 Task: Add a signature Gilberto Hall containing Have a great Columbus Day, Gilberto Hall to email address softage.5@softage.net and add a folder Vitamins
Action: Mouse moved to (42, 45)
Screenshot: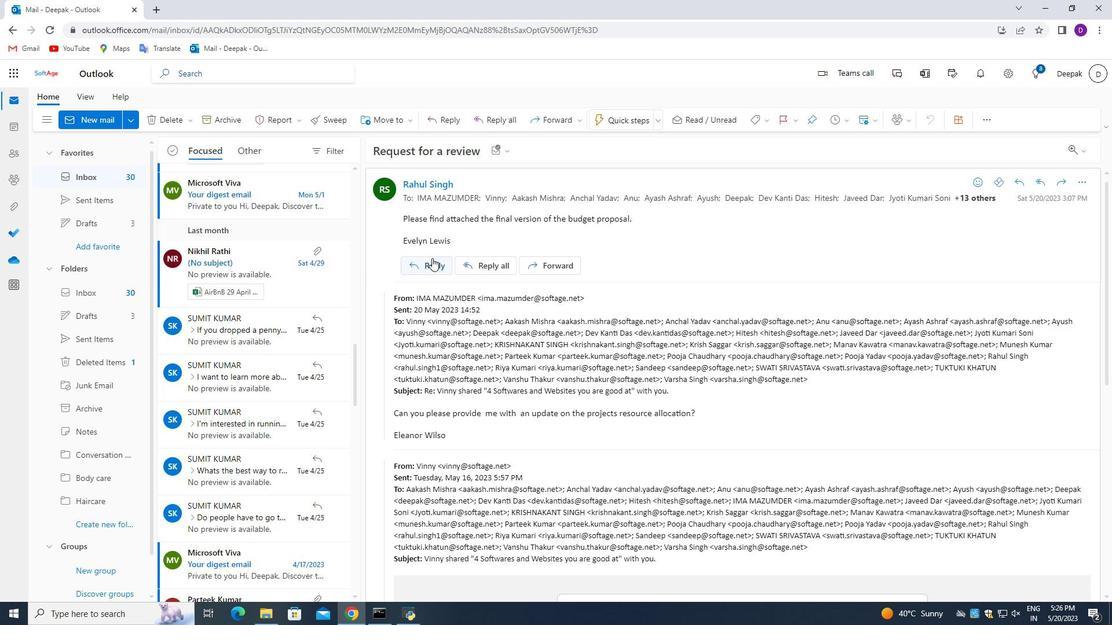 
Action: Mouse pressed left at (42, 45)
Screenshot: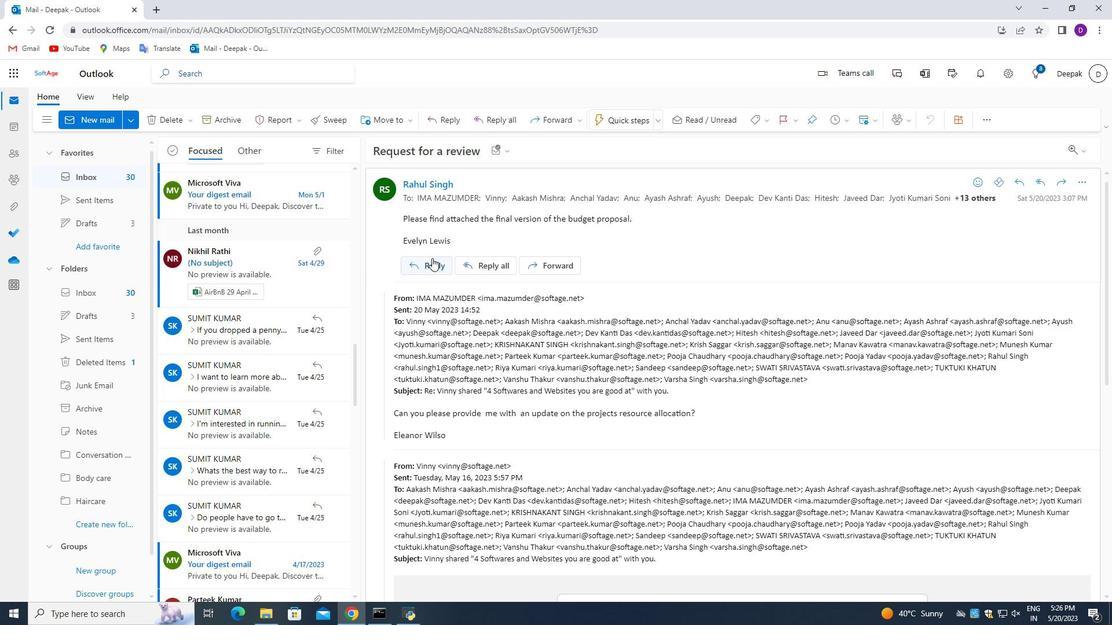 
Action: Mouse moved to (104, 101)
Screenshot: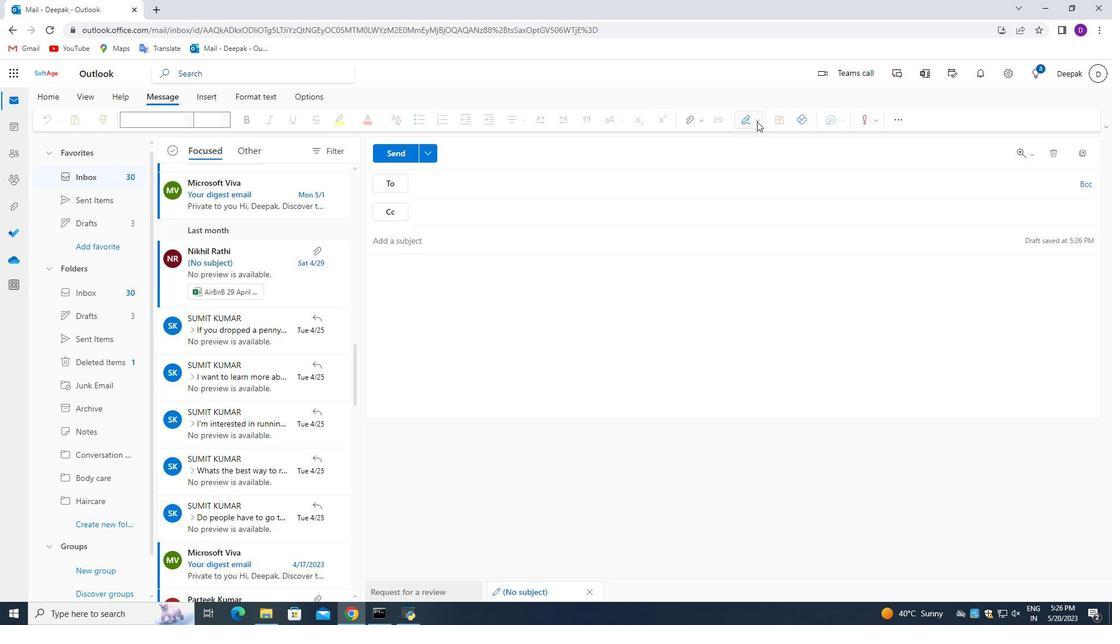 
Action: Mouse pressed left at (104, 101)
Screenshot: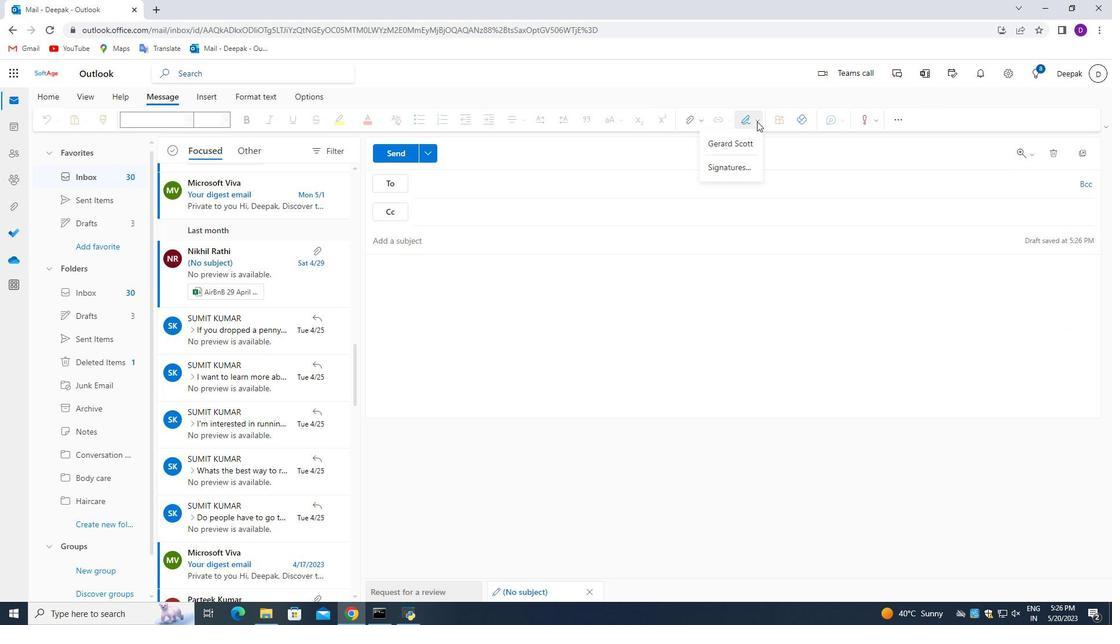 
Action: Mouse moved to (754, 101)
Screenshot: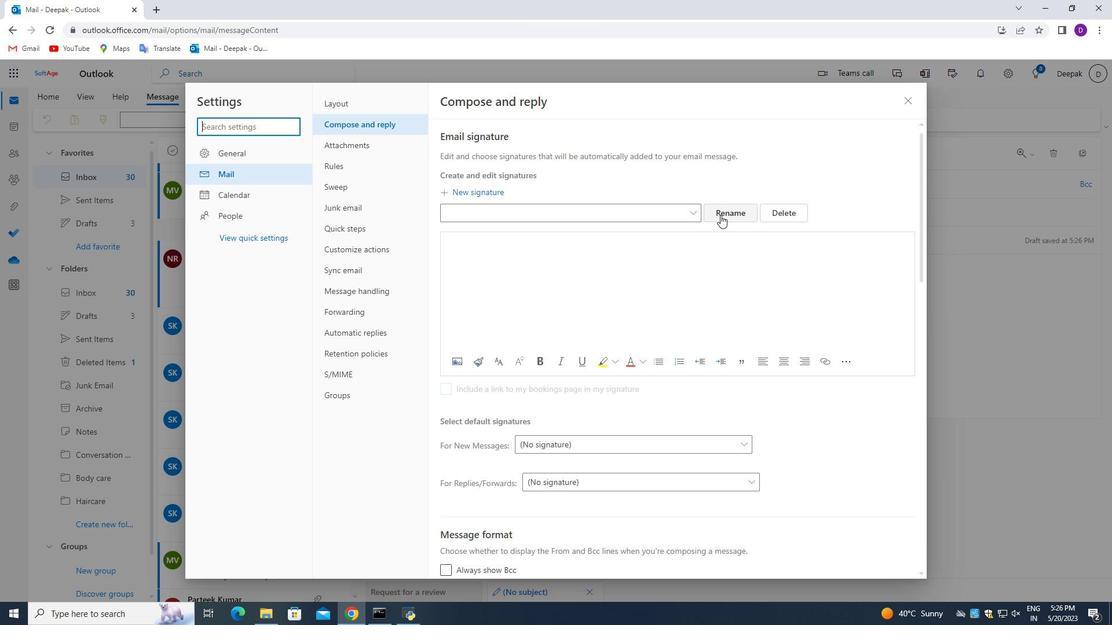 
Action: Mouse pressed left at (754, 101)
Screenshot: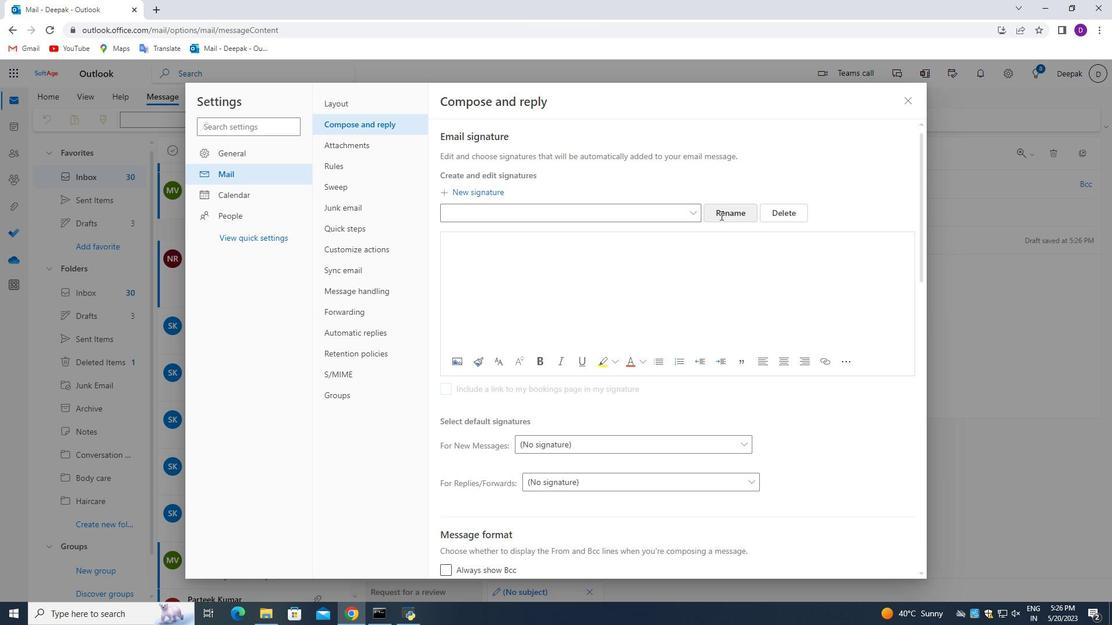 
Action: Mouse moved to (730, 149)
Screenshot: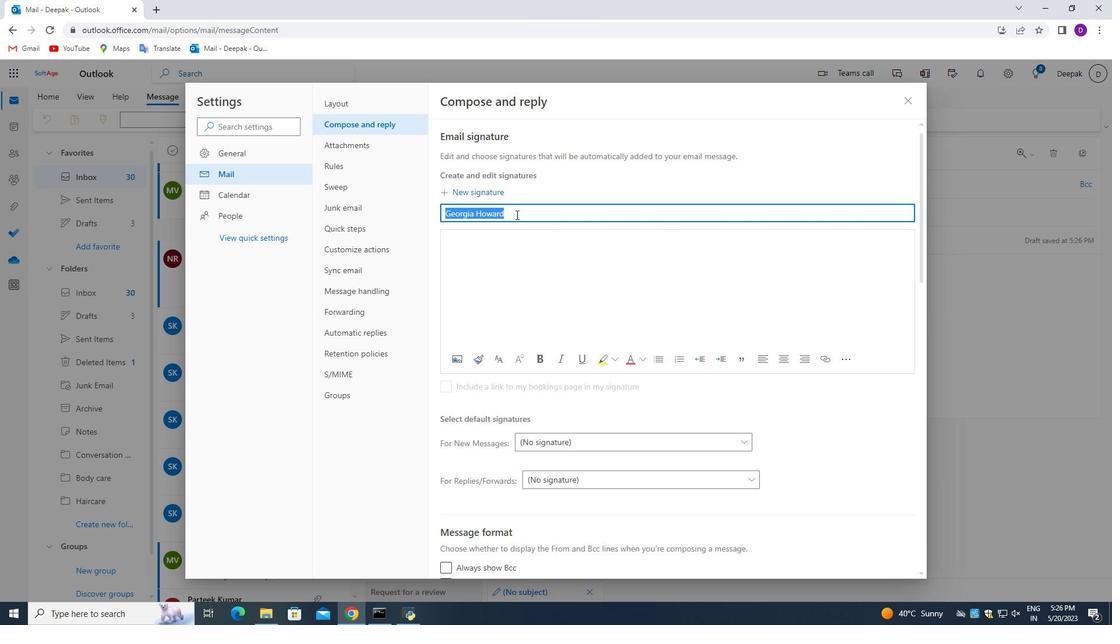 
Action: Mouse pressed left at (730, 149)
Screenshot: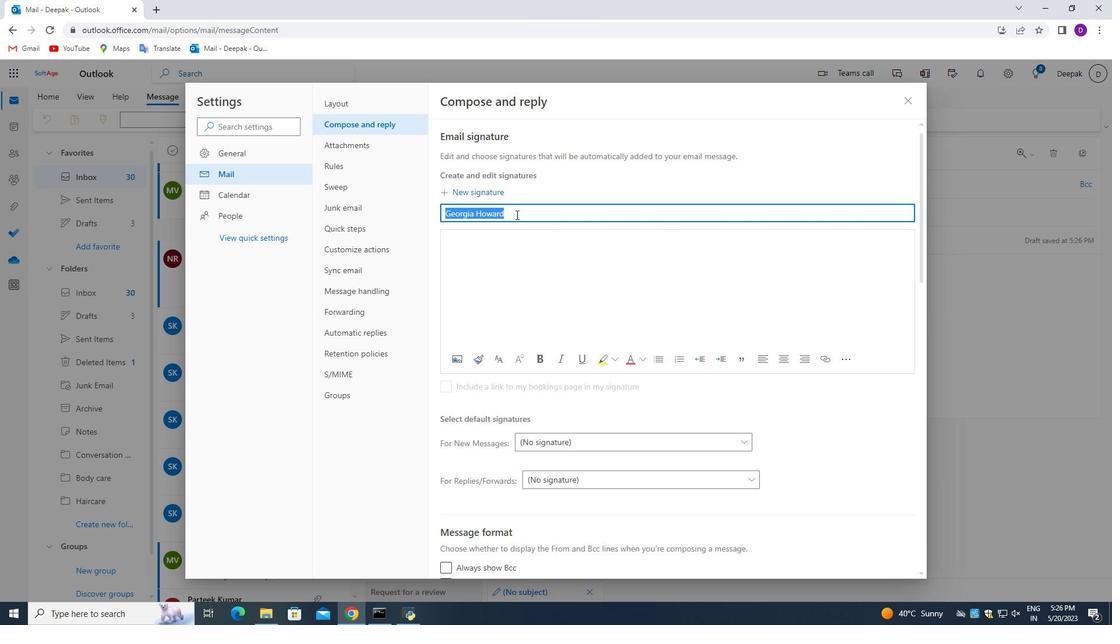 
Action: Mouse moved to (734, 189)
Screenshot: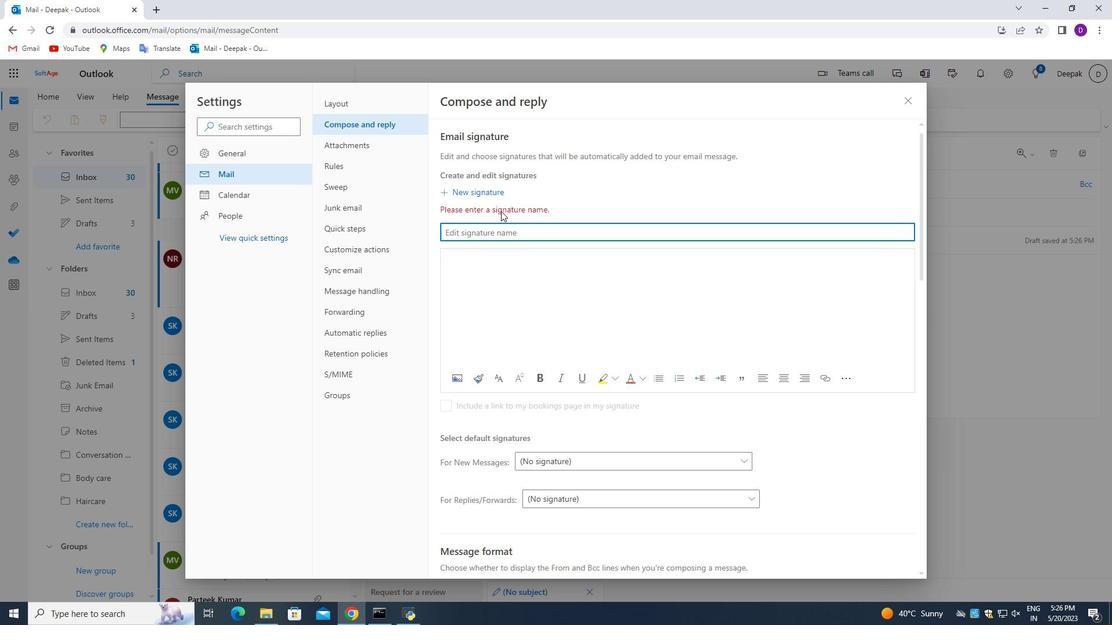 
Action: Mouse pressed left at (734, 189)
Screenshot: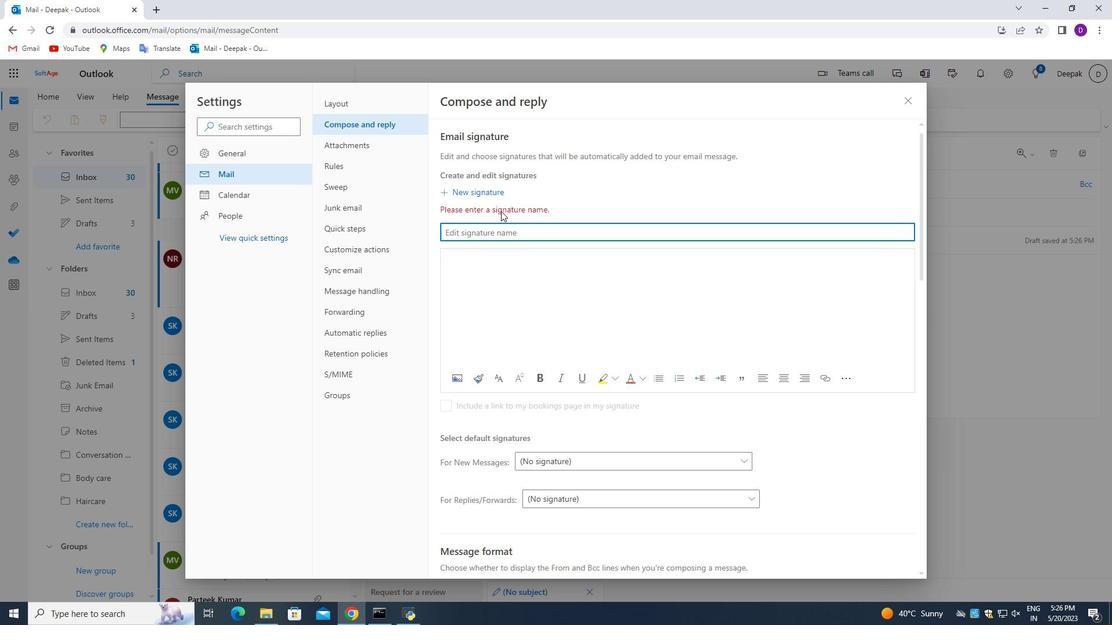 
Action: Mouse moved to (587, 195)
Screenshot: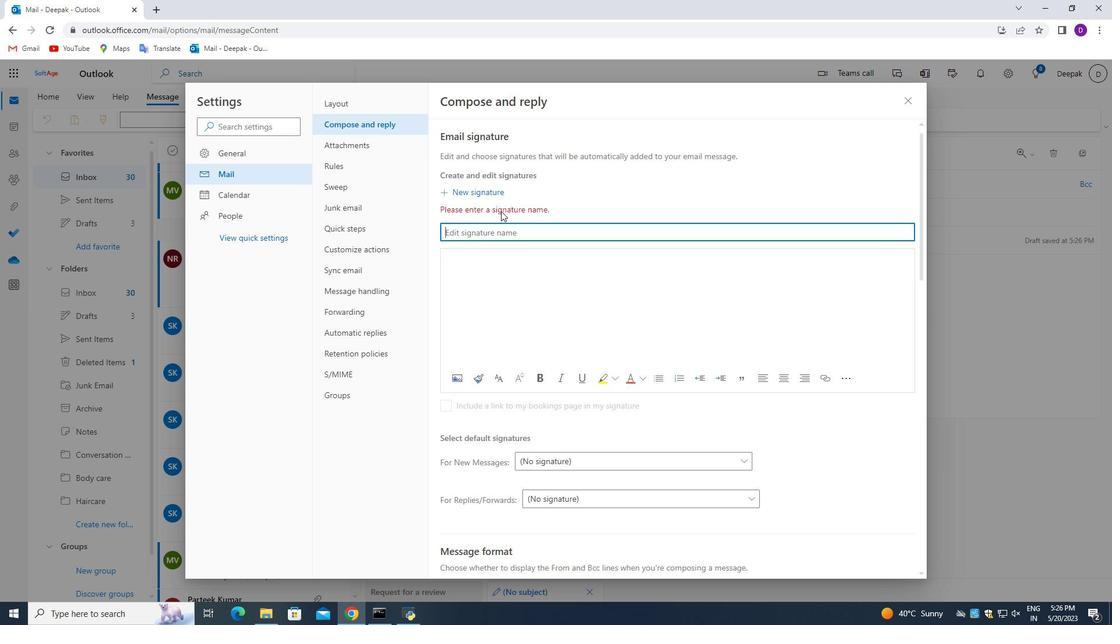 
Action: Mouse pressed left at (587, 195)
Screenshot: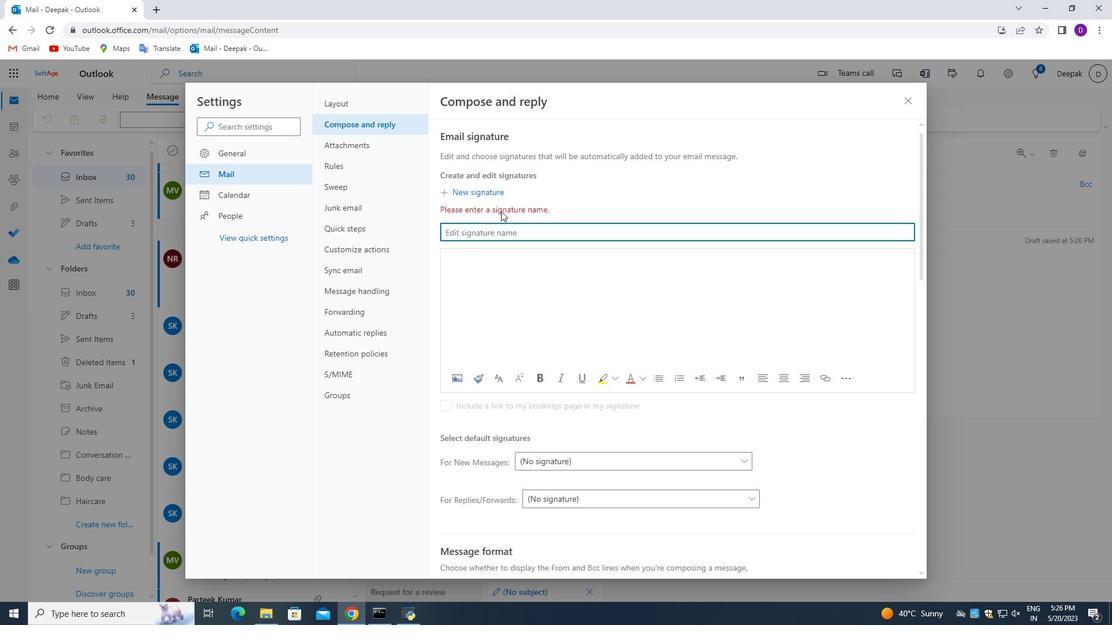 
Action: Key pressed <Key.backspace><Key.backspace><Key.backspace><Key.backspace><Key.backspace><Key.backspace><Key.backspace><Key.backspace><Key.backspace><Key.backspace><Key.backspace><Key.backspace><Key.backspace><Key.backspace><Key.backspace><Key.backspace><Key.backspace><Key.backspace><Key.backspace><Key.backspace><Key.backspace><Key.backspace>
Screenshot: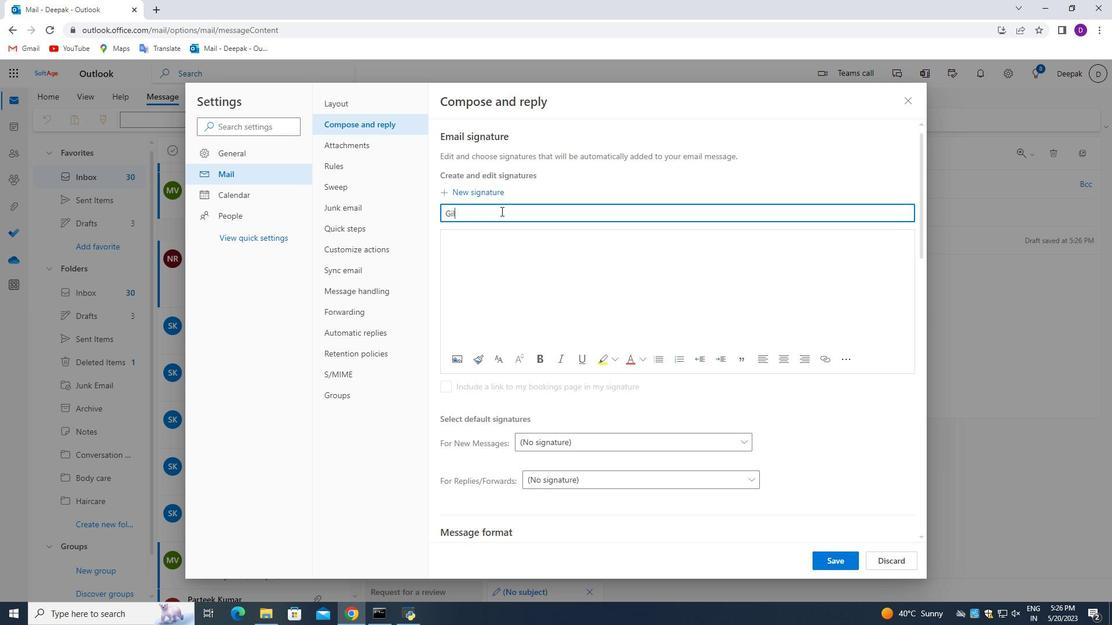 
Action: Mouse moved to (609, 203)
Screenshot: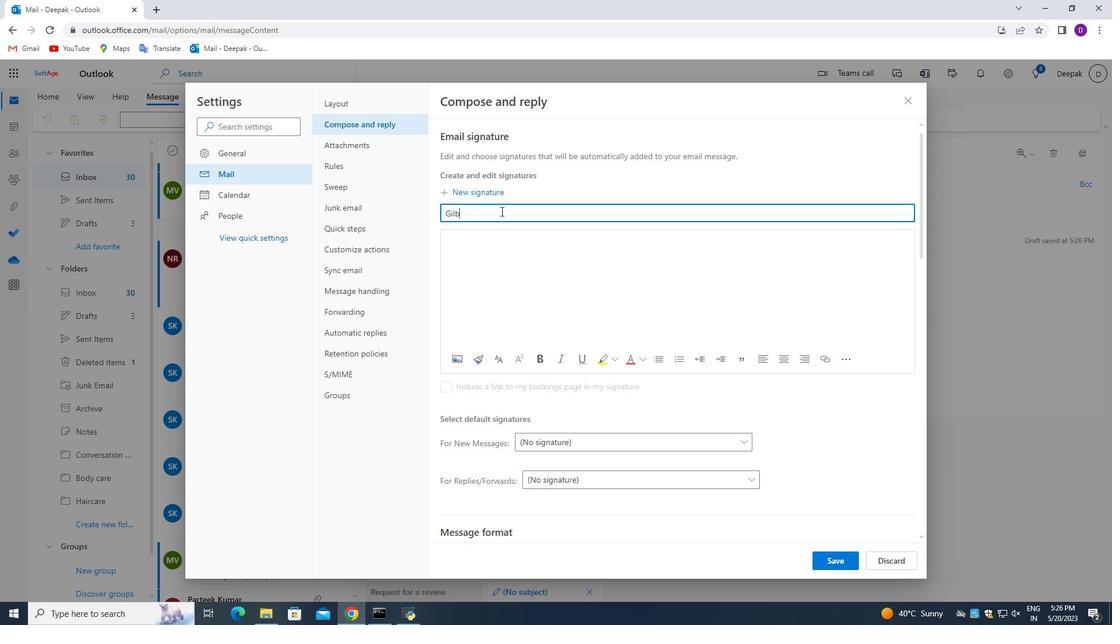 
Action: Key pressed <Key.shift><Key.shift><Key.shift>Gil
Screenshot: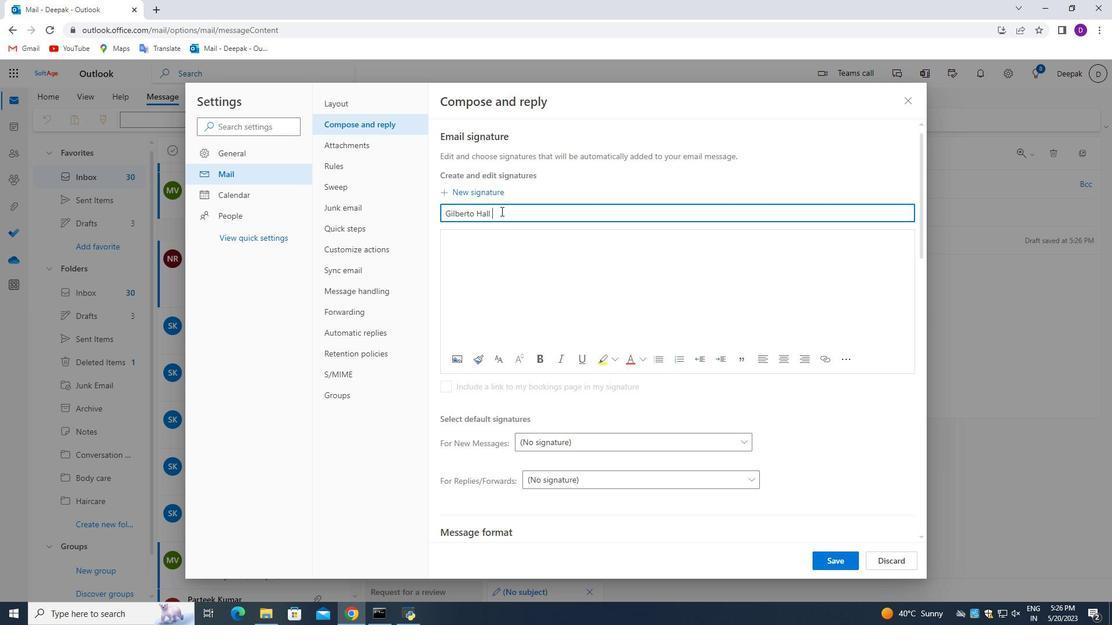 
Action: Mouse moved to (620, 208)
Screenshot: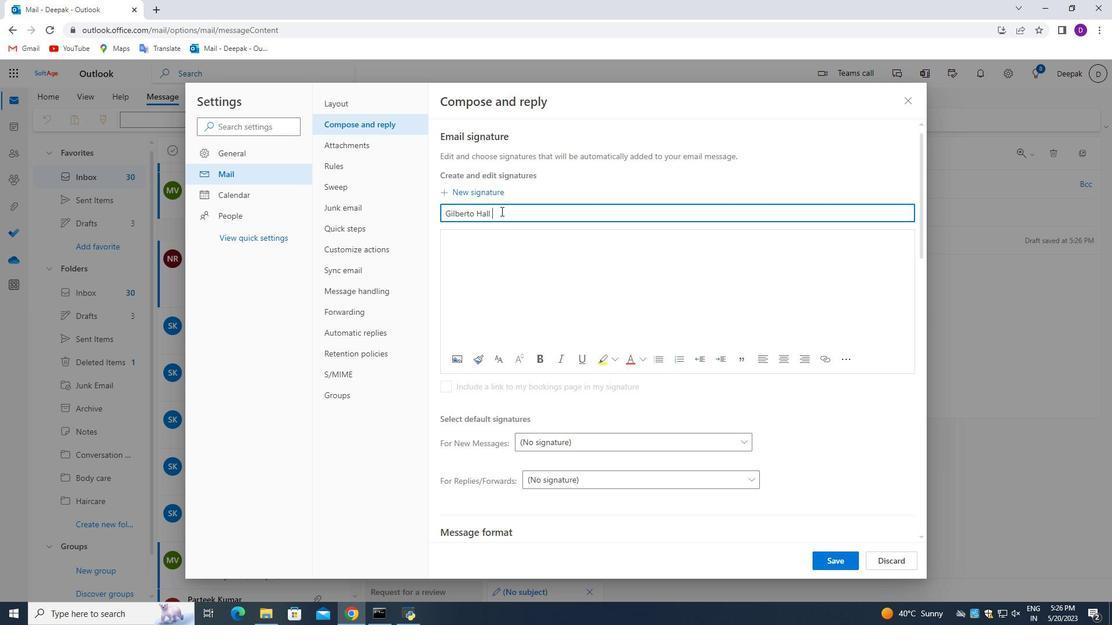 
Action: Key pressed bert
Screenshot: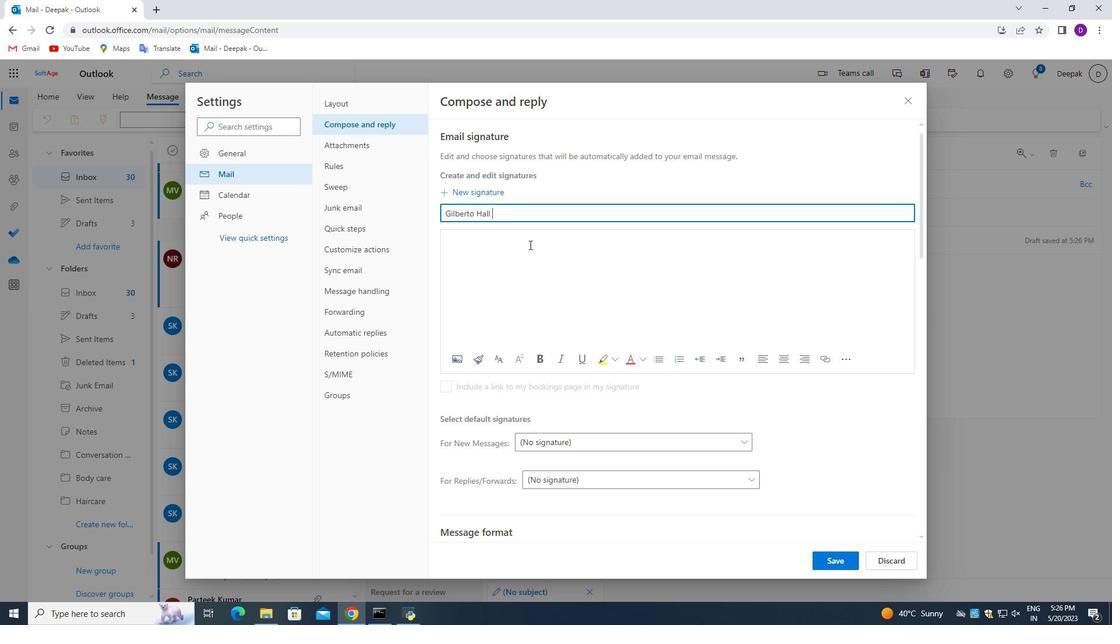 
Action: Mouse moved to (633, 203)
Screenshot: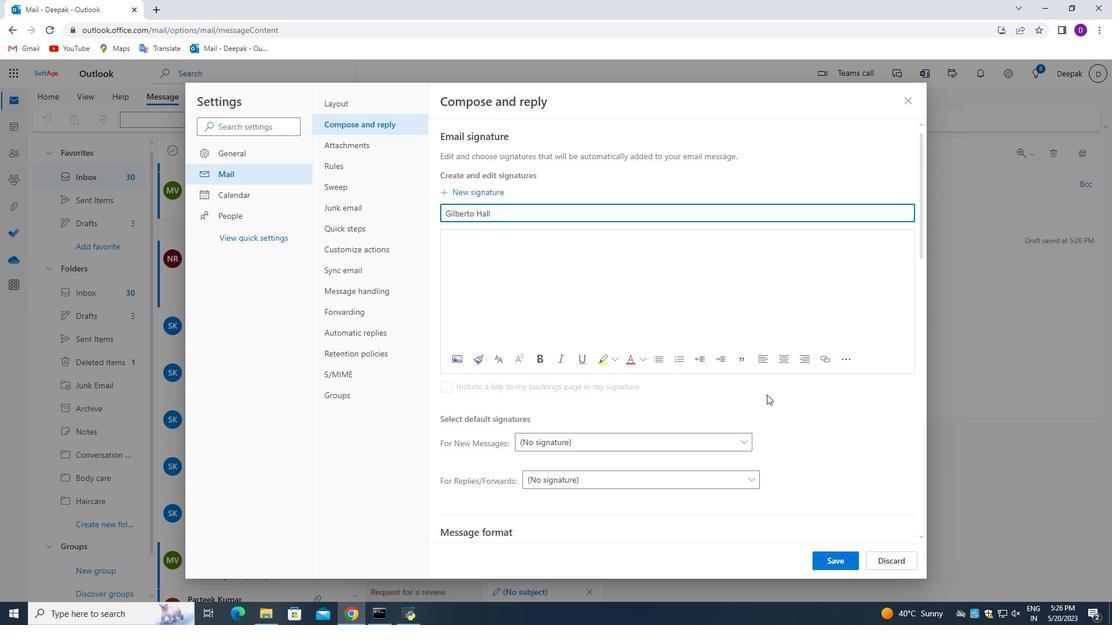 
Action: Key pressed o<Key.space><Key.shift><Key.shift><Key.shift><Key.shift><Key.shift><Key.shift><Key.shift><Key.shift><Key.shift>Hall
Screenshot: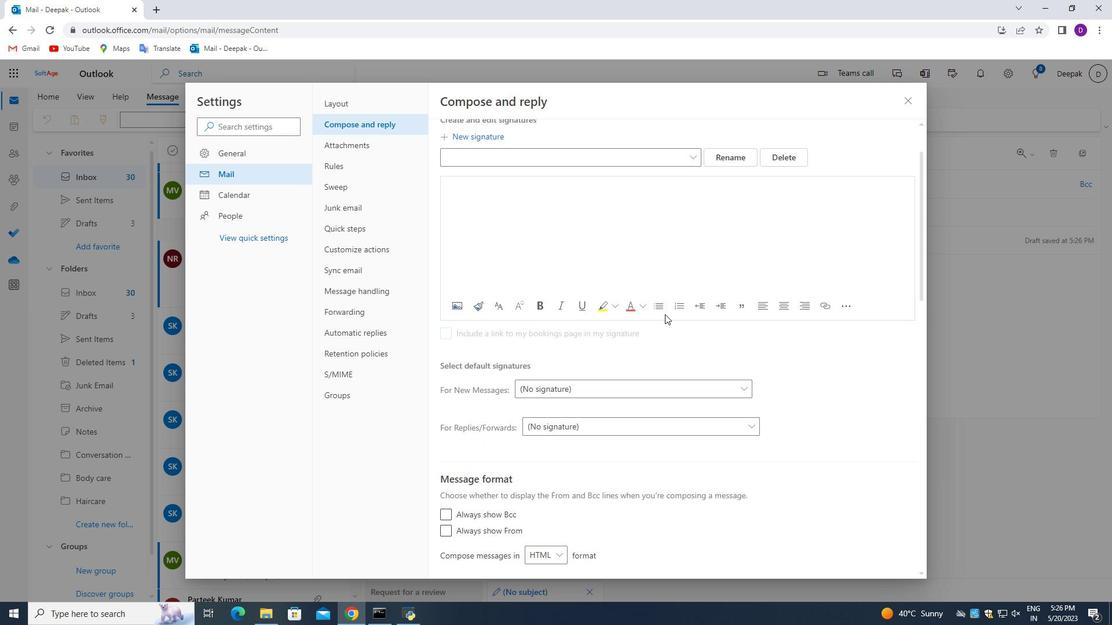 
Action: Mouse moved to (614, 220)
Screenshot: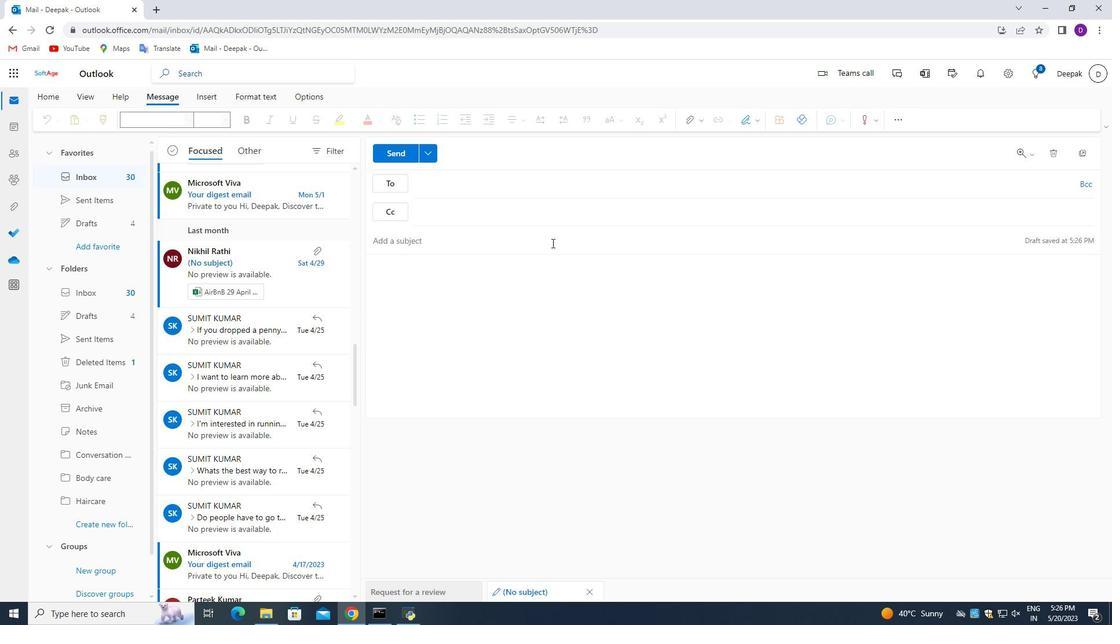 
Action: Key pressed ctrl+Actrl+C
Screenshot: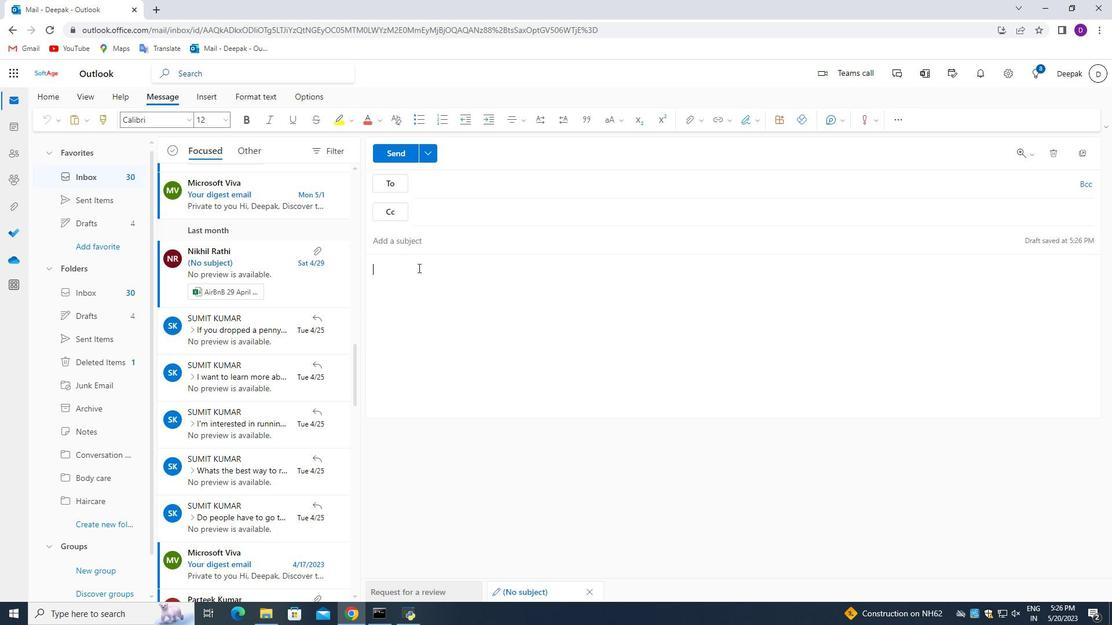 
Action: Mouse moved to (551, 225)
Screenshot: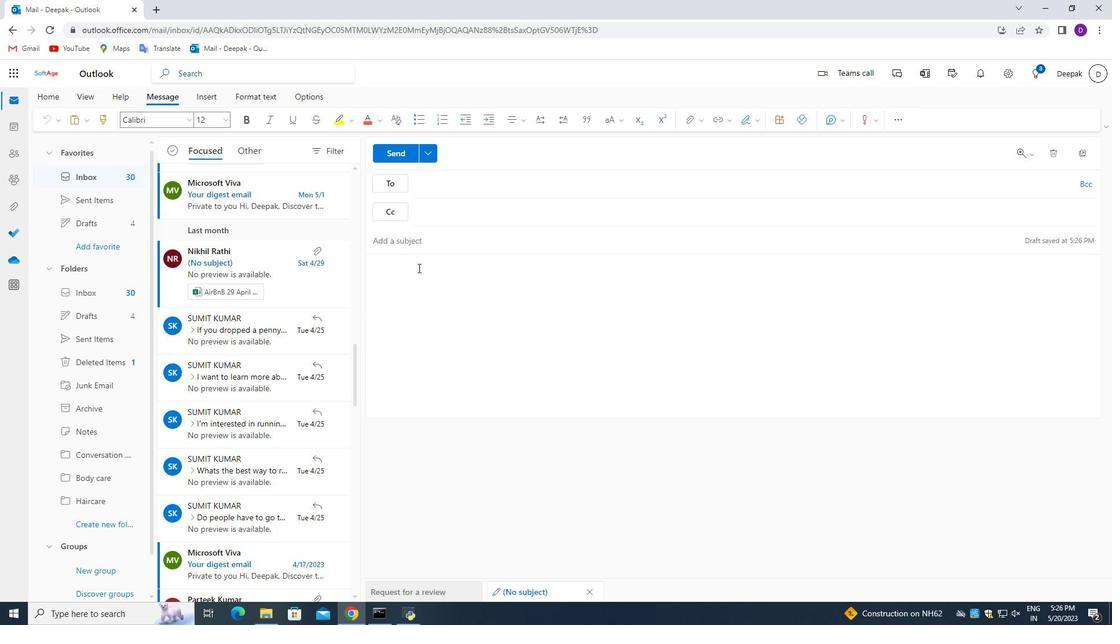 
Action: Mouse pressed left at (551, 225)
Screenshot: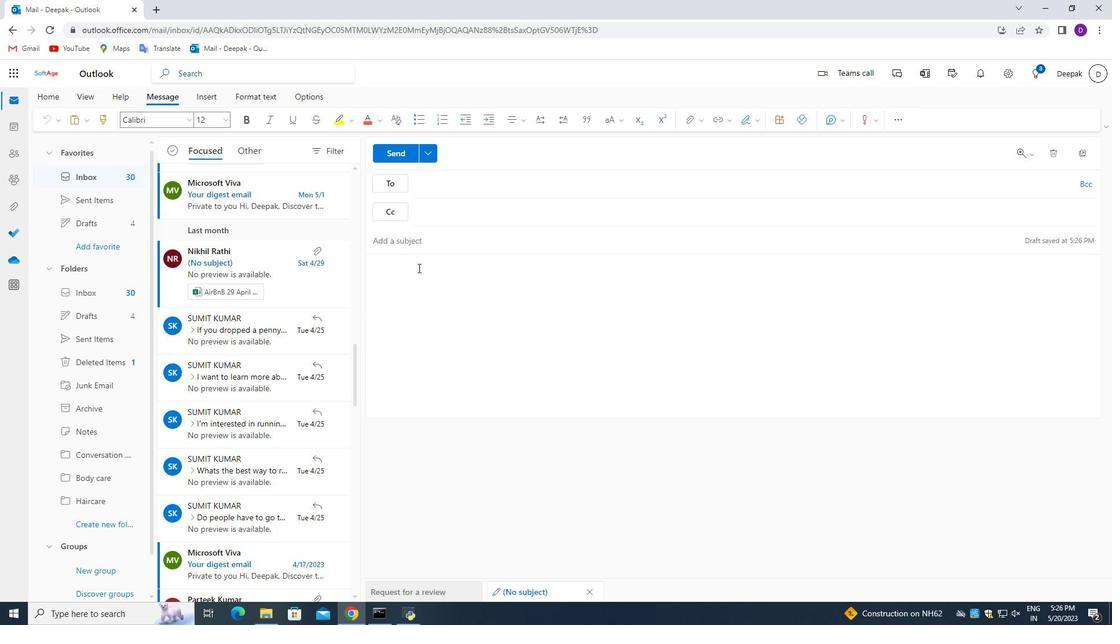 
Action: Key pressed <Key.backspace><Key.backspace><Key.backspace><Key.backspace><Key.backspace><Key.backspace><Key.backspace><Key.backspace><Key.backspace><Key.backspace><Key.backspace><Key.backspace><Key.backspace><Key.backspace><Key.backspace><Key.backspace><Key.backspace><Key.backspace><Key.backspace><Key.backspace><Key.backspace><Key.backspace><Key.backspace><Key.backspace><Key.backspace><Key.backspace><Key.backspace><Key.backspace><Key.backspace><Key.backspace><Key.backspace><Key.backspace><Key.backspace>ctrl+V
Screenshot: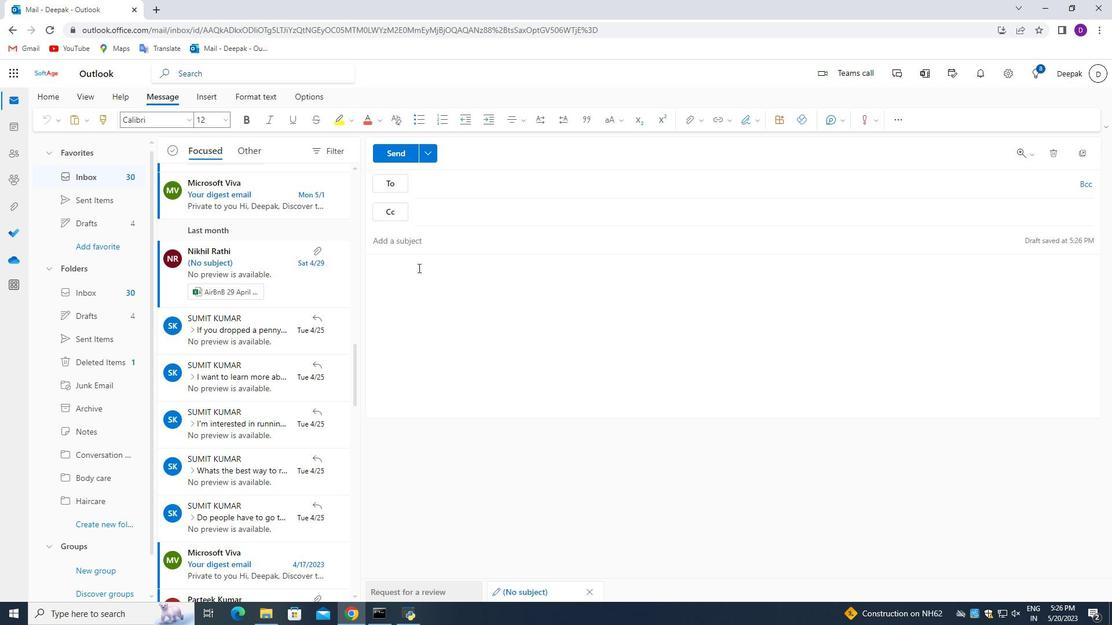
Action: Mouse moved to (831, 558)
Screenshot: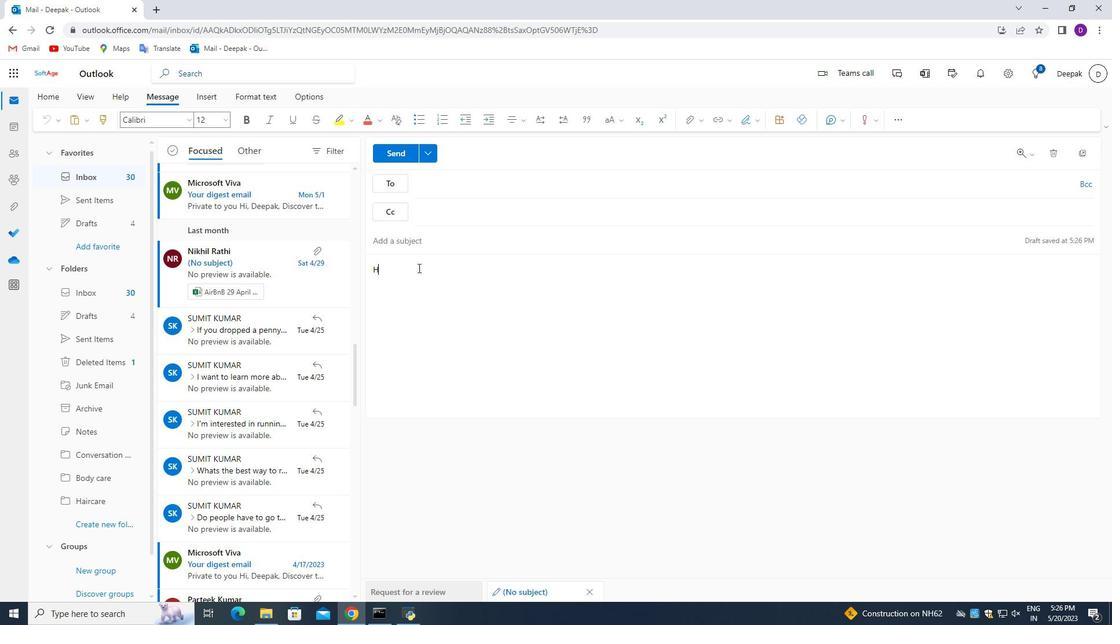 
Action: Mouse pressed left at (831, 558)
Screenshot: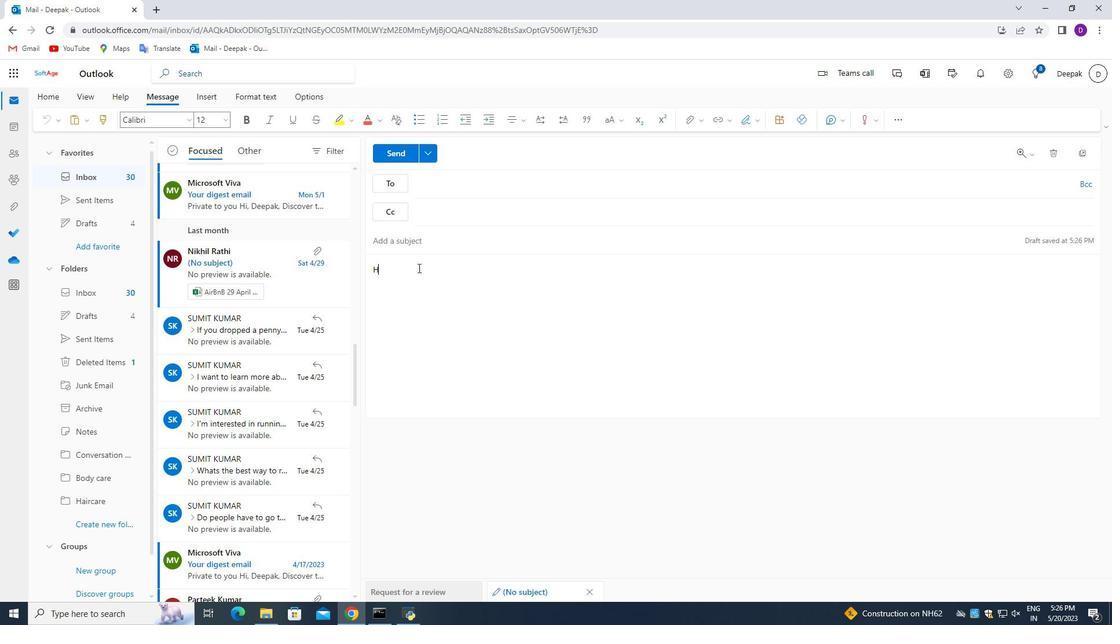 
Action: Mouse moved to (668, 194)
Screenshot: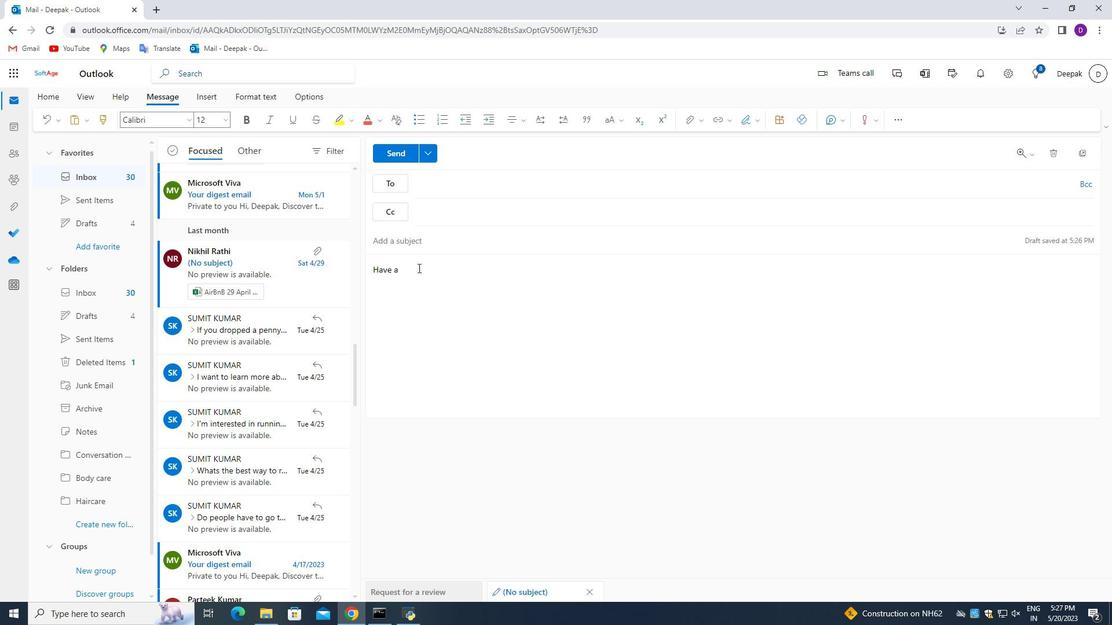 
Action: Mouse pressed left at (668, 194)
Screenshot: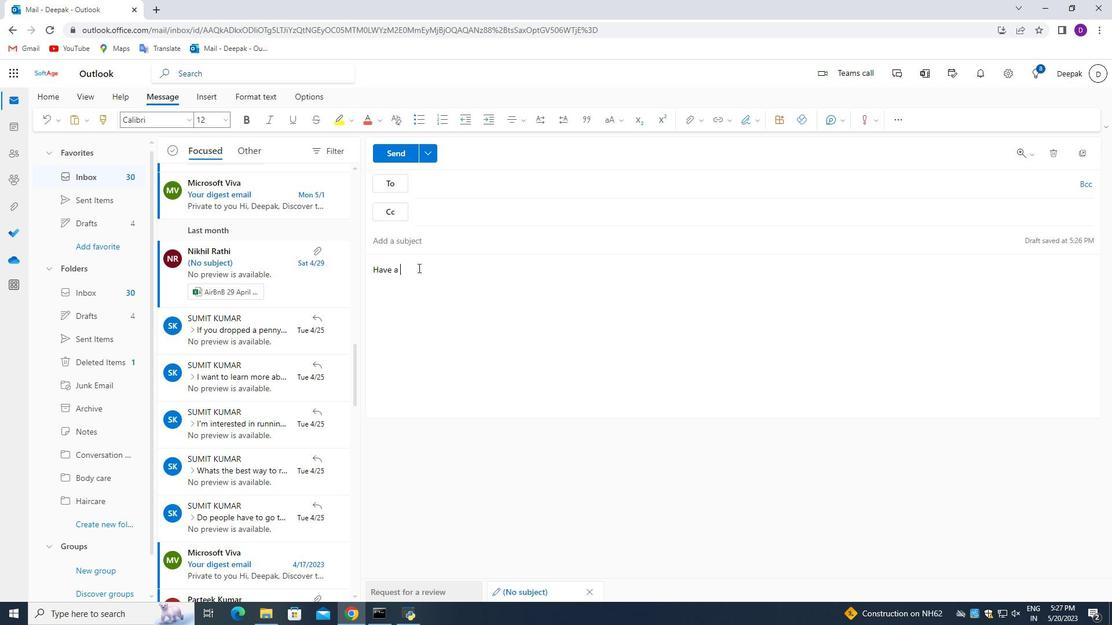 
Action: Mouse moved to (632, 211)
Screenshot: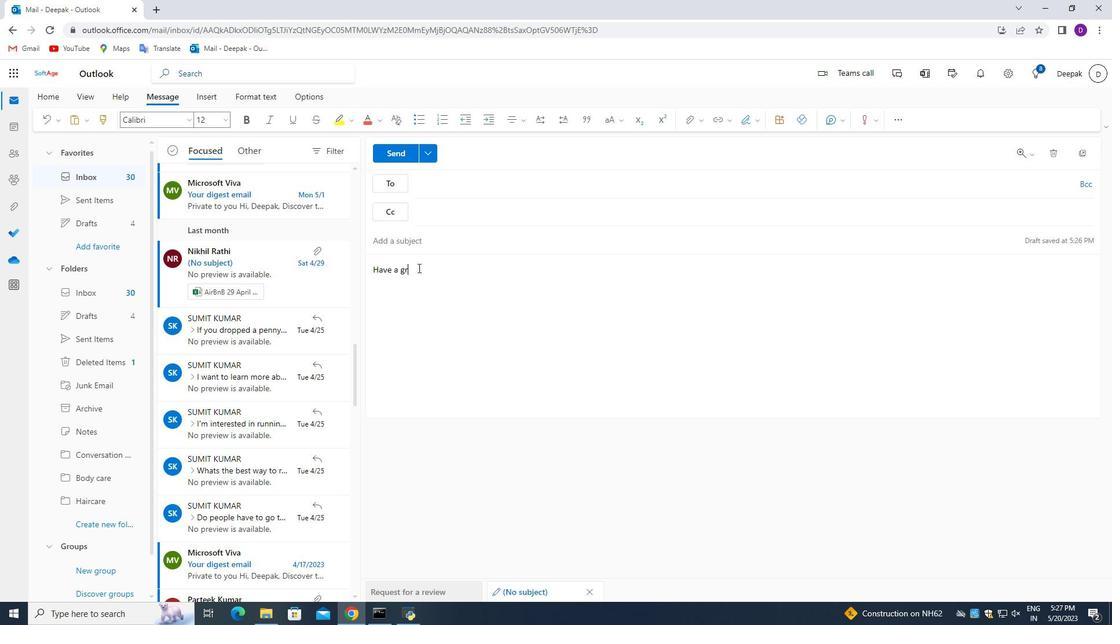 
Action: Mouse pressed left at (632, 211)
Screenshot: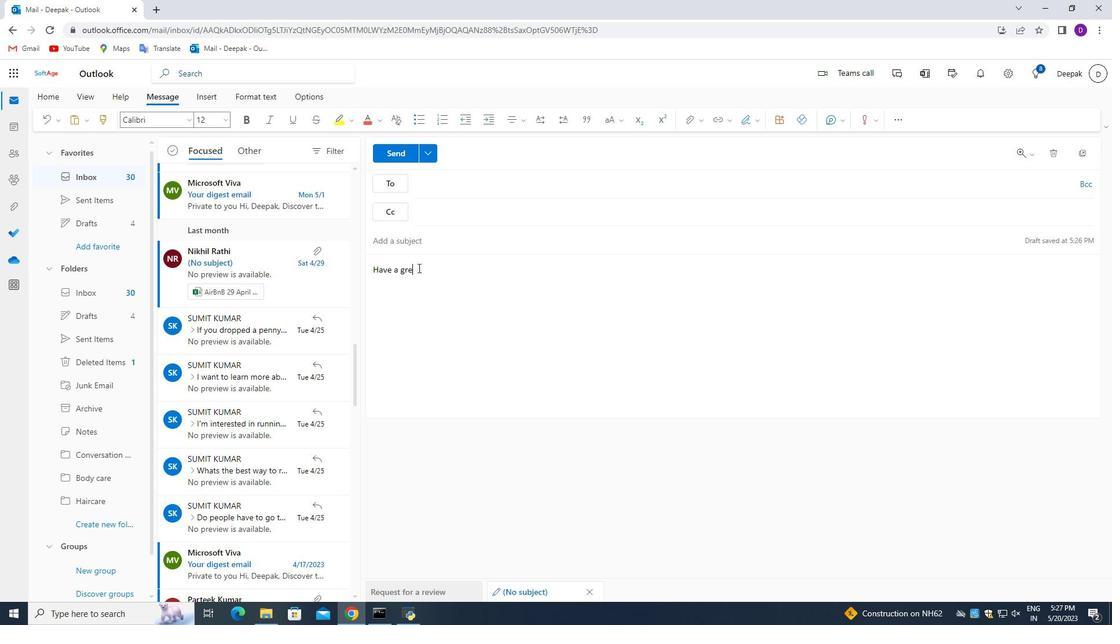 
Action: Mouse moved to (902, 81)
Screenshot: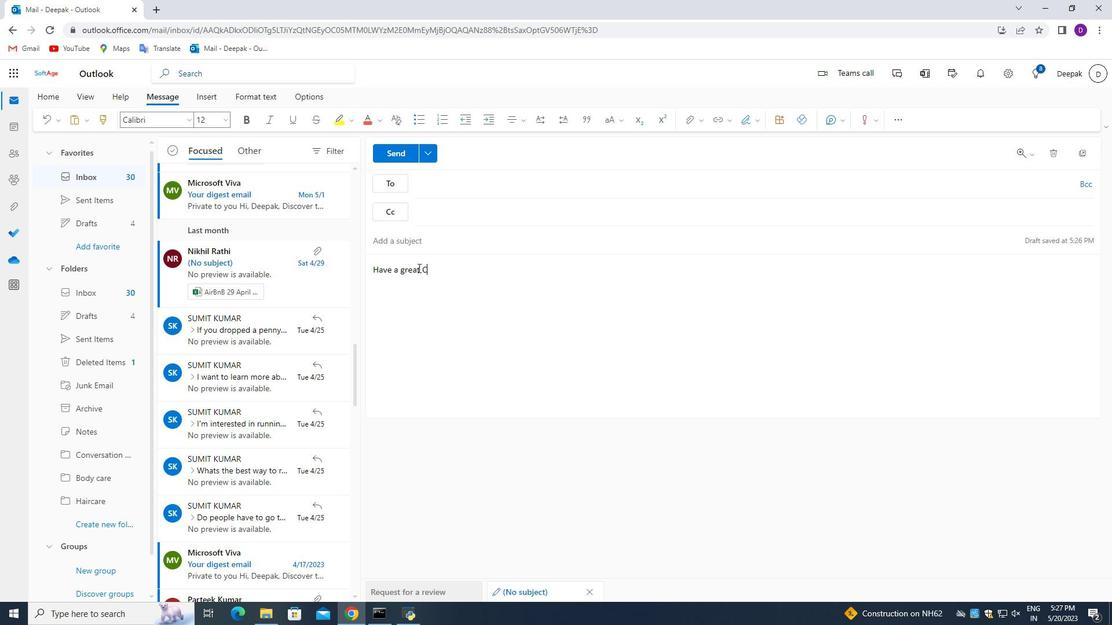 
Action: Mouse pressed left at (902, 81)
Screenshot: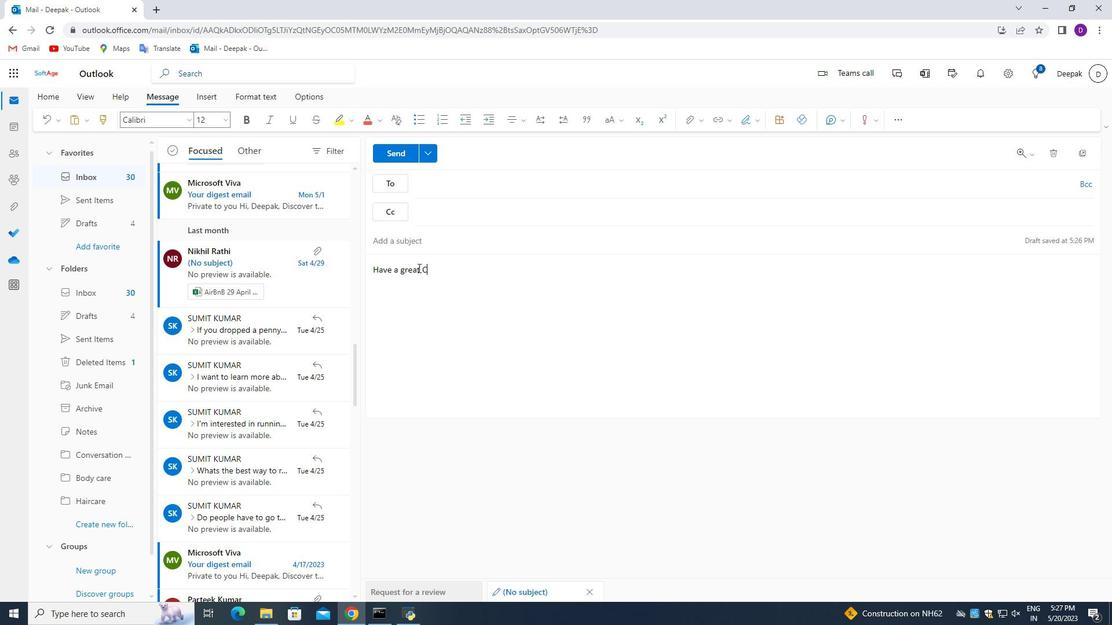 
Action: Mouse moved to (437, 170)
Screenshot: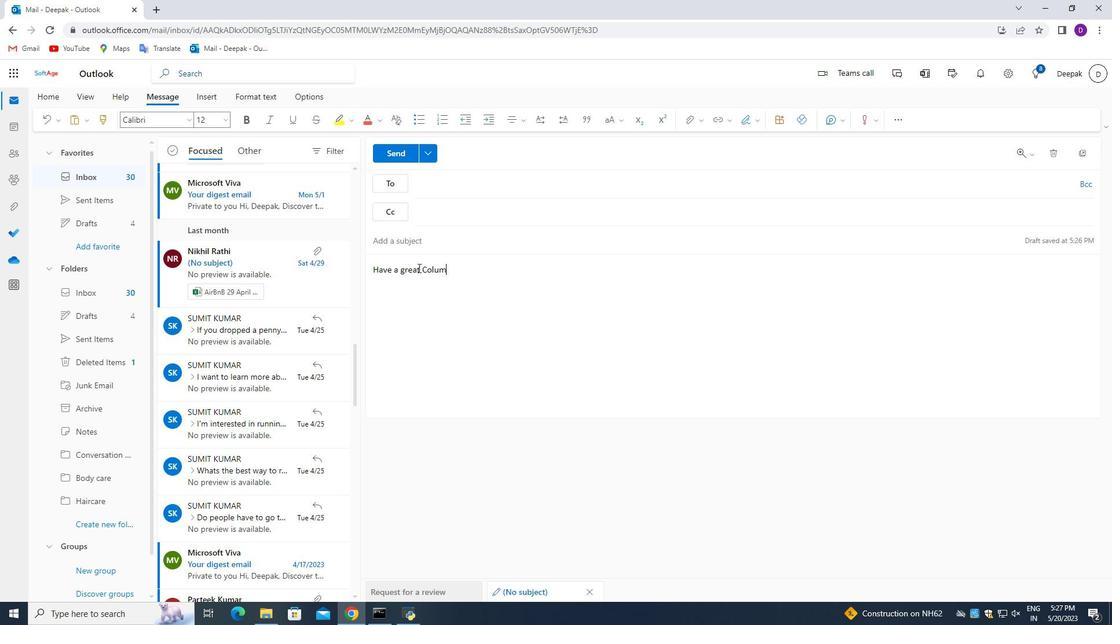 
Action: Mouse pressed left at (437, 170)
Screenshot: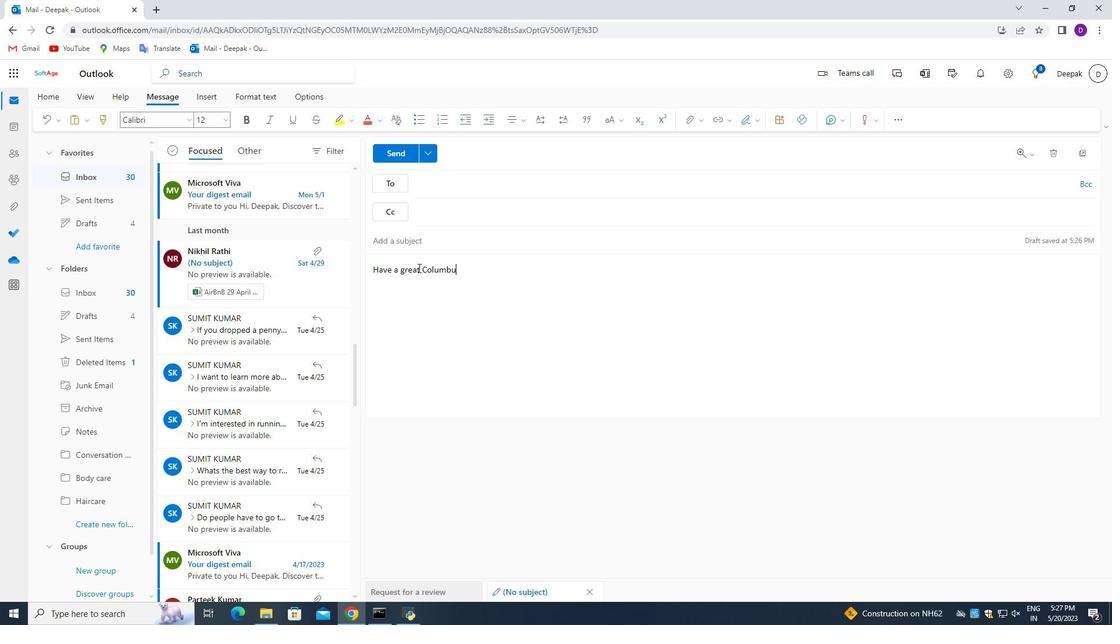 
Action: Mouse moved to (722, 459)
Screenshot: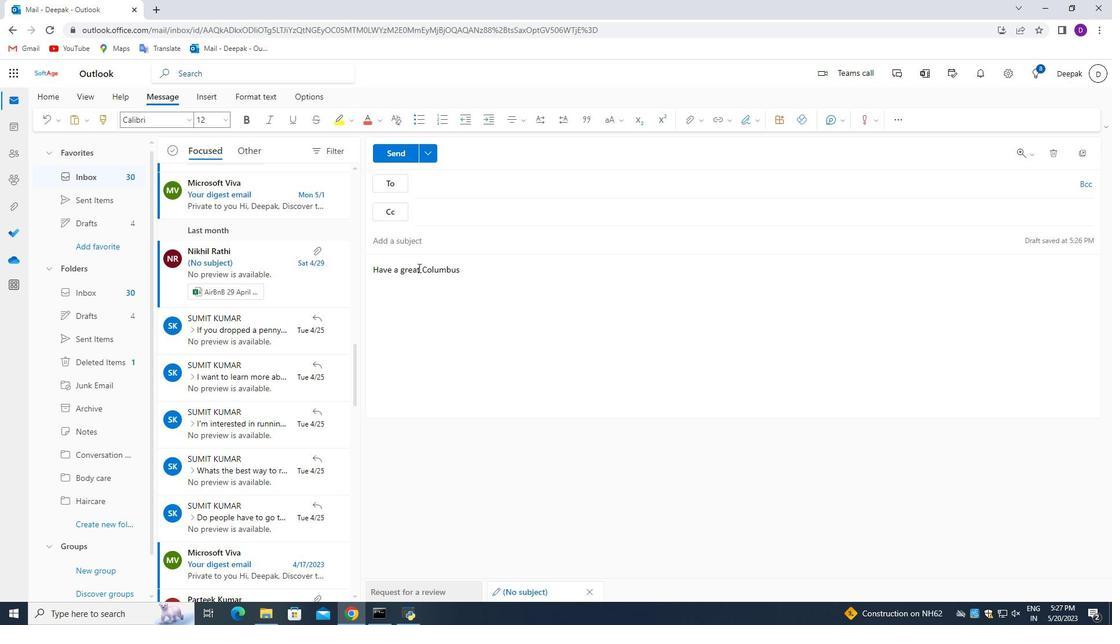 
Action: Key pressed softage.5<Key.shift>@softage.net
Screenshot: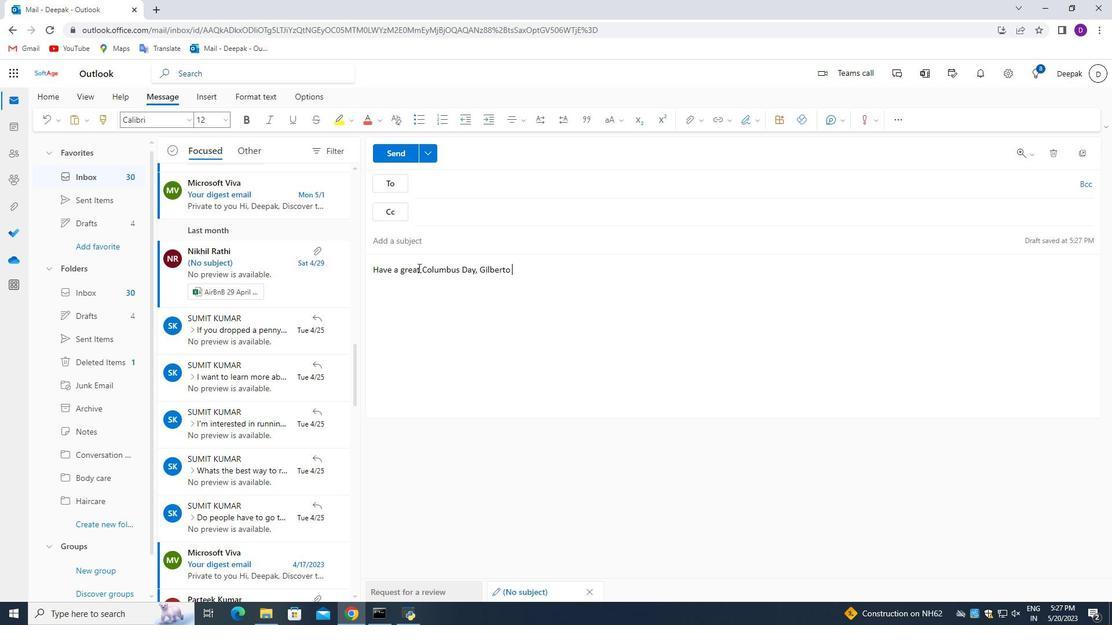 
Action: Mouse moved to (524, 207)
Screenshot: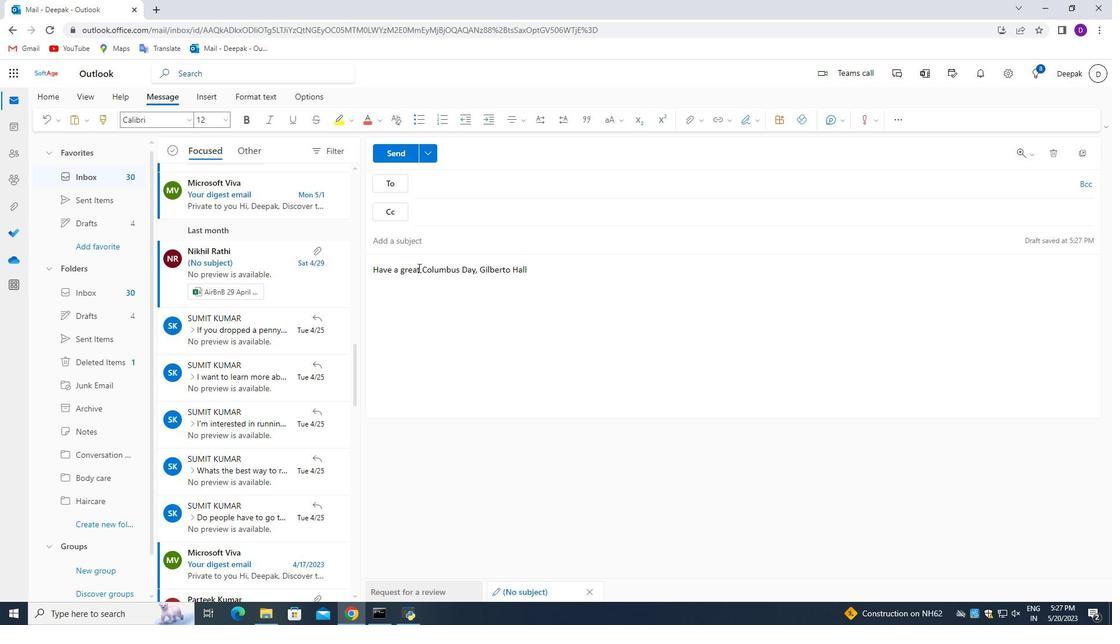 
Action: Mouse pressed left at (524, 207)
Screenshot: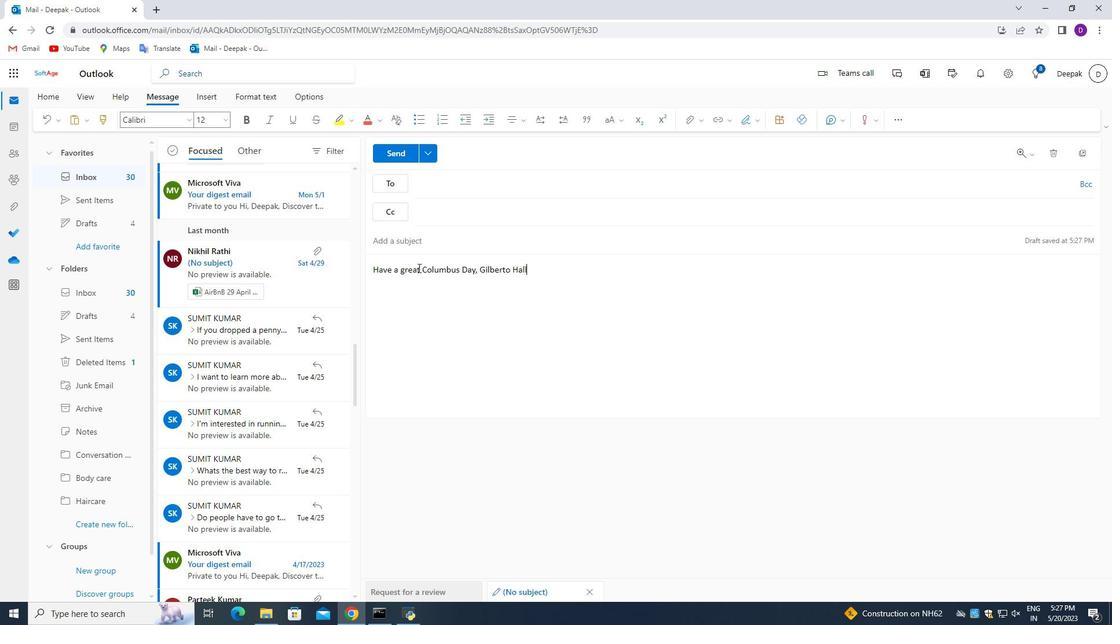 
Action: Mouse moved to (457, 267)
Screenshot: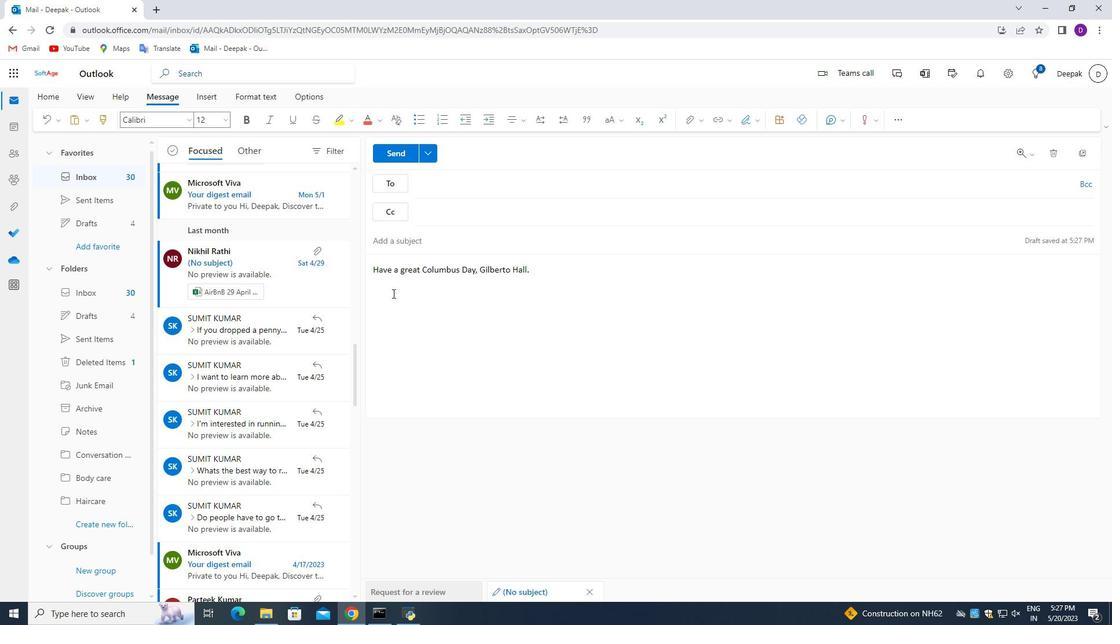 
Action: Mouse pressed left at (457, 267)
Screenshot: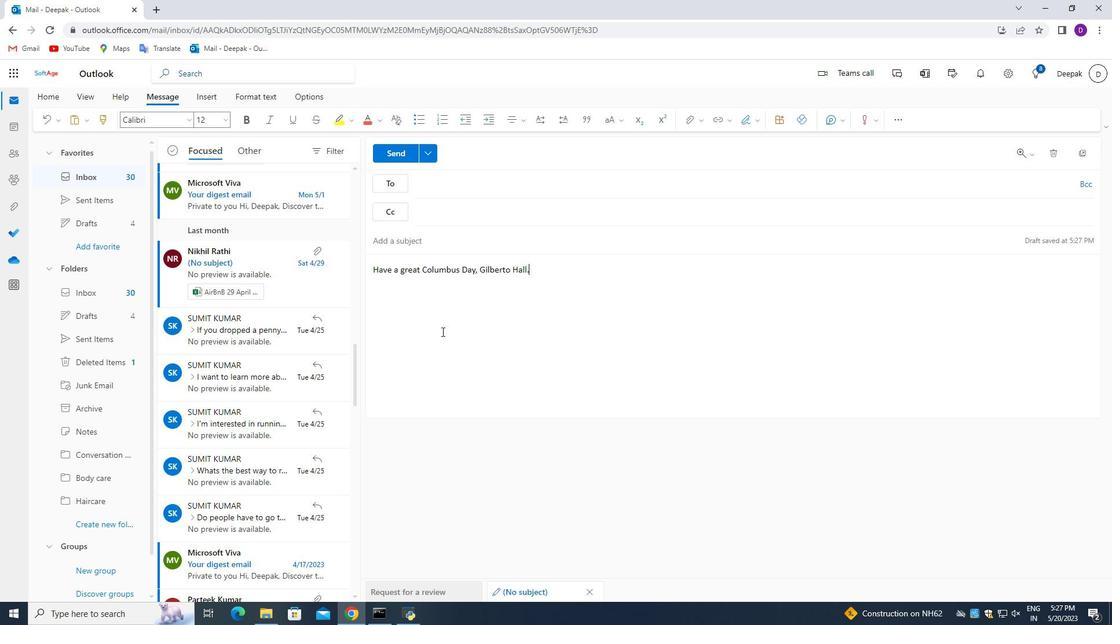 
Action: Mouse moved to (745, 101)
Screenshot: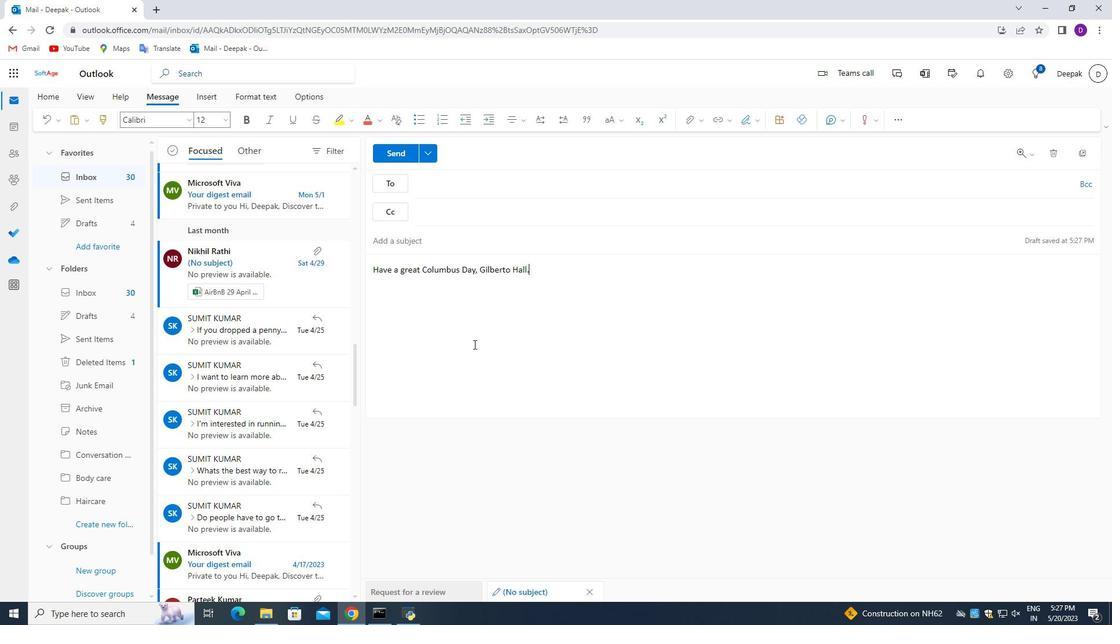 
Action: Mouse pressed left at (745, 101)
Screenshot: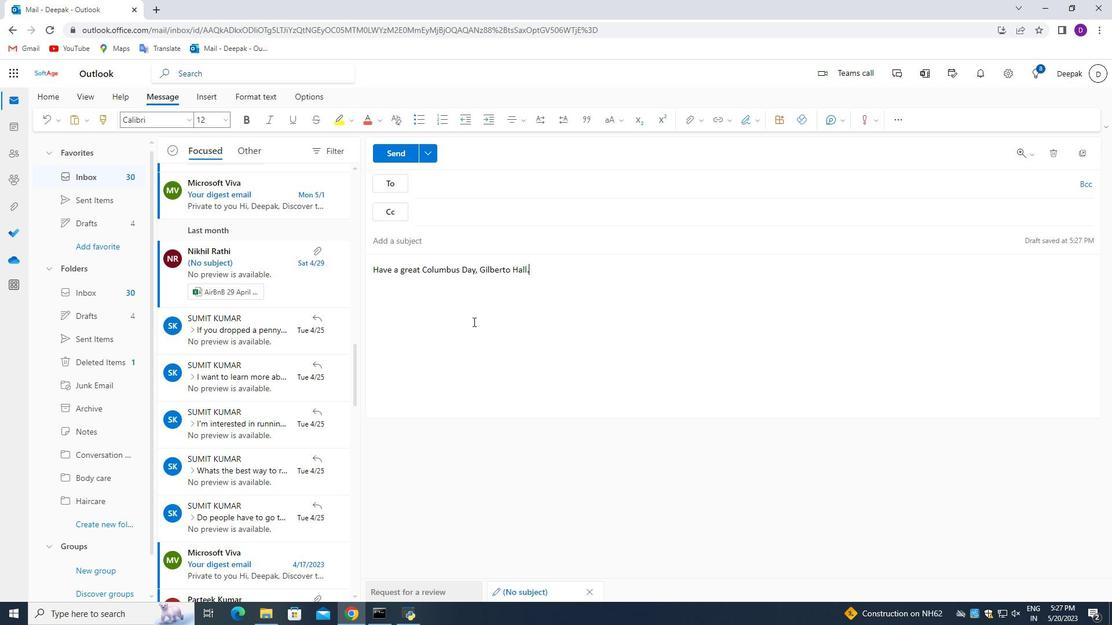 
Action: Mouse moved to (752, 129)
Screenshot: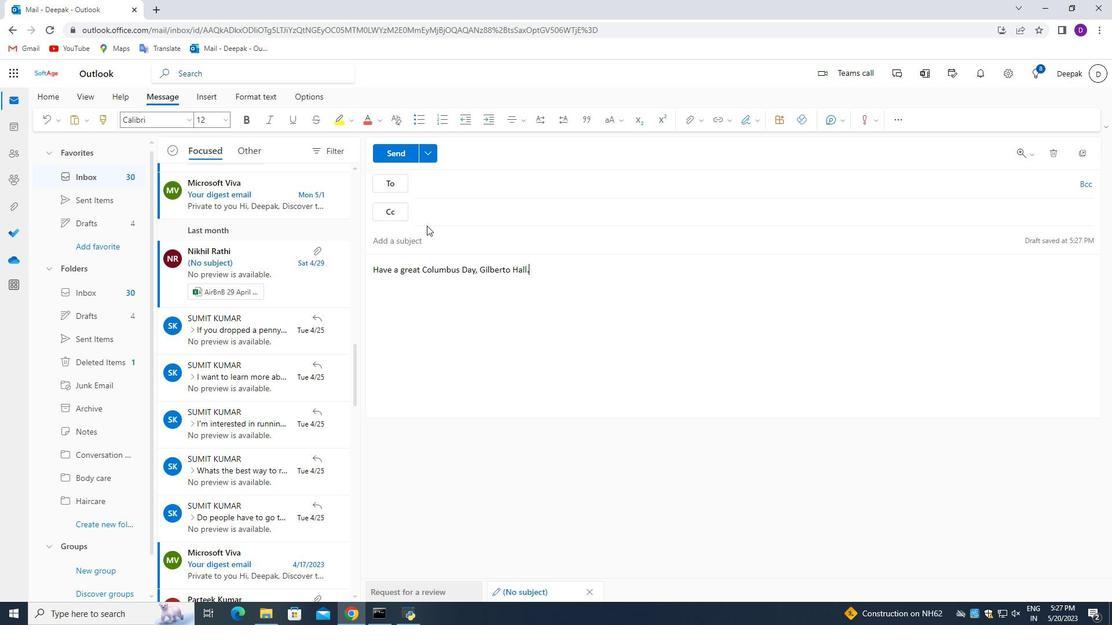 
Action: Mouse pressed left at (752, 129)
Screenshot: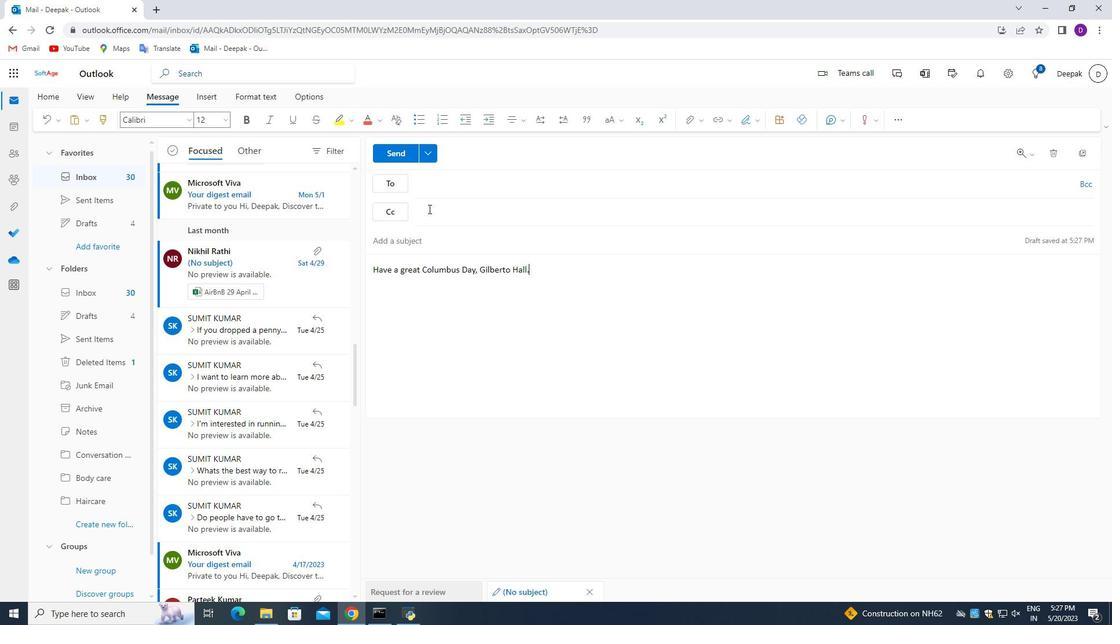 
Action: Mouse moved to (430, 221)
Screenshot: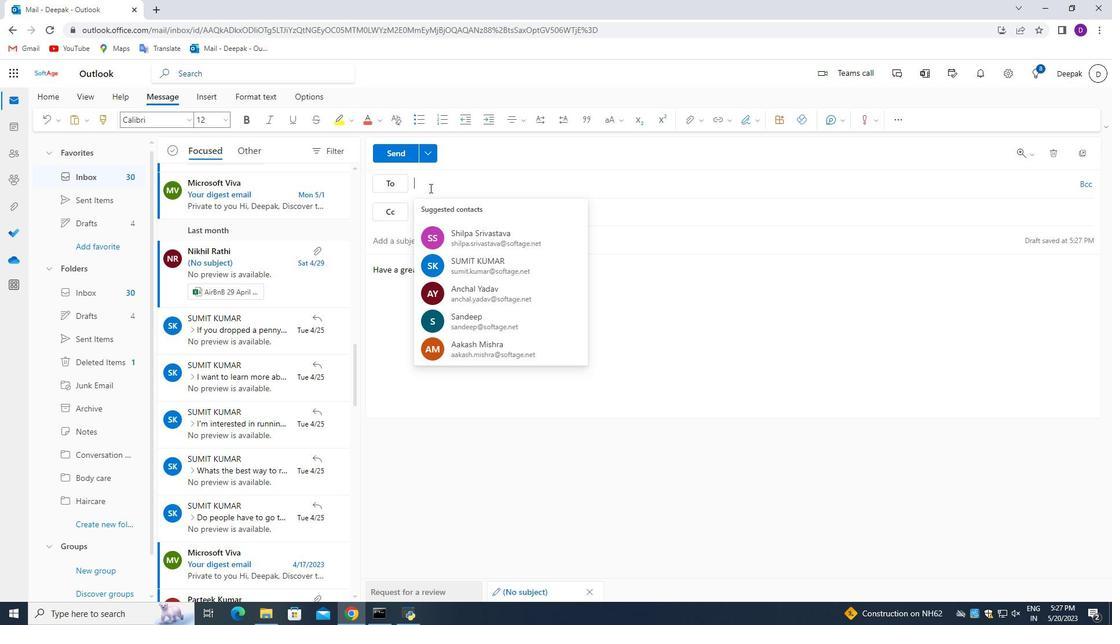 
Action: Mouse pressed left at (430, 221)
Screenshot: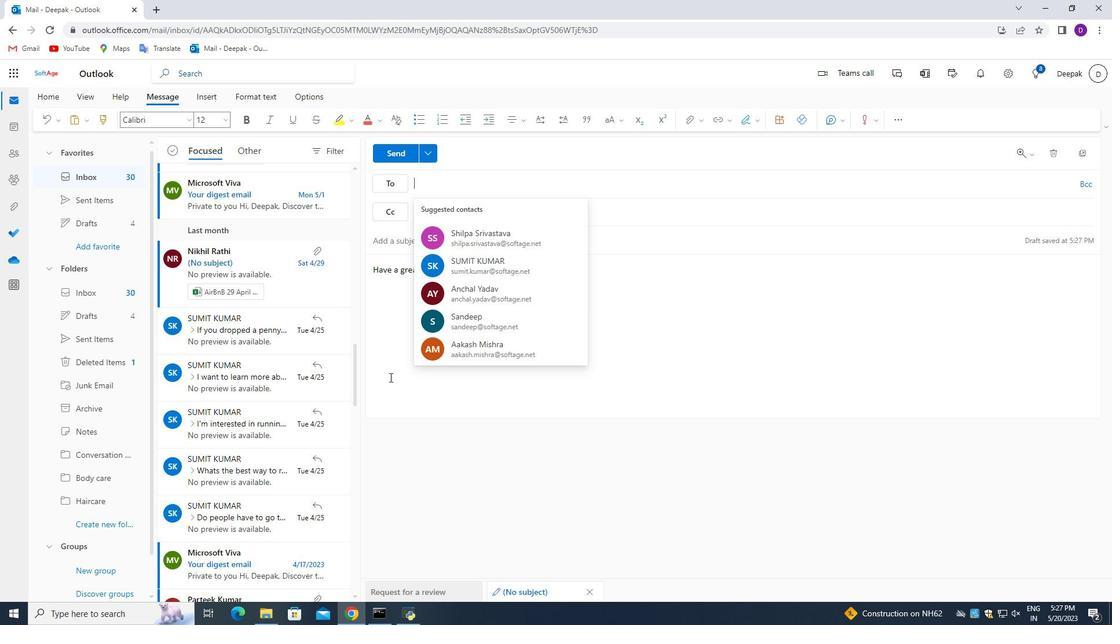 
Action: Mouse moved to (699, 327)
Screenshot: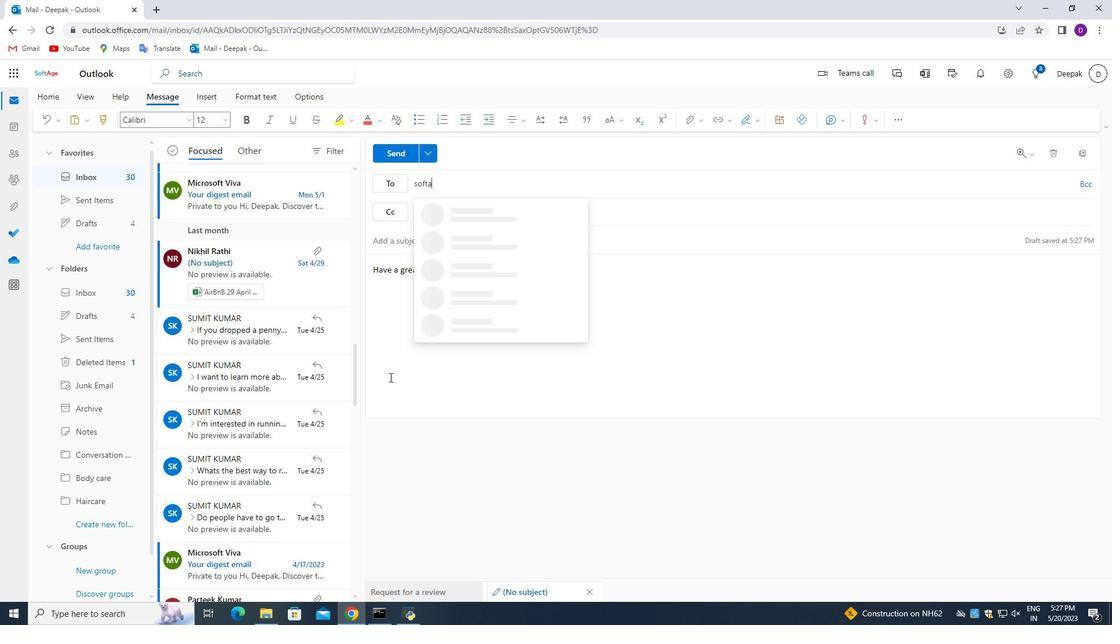 
Action: Key pressed <Key.shift><Key.shift><Key.shift><Key.shift><Key.shift><Key.shift><Key.shift>Have<Key.space>a<Key.space>great<Key.space><Key.shift>col
Screenshot: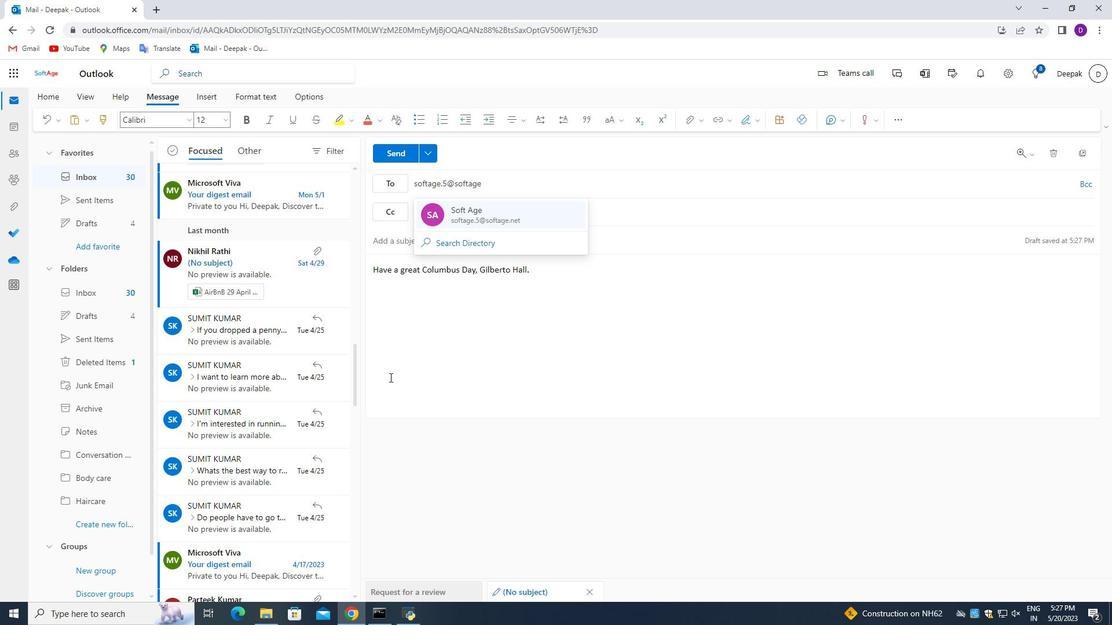 
Action: Mouse moved to (703, 324)
Screenshot: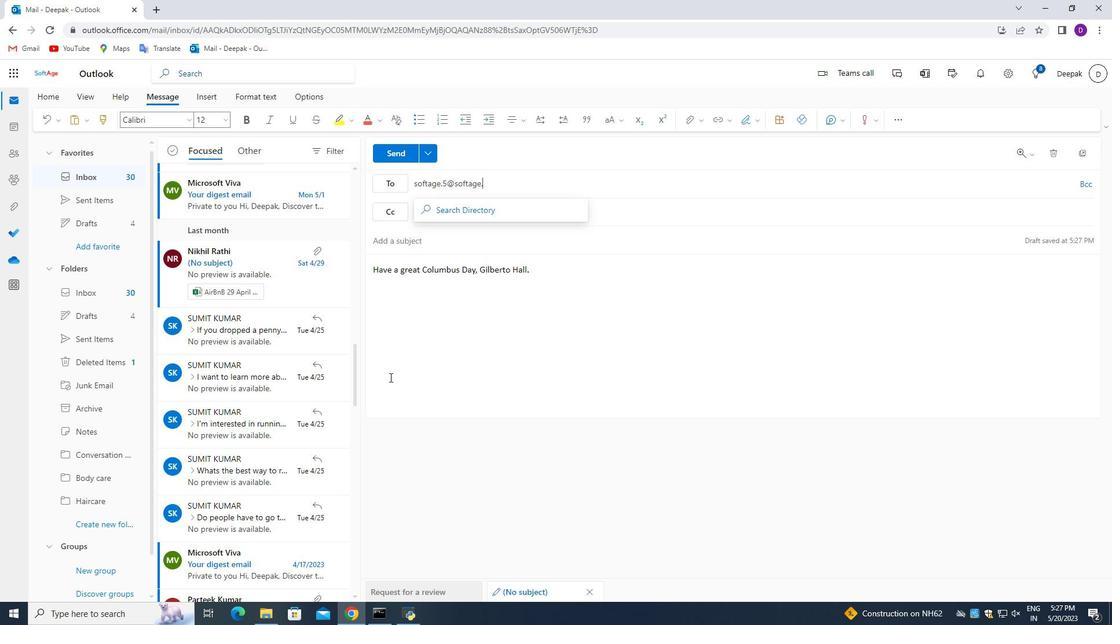 
Action: Key pressed umbus<Key.space><Key.shift><Key.shift><Key.shift><Key.shift>Day
Screenshot: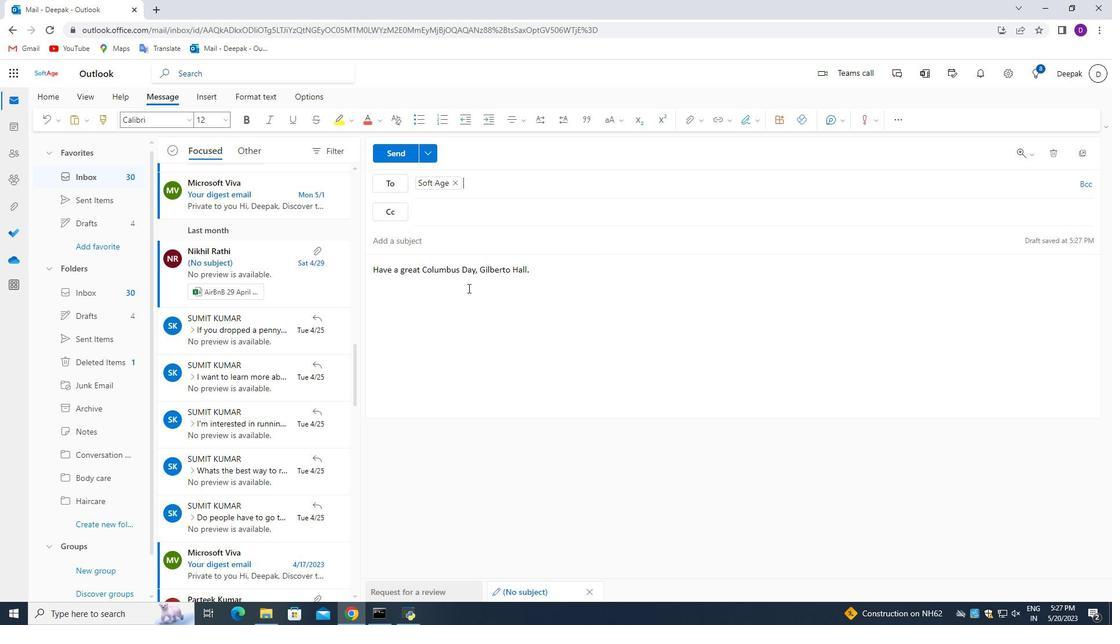 
Action: Mouse moved to (104, 477)
Screenshot: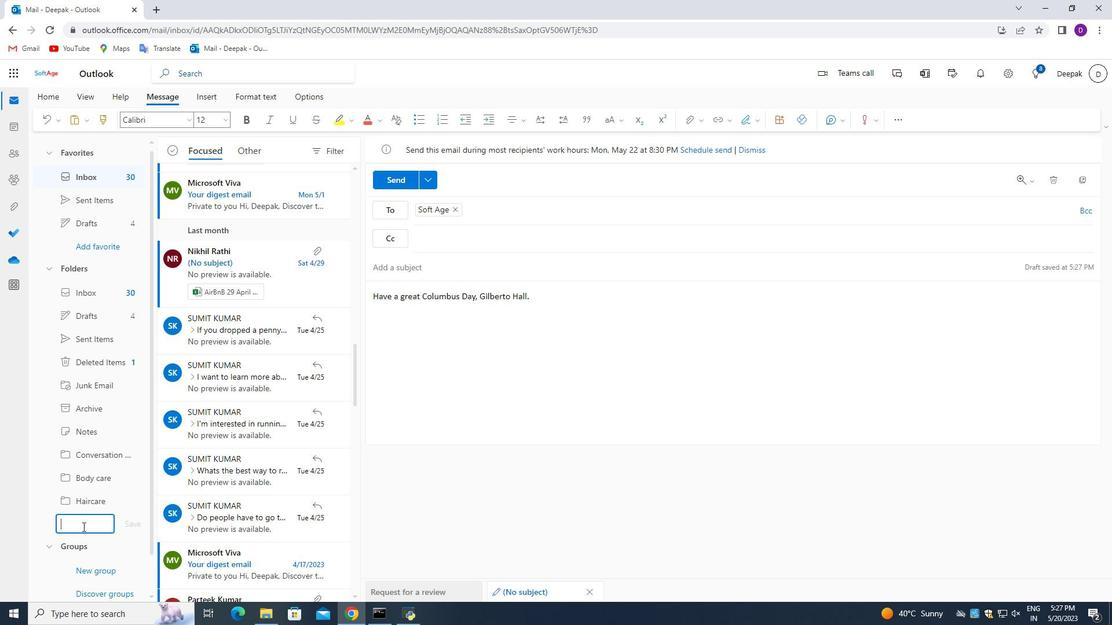 
Action: Mouse scrolled (104, 477) with delta (0, 0)
Screenshot: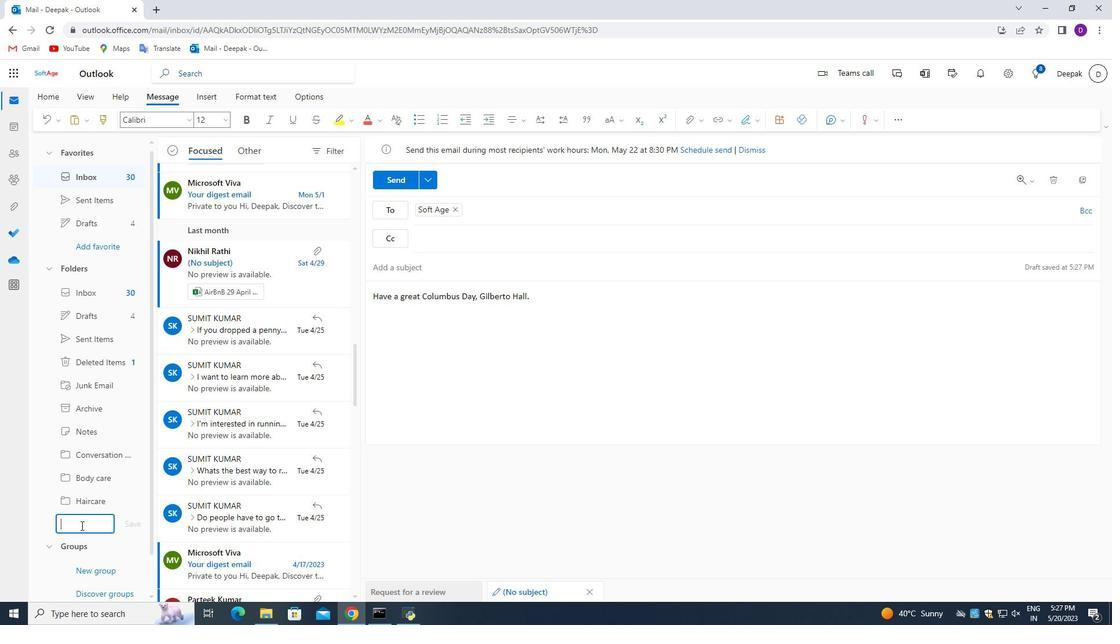
Action: Mouse scrolled (104, 477) with delta (0, 0)
Screenshot: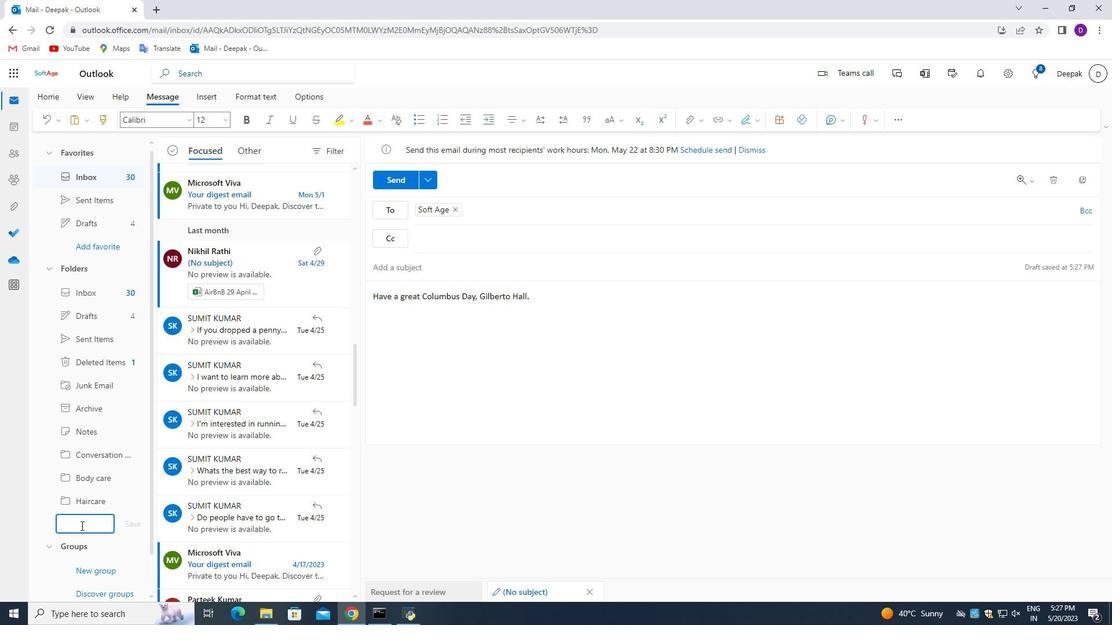 
Action: Mouse scrolled (104, 477) with delta (0, 0)
Screenshot: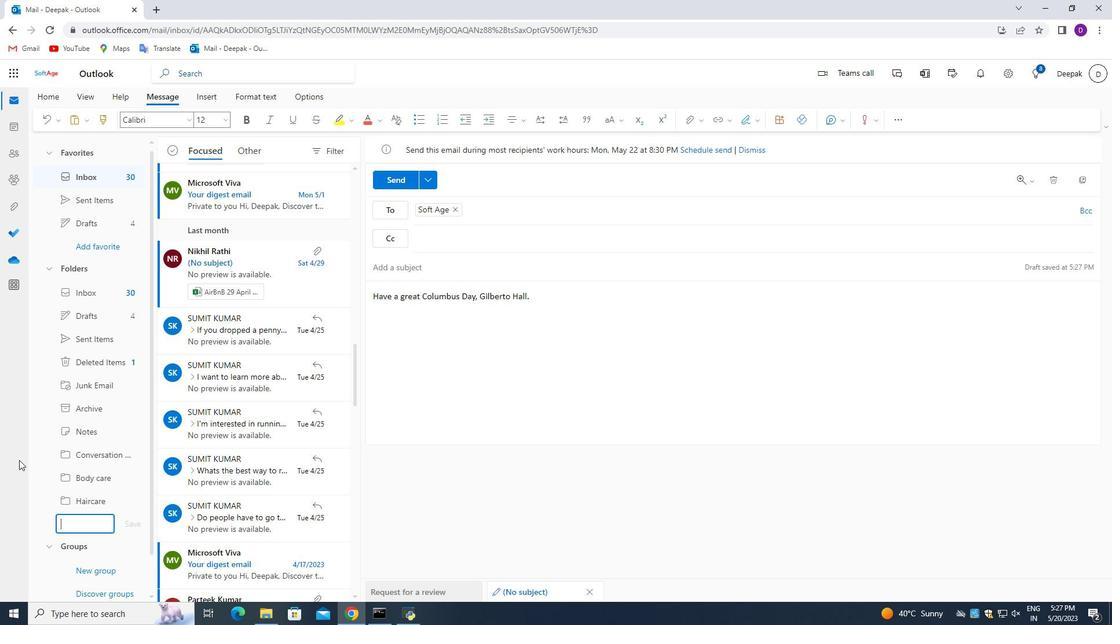 
Action: Mouse moved to (103, 483)
Screenshot: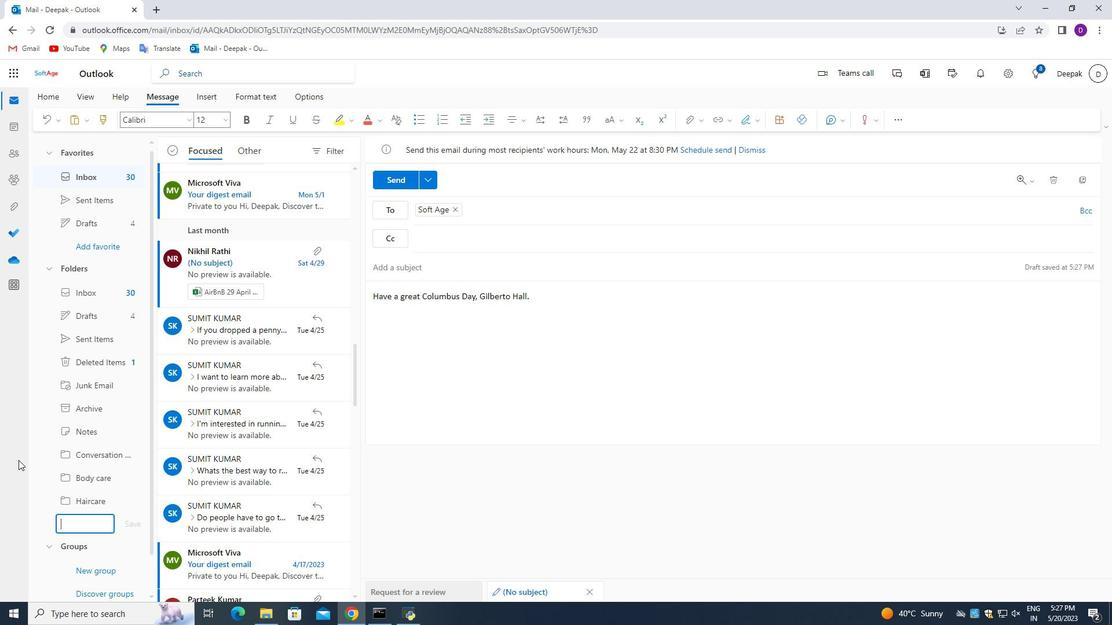 
Action: Mouse pressed left at (103, 483)
Screenshot: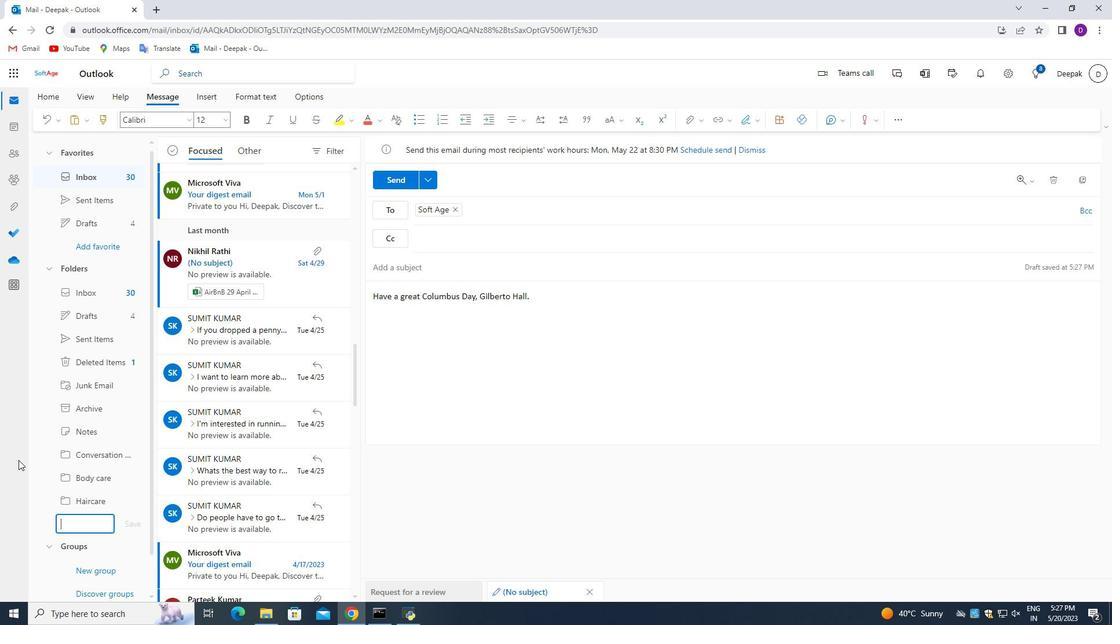 
Action: Mouse moved to (838, 435)
Screenshot: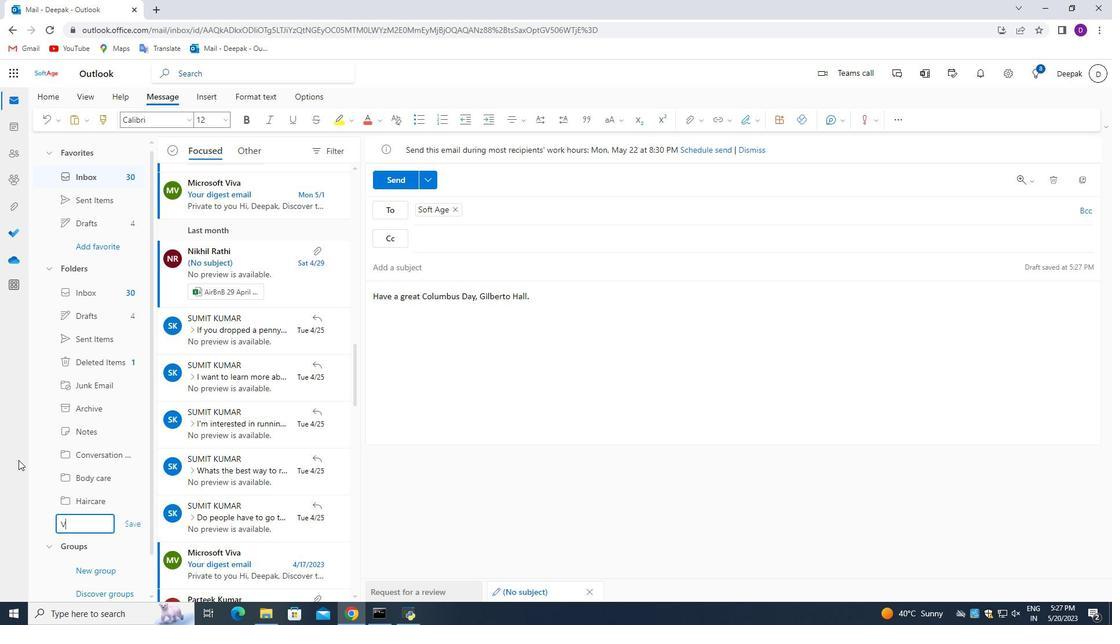
Action: Key pressed <Key.shift>Vitamins
Screenshot: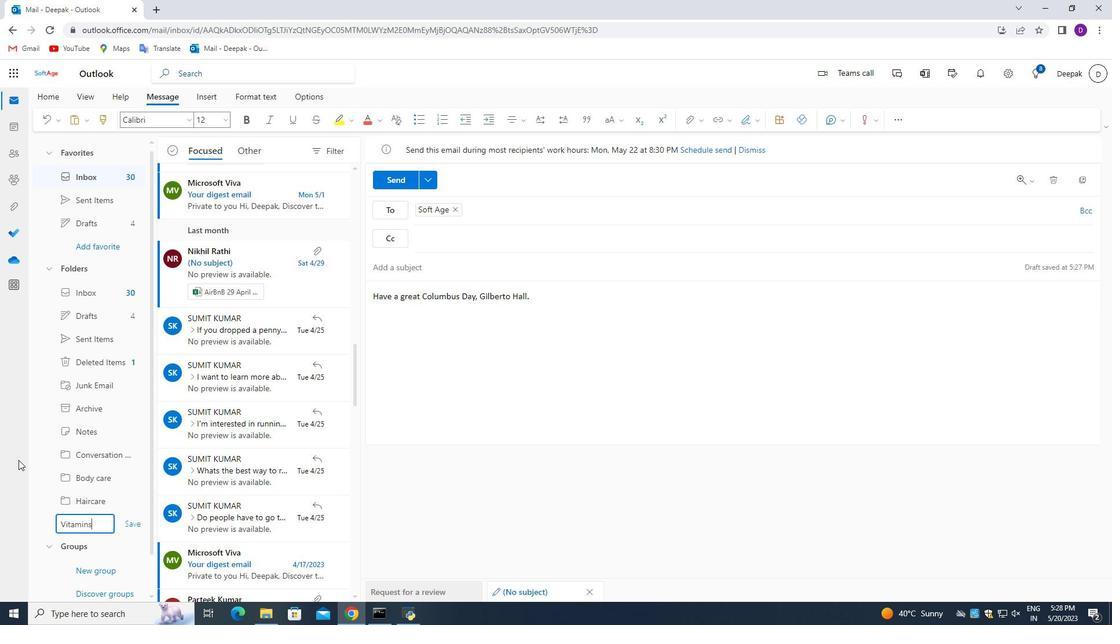 
Action: Mouse moved to (134, 484)
Screenshot: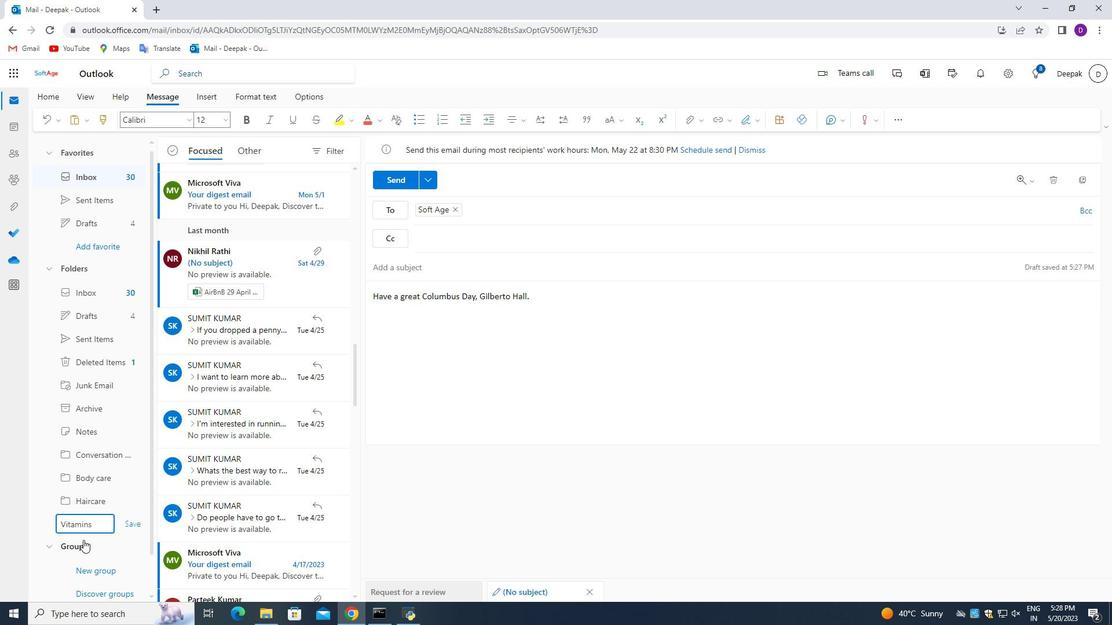 
Action: Mouse pressed left at (134, 484)
Screenshot: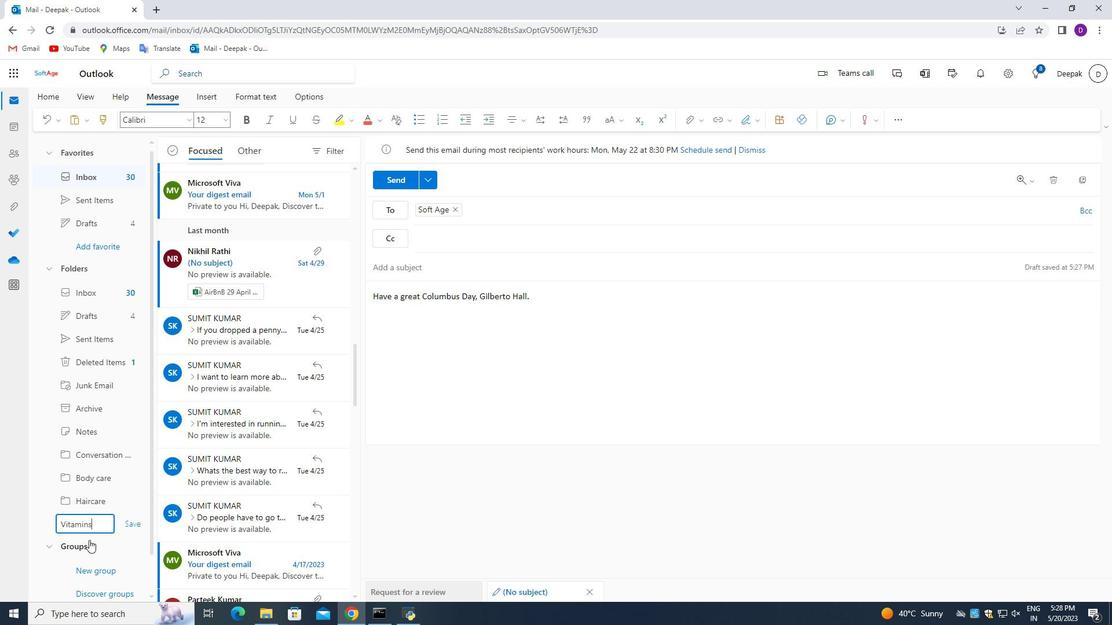 
Action: Mouse moved to (404, 128)
Screenshot: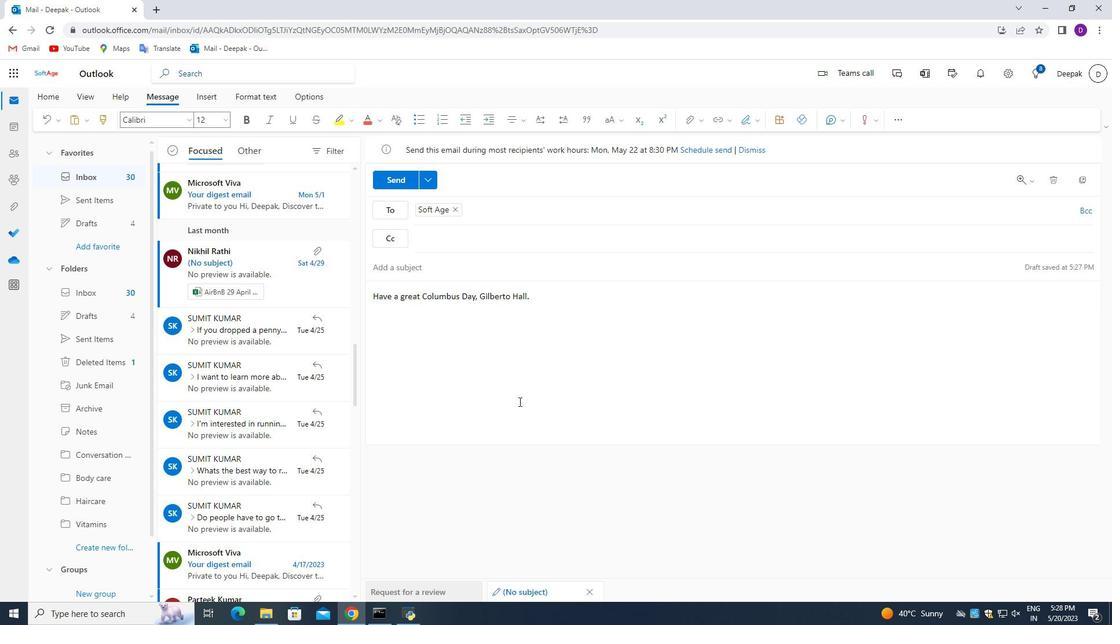 
Action: Mouse pressed left at (404, 128)
Screenshot: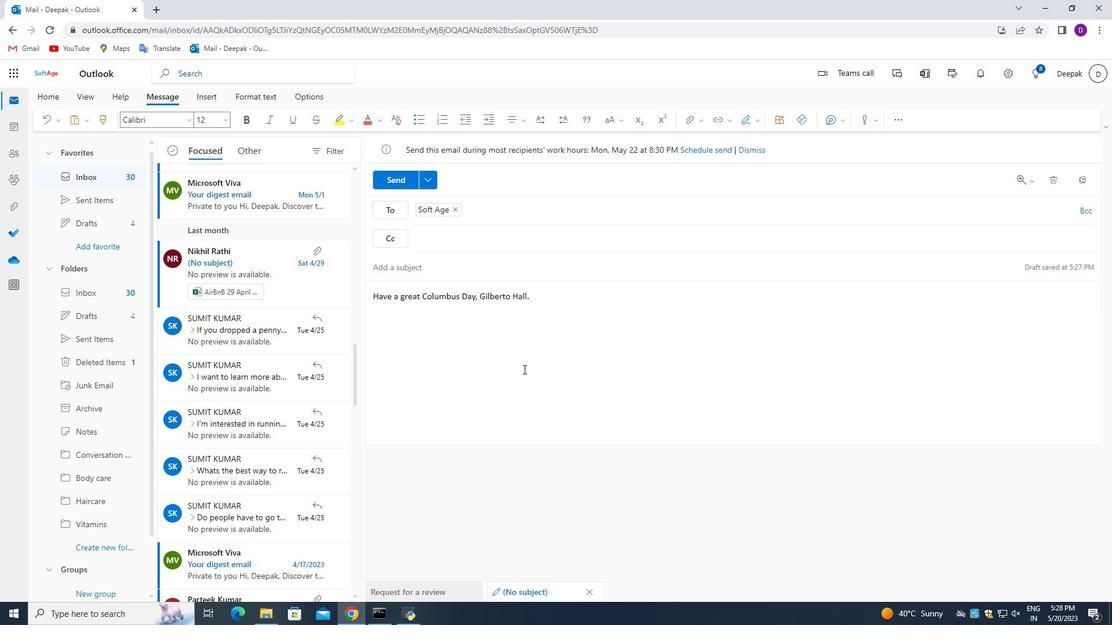 
Action: Mouse moved to (125, 145)
Screenshot: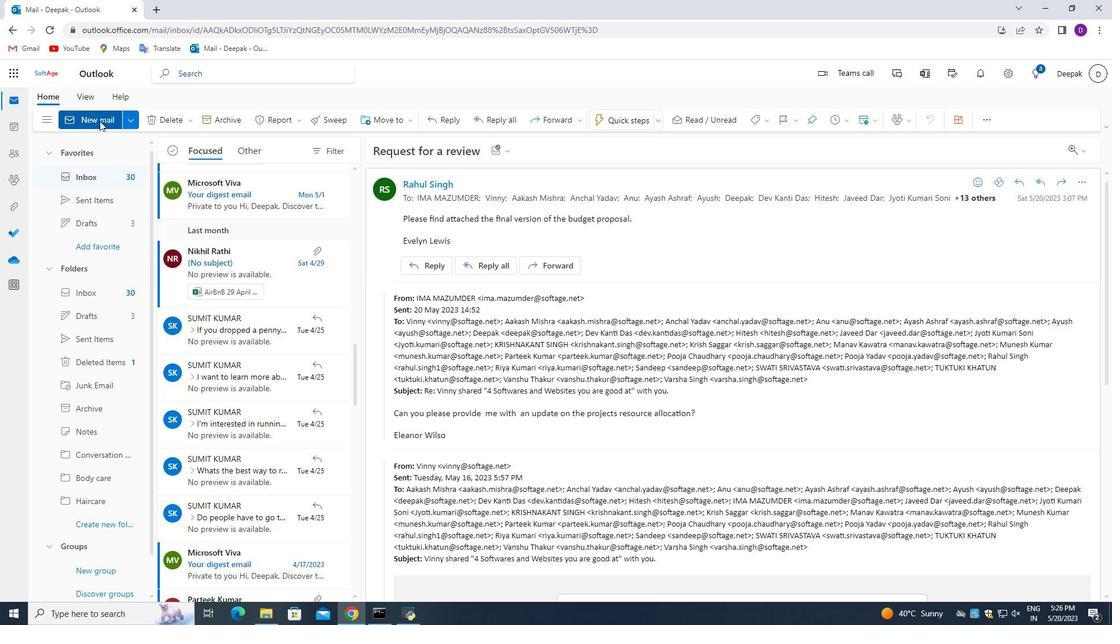 
Action: Mouse pressed left at (125, 145)
Screenshot: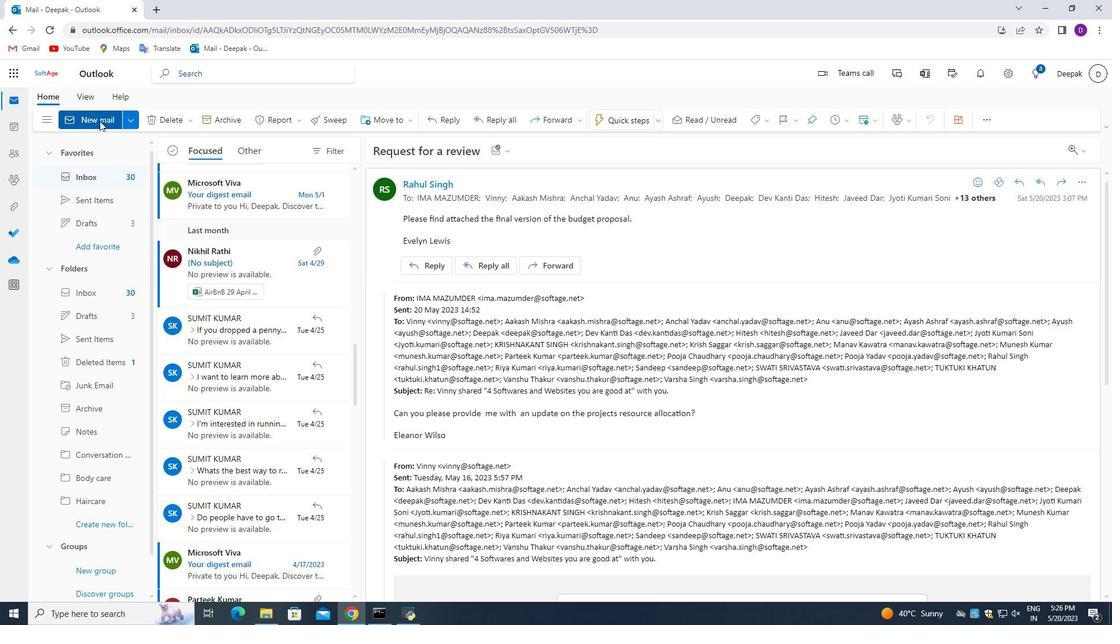 
Action: Mouse moved to (904, 149)
Screenshot: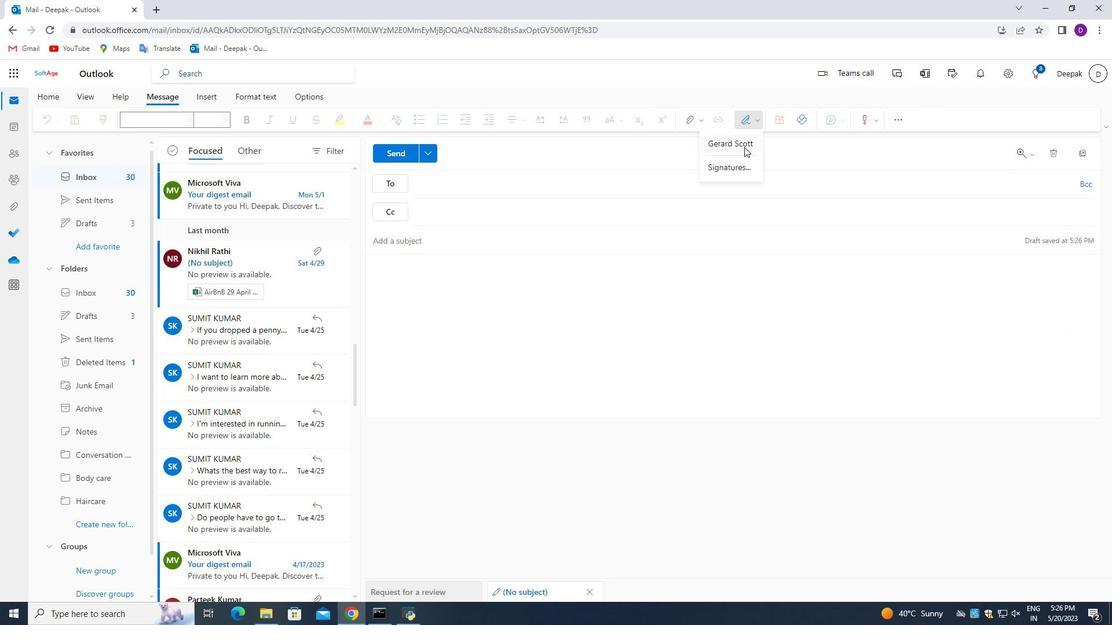 
Action: Mouse pressed left at (904, 149)
Screenshot: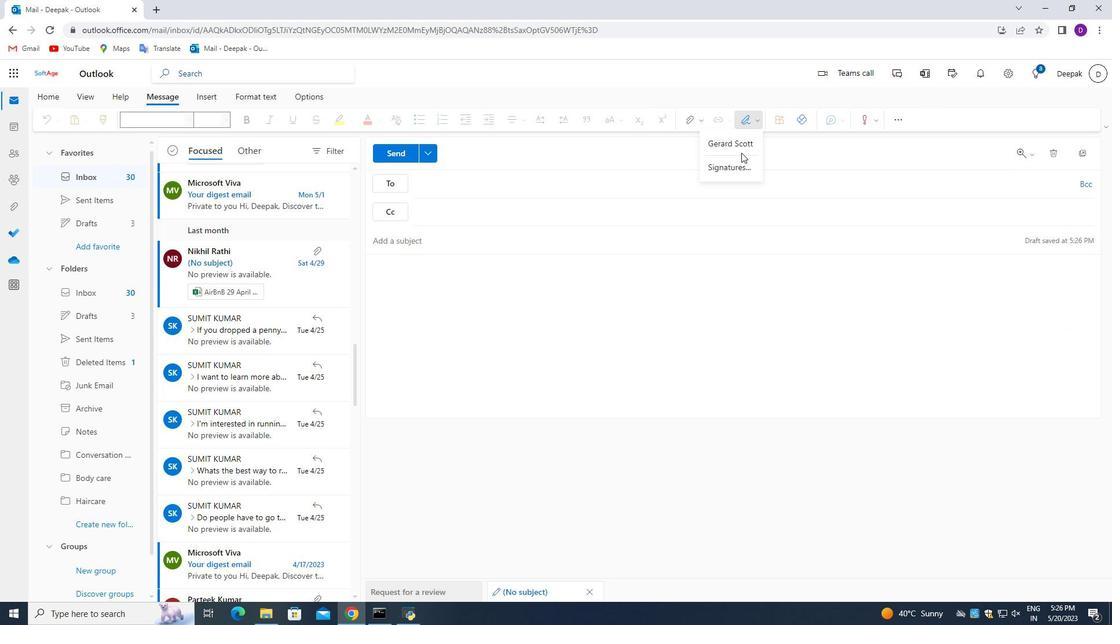 
Action: Mouse moved to (868, 339)
Screenshot: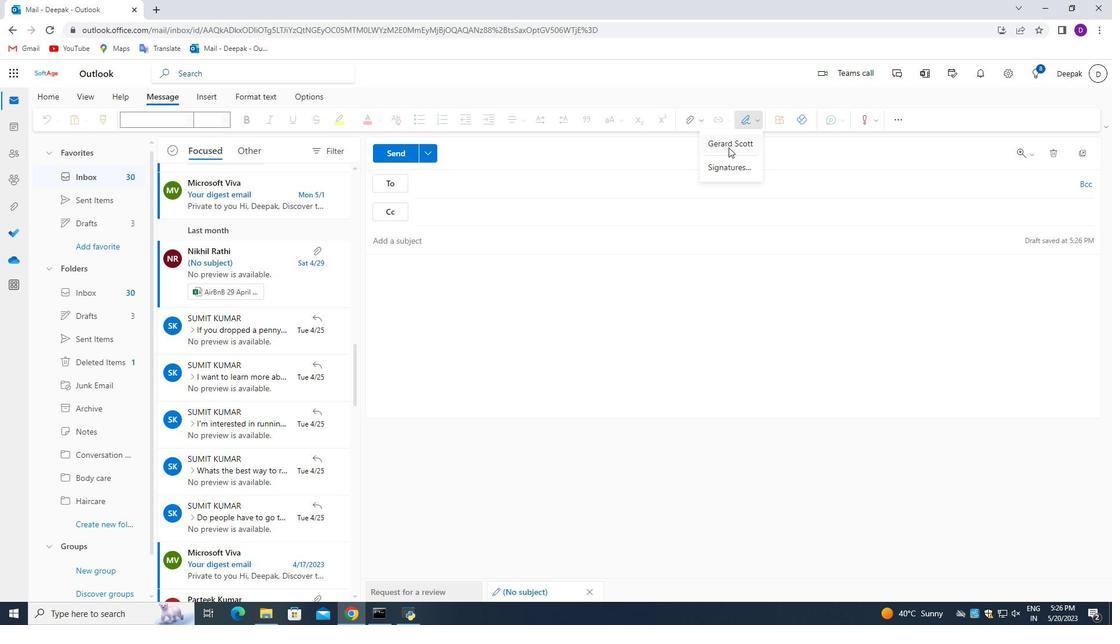 
Action: Mouse pressed left at (868, 339)
Screenshot: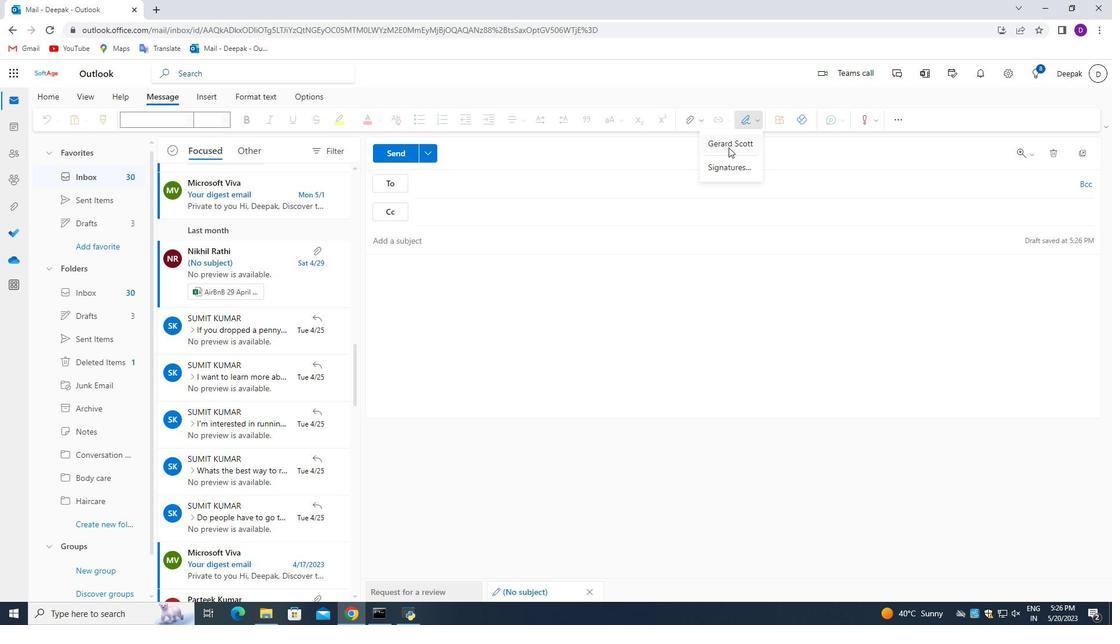 
Action: Mouse moved to (682, 264)
Screenshot: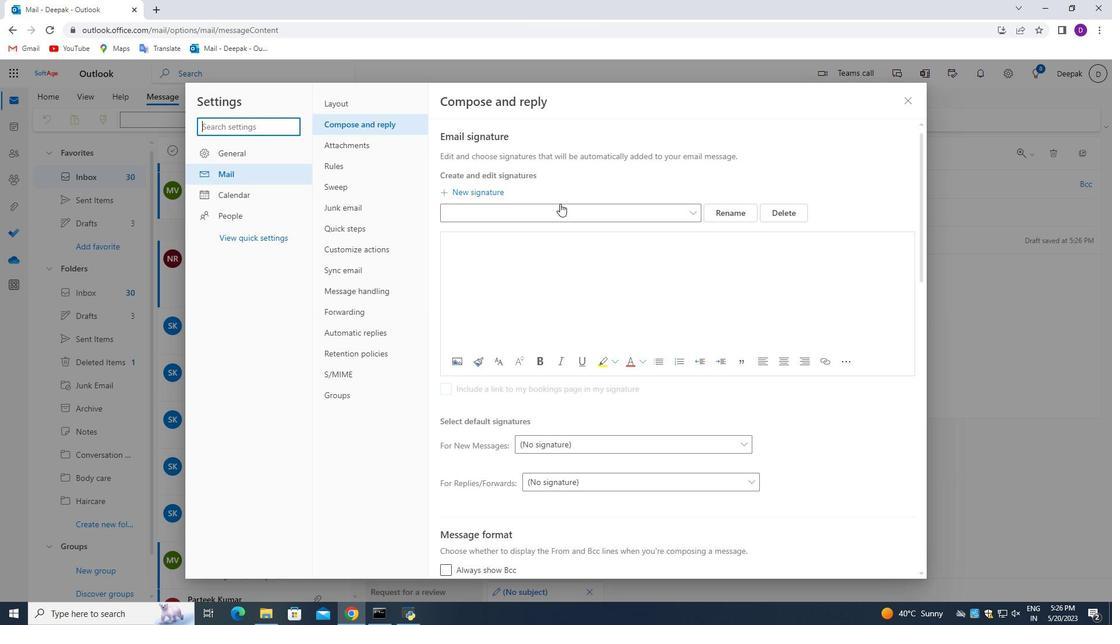 
Action: Mouse pressed left at (682, 264)
Screenshot: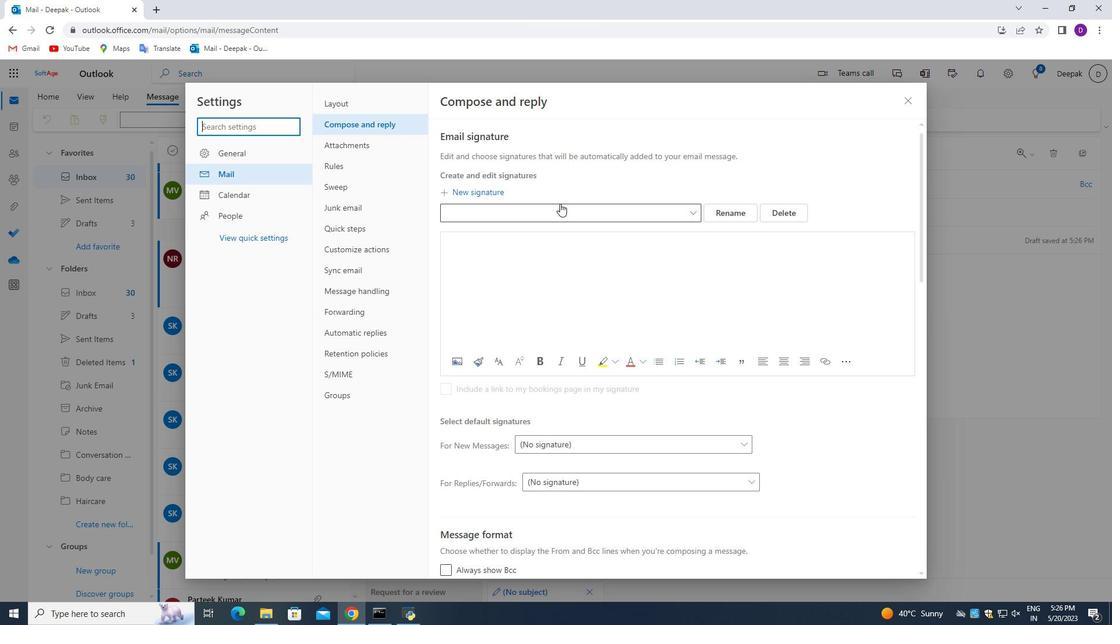 
Action: Mouse moved to (769, 267)
Screenshot: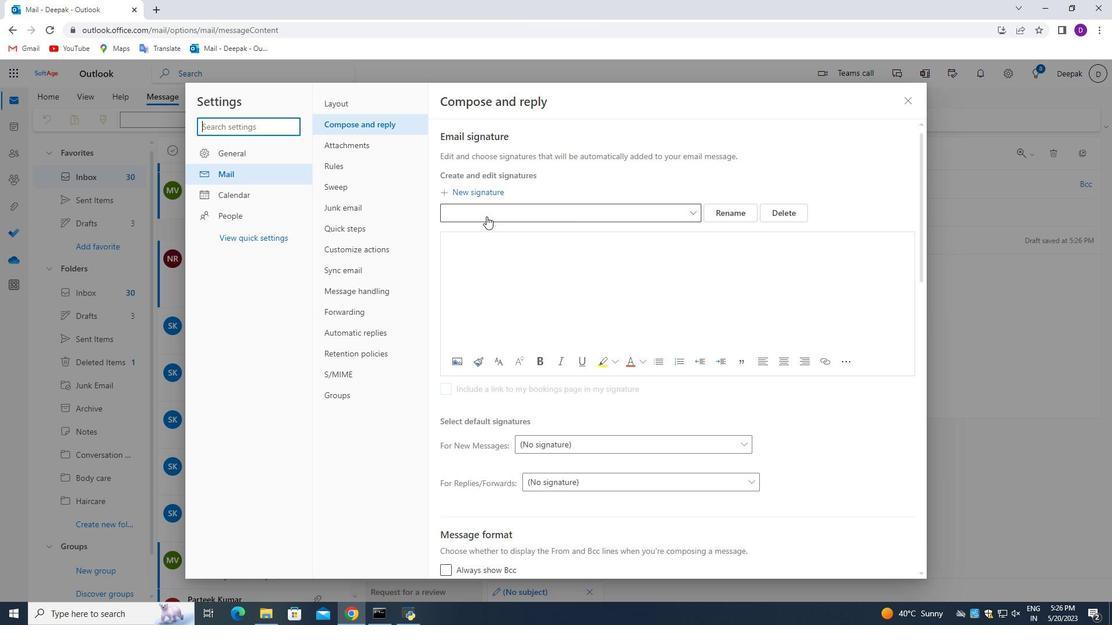 
Action: Mouse pressed left at (769, 267)
Screenshot: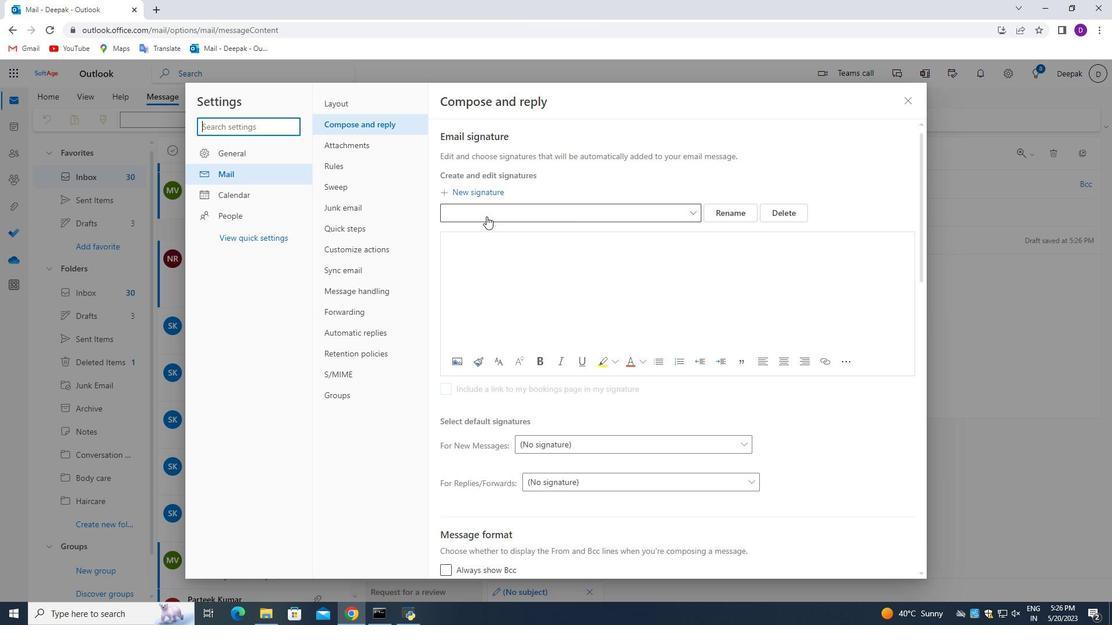 
Action: Mouse moved to (703, 263)
Screenshot: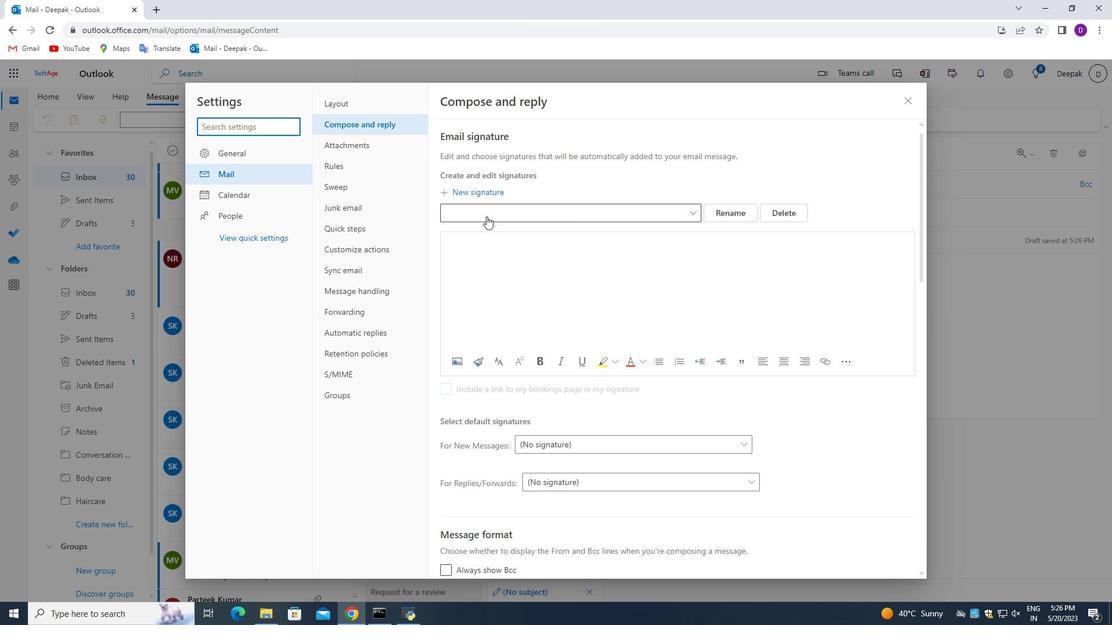 
Action: Mouse pressed left at (703, 263)
Screenshot: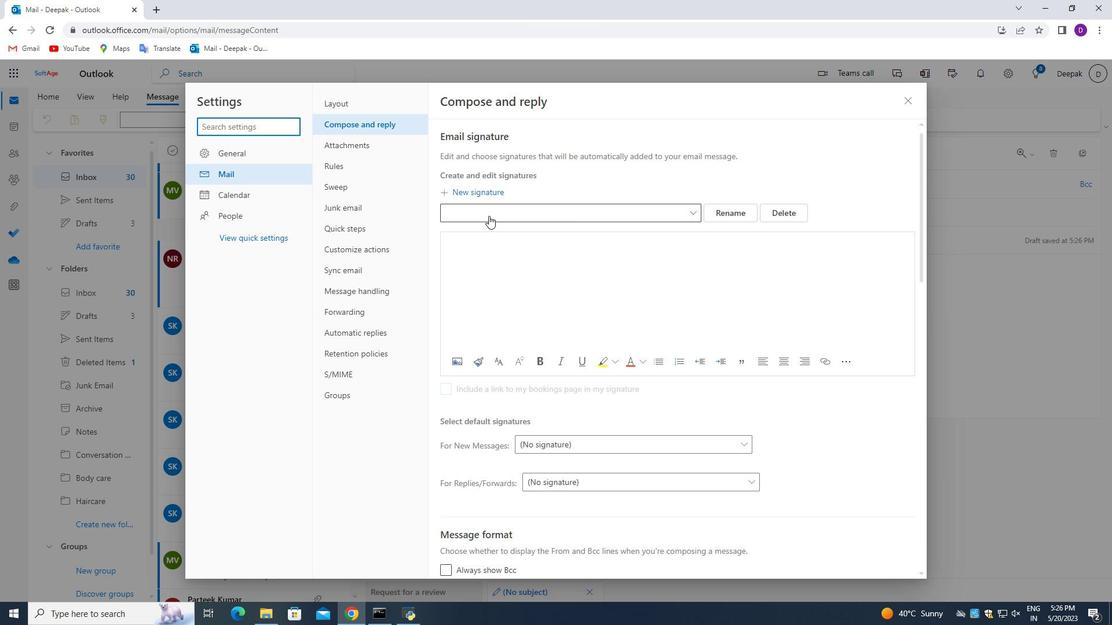 
Action: Key pressed <Key.backspace><Key.backspace><Key.backspace><Key.backspace><Key.backspace><Key.backspace><Key.backspace><Key.backspace><Key.backspace><Key.backspace><Key.backspace><Key.backspace><Key.backspace><Key.backspace><Key.backspace><Key.backspace><Key.shift>Gilberto<Key.space><Key.shift>Hall
Screenshot: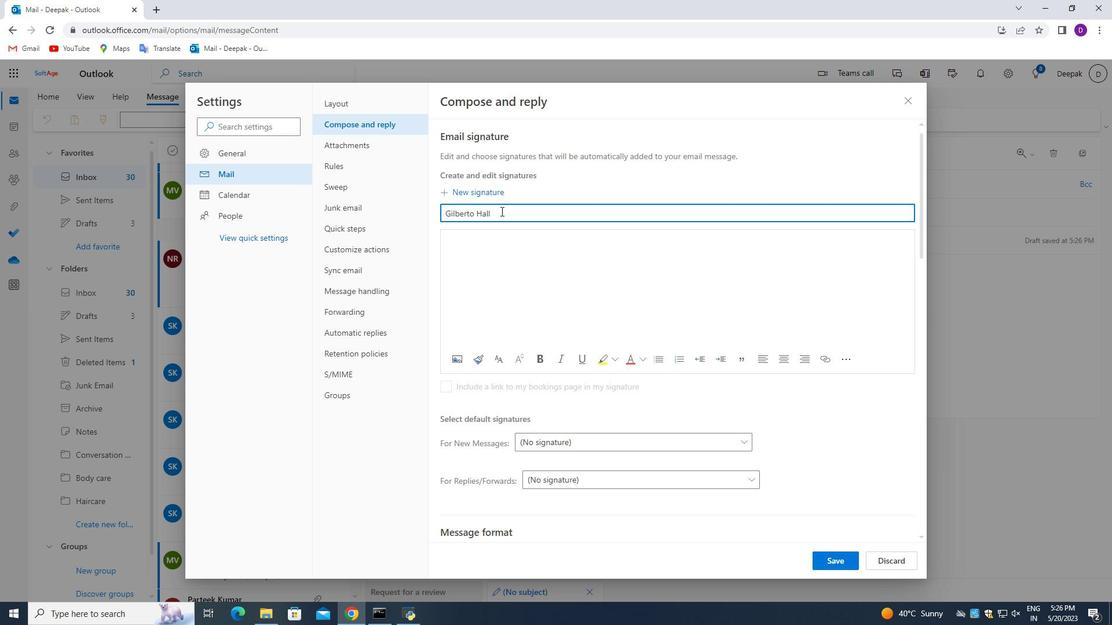 
Action: Mouse moved to (668, 293)
Screenshot: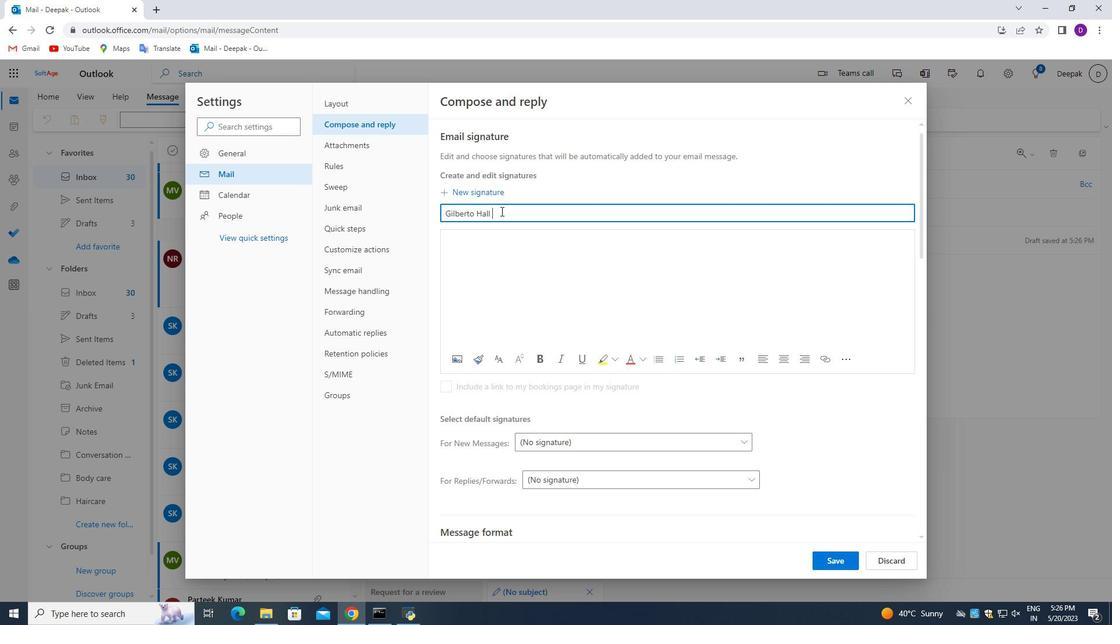 
Action: Mouse pressed left at (668, 293)
Screenshot: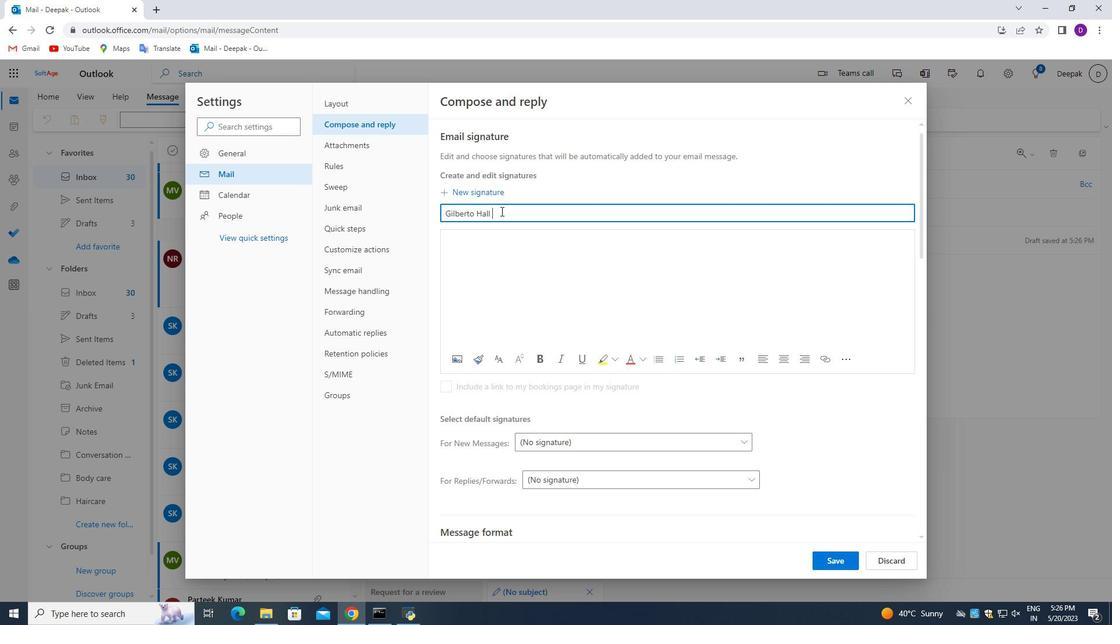 
Action: Key pressed <Key.shift>Gileberto<Key.backspace><Key.backspace><Key.backspace><Key.backspace><Key.backspace><Key.backspace><Key.backspace>lberto<Key.space><Key.shift>Hall
Screenshot: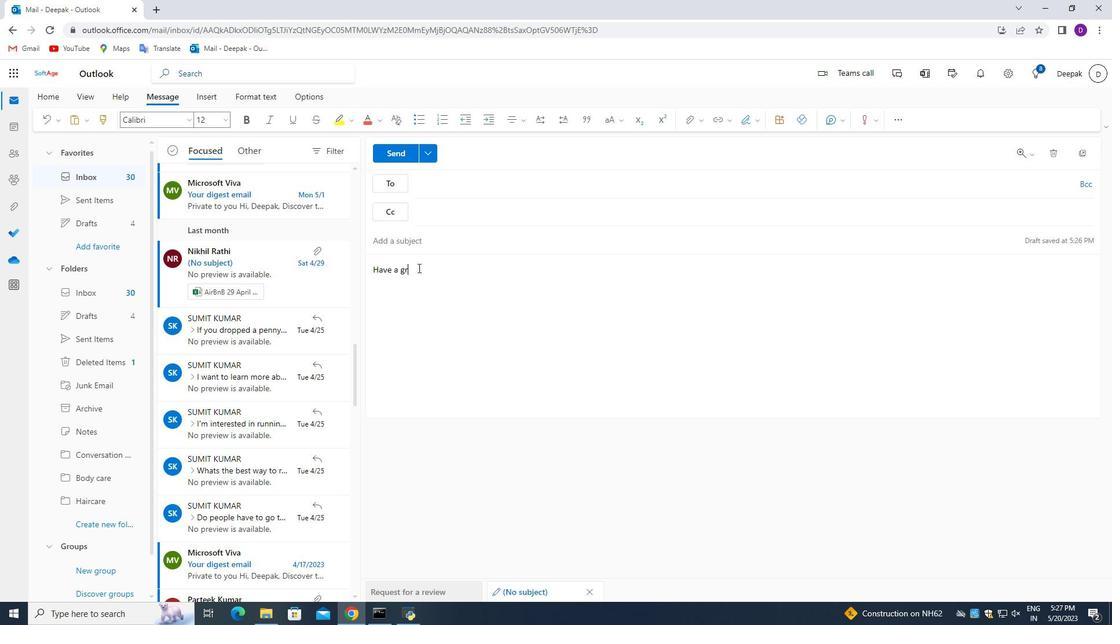 
Action: Mouse moved to (911, 544)
Screenshot: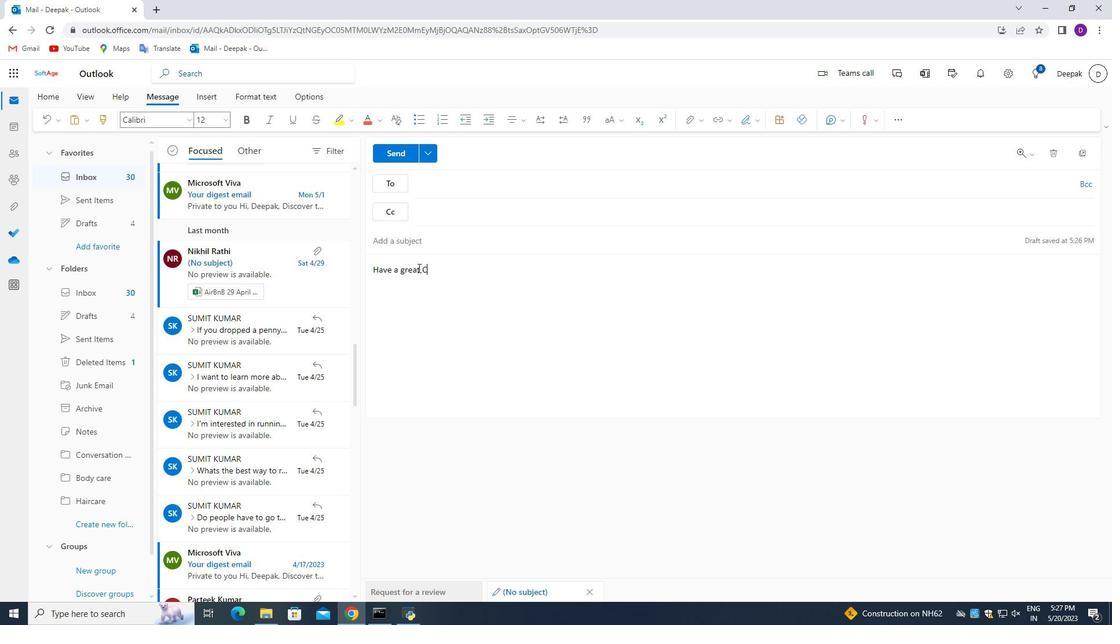 
Action: Mouse pressed left at (911, 544)
Screenshot: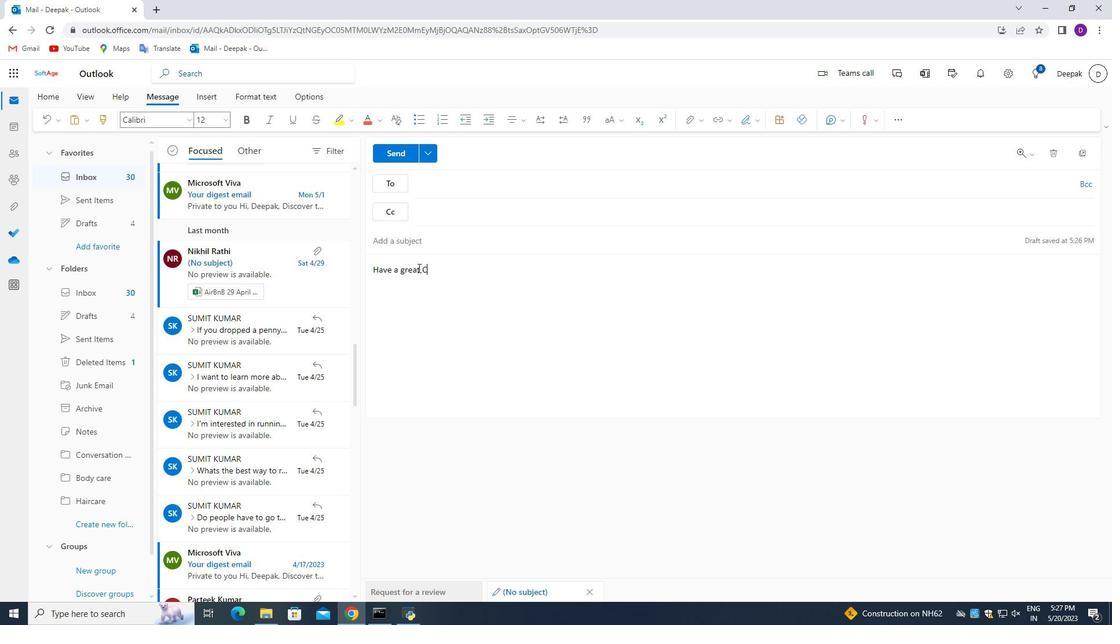 
Action: Mouse moved to (765, 372)
Screenshot: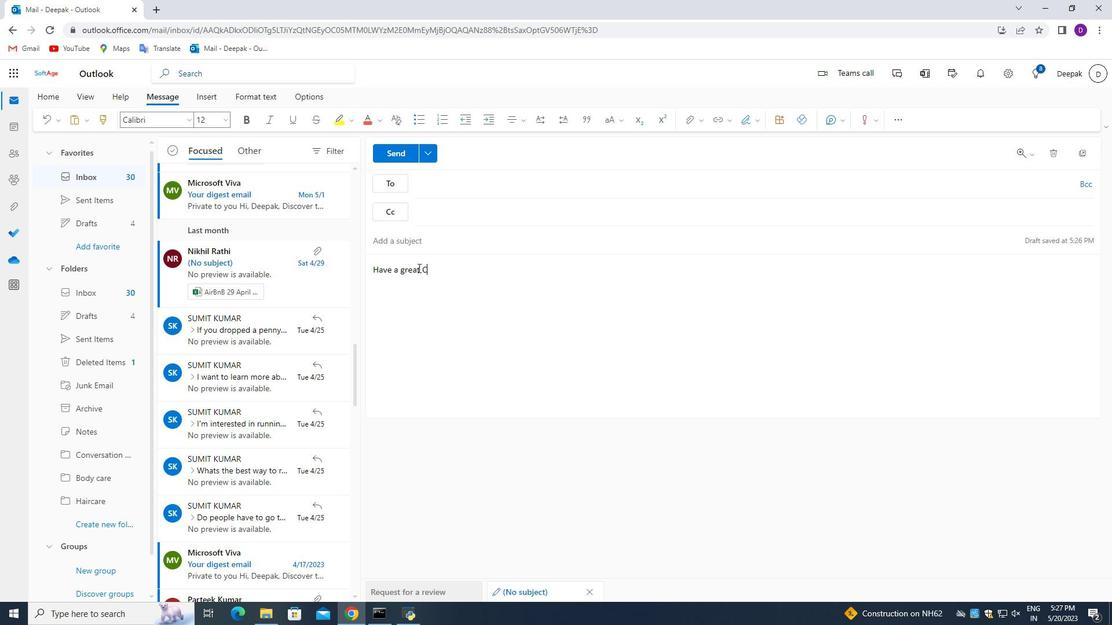 
Action: Mouse scrolled (765, 372) with delta (0, 0)
Screenshot: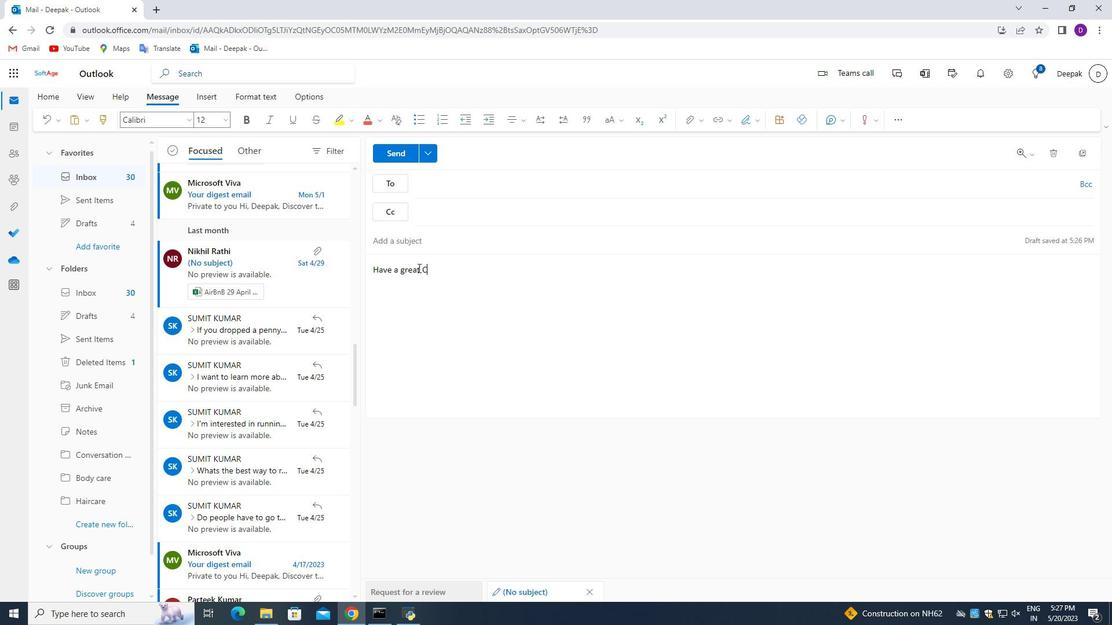 
Action: Mouse scrolled (765, 372) with delta (0, 0)
Screenshot: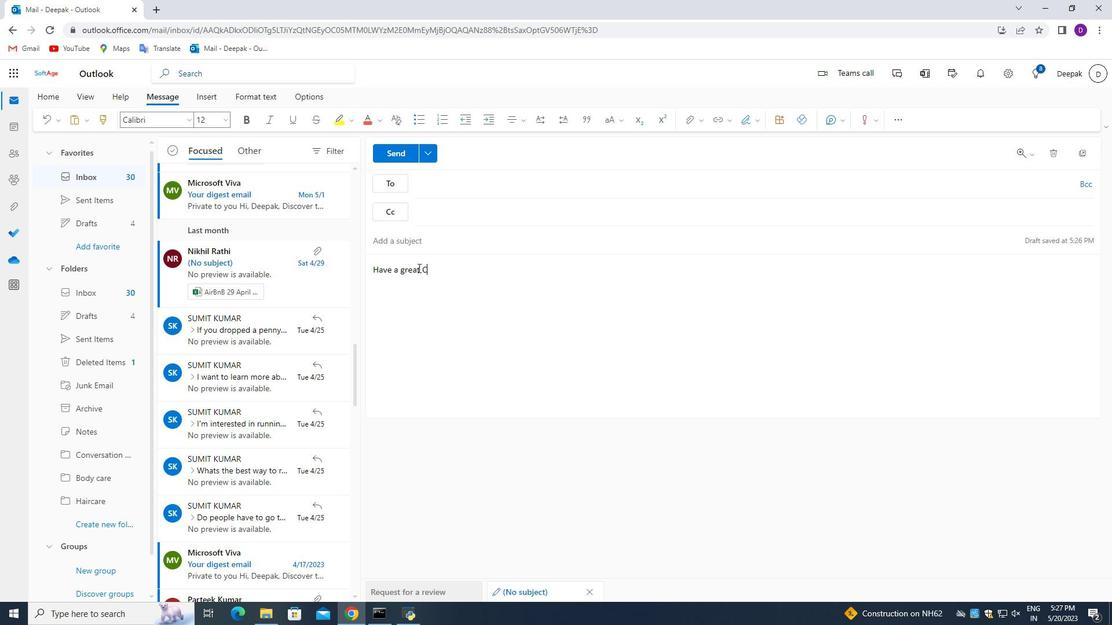 
Action: Mouse scrolled (765, 372) with delta (0, 0)
Screenshot: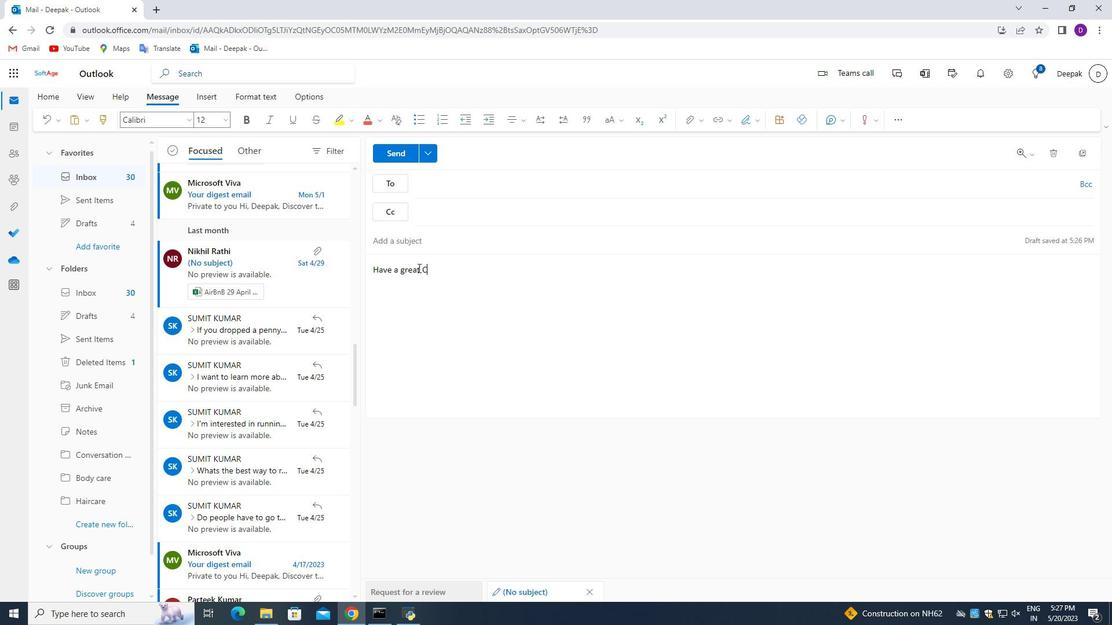 
Action: Mouse moved to (683, 366)
Screenshot: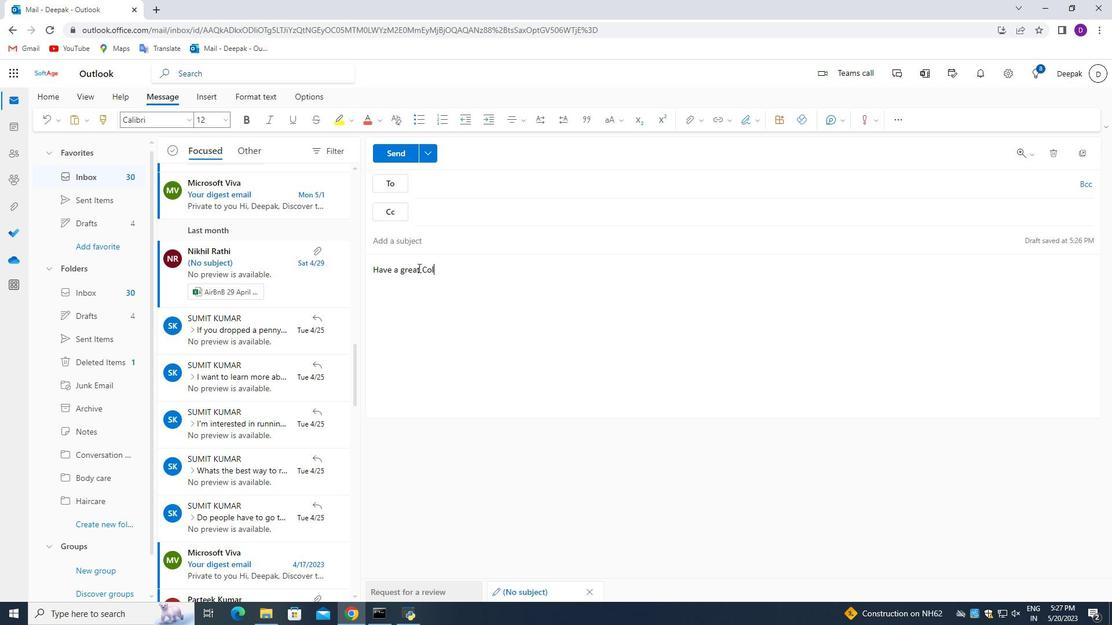 
Action: Mouse scrolled (695, 363) with delta (0, 0)
Screenshot: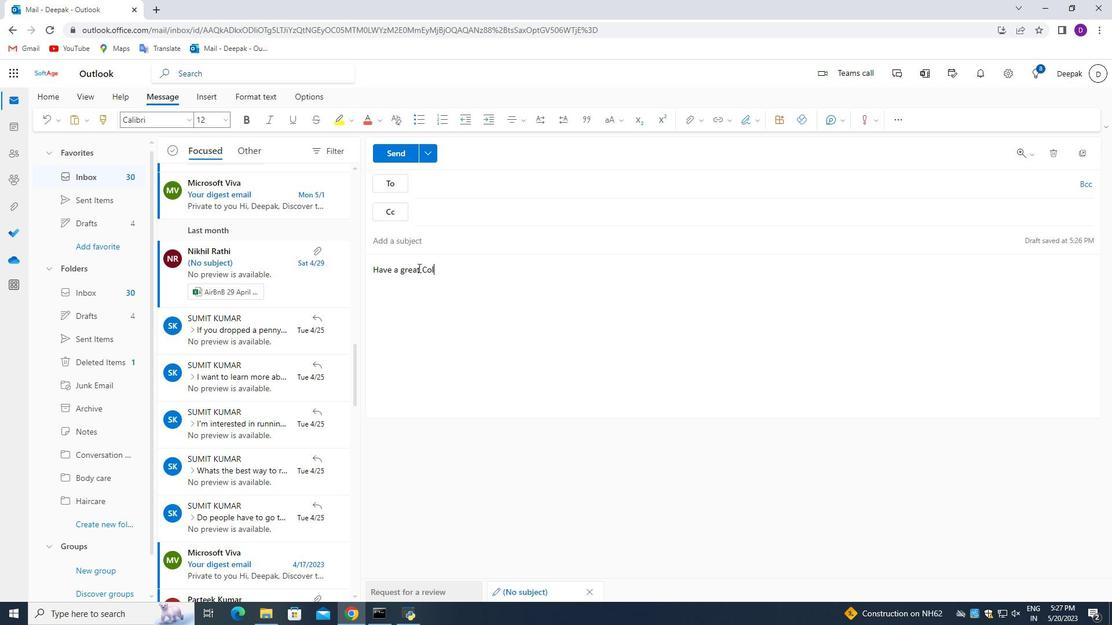 
Action: Mouse moved to (695, 263)
Screenshot: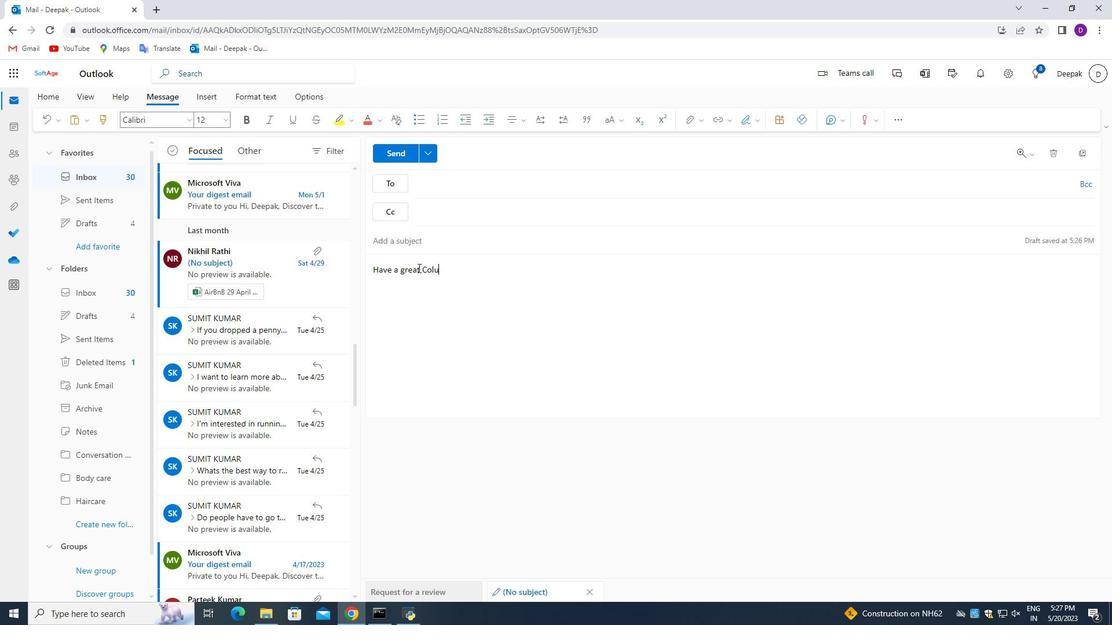 
Action: Mouse pressed left at (695, 263)
Screenshot: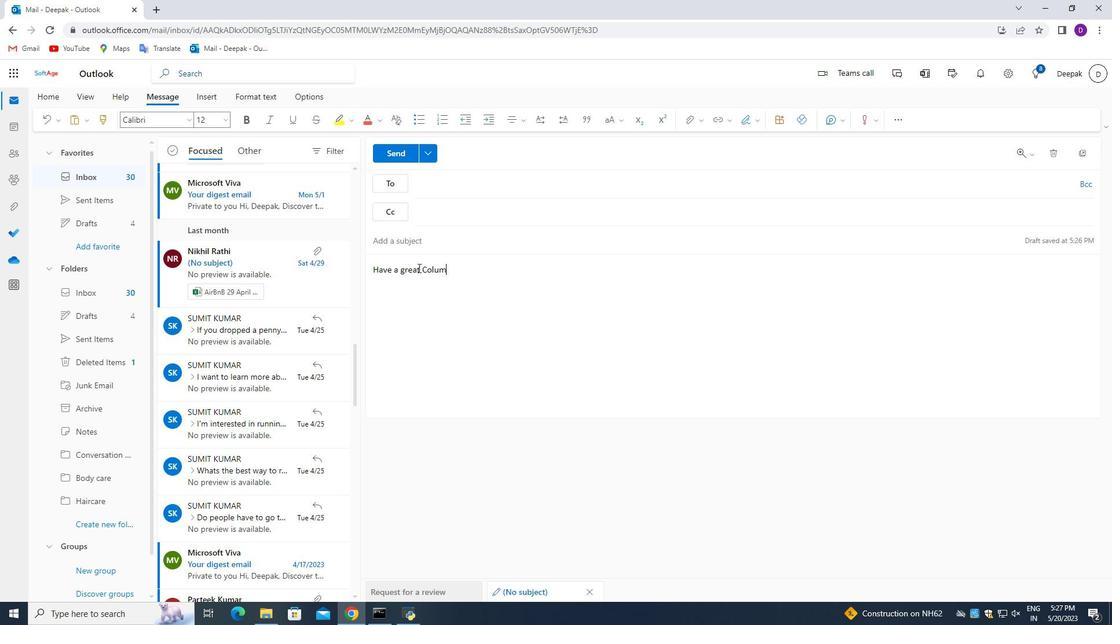 
Action: Mouse moved to (717, 260)
Screenshot: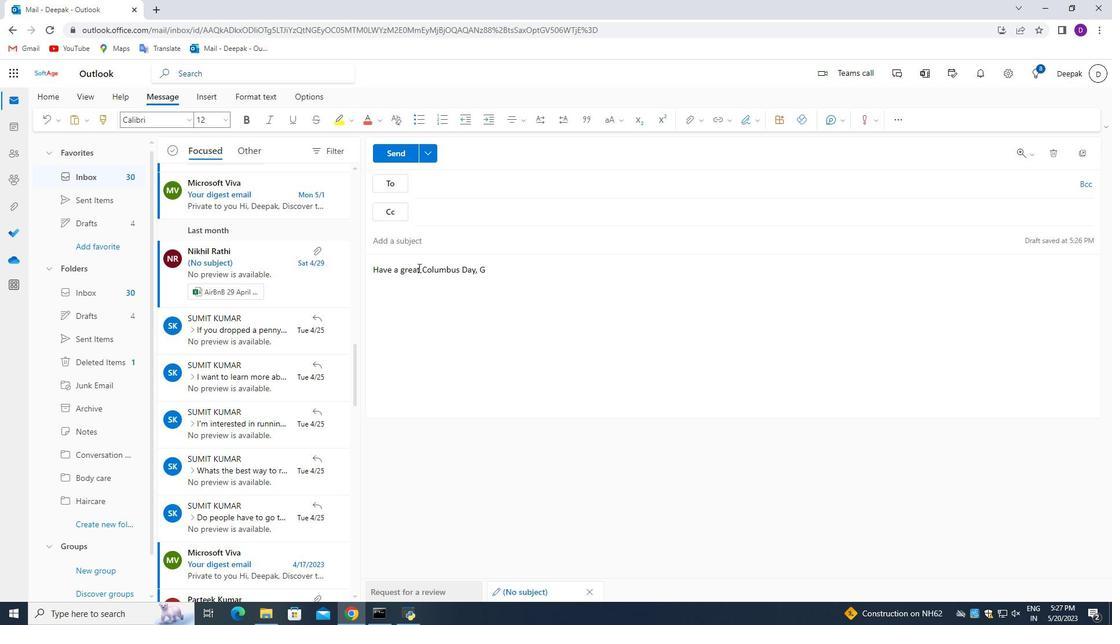
Action: Mouse pressed left at (717, 260)
Screenshot: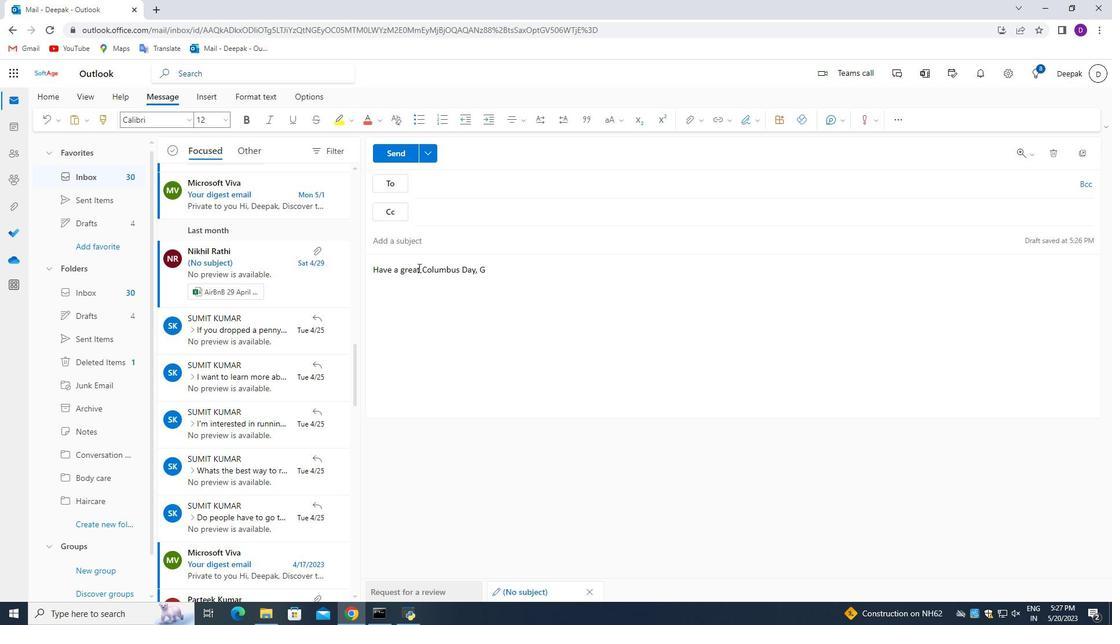 
Action: Mouse moved to (722, 259)
Screenshot: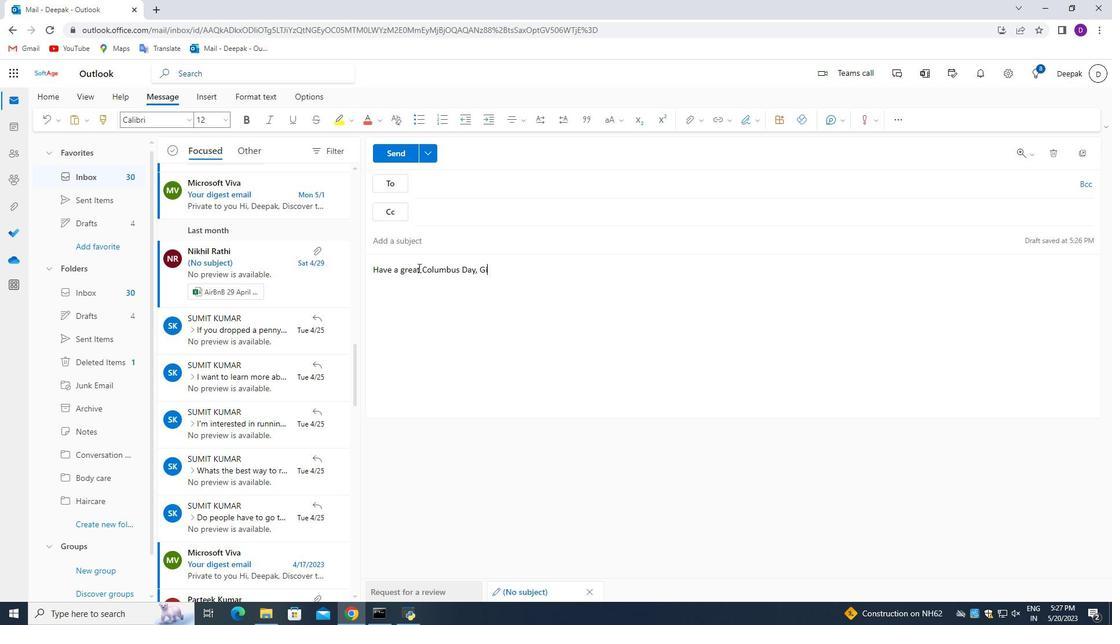 
Action: Mouse pressed left at (722, 259)
Screenshot: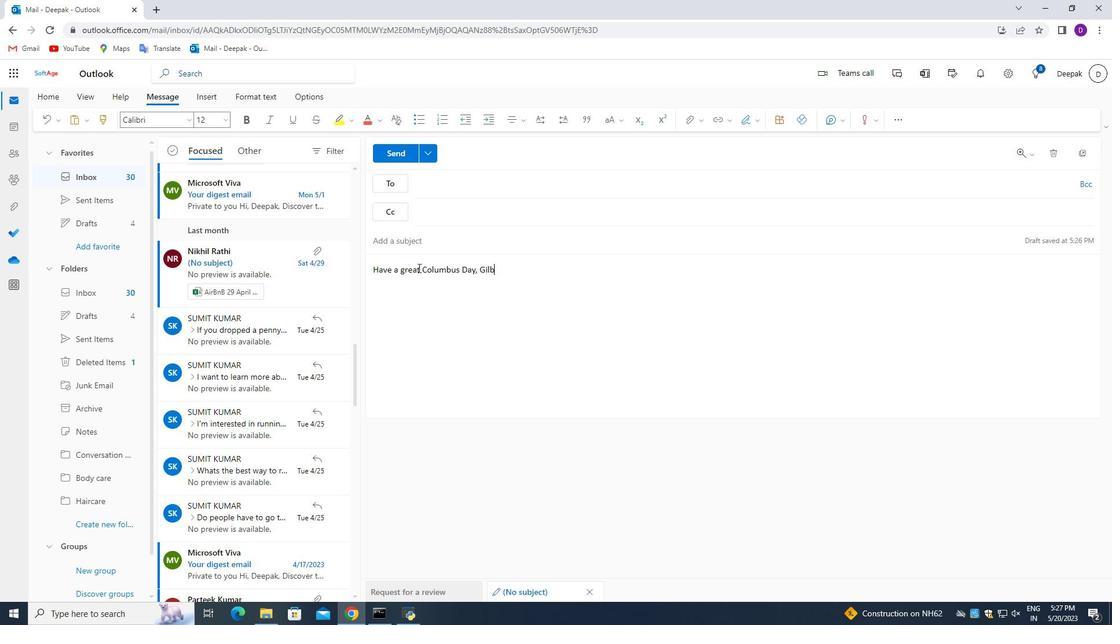 
Action: Mouse moved to (609, 376)
Screenshot: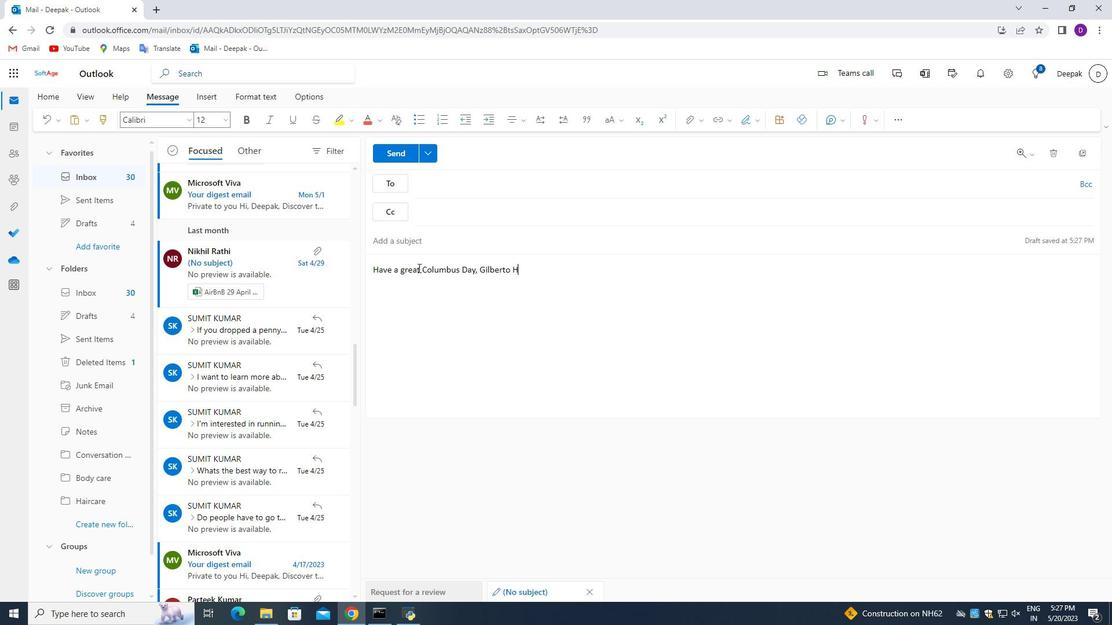 
Action: Mouse scrolled (609, 375) with delta (0, 0)
Screenshot: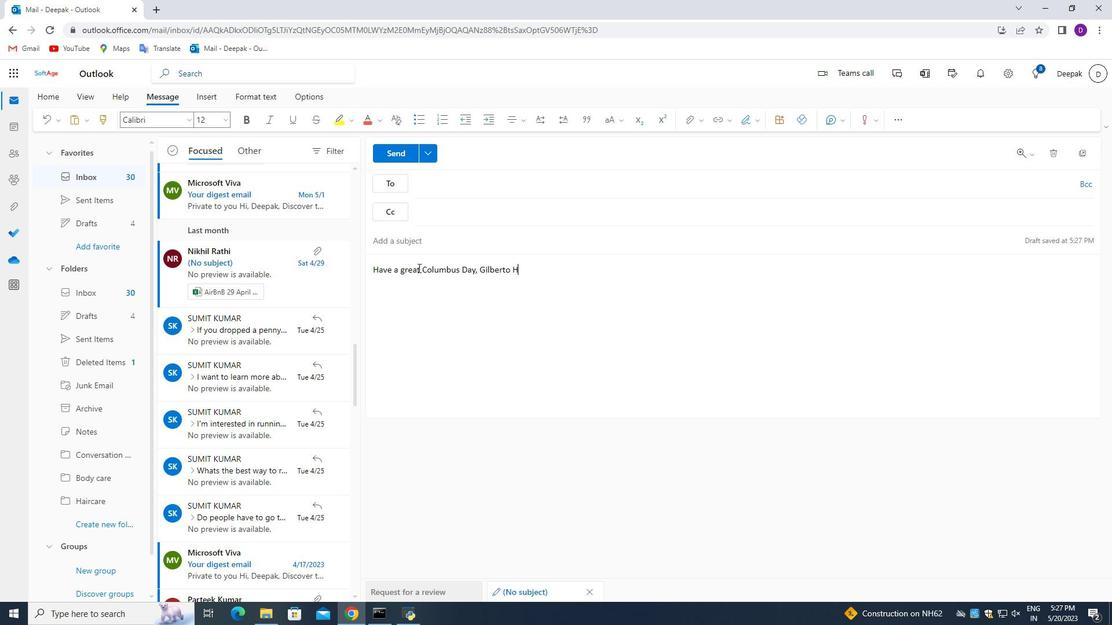 
Action: Mouse moved to (609, 377)
Screenshot: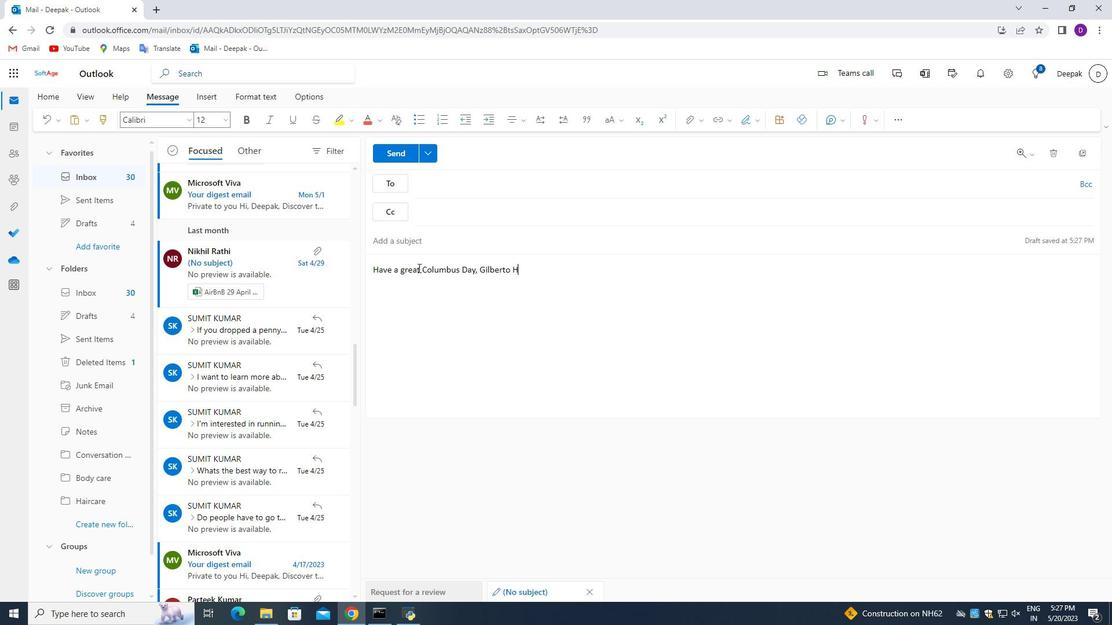 
Action: Mouse scrolled (609, 377) with delta (0, 0)
Screenshot: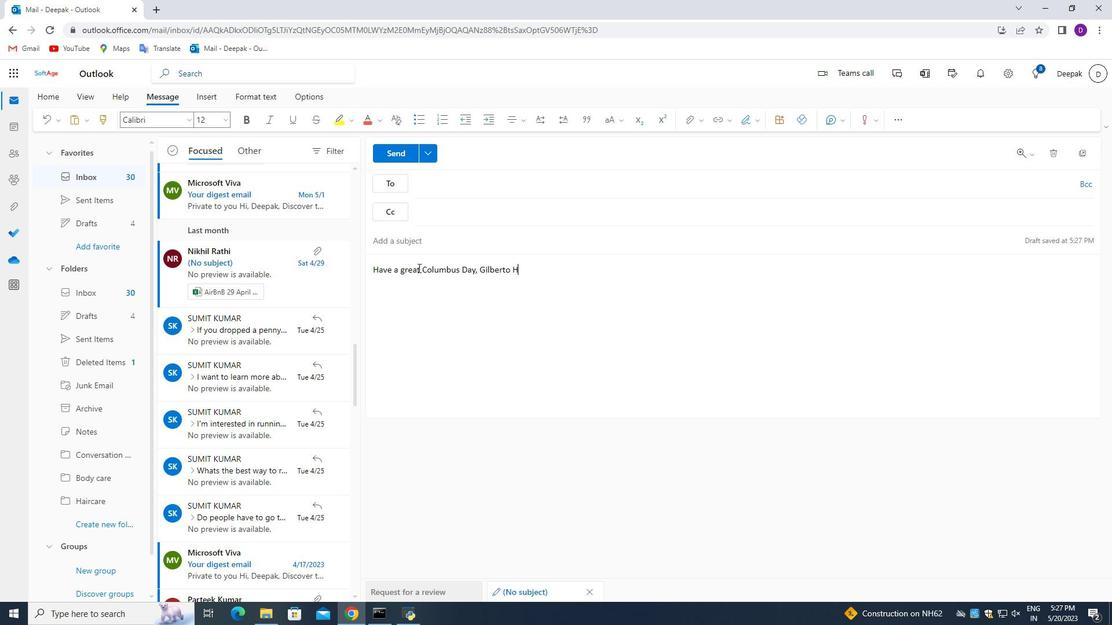 
Action: Mouse scrolled (609, 377) with delta (0, 0)
Screenshot: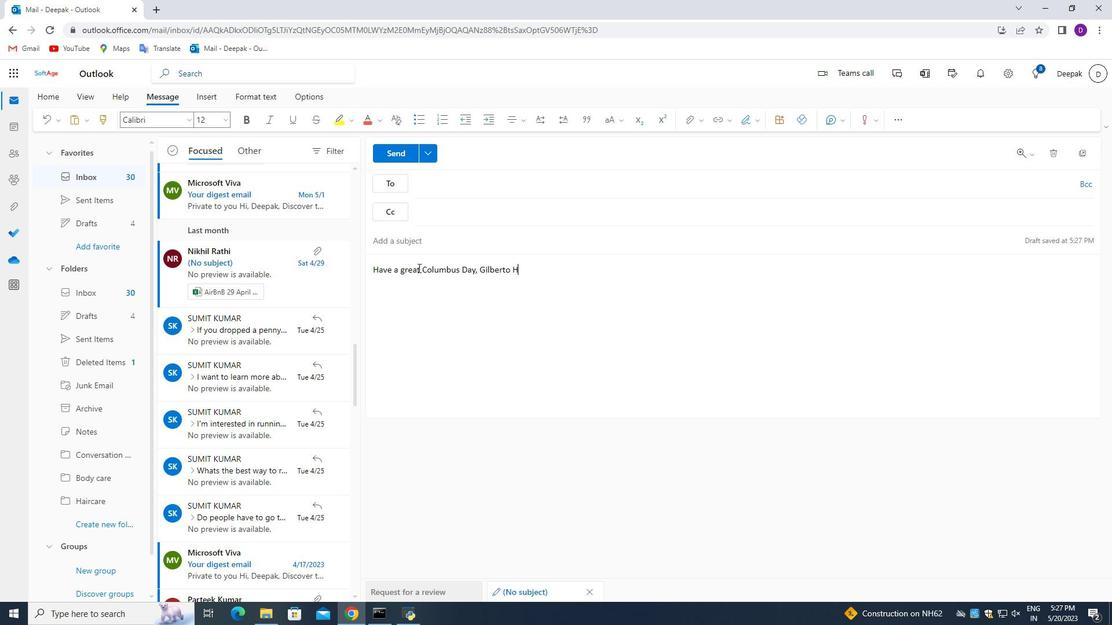 
Action: Mouse moved to (612, 389)
Screenshot: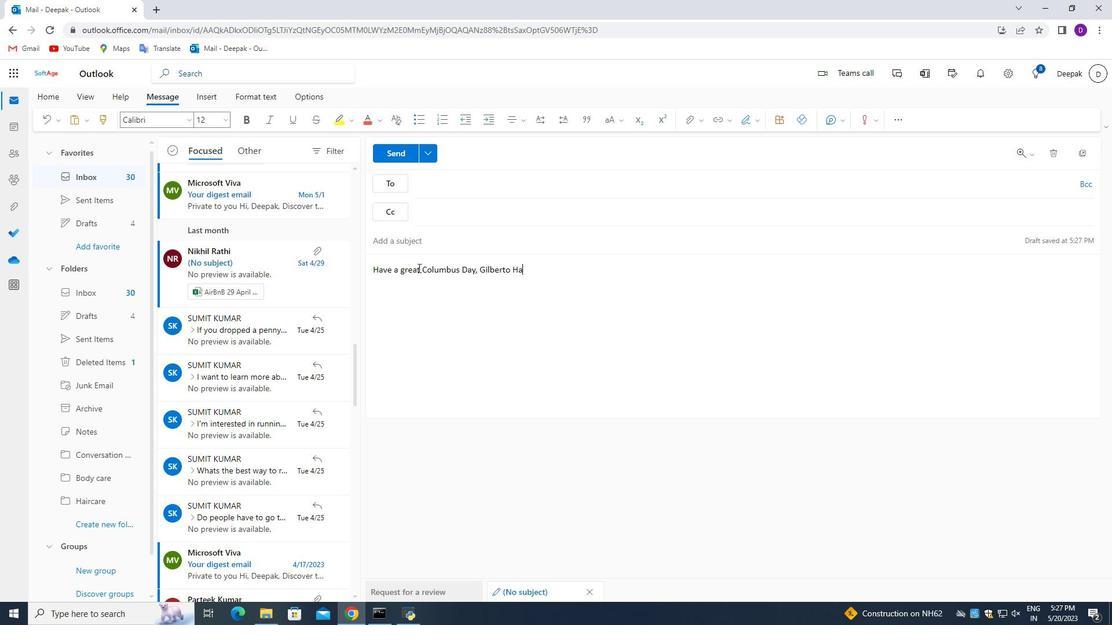 
Action: Mouse scrolled (612, 389) with delta (0, 0)
Screenshot: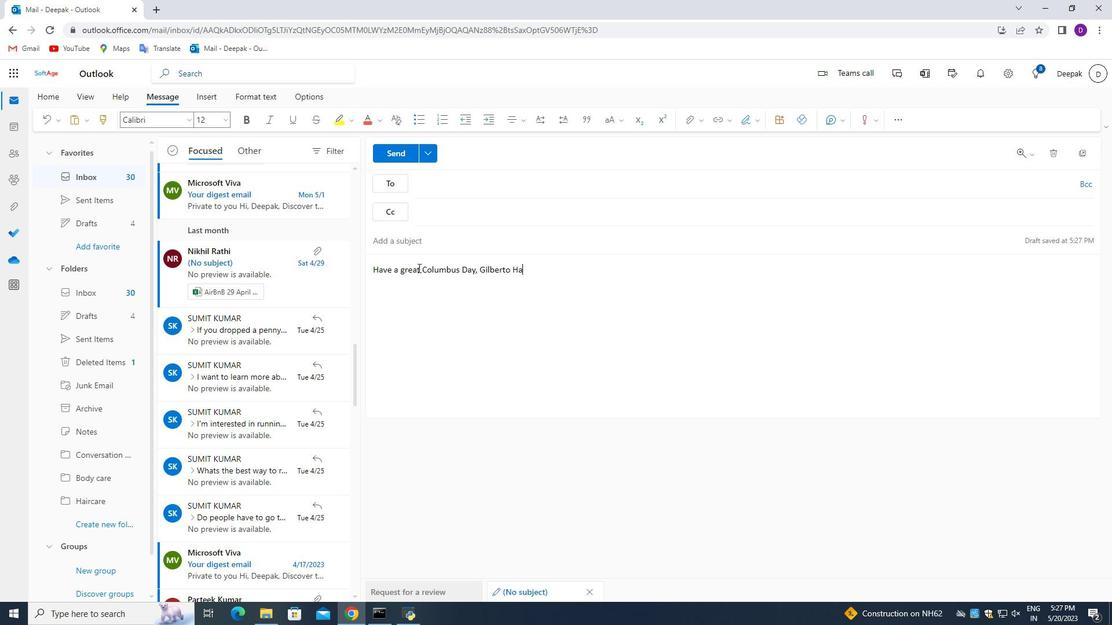 
Action: Mouse moved to (613, 389)
Screenshot: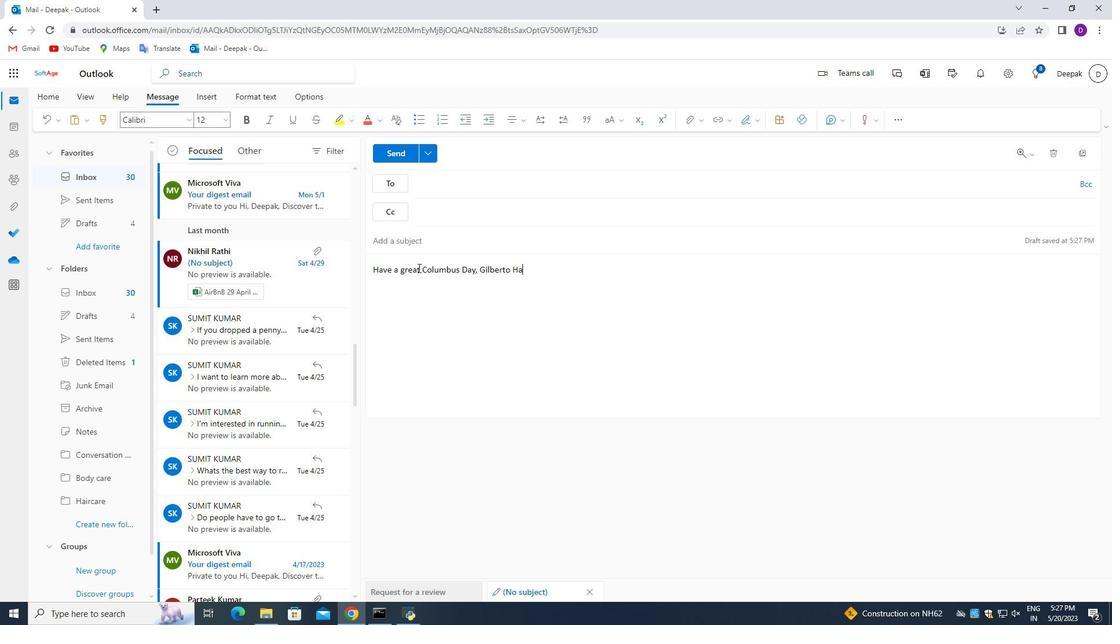 
Action: Mouse scrolled (613, 389) with delta (0, 0)
Screenshot: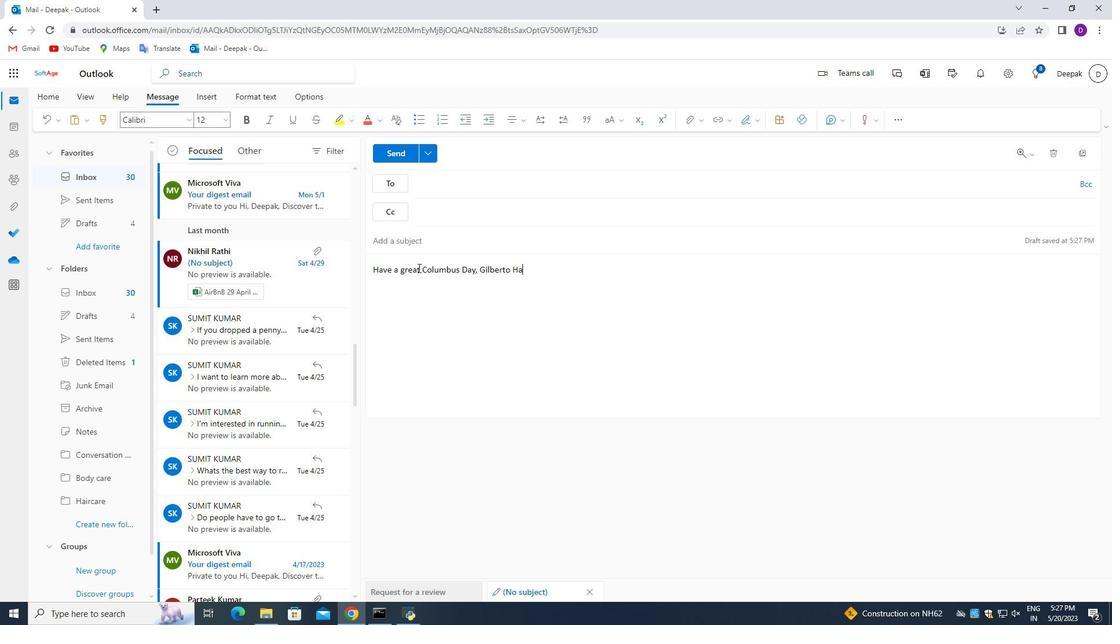 
Action: Mouse moved to (838, 336)
Screenshot: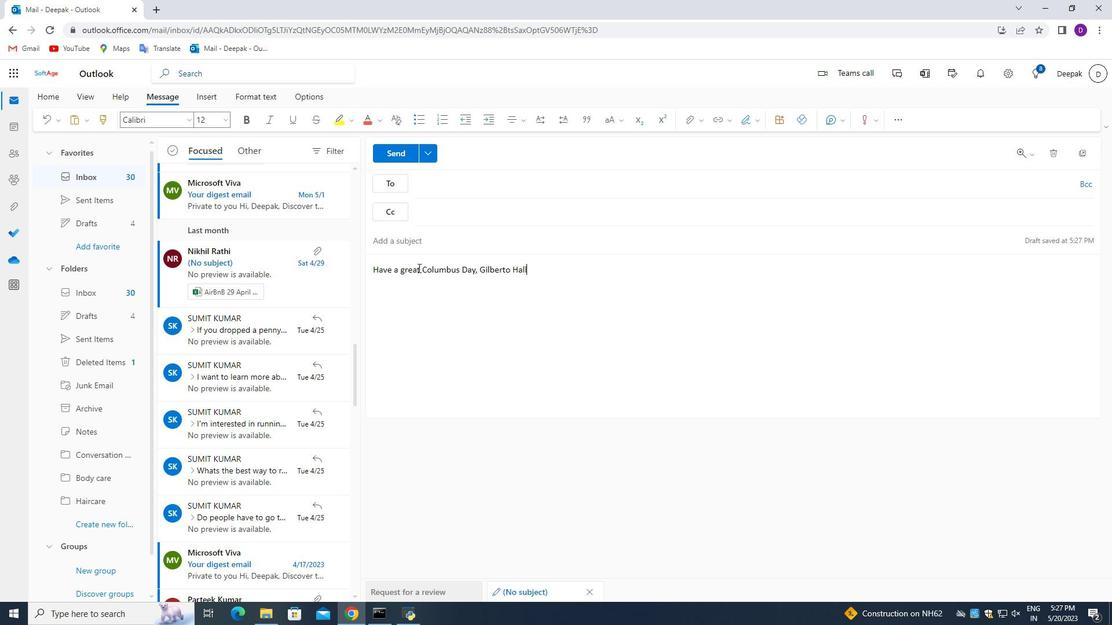 
Action: Mouse pressed left at (838, 336)
Screenshot: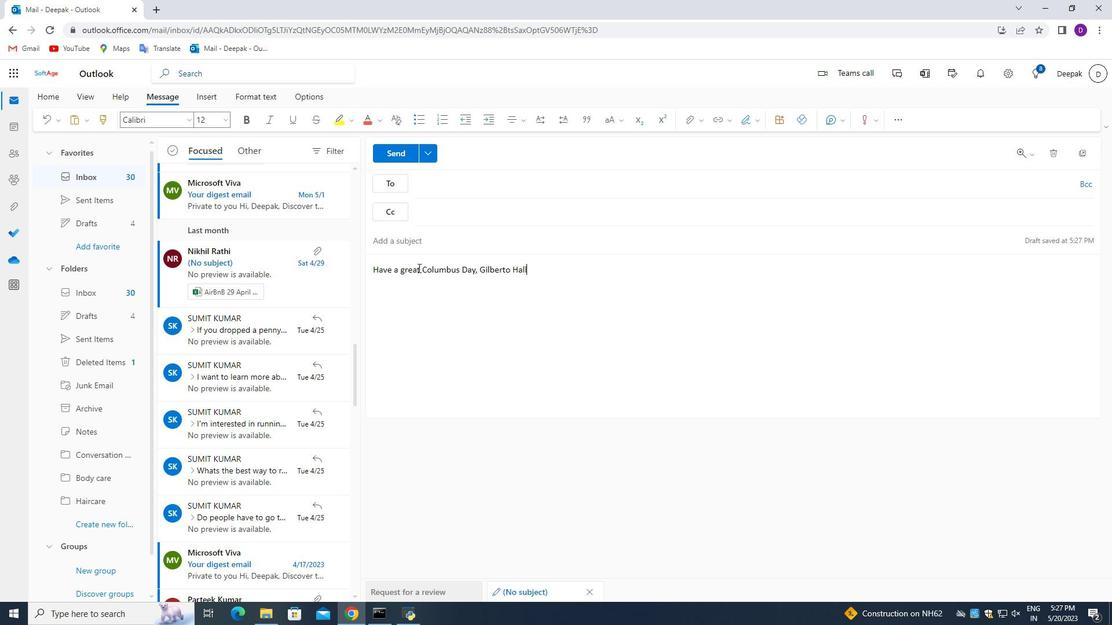 
Action: Mouse moved to (799, 300)
Screenshot: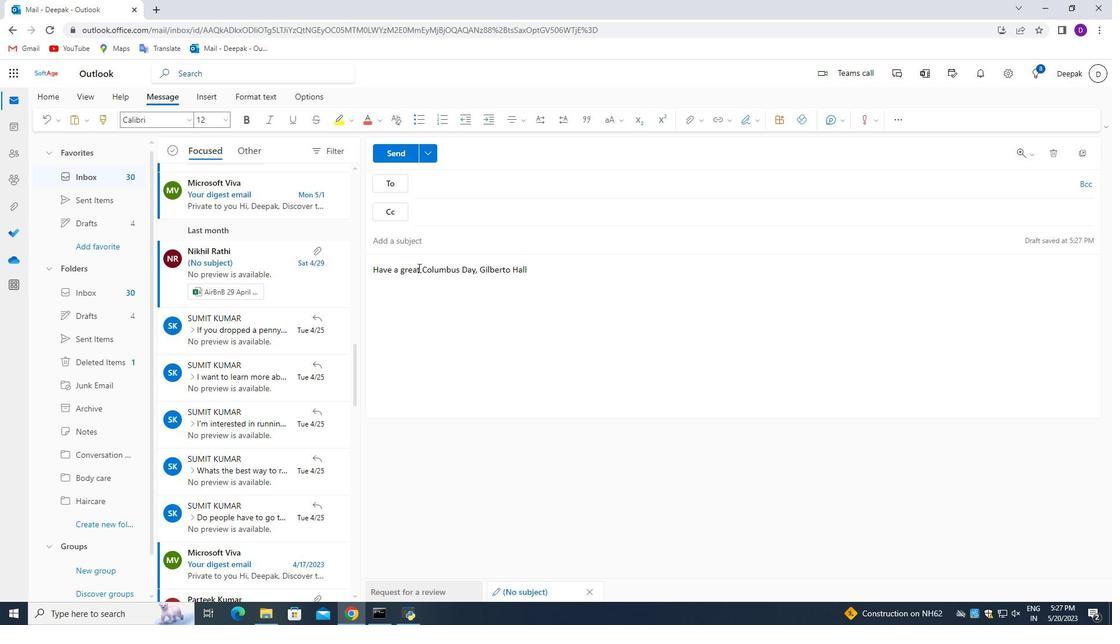 
Action: Mouse scrolled (799, 300) with delta (0, 0)
Screenshot: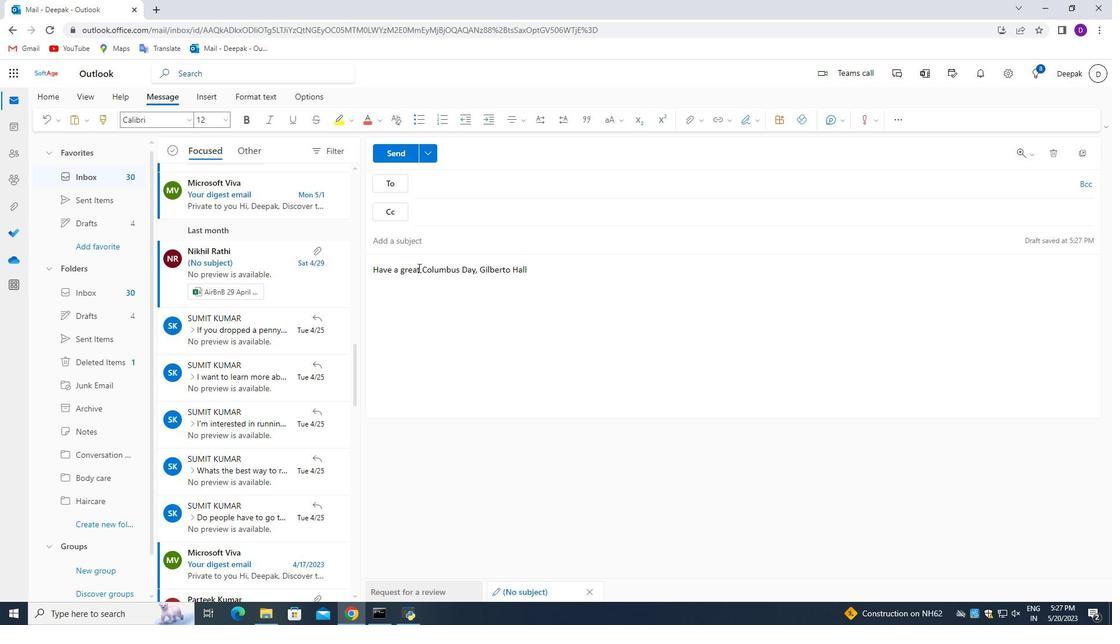 
Action: Mouse scrolled (799, 300) with delta (0, 0)
Screenshot: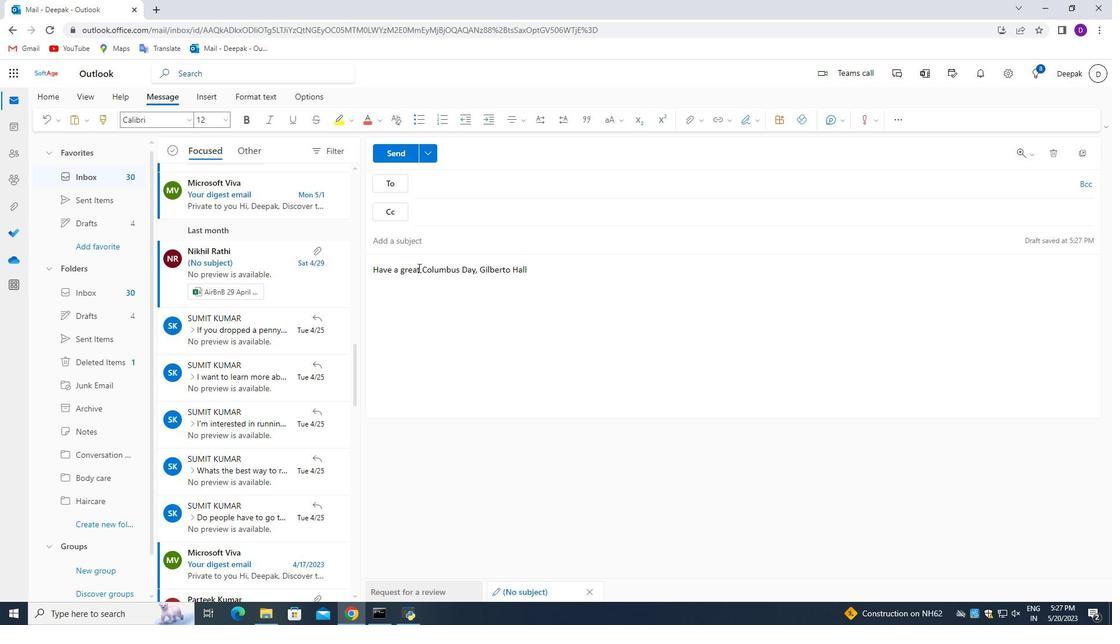 
Action: Mouse scrolled (799, 300) with delta (0, 0)
Screenshot: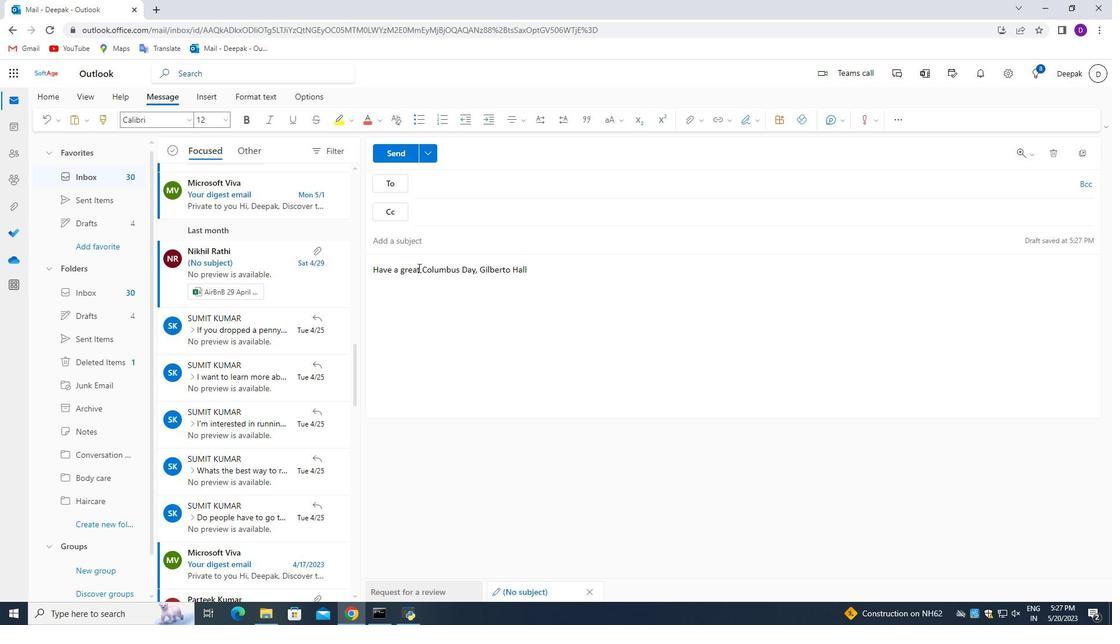 
Action: Mouse scrolled (799, 300) with delta (0, 0)
Screenshot: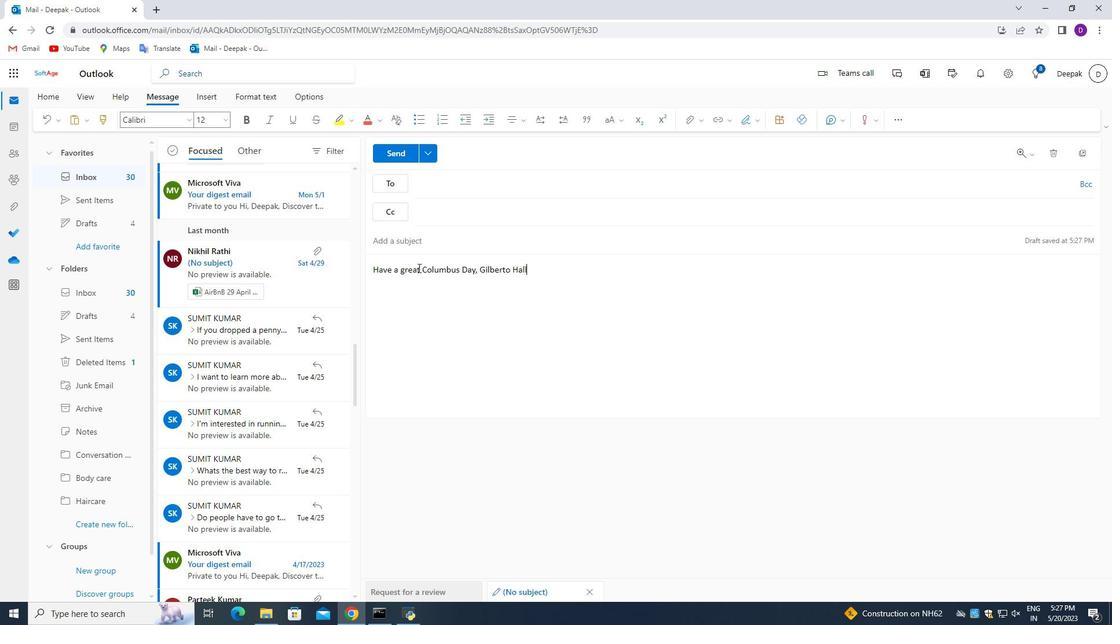 
Action: Mouse scrolled (799, 300) with delta (0, 0)
Screenshot: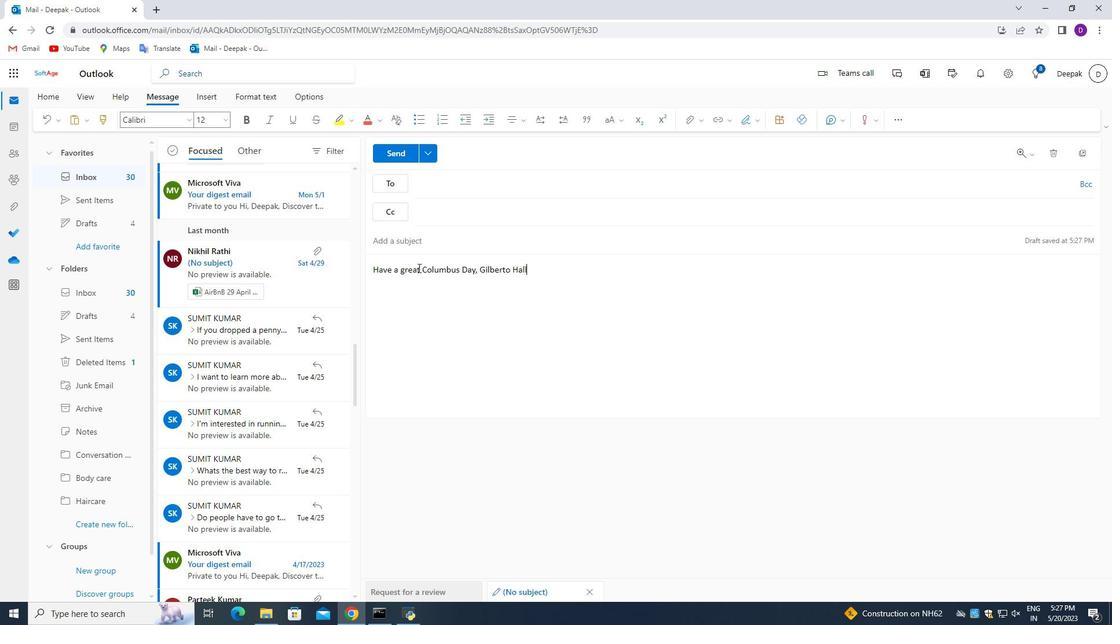 
Action: Mouse scrolled (799, 300) with delta (0, 0)
Screenshot: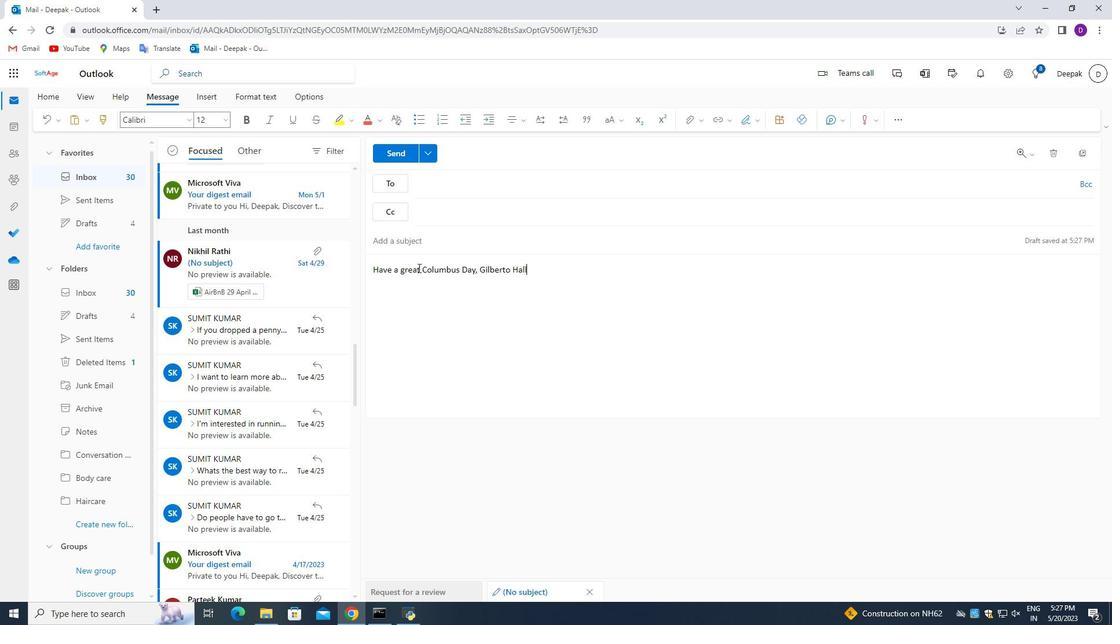 
Action: Mouse moved to (901, 545)
Screenshot: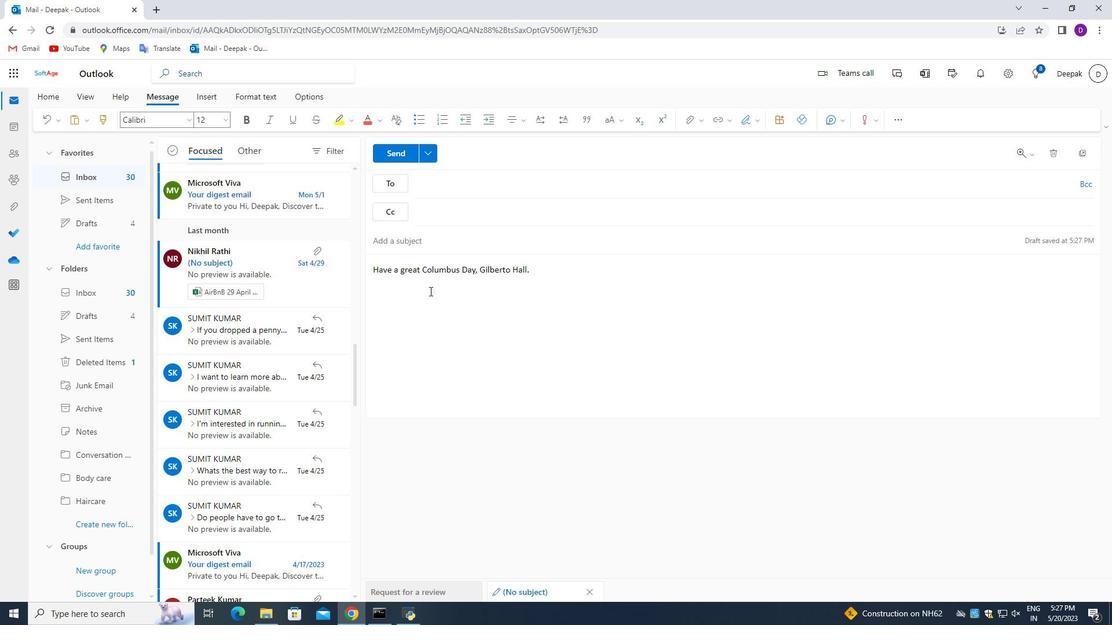 
Action: Mouse pressed left at (901, 545)
Screenshot: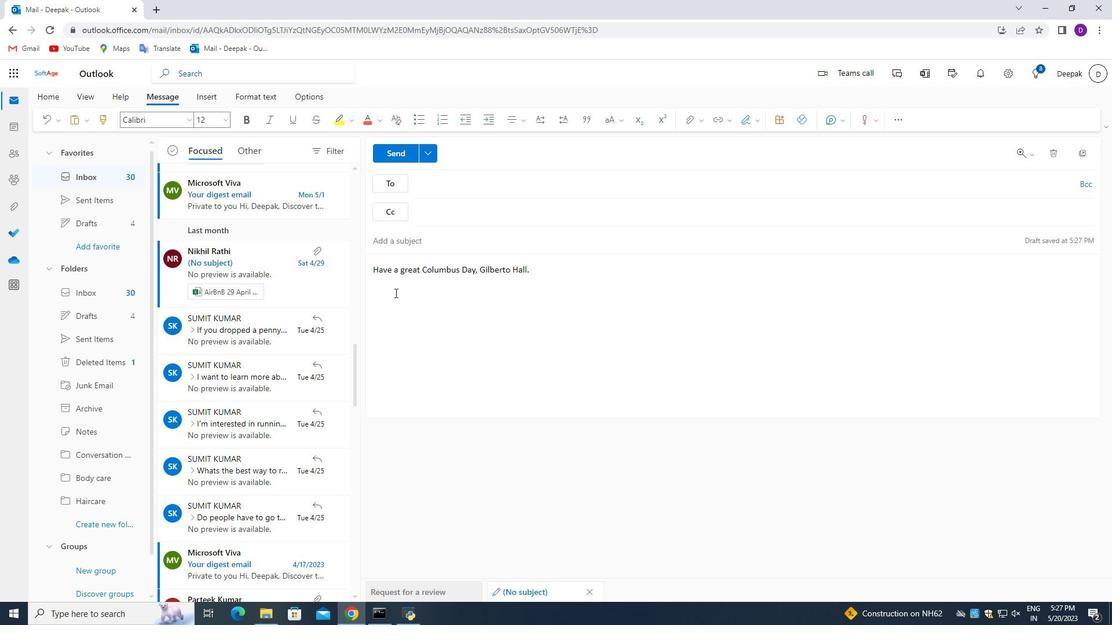 
Action: Mouse moved to (744, 377)
Screenshot: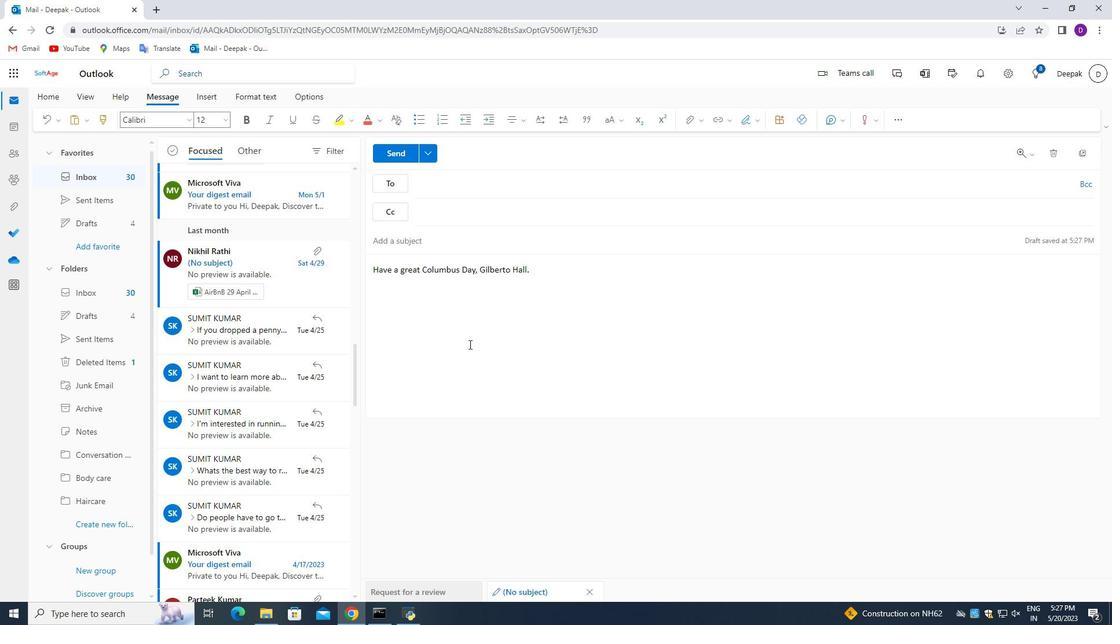 
Action: Mouse scrolled (744, 377) with delta (0, 0)
Screenshot: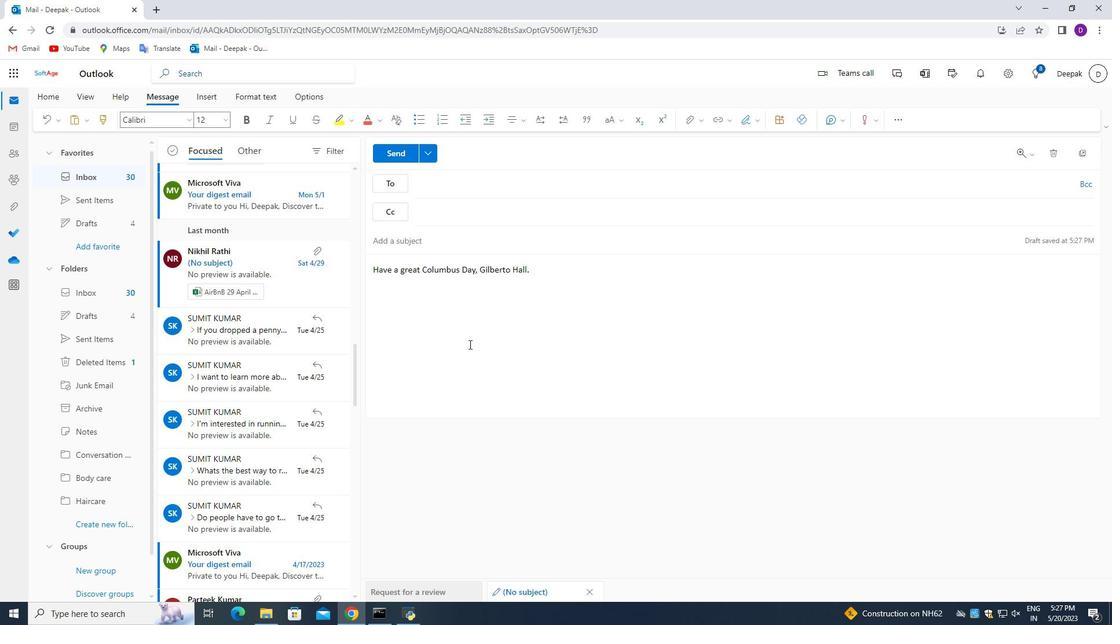 
Action: Mouse scrolled (744, 377) with delta (0, 0)
Screenshot: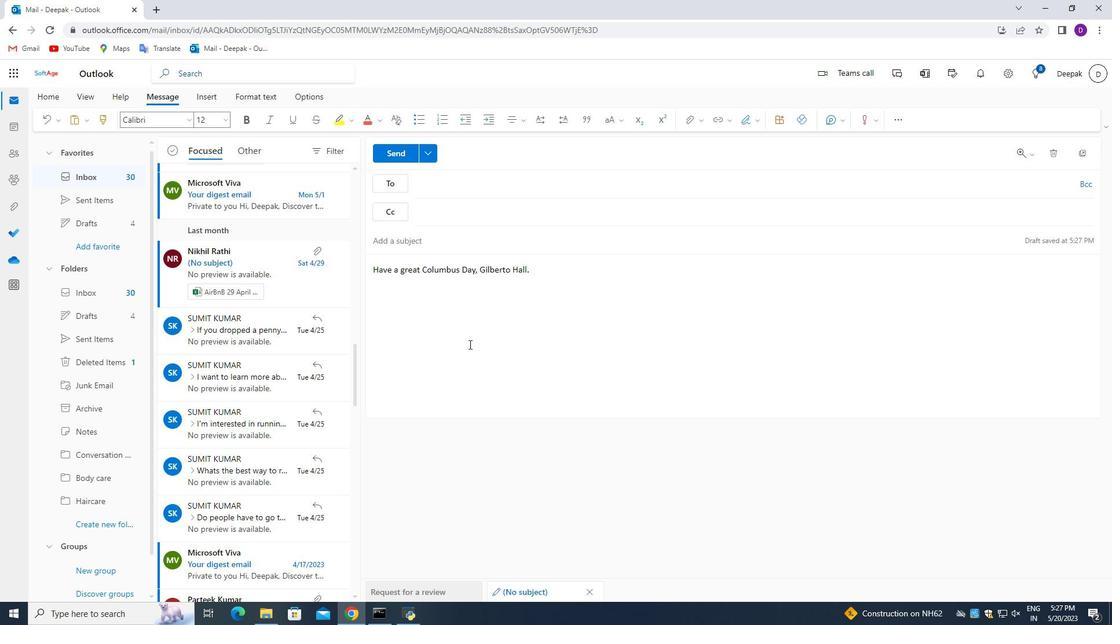 
Action: Mouse moved to (721, 355)
Screenshot: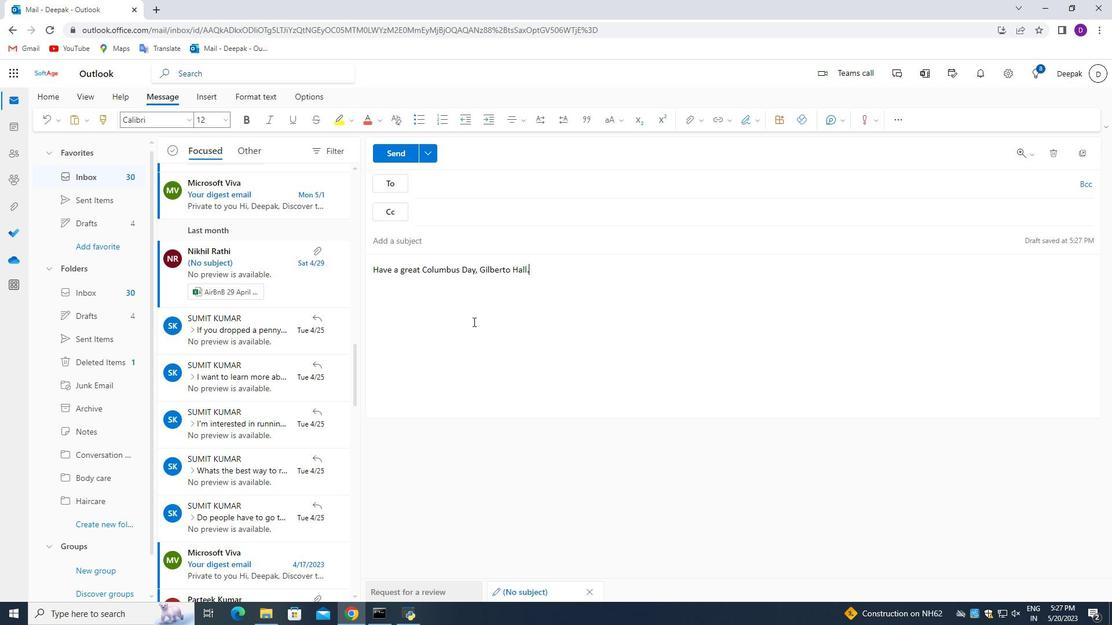 
Action: Mouse scrolled (721, 354) with delta (0, 0)
Screenshot: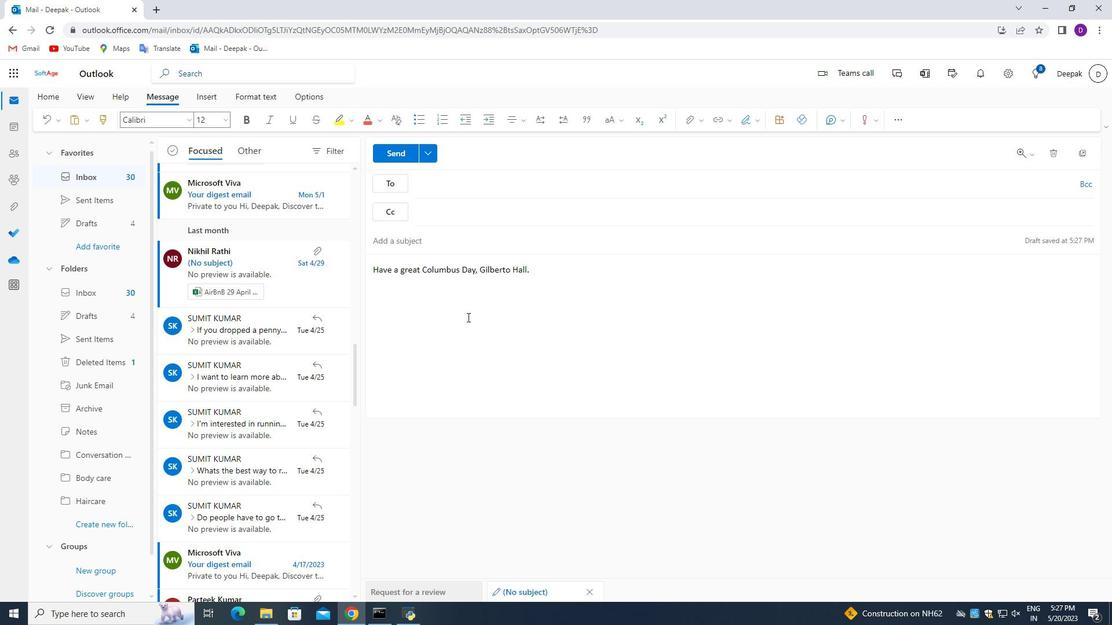 
Action: Mouse moved to (721, 357)
Screenshot: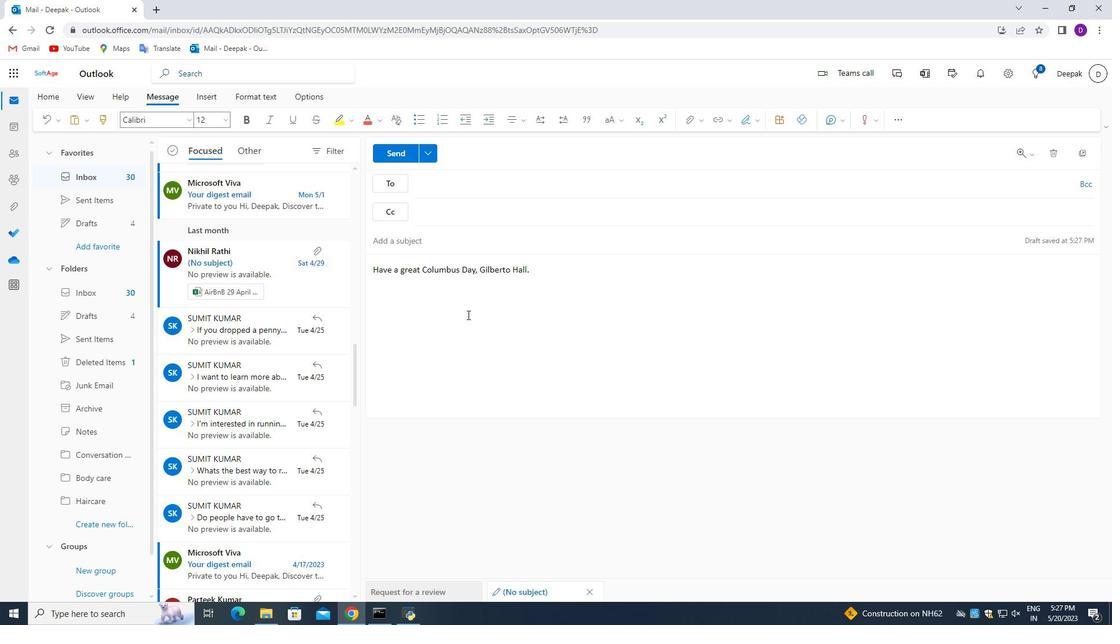 
Action: Mouse scrolled (721, 358) with delta (0, 0)
Screenshot: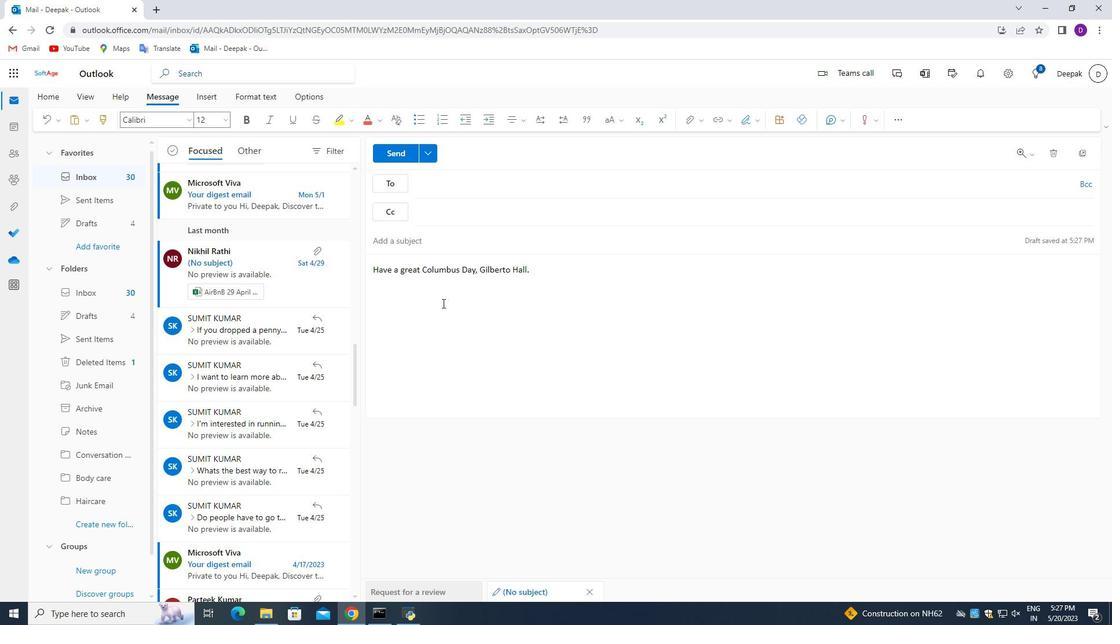 
Action: Mouse scrolled (721, 358) with delta (0, 0)
Screenshot: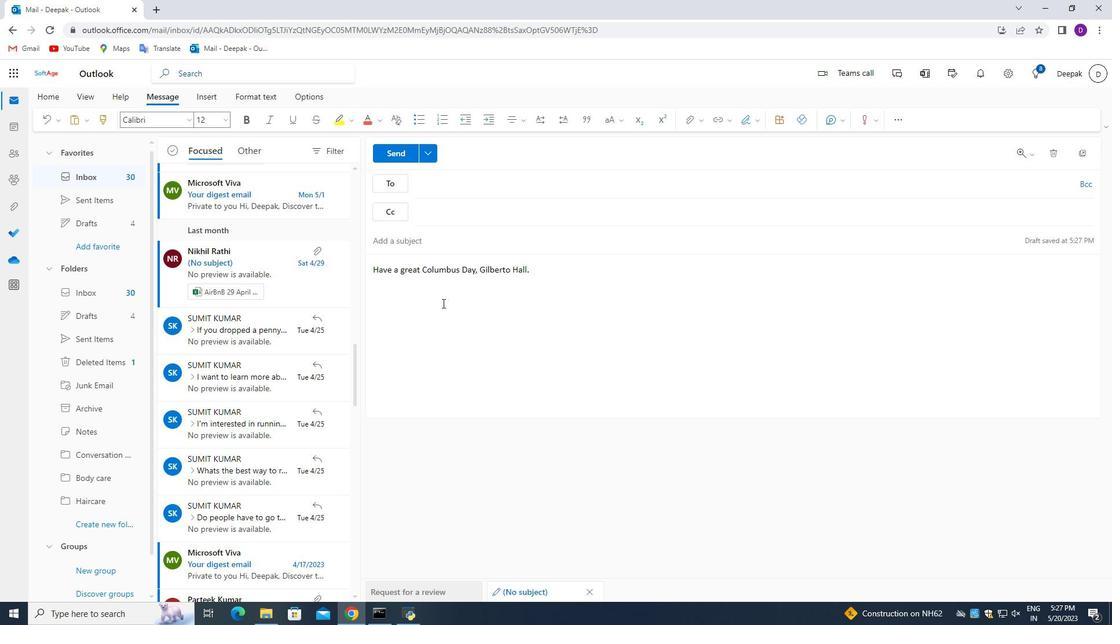 
Action: Mouse scrolled (721, 358) with delta (0, 0)
Screenshot: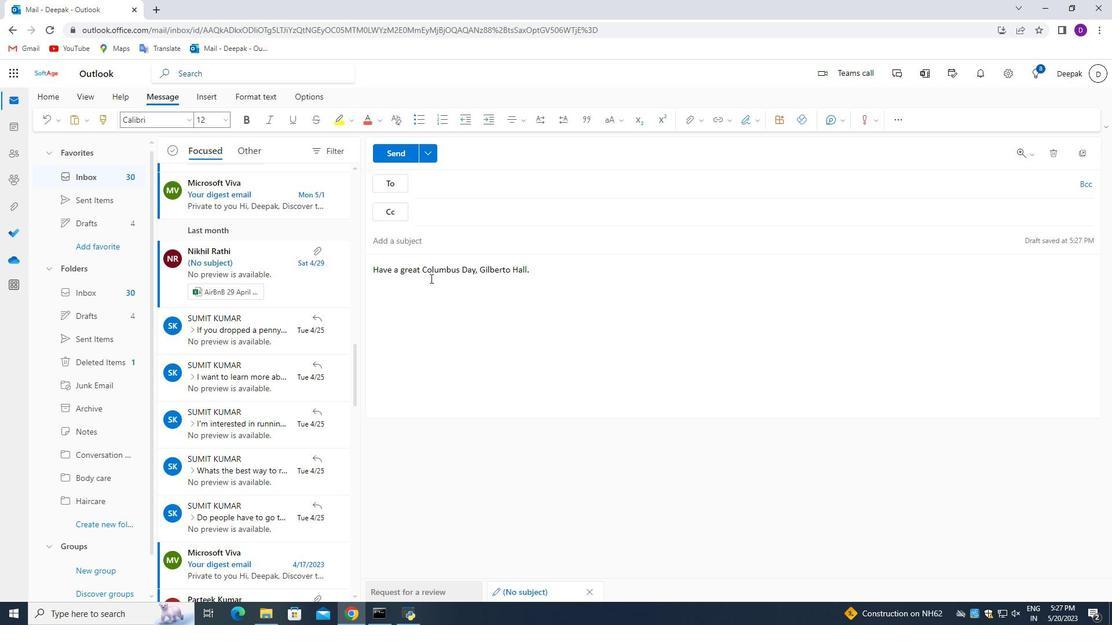 
Action: Mouse scrolled (721, 358) with delta (0, 0)
Screenshot: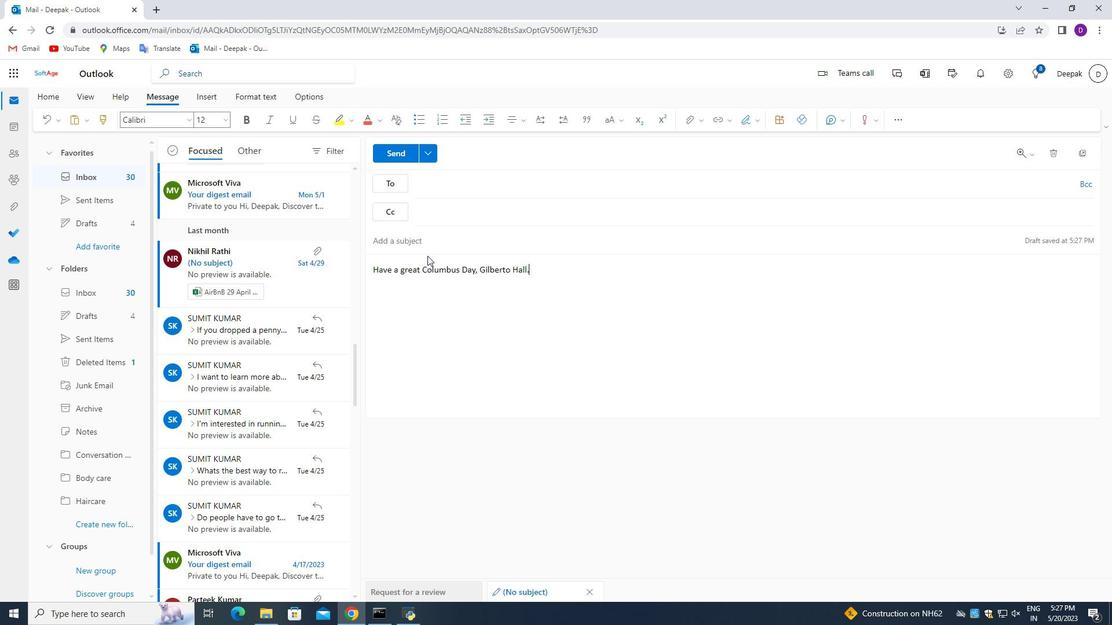 
Action: Mouse scrolled (721, 357) with delta (0, 0)
Screenshot: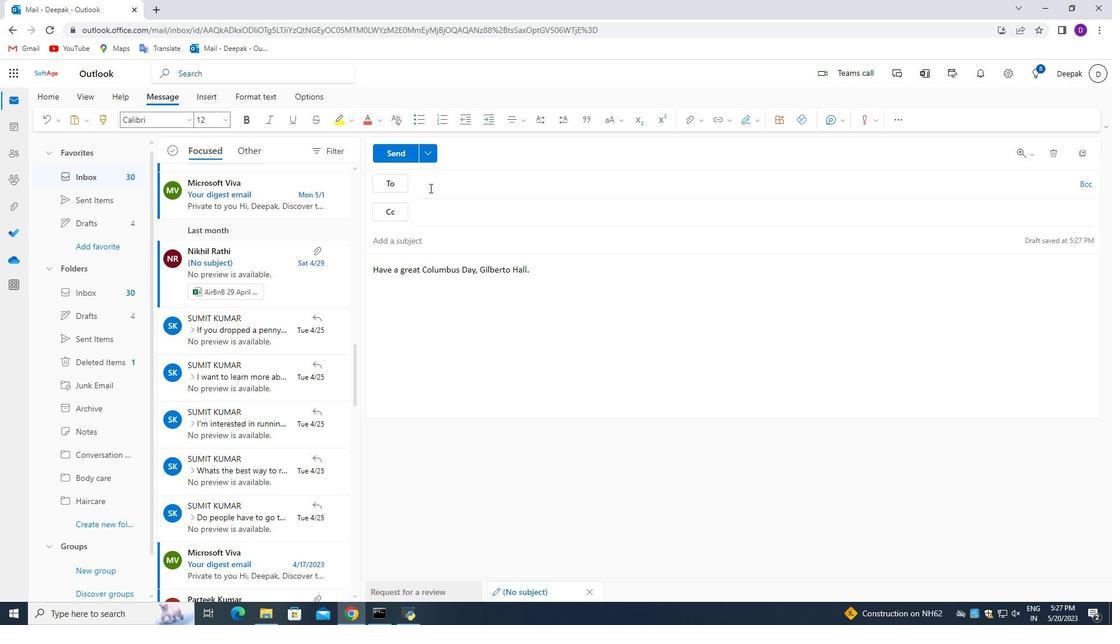 
Action: Mouse scrolled (721, 357) with delta (0, 0)
Screenshot: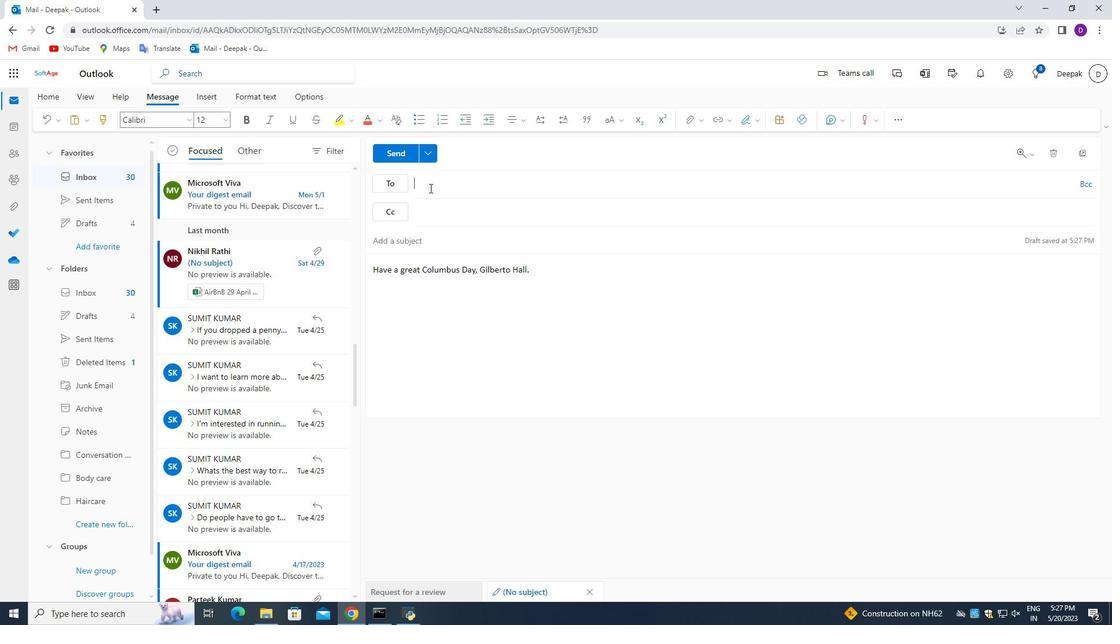 
Action: Mouse moved to (743, 411)
Screenshot: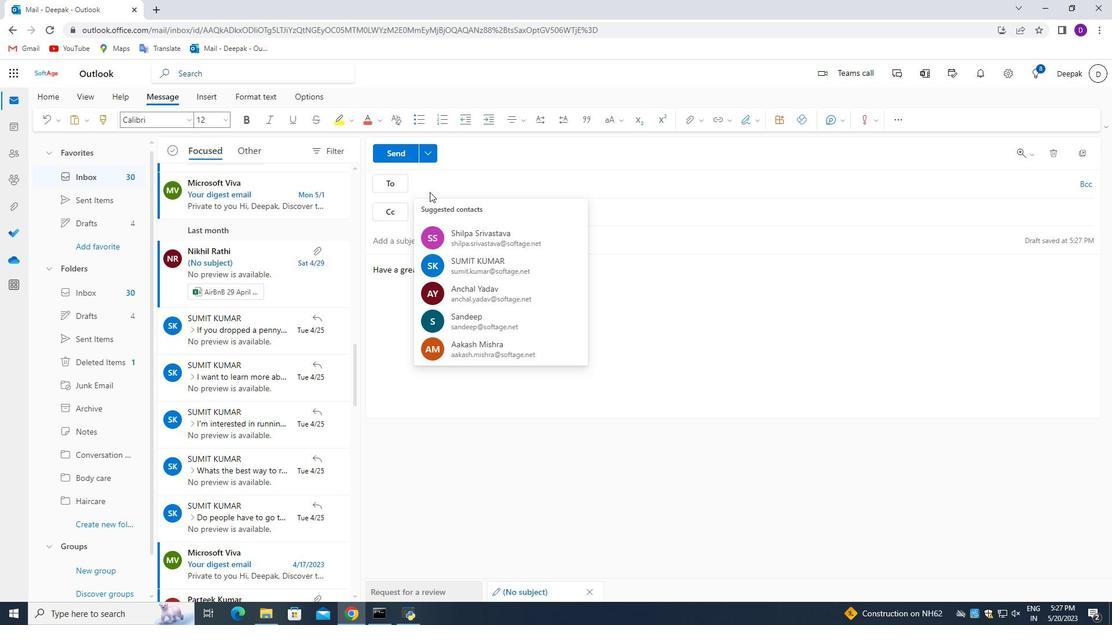 
Action: Mouse pressed left at (743, 411)
Screenshot: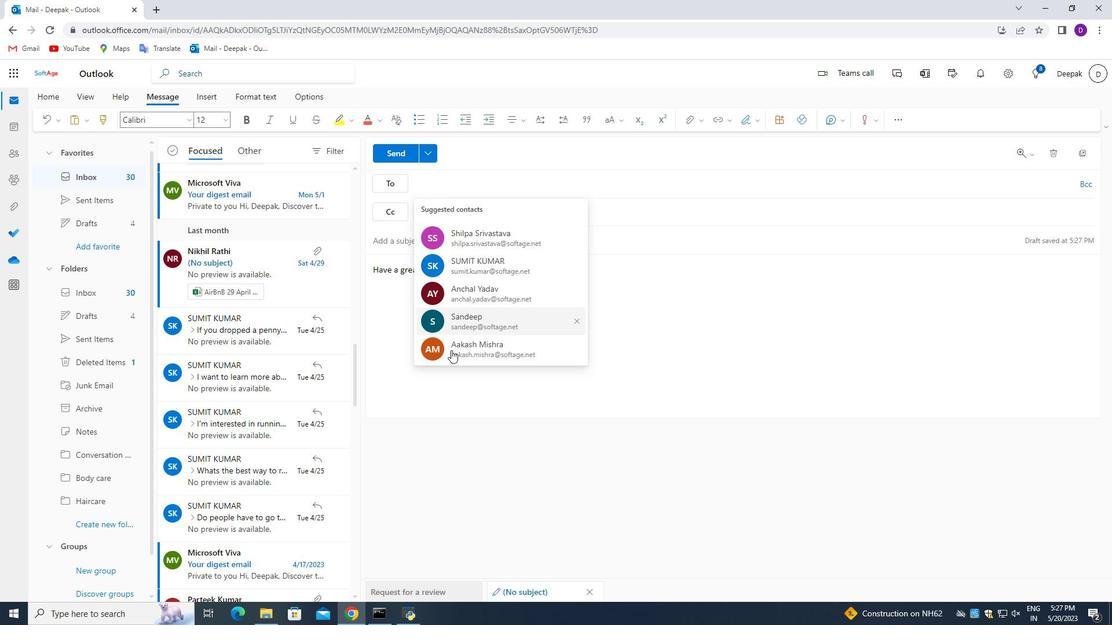 
Action: Mouse scrolled (743, 410) with delta (0, 0)
Screenshot: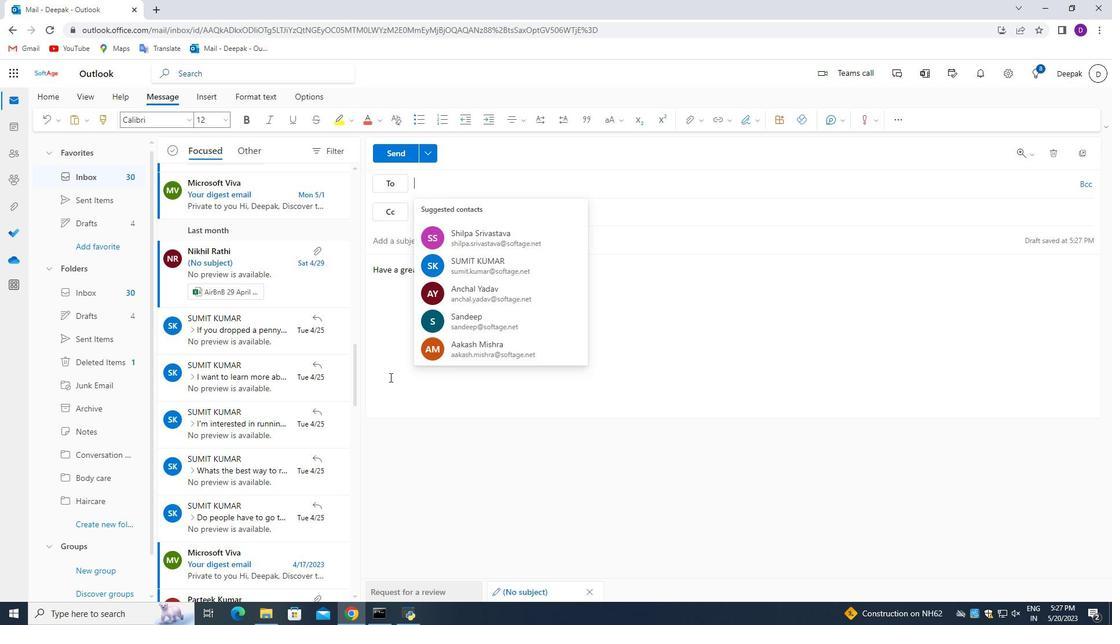 
Action: Mouse scrolled (743, 410) with delta (0, 0)
Screenshot: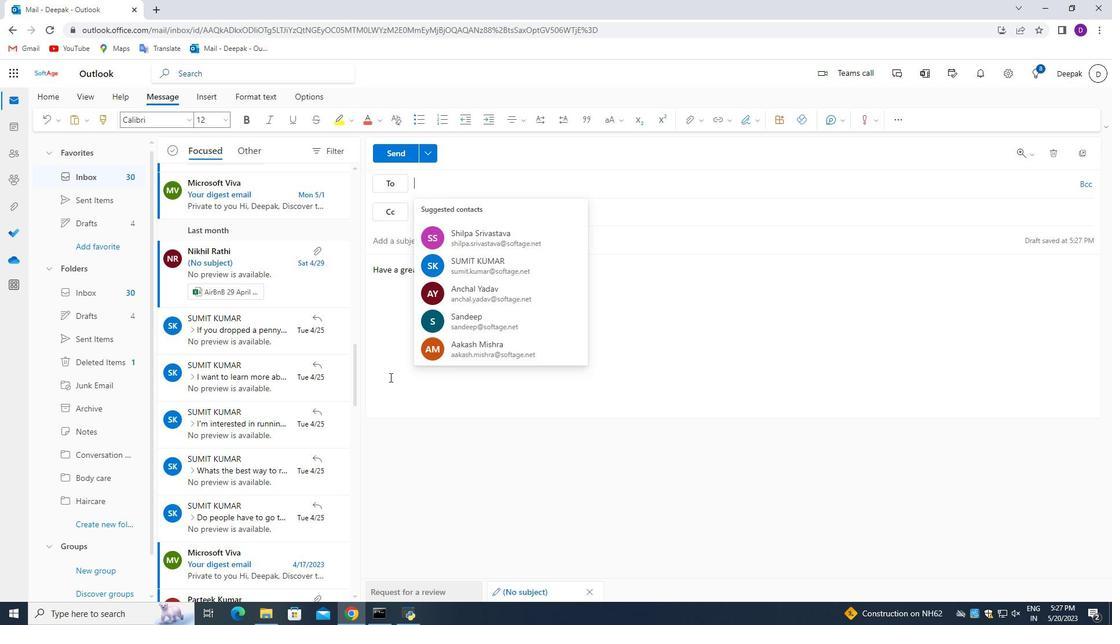 
Action: Mouse moved to (709, 351)
Screenshot: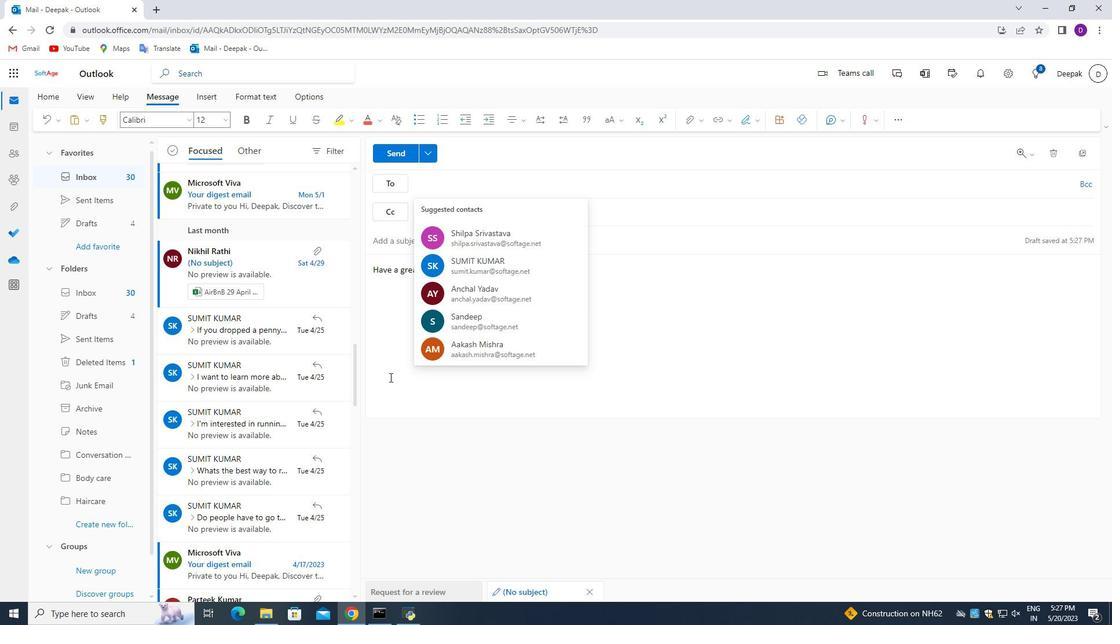 
Action: Mouse scrolled (709, 352) with delta (0, 0)
Screenshot: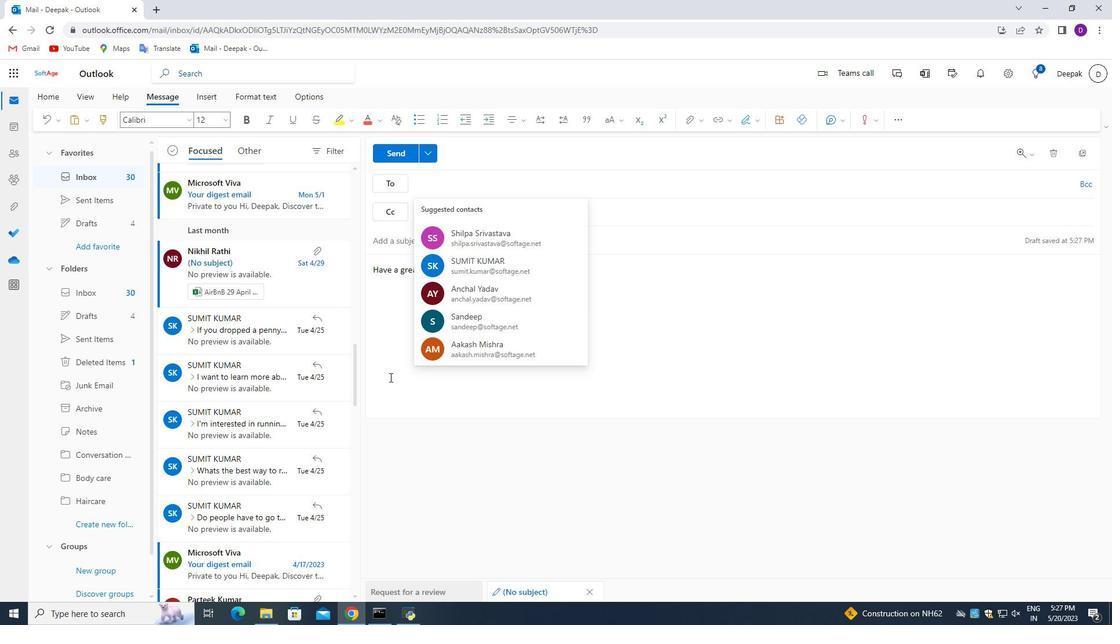 
Action: Mouse scrolled (709, 352) with delta (0, 0)
Screenshot: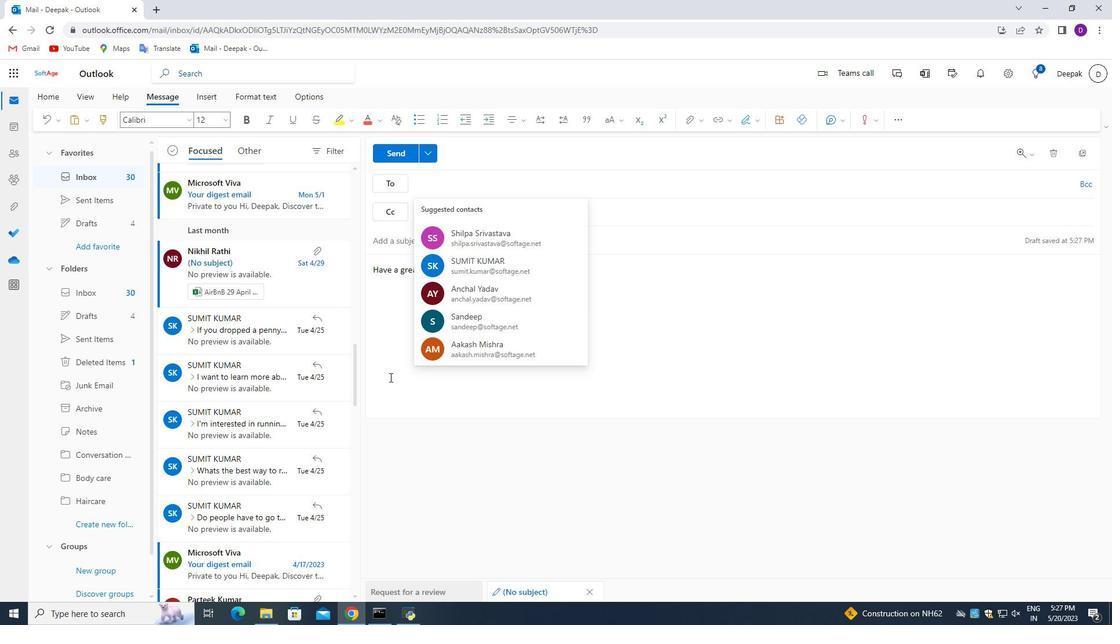 
Action: Mouse scrolled (709, 352) with delta (0, 0)
Screenshot: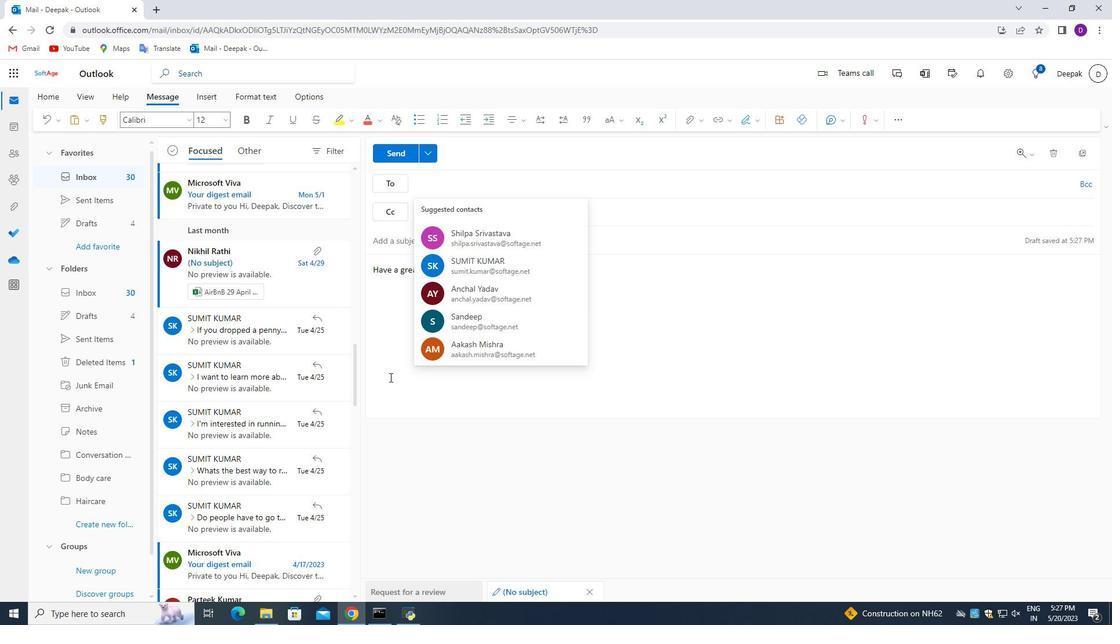 
Action: Mouse moved to (739, 478)
Screenshot: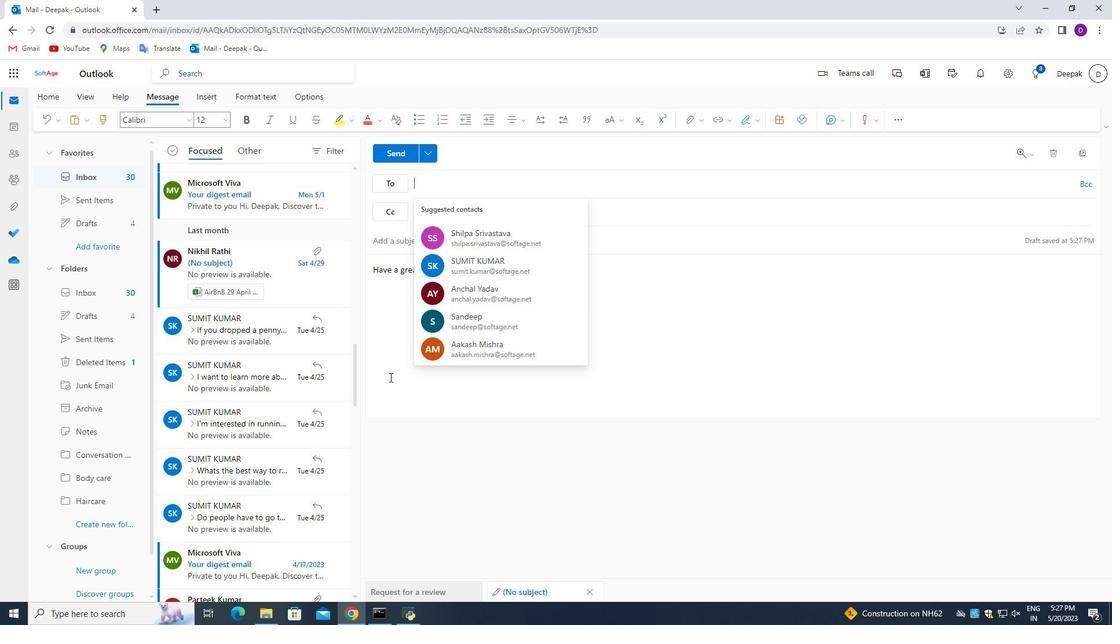 
Action: Mouse pressed left at (739, 478)
Screenshot: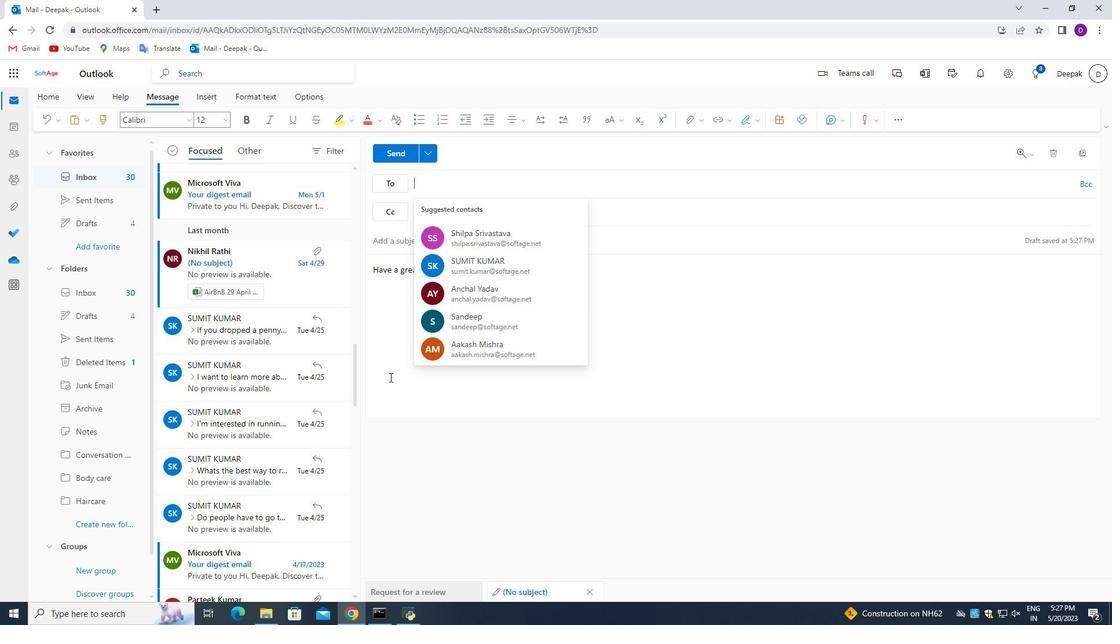 
Action: Mouse moved to (703, 456)
Screenshot: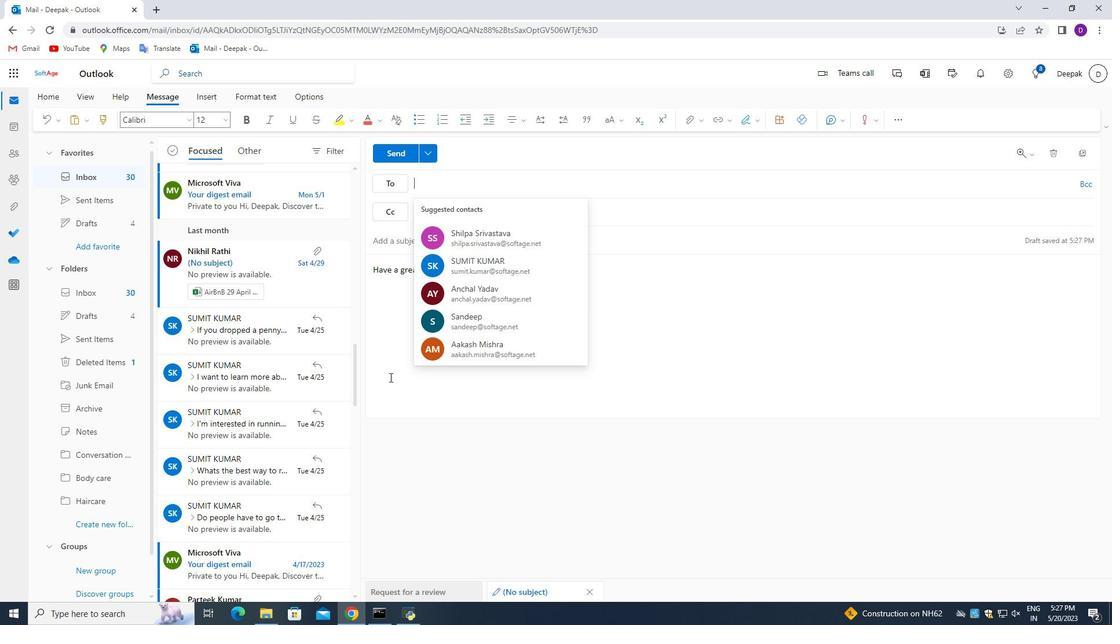 
Action: Mouse pressed left at (703, 456)
Screenshot: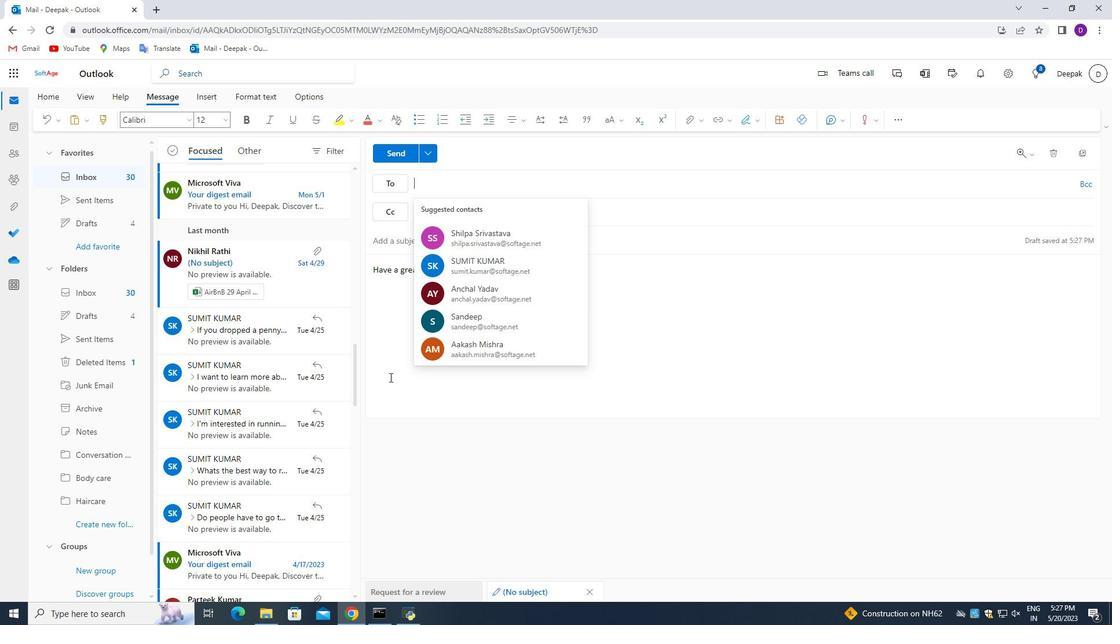 
Action: Mouse moved to (843, 450)
Screenshot: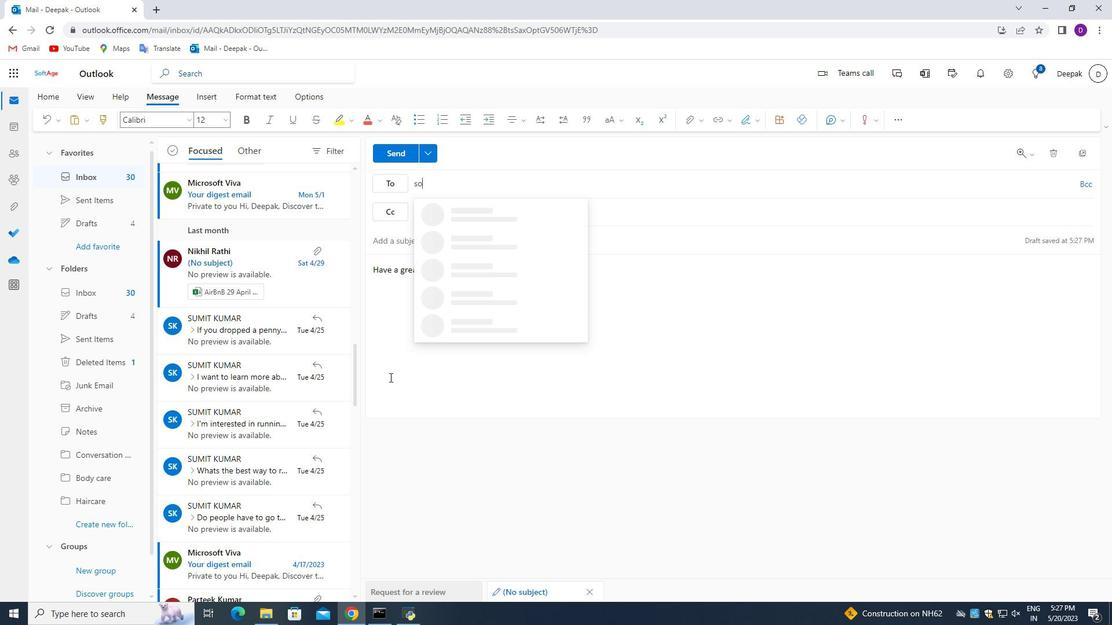 
Action: Mouse scrolled (843, 449) with delta (0, 0)
Screenshot: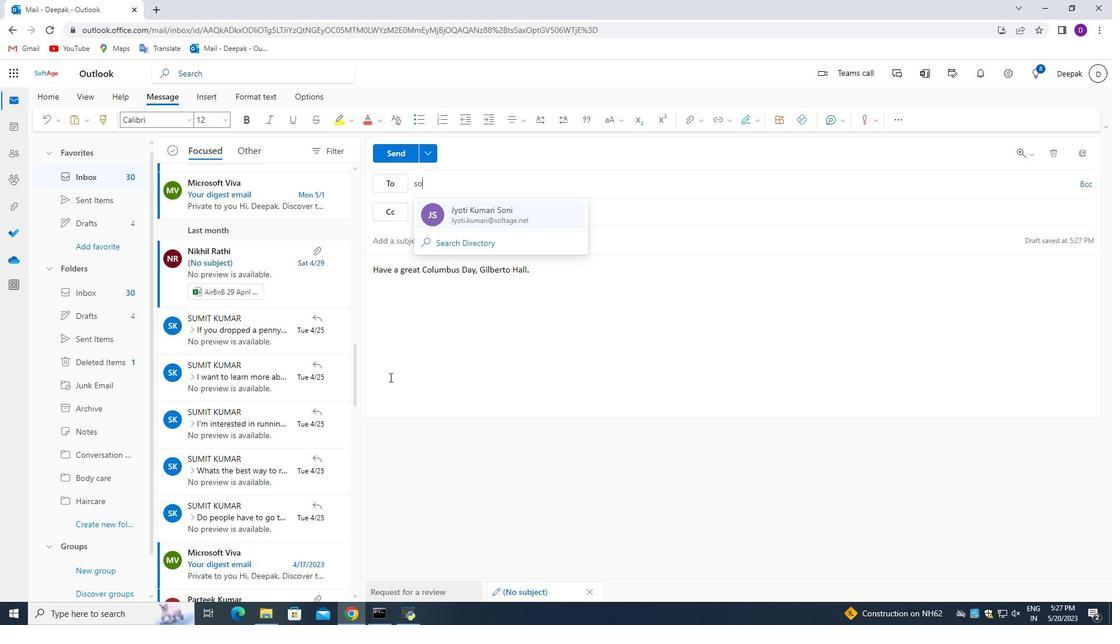 
Action: Mouse scrolled (843, 449) with delta (0, 0)
Screenshot: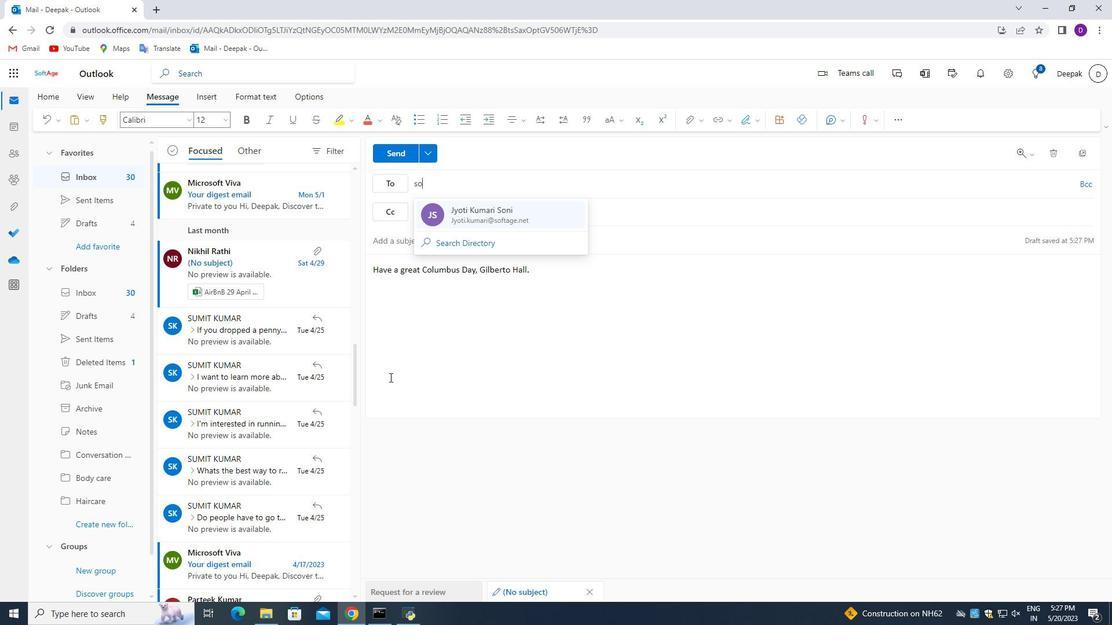 
Action: Mouse scrolled (843, 449) with delta (0, 0)
Screenshot: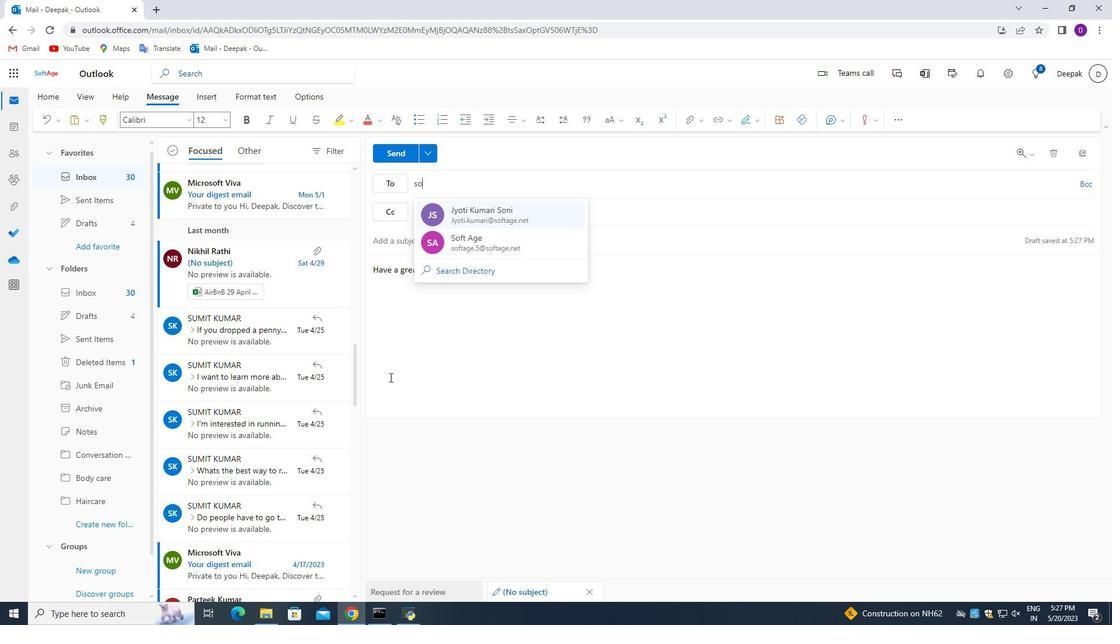 
Action: Mouse moved to (904, 548)
Screenshot: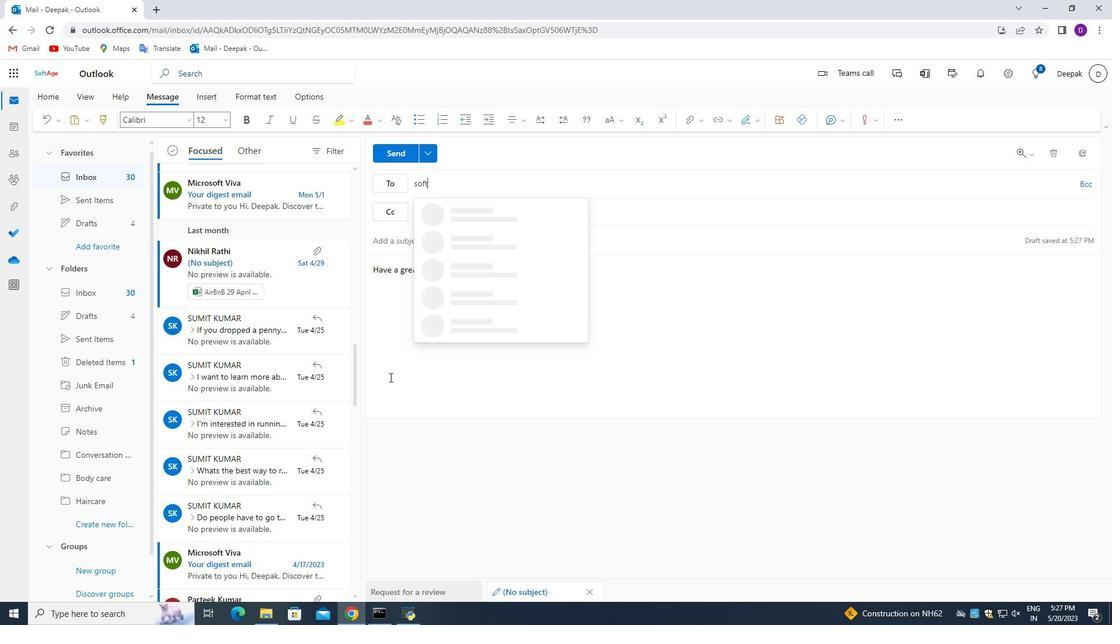 
Action: Mouse pressed left at (904, 548)
Screenshot: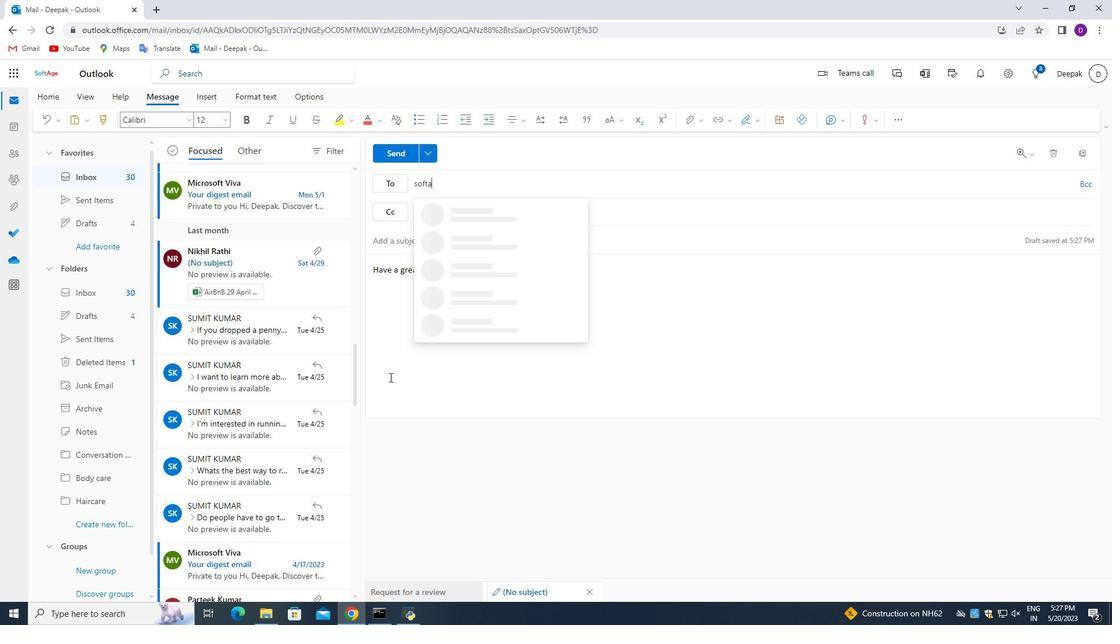 
Action: Mouse moved to (946, 335)
Screenshot: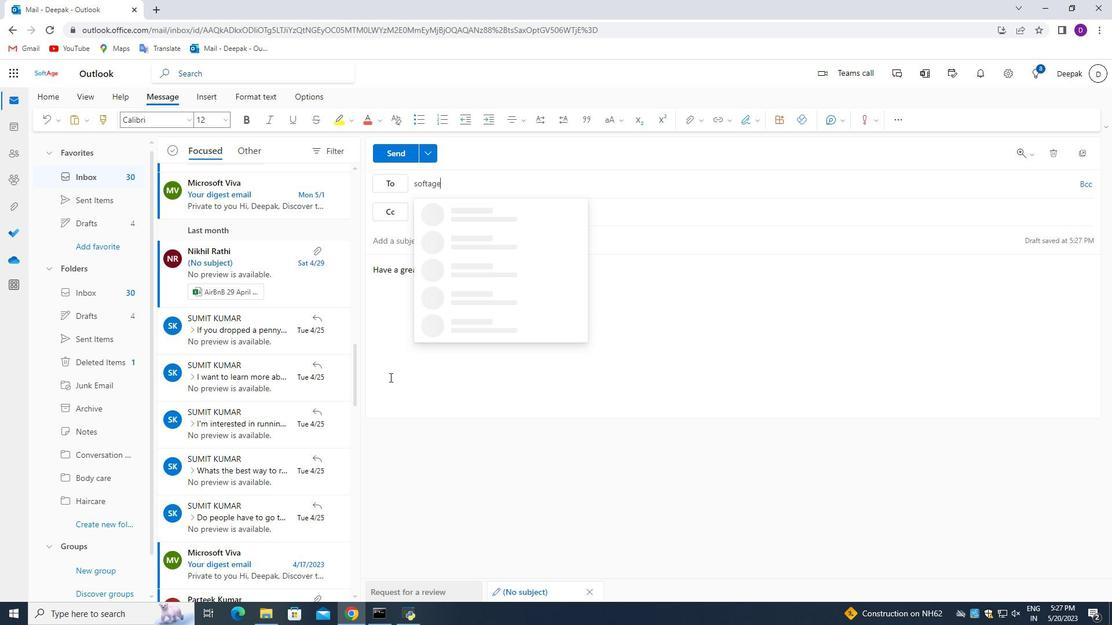 
Action: Mouse scrolled (946, 335) with delta (0, 0)
Screenshot: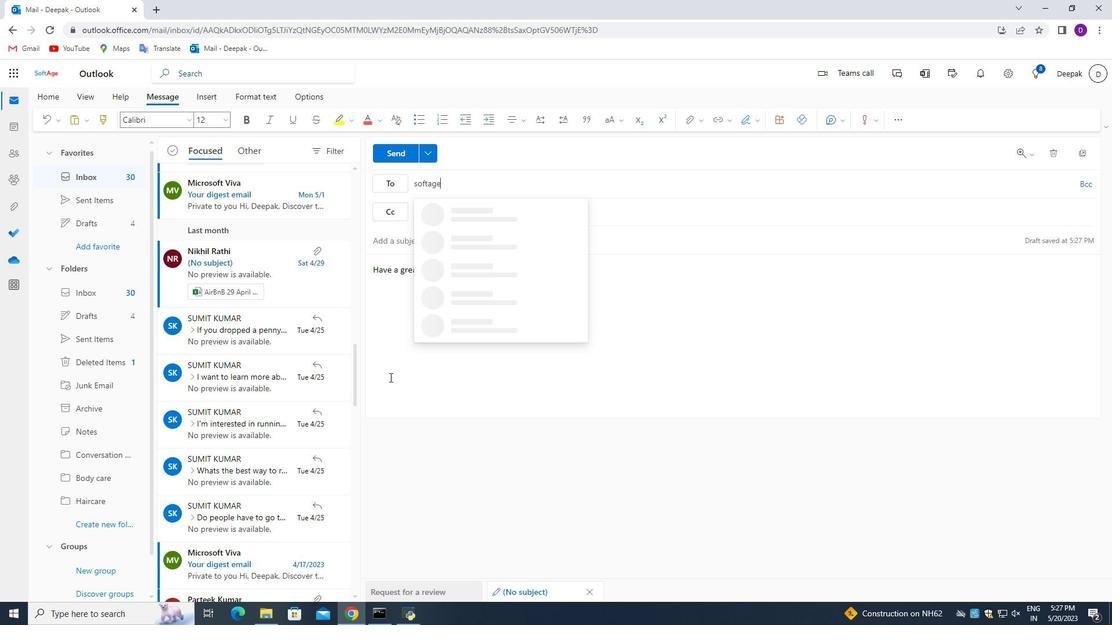 
Action: Mouse scrolled (946, 335) with delta (0, 0)
Screenshot: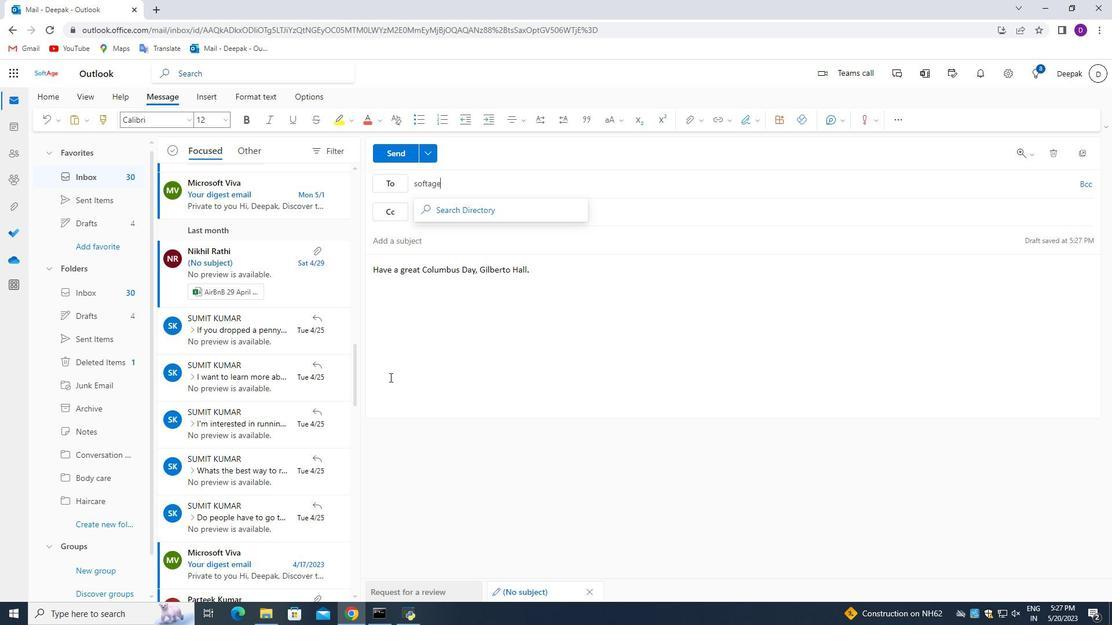 
Action: Mouse scrolled (946, 335) with delta (0, 0)
Screenshot: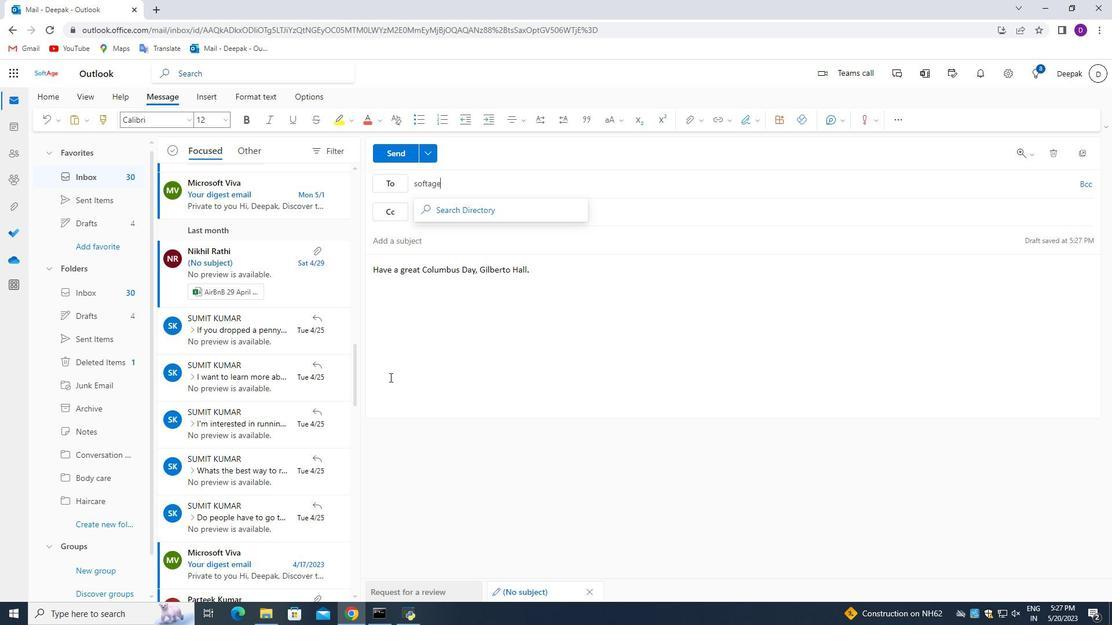 
Action: Mouse scrolled (946, 335) with delta (0, 0)
Screenshot: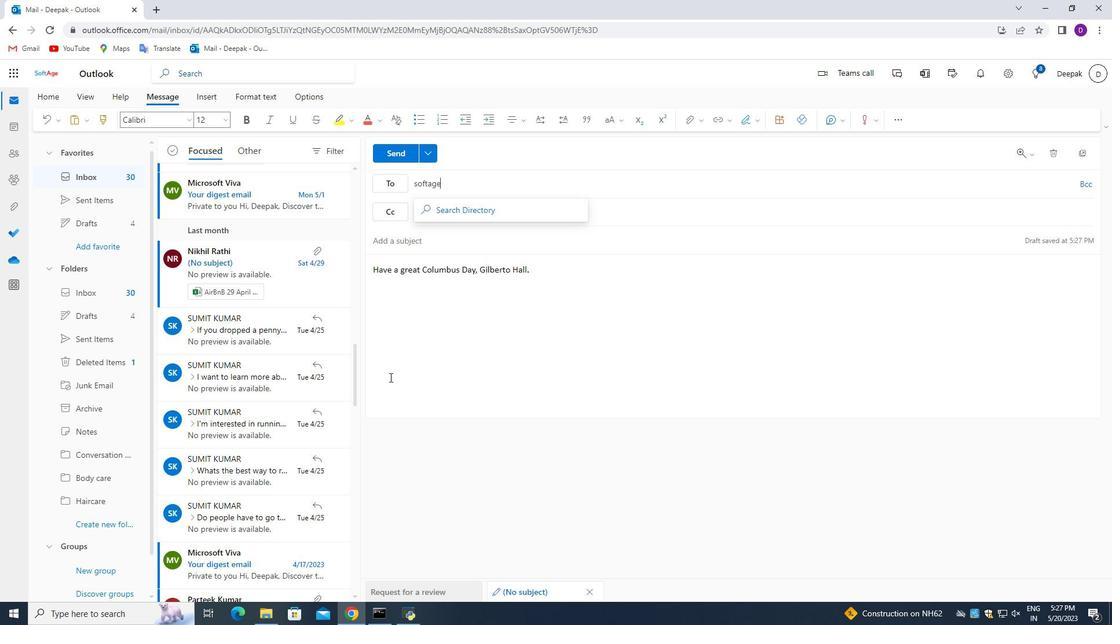 
Action: Mouse moved to (994, 126)
Screenshot: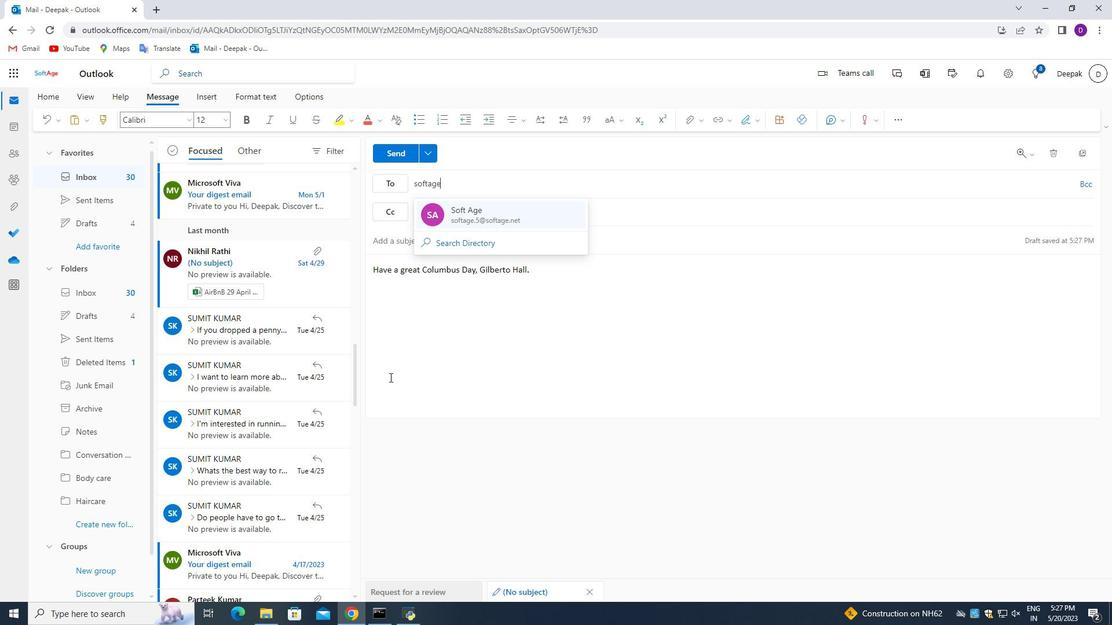 
Action: Mouse pressed left at (994, 126)
Screenshot: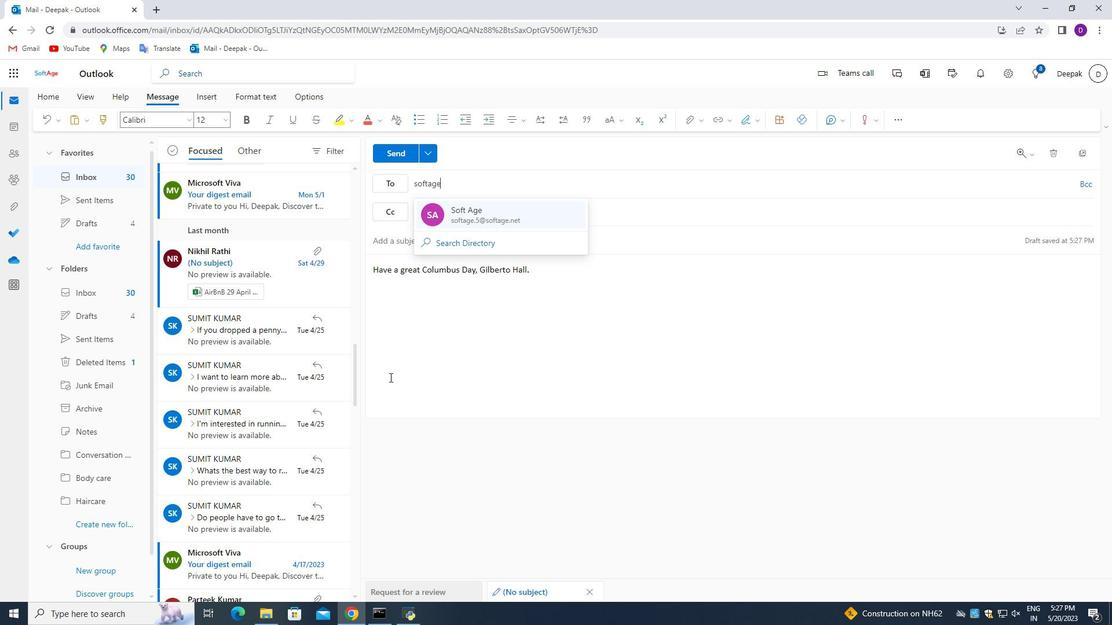 
Action: Mouse moved to (553, 370)
Screenshot: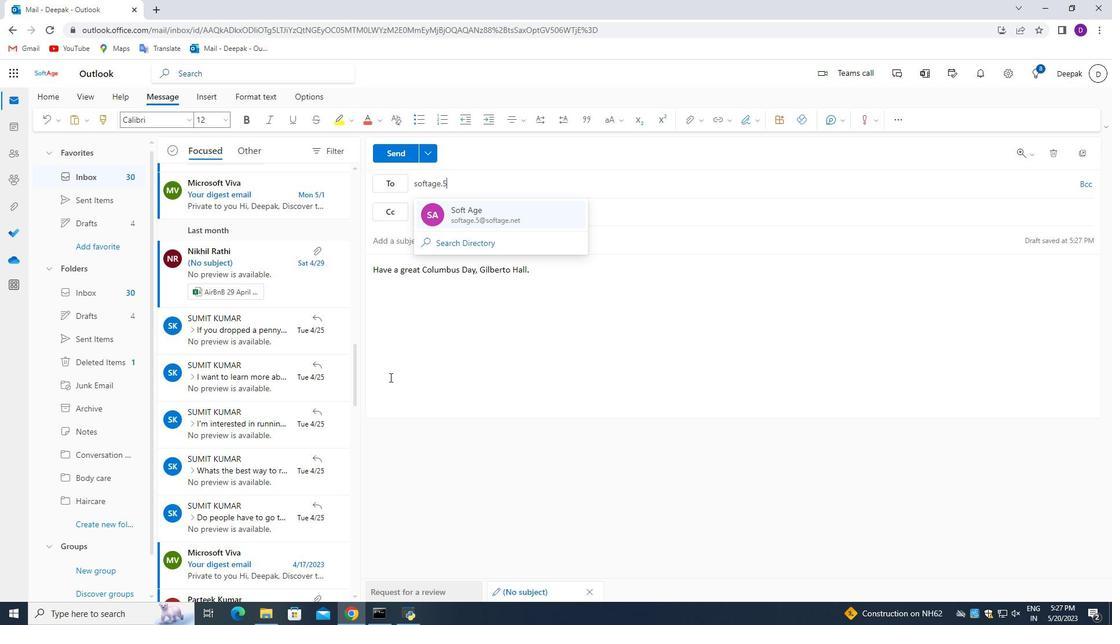 
Action: Mouse pressed left at (553, 370)
Screenshot: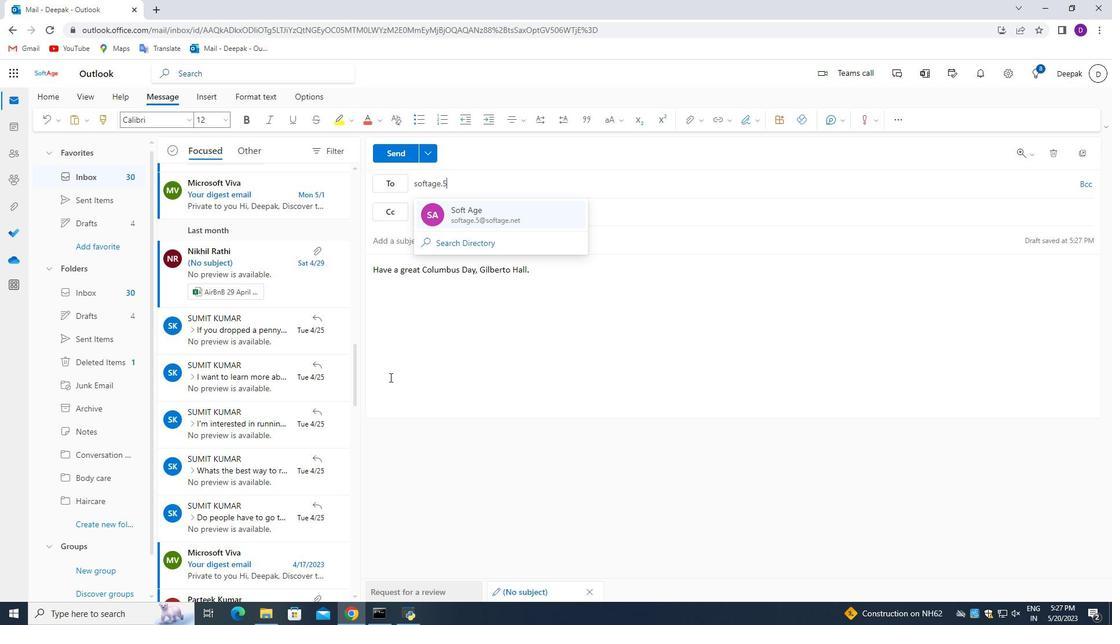 
Action: Mouse moved to (554, 370)
Screenshot: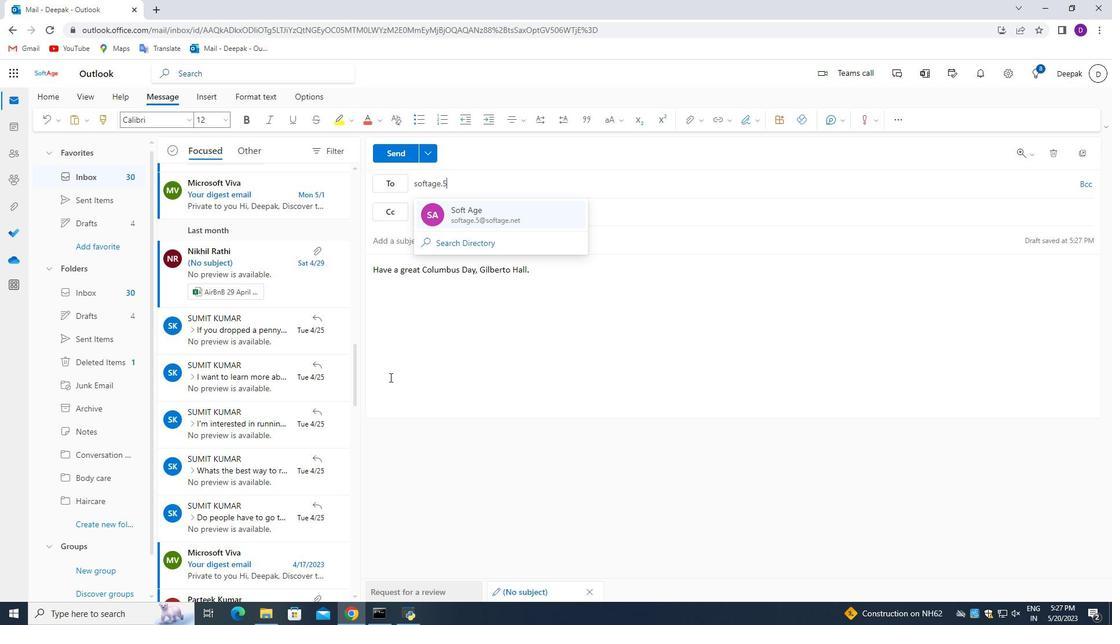 
Action: Key pressed <Key.up><Key.right><Key.right><Key.right><Key.right><Key.right><Key.right><Key.right><Key.right><Key.right><Key.right><Key.right><Key.right><Key.right><Key.right><Key.right><Key.shift><Key.left><Key.left><Key.left><Key.left><Key.left><Key.left><Key.left><Key.left><Key.left><Key.left><Key.left><Key.left><Key.left><Key.left><Key.left><Key.left><Key.left><Key.left><Key.left><Key.left><Key.backspace><Key.shift>Have<Key.space>a<Key.space>great<Key.space>columbus<Key.space><Key.shift>Day,<Key.space><Key.shift>Gilberto<Key.space>h<Key.backspace><Key.shift>Hall
Screenshot: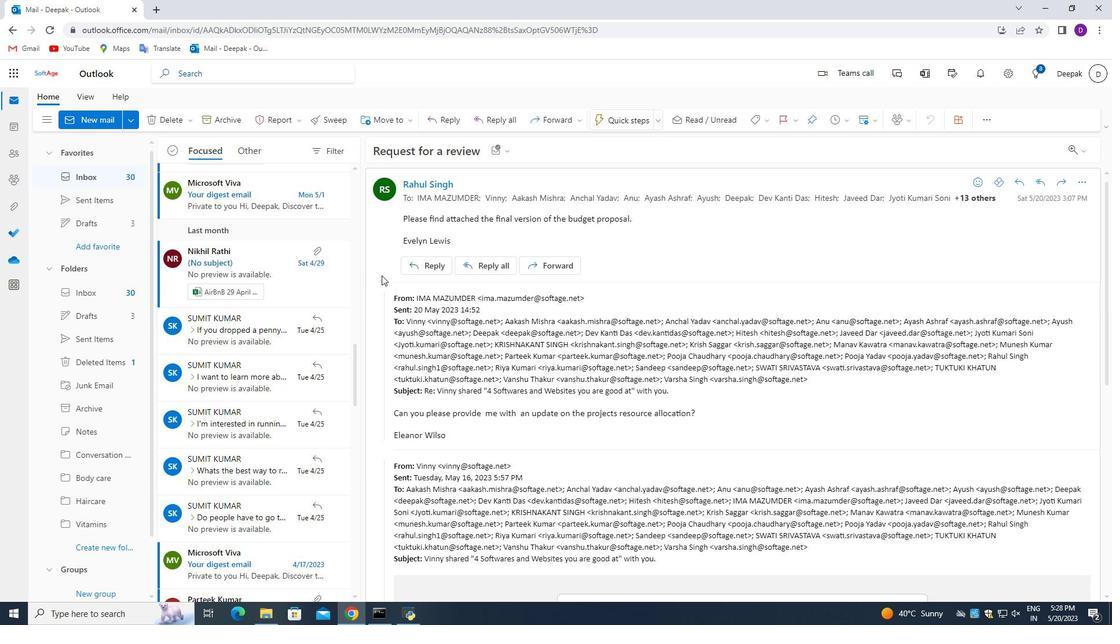 
Action: Mouse moved to (562, 227)
Screenshot: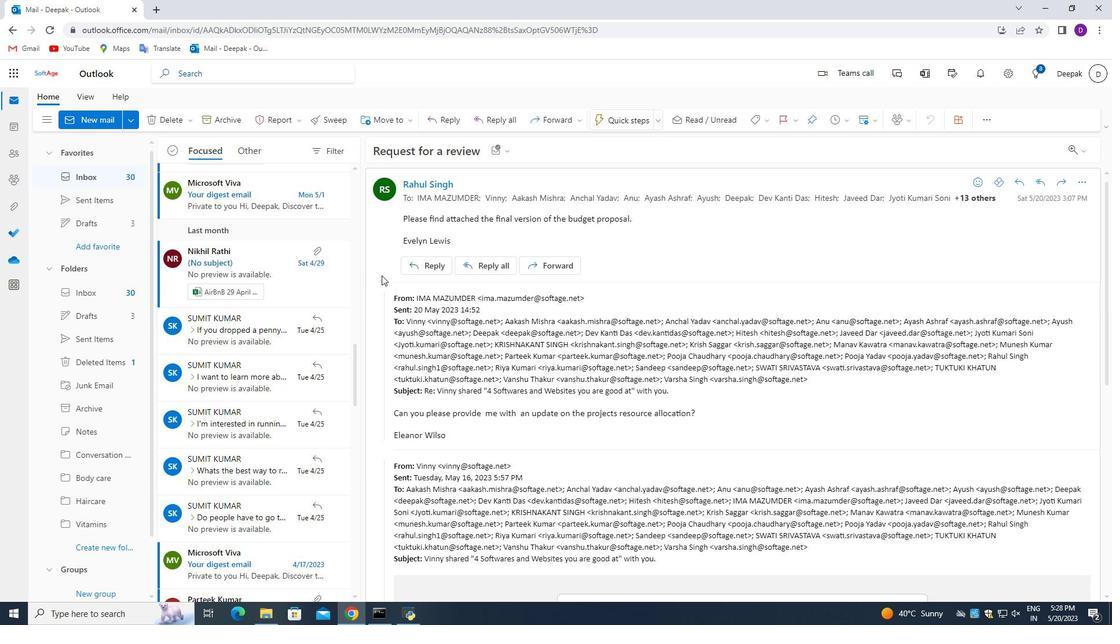 
Action: Mouse pressed left at (562, 227)
Screenshot: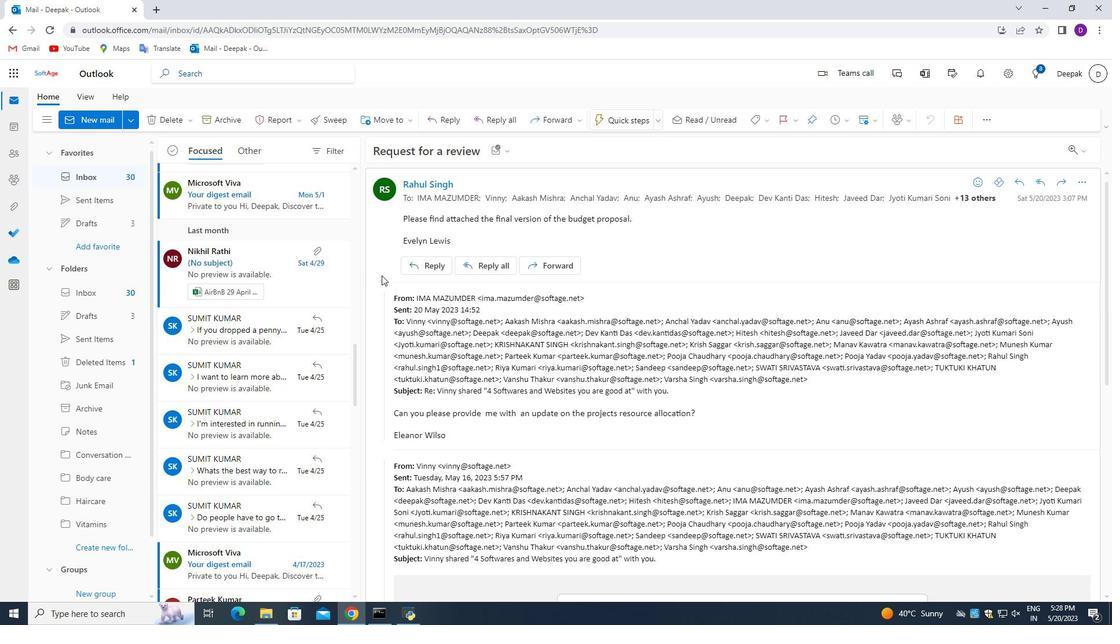 
Action: Mouse moved to (561, 235)
Screenshot: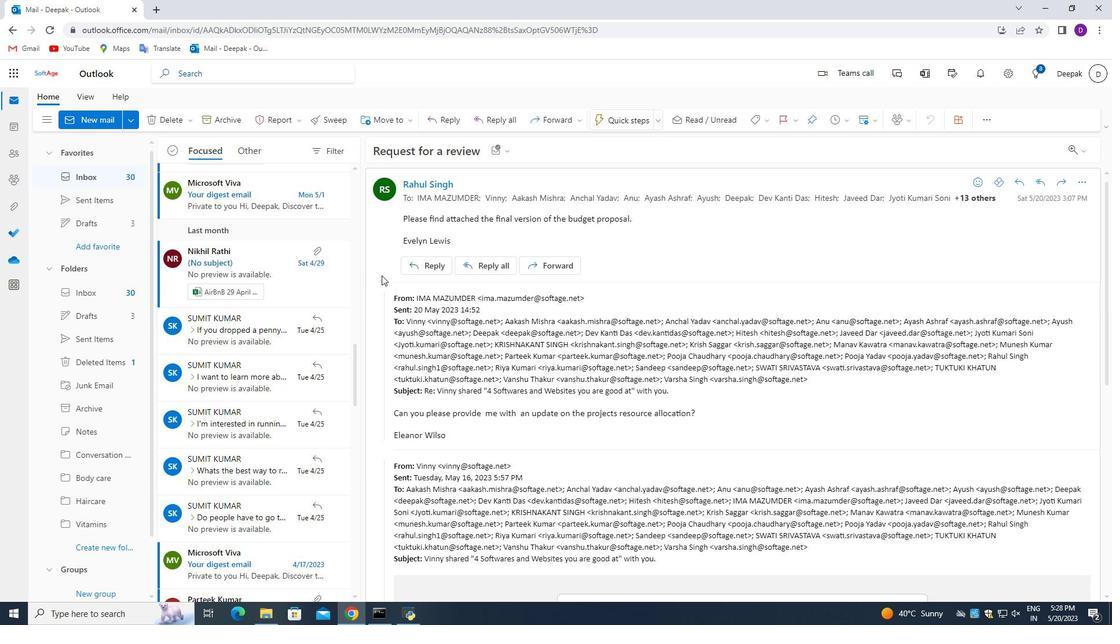 
Action: Key pressed softage.5<Key.shift>@softage.net
Screenshot: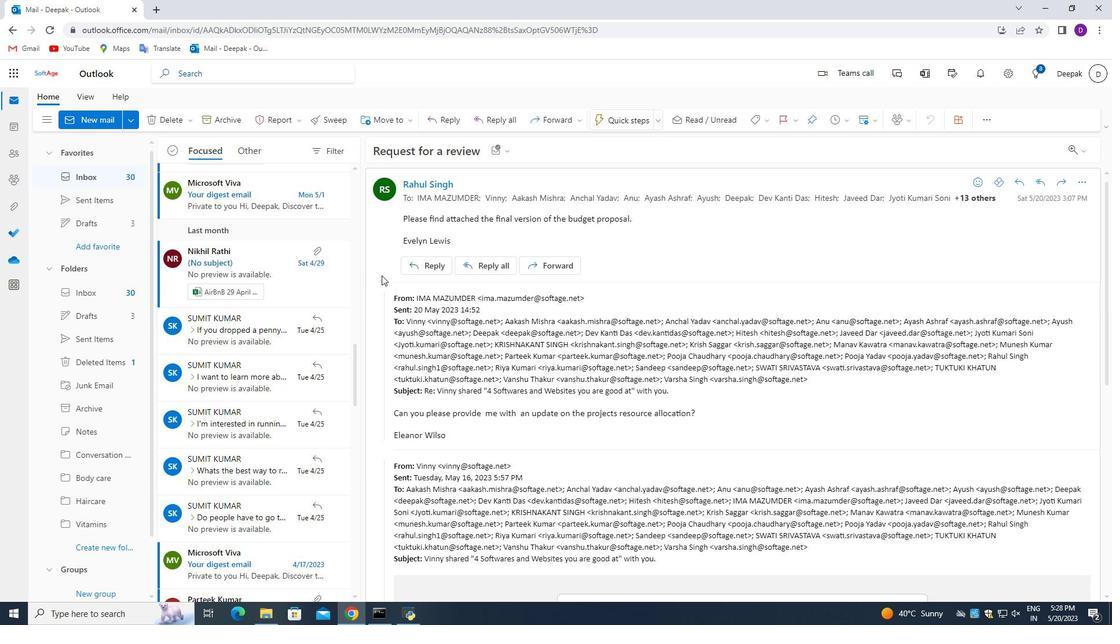 
Action: Mouse moved to (585, 269)
Screenshot: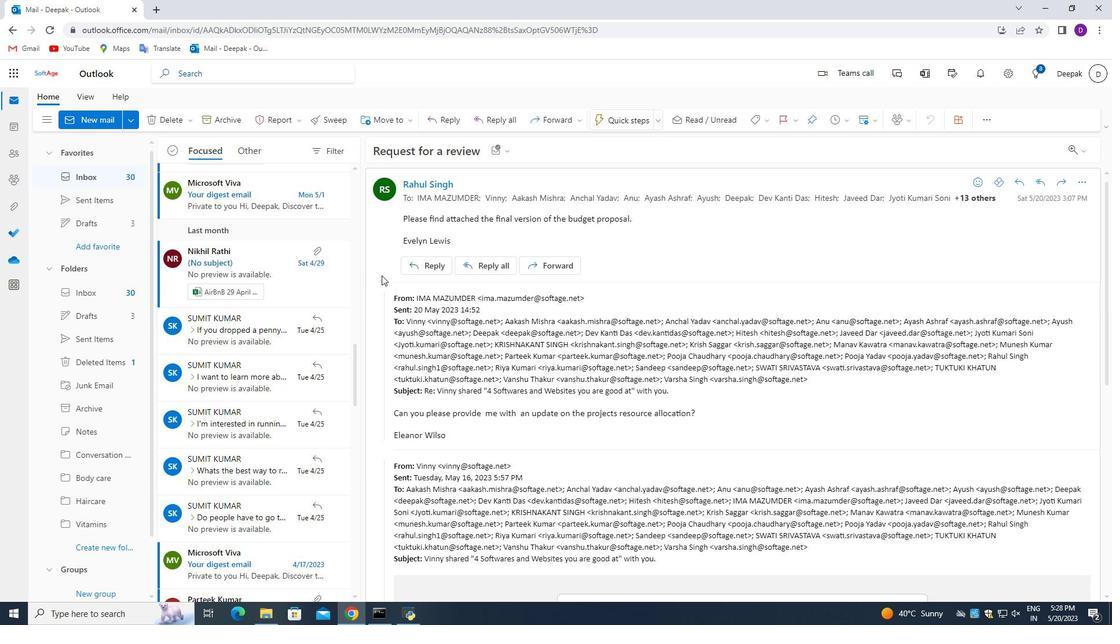
Action: Mouse pressed left at (585, 269)
Screenshot: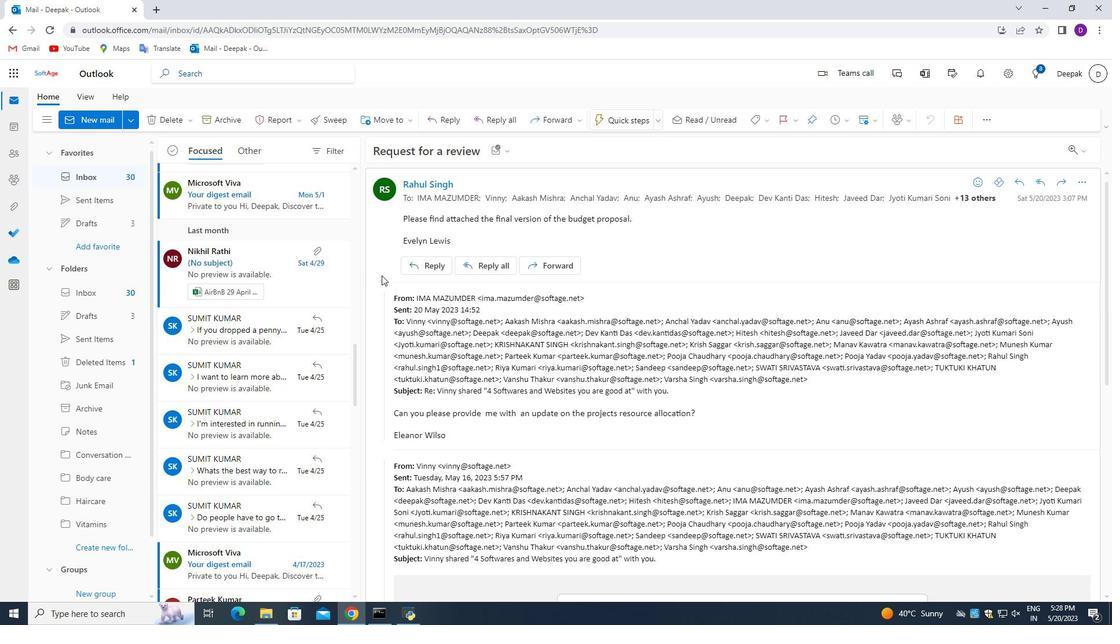 
Action: Mouse moved to (122, 423)
Screenshot: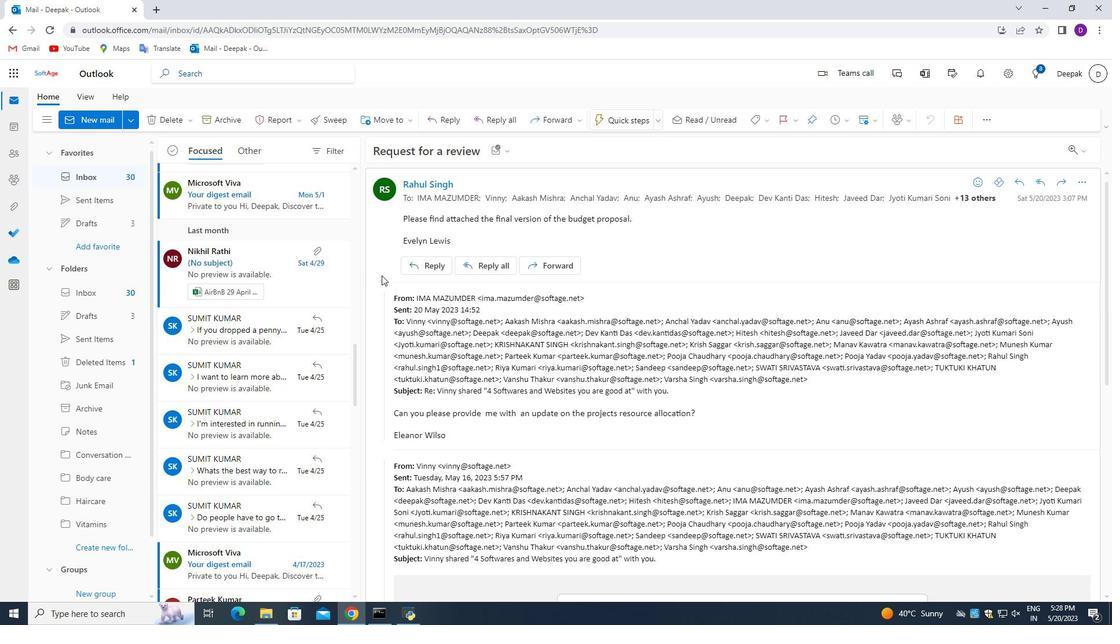
Action: Mouse pressed left at (122, 423)
Screenshot: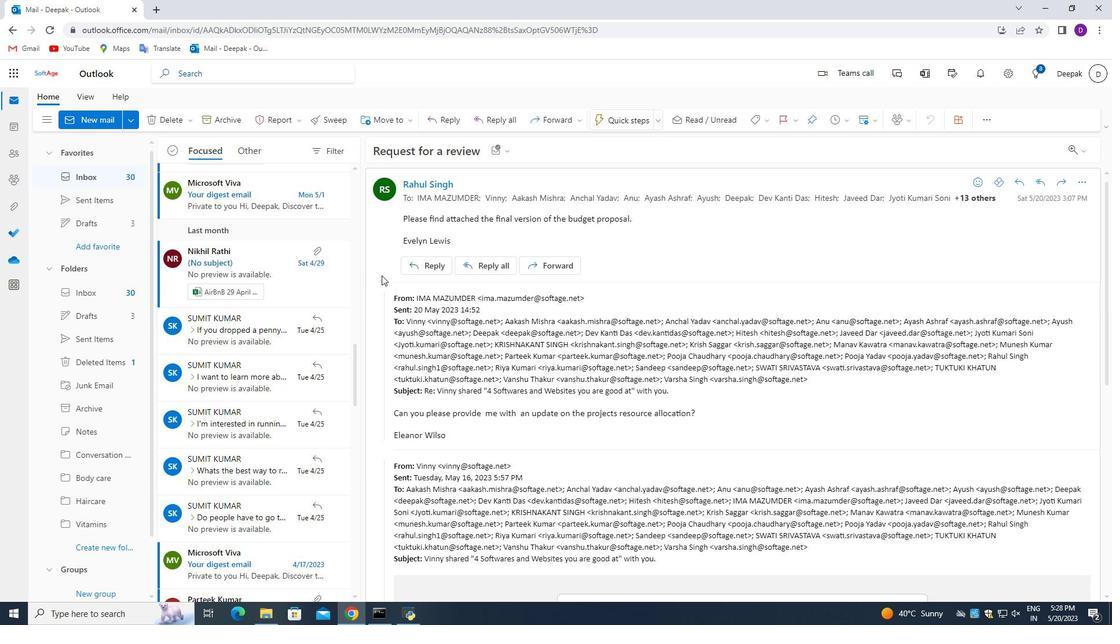 
Action: Key pressed <Key.shift>Vitamins
Screenshot: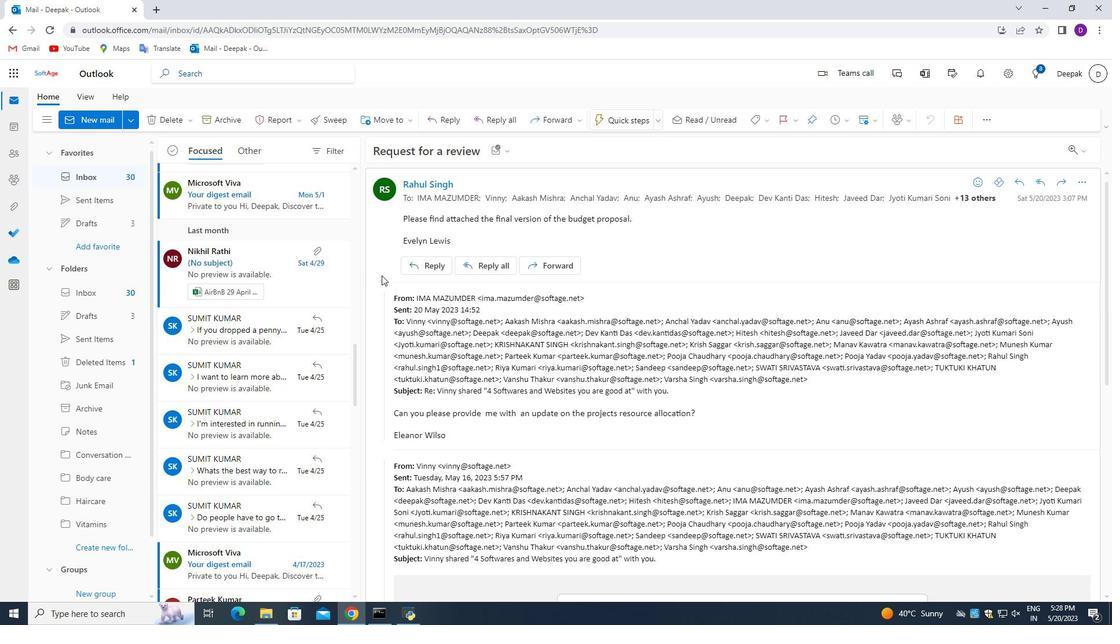 
Action: Mouse moved to (166, 425)
Screenshot: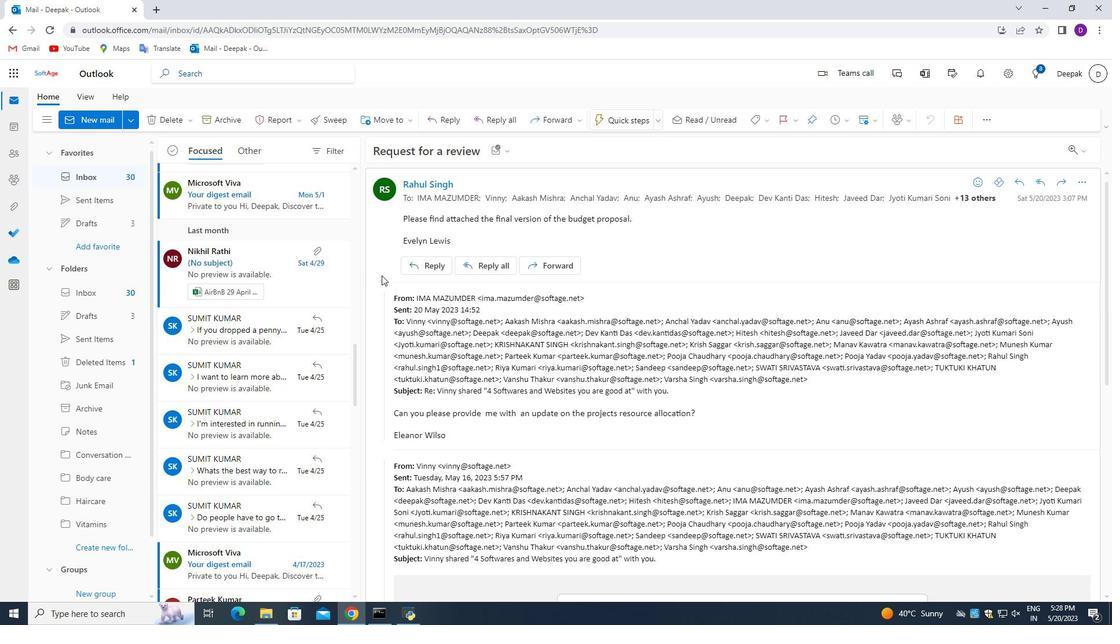 
Action: Mouse pressed left at (166, 425)
Screenshot: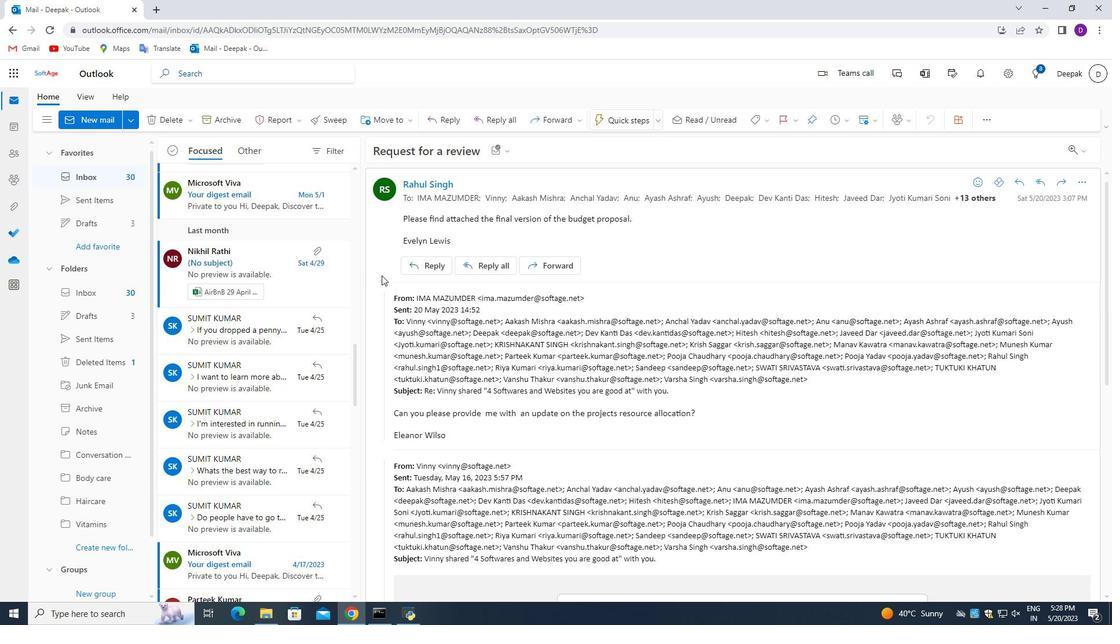 
Action: Mouse moved to (488, 193)
Screenshot: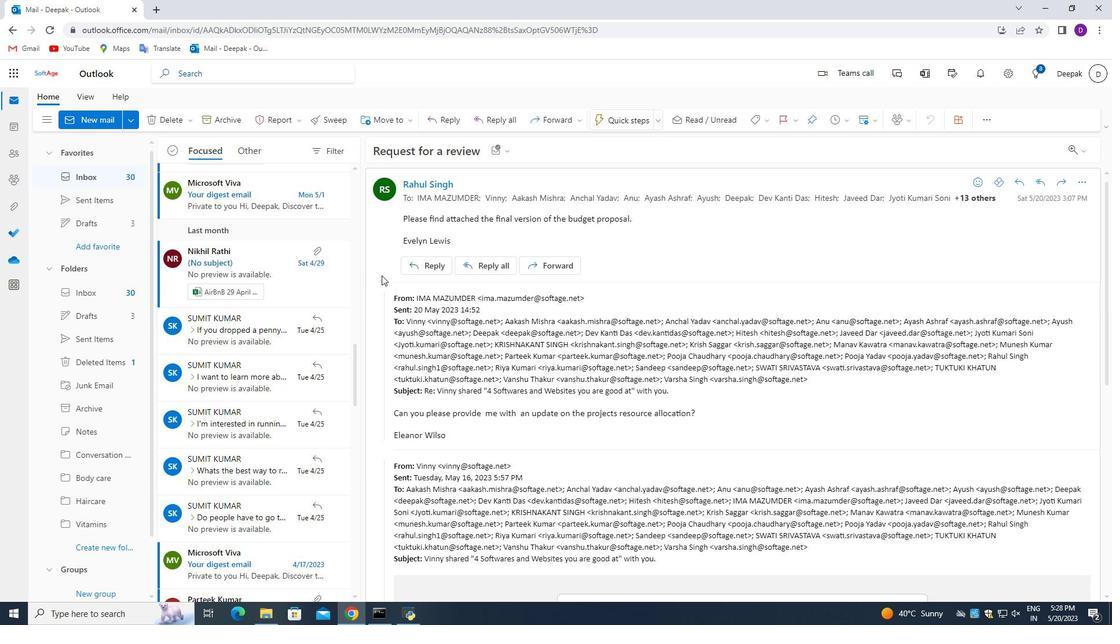 
Action: Mouse pressed left at (488, 193)
Screenshot: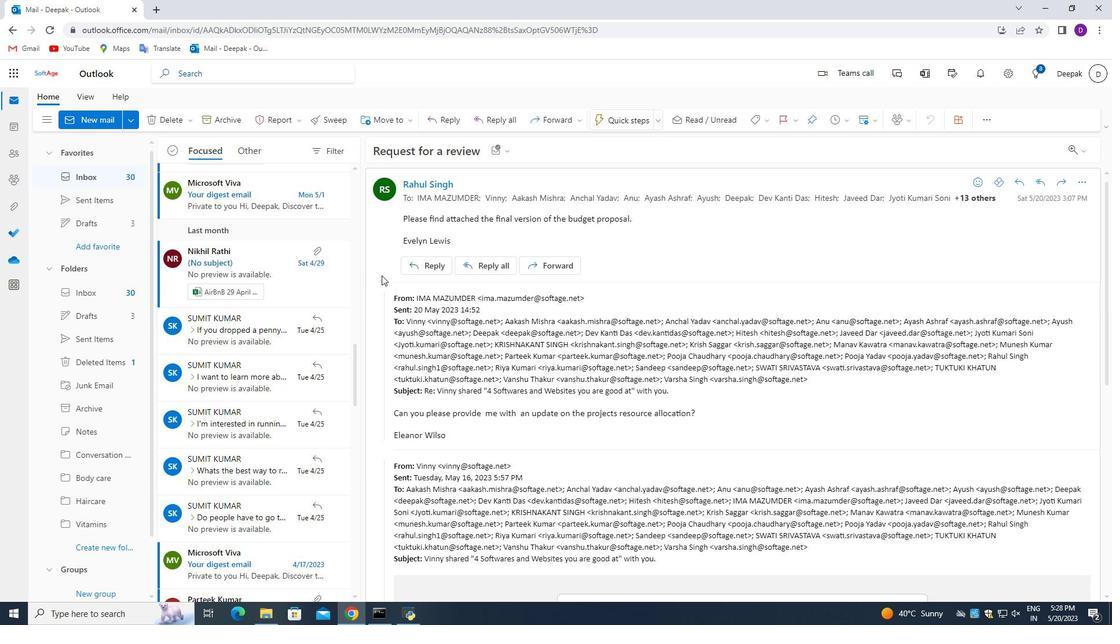 
Action: Mouse moved to (551, 378)
Screenshot: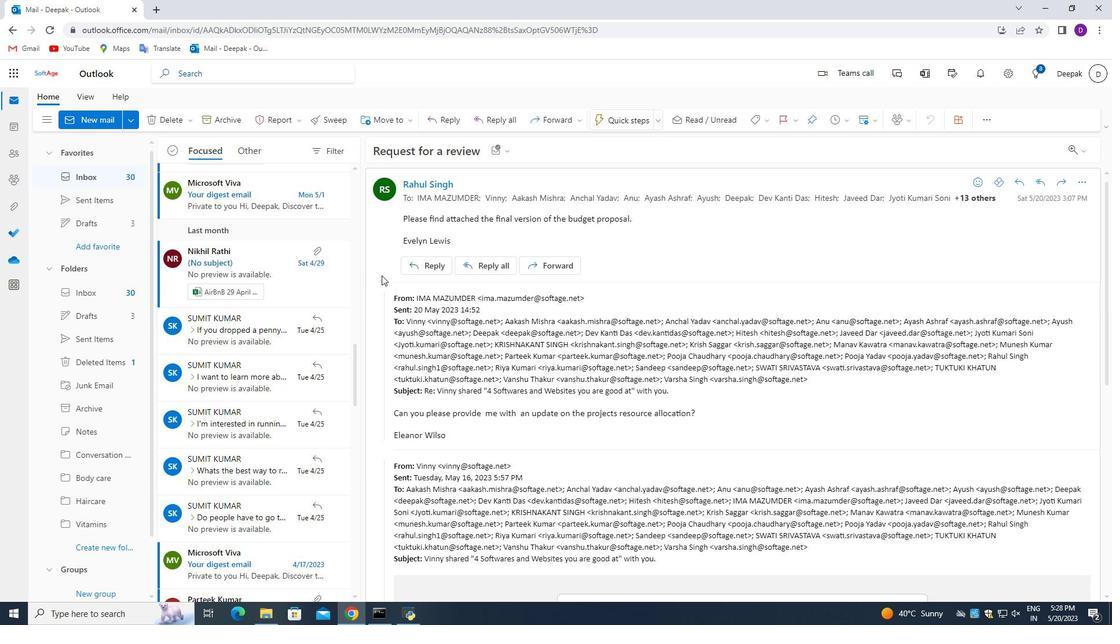 
Action: Mouse pressed left at (551, 378)
Screenshot: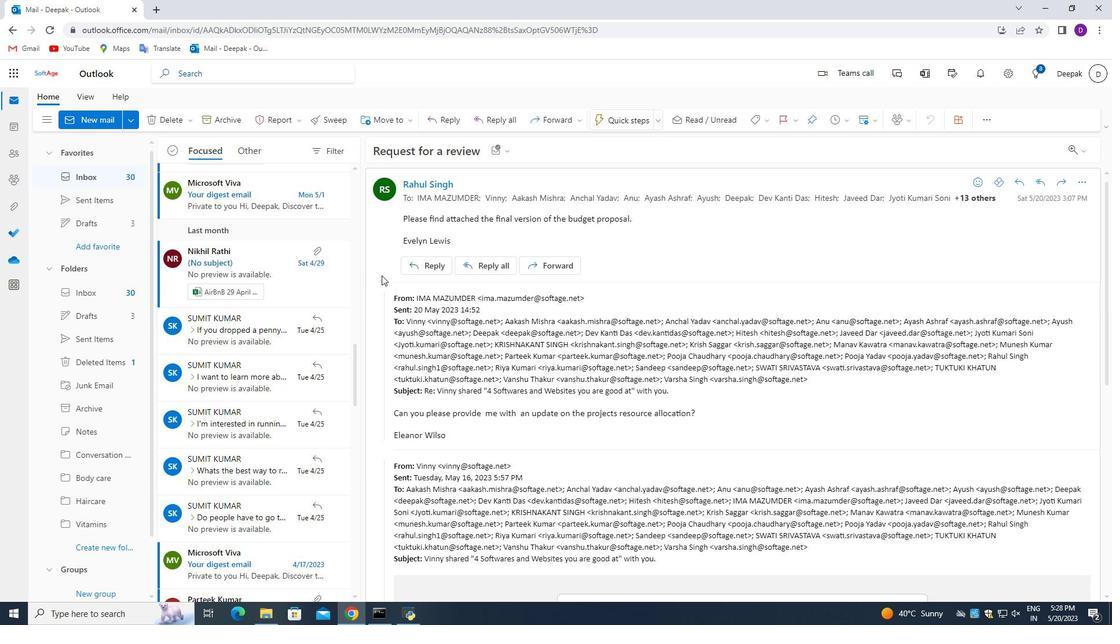 
Action: Mouse moved to (99, 121)
Screenshot: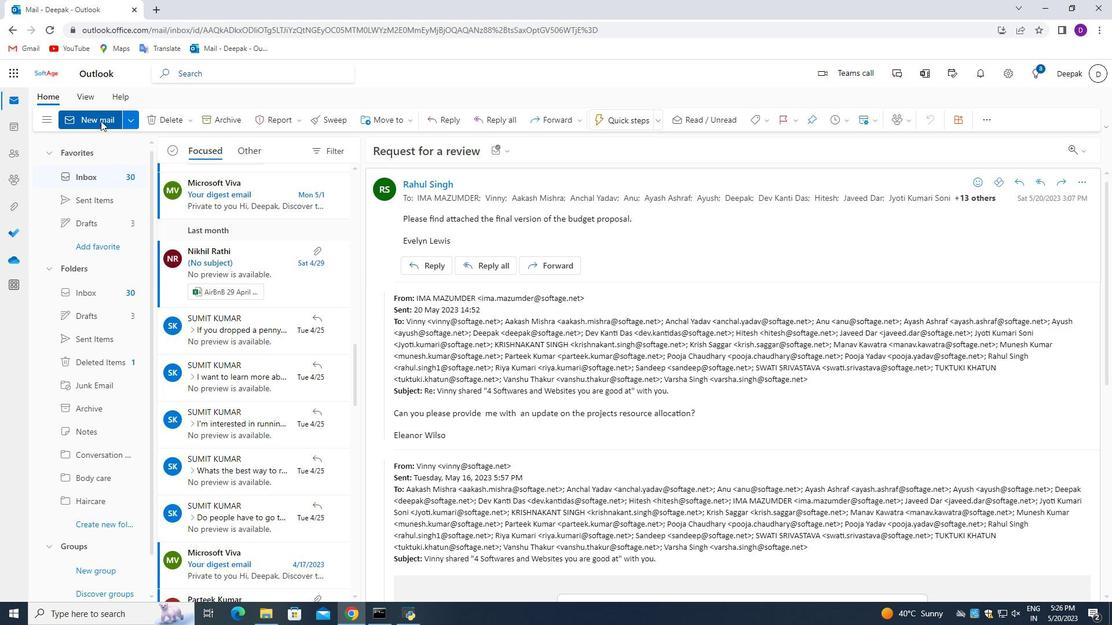 
Action: Mouse pressed left at (99, 121)
Screenshot: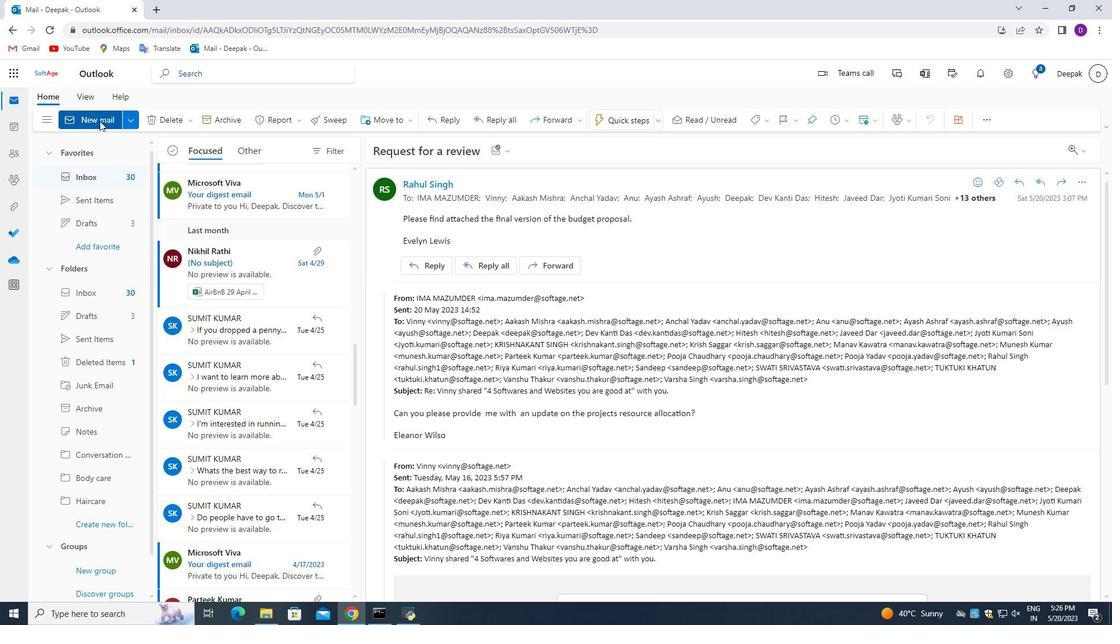 
Action: Mouse moved to (756, 121)
Screenshot: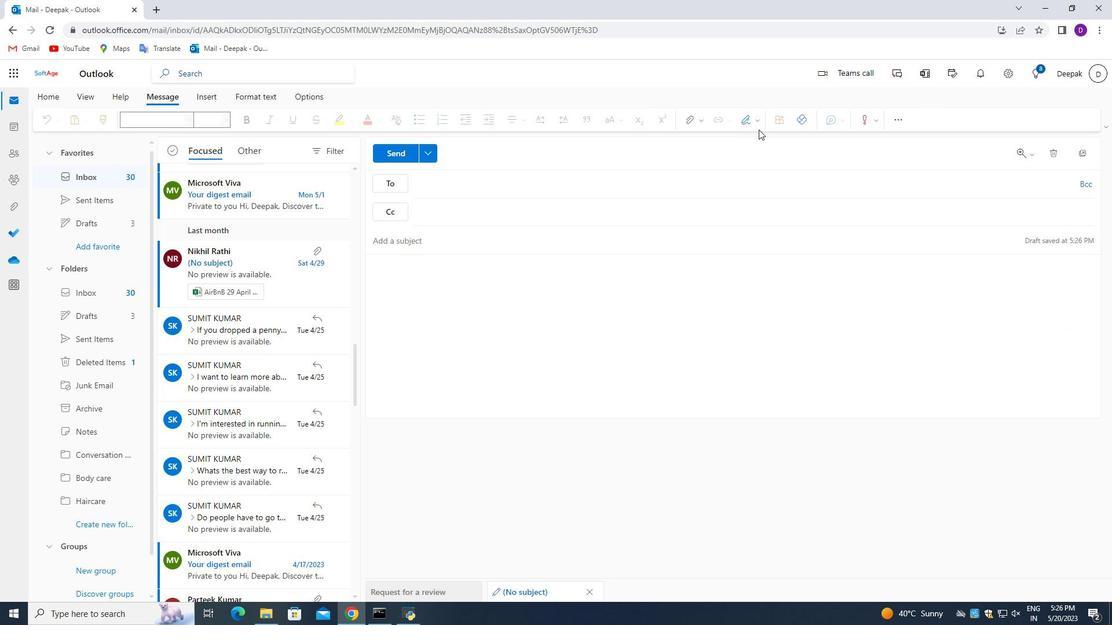 
Action: Mouse pressed left at (756, 121)
Screenshot: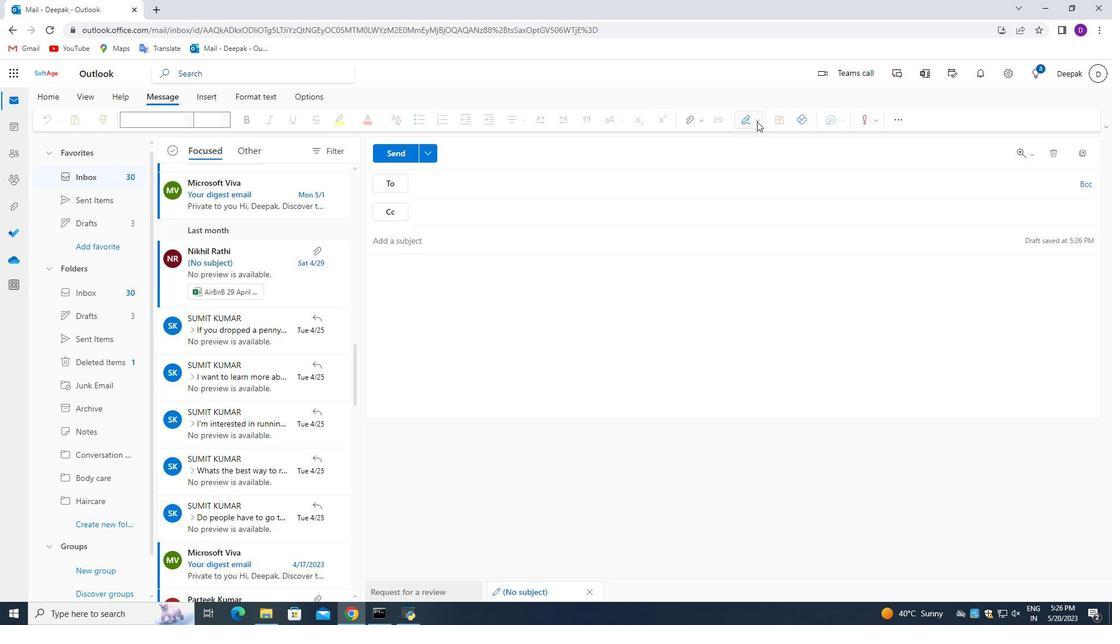 
Action: Mouse moved to (731, 163)
Screenshot: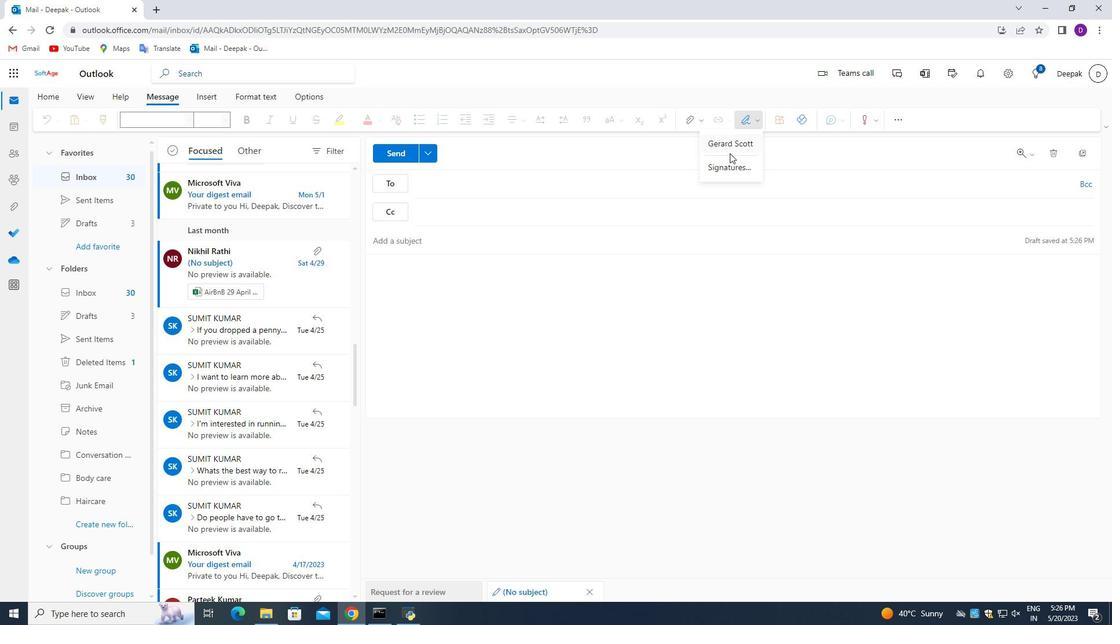 
Action: Mouse pressed left at (731, 163)
Screenshot: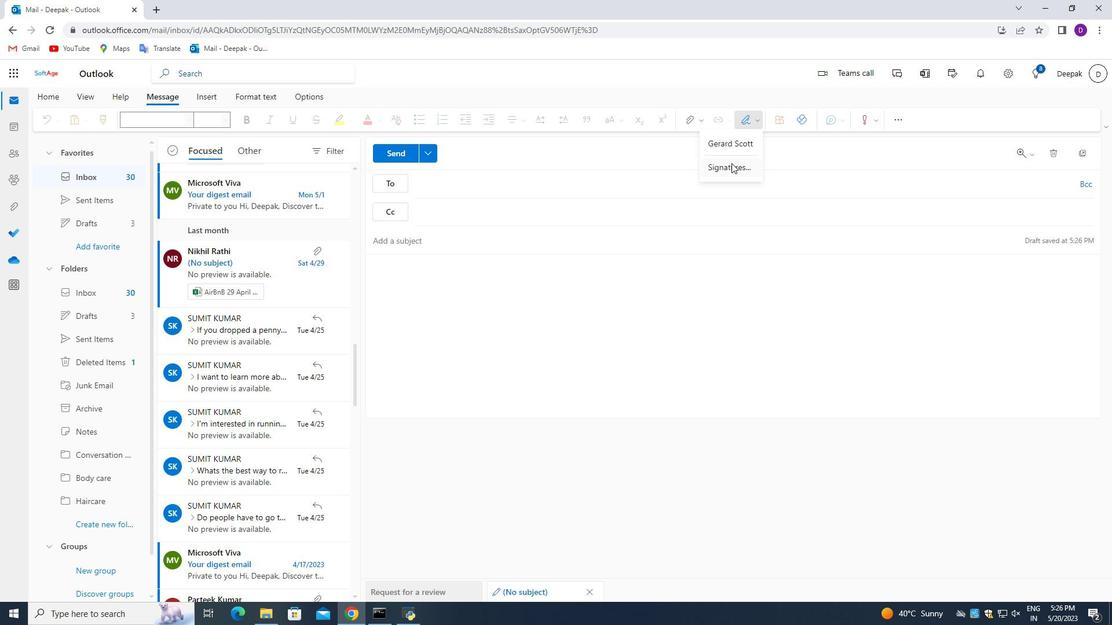 
Action: Mouse moved to (720, 215)
Screenshot: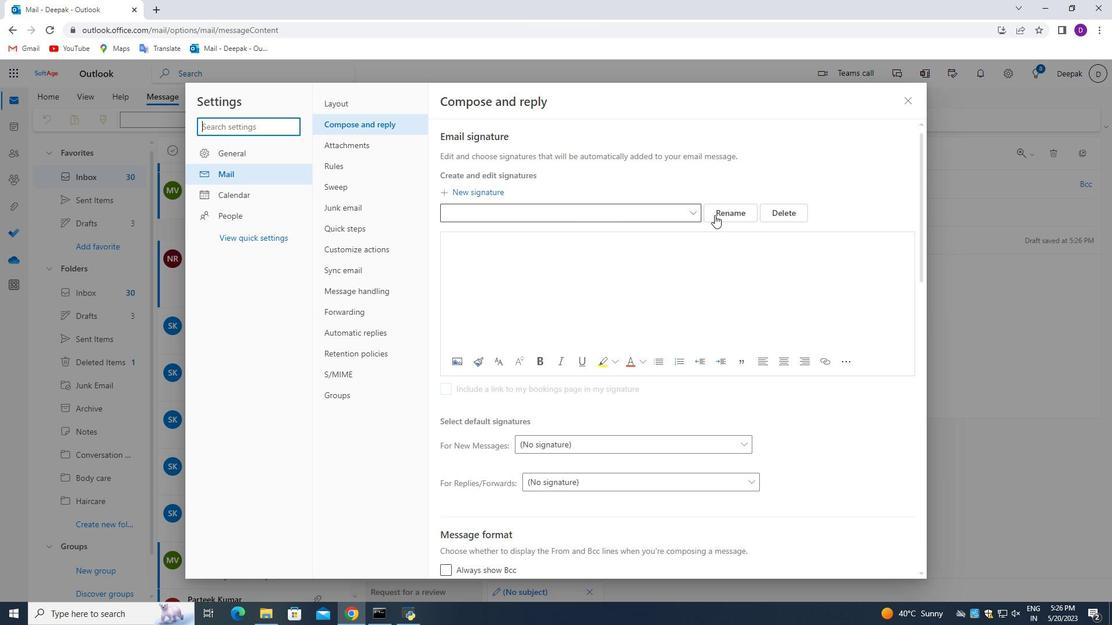 
Action: Mouse pressed left at (720, 215)
Screenshot: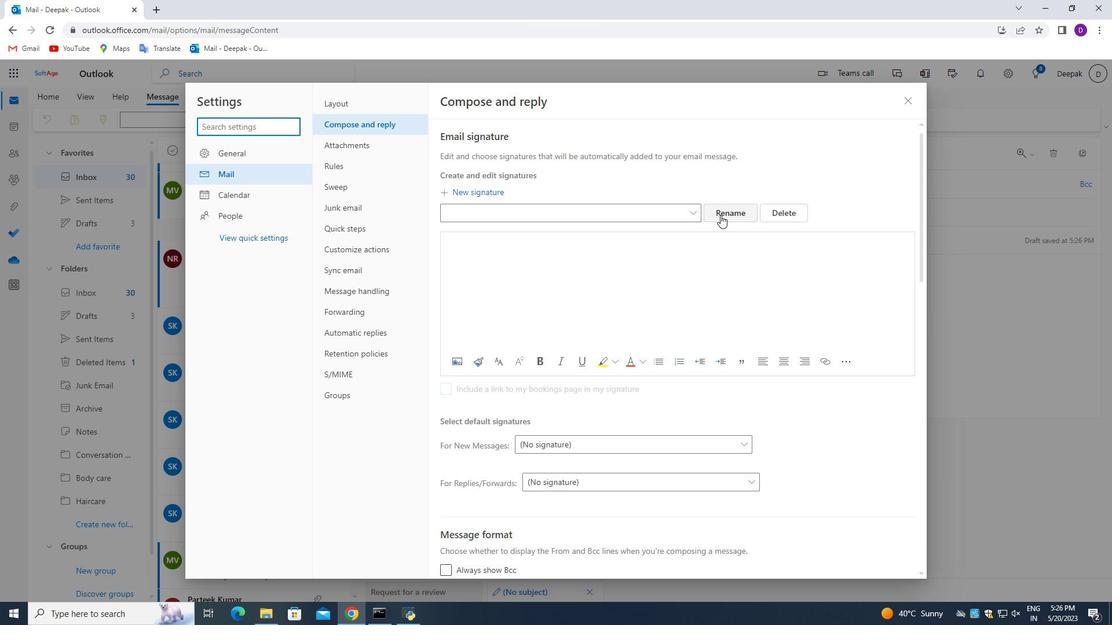 
Action: Mouse moved to (516, 214)
Screenshot: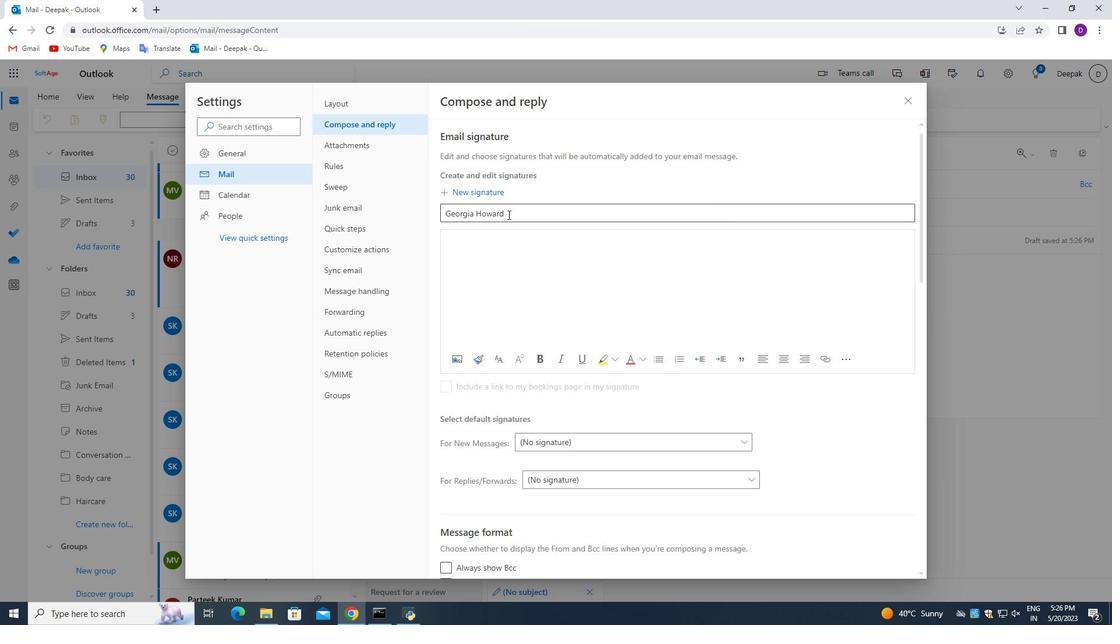 
Action: Mouse pressed left at (516, 214)
Screenshot: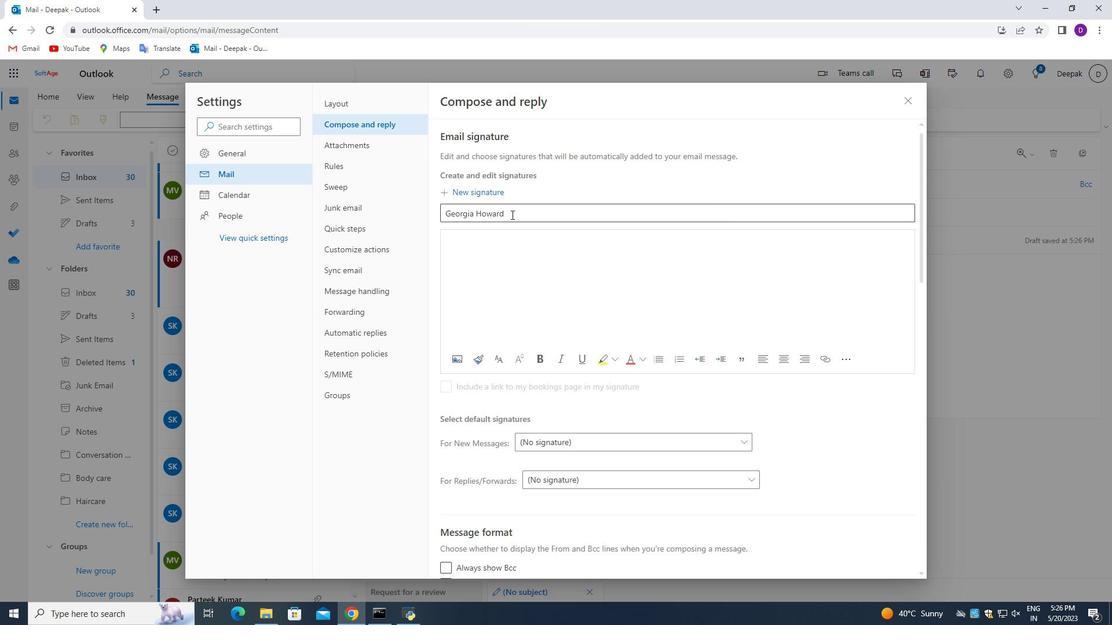 
Action: Mouse pressed left at (516, 214)
Screenshot: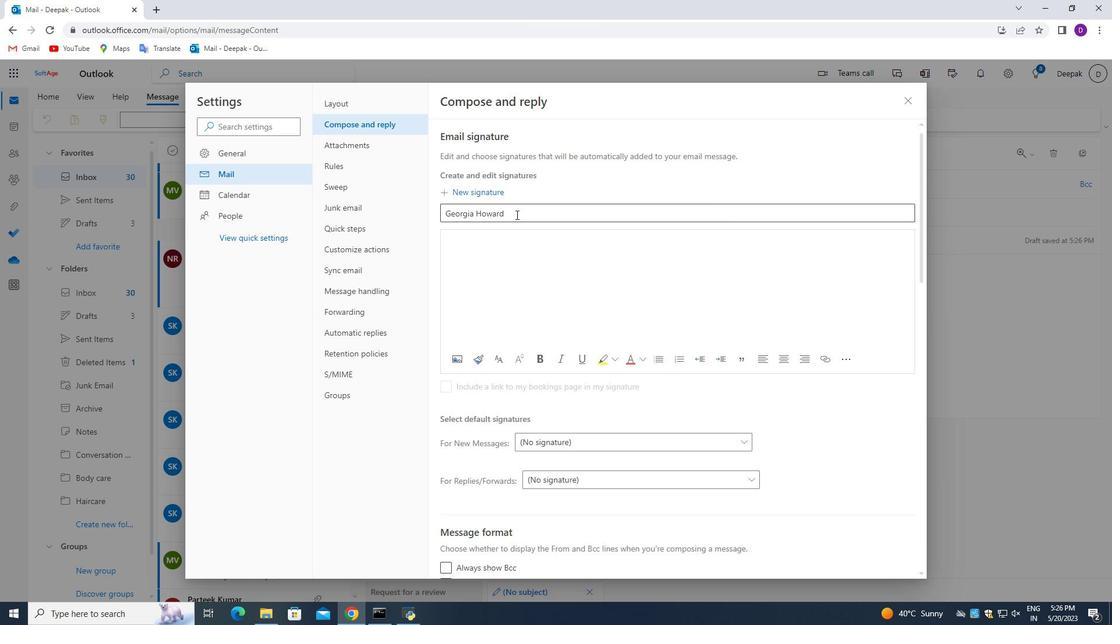 
Action: Mouse pressed left at (516, 214)
Screenshot: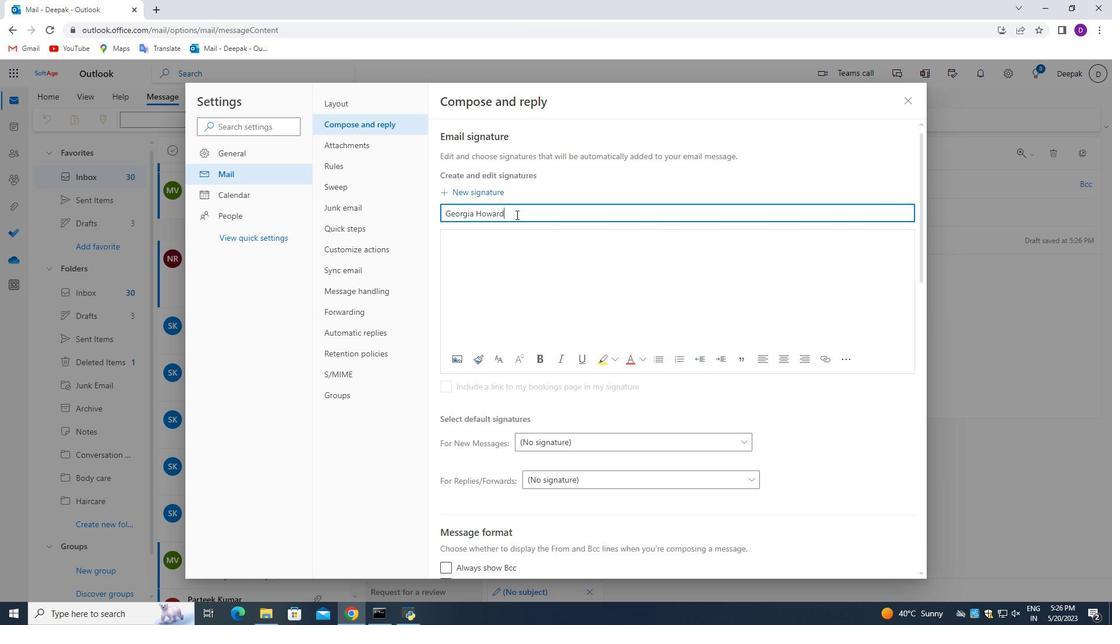 
Action: Mouse moved to (500, 211)
Screenshot: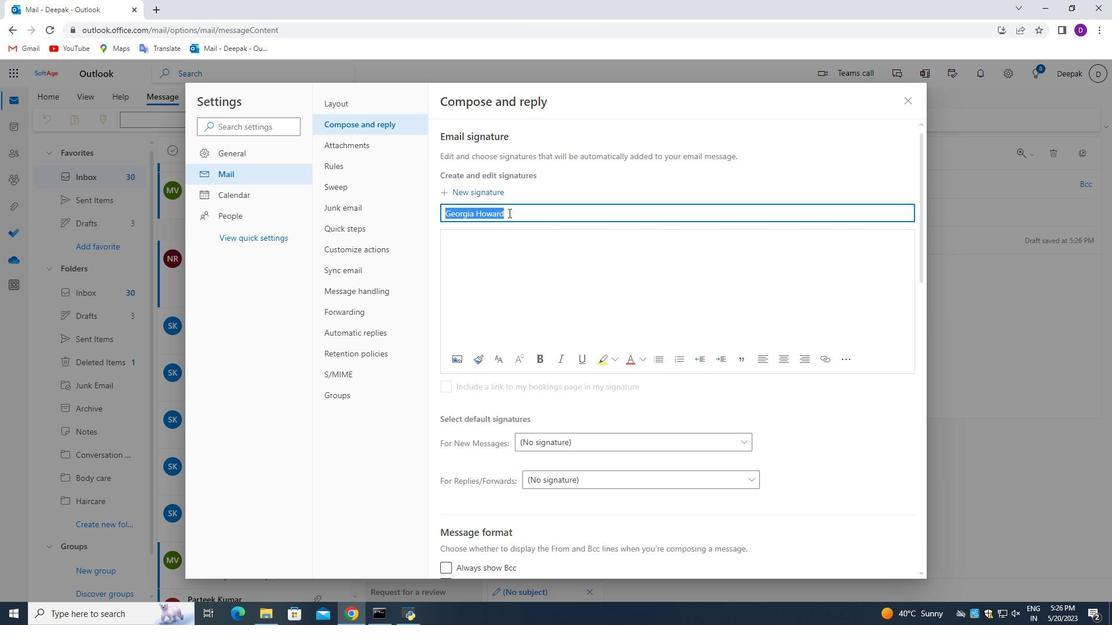 
Action: Key pressed <Key.backspace><Key.shift_r>Gilberto<Key.space><Key.shift>Hall<Key.space>
Screenshot: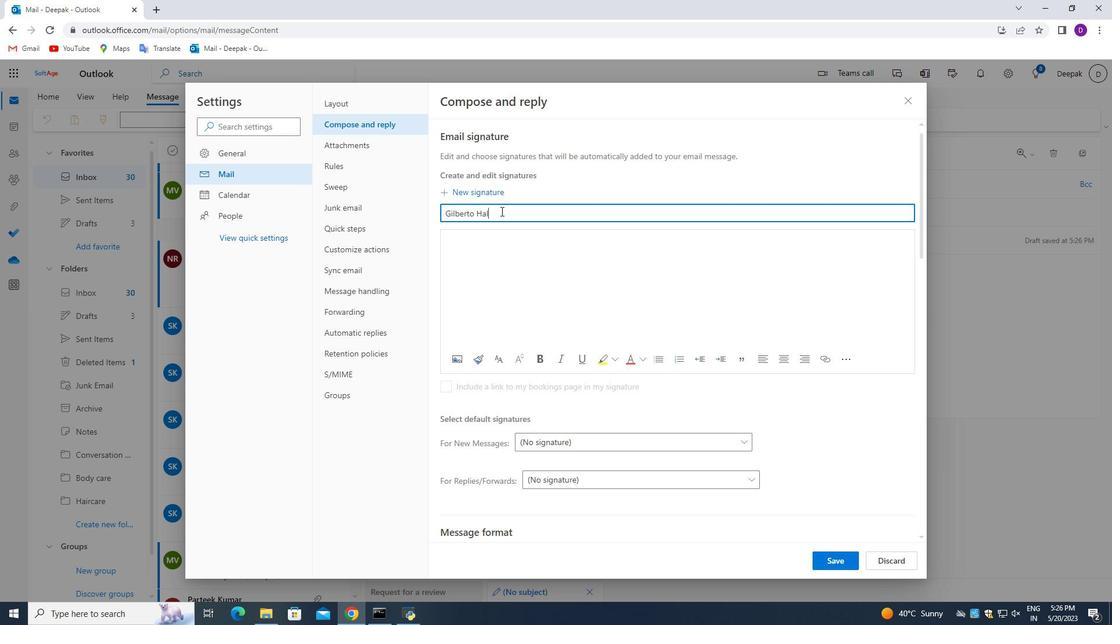 
Action: Mouse moved to (822, 521)
Screenshot: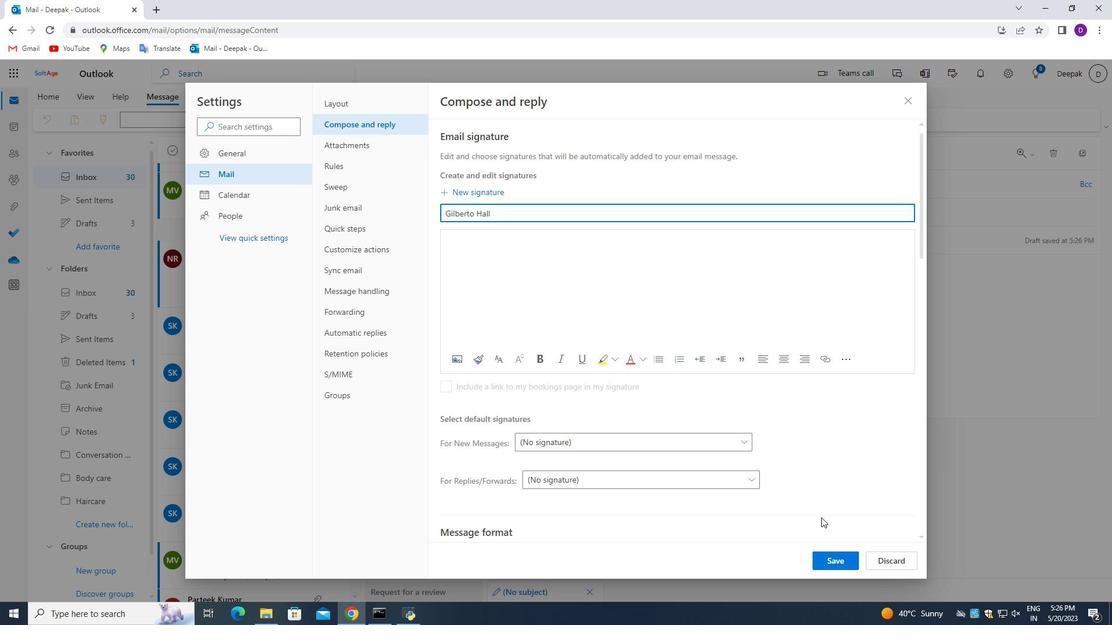 
Action: Mouse scrolled (822, 521) with delta (0, 0)
Screenshot: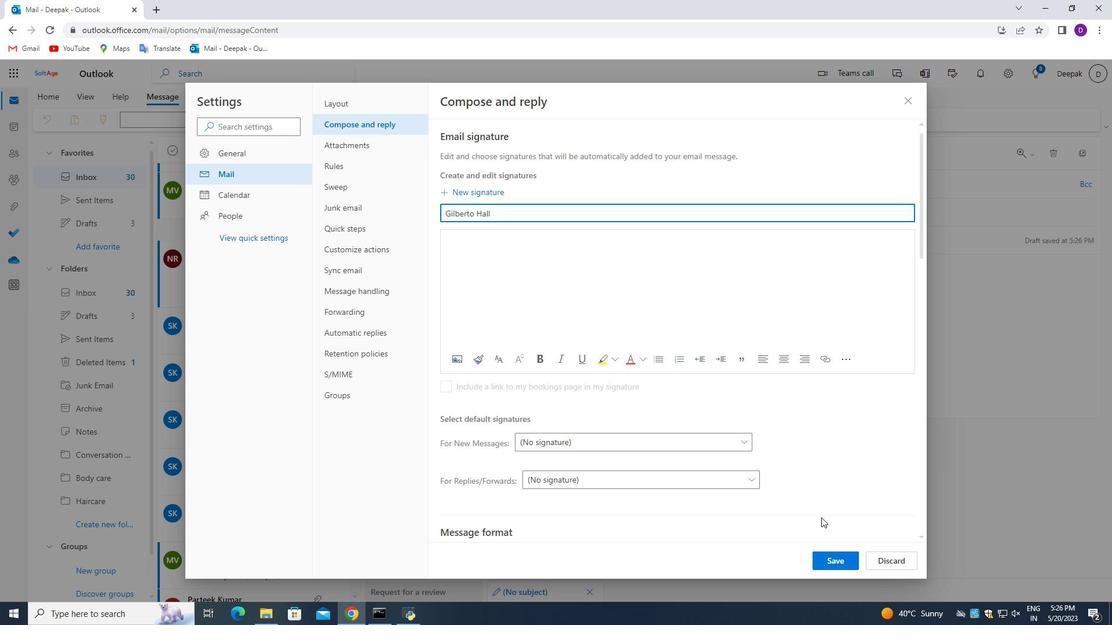
Action: Mouse moved to (823, 522)
Screenshot: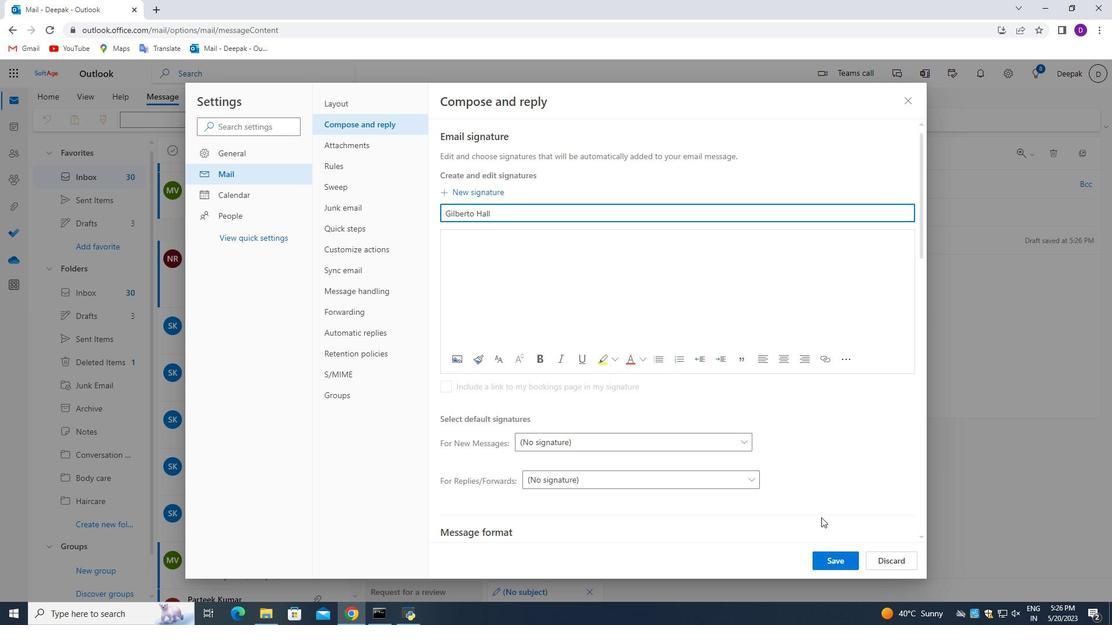 
Action: Mouse scrolled (823, 521) with delta (0, 0)
Screenshot: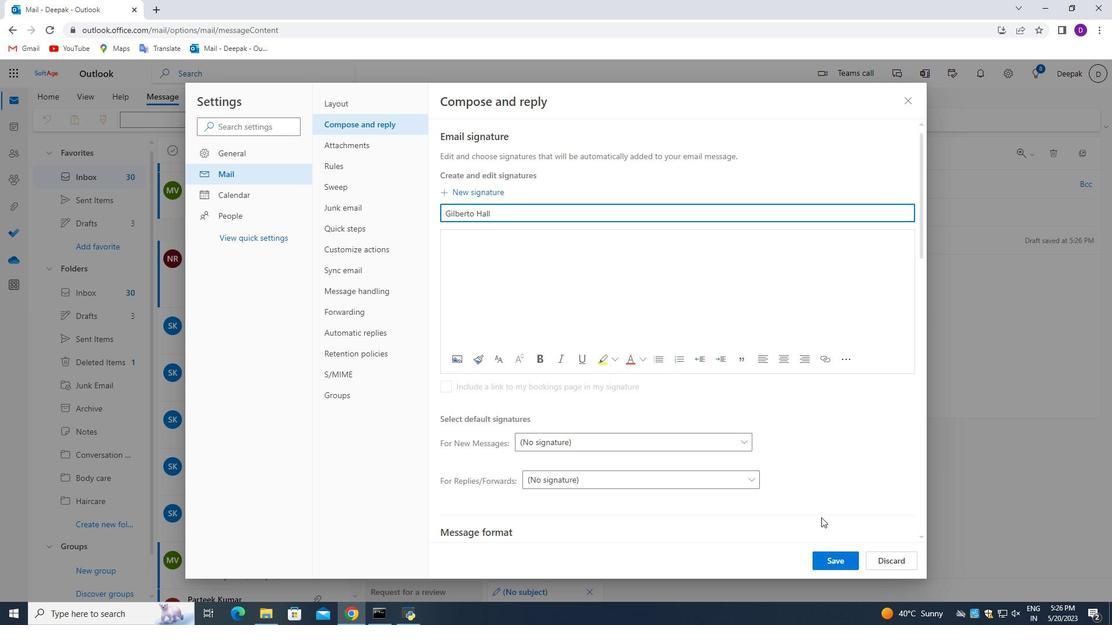 
Action: Mouse moved to (827, 557)
Screenshot: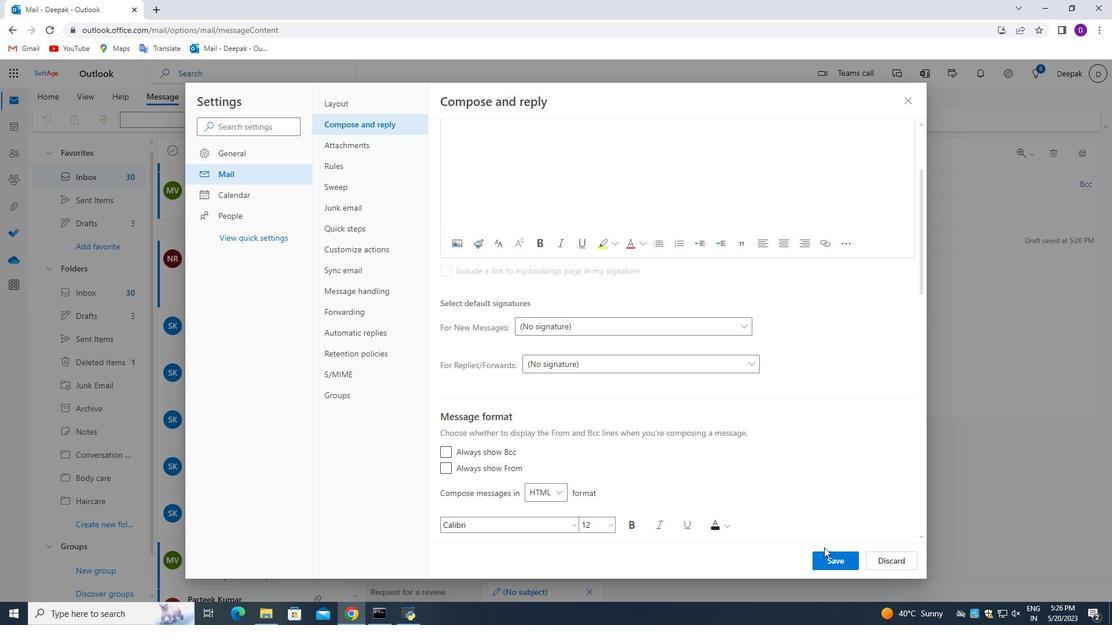 
Action: Mouse pressed left at (827, 557)
Screenshot: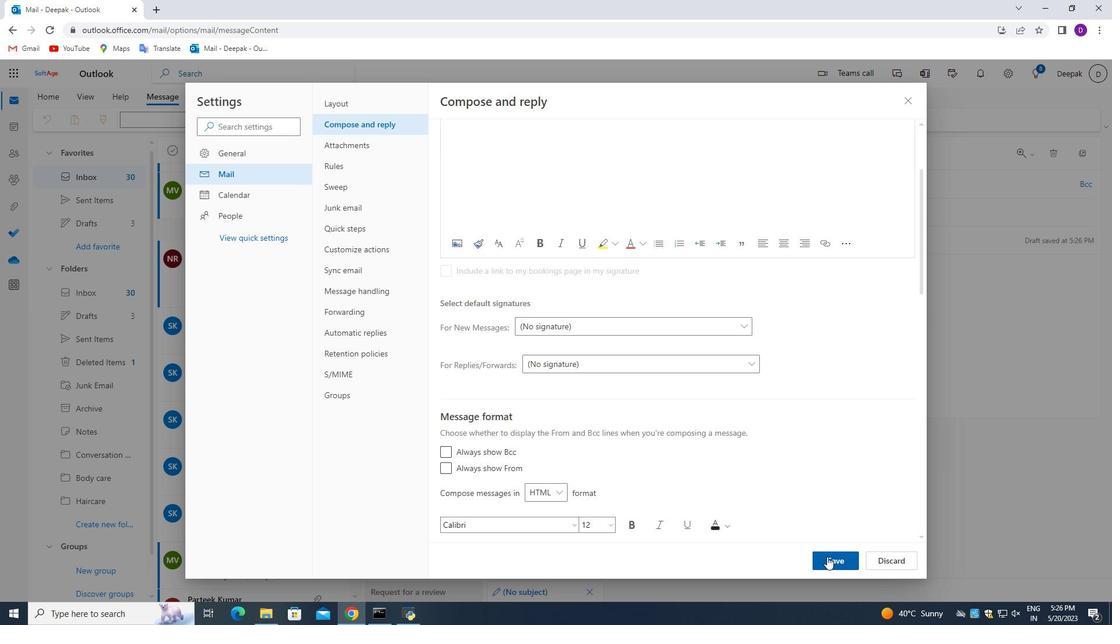 
Action: Mouse moved to (664, 314)
Screenshot: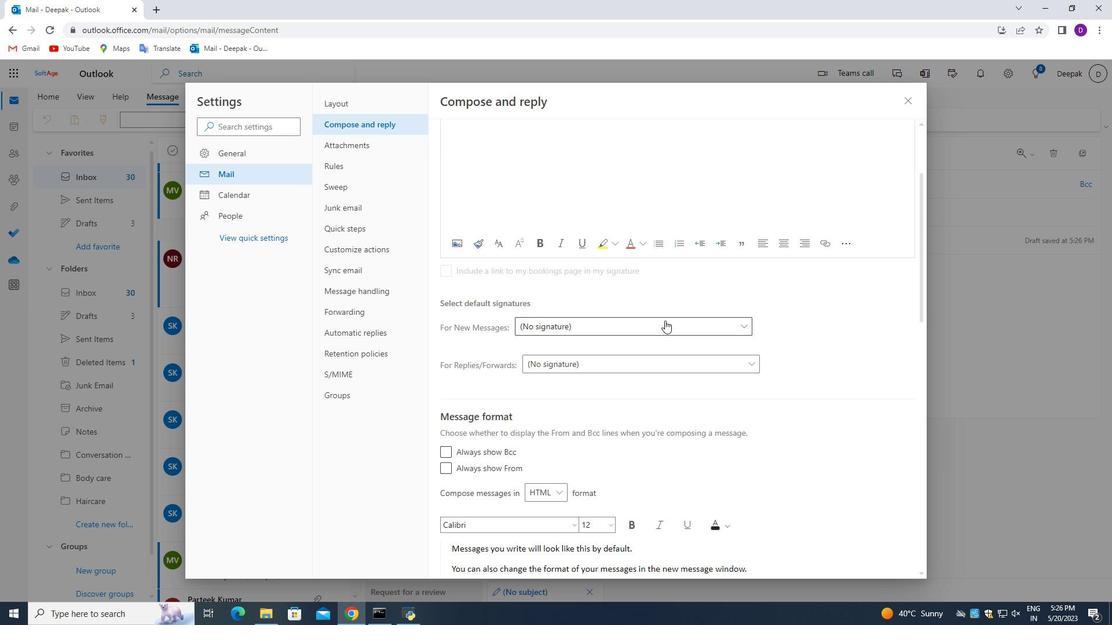 
Action: Mouse scrolled (664, 315) with delta (0, 0)
Screenshot: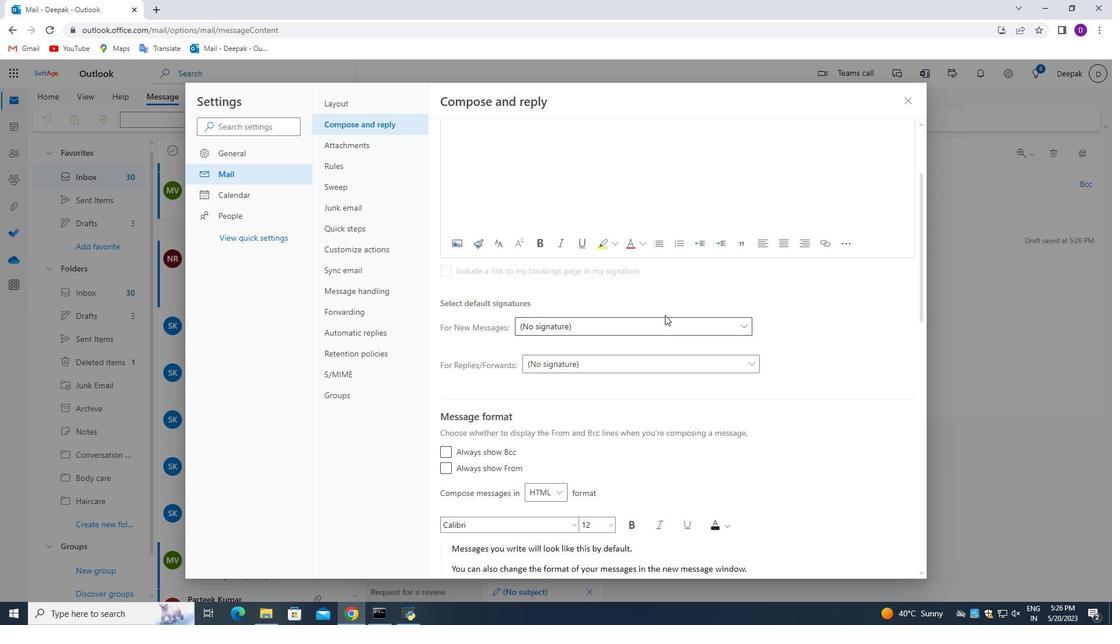 
Action: Mouse scrolled (664, 315) with delta (0, 0)
Screenshot: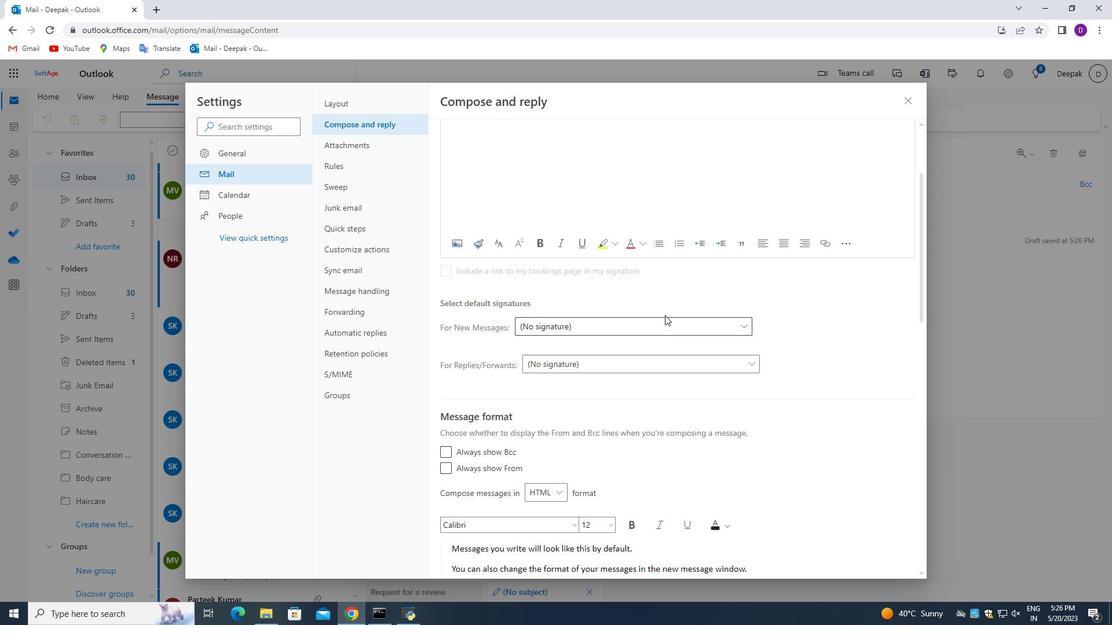 
Action: Mouse scrolled (664, 315) with delta (0, 0)
Screenshot: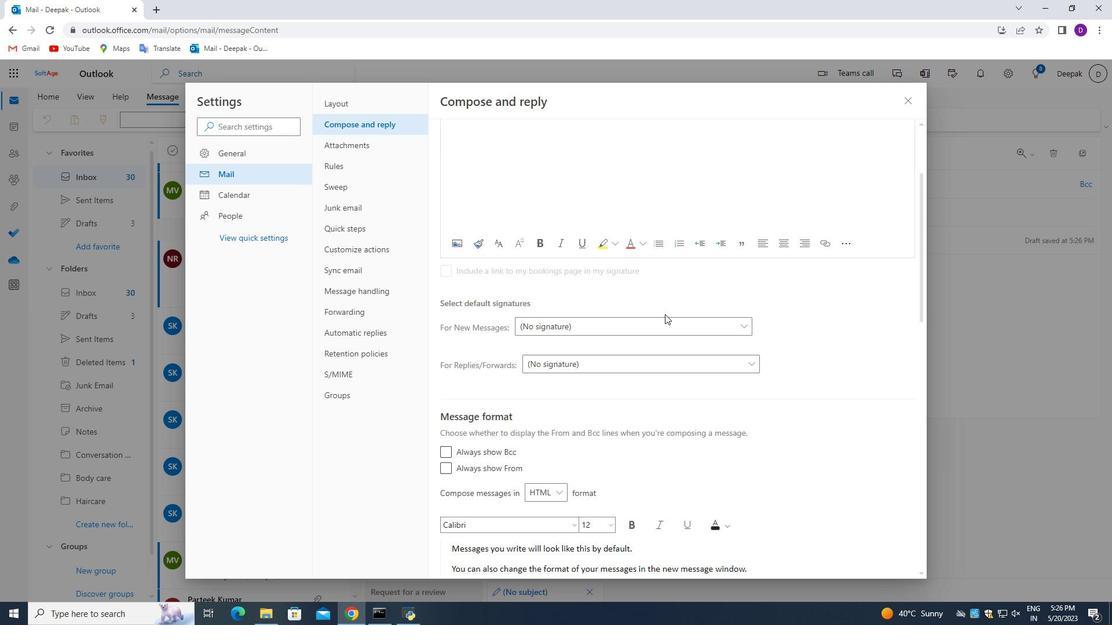 
Action: Mouse moved to (664, 314)
Screenshot: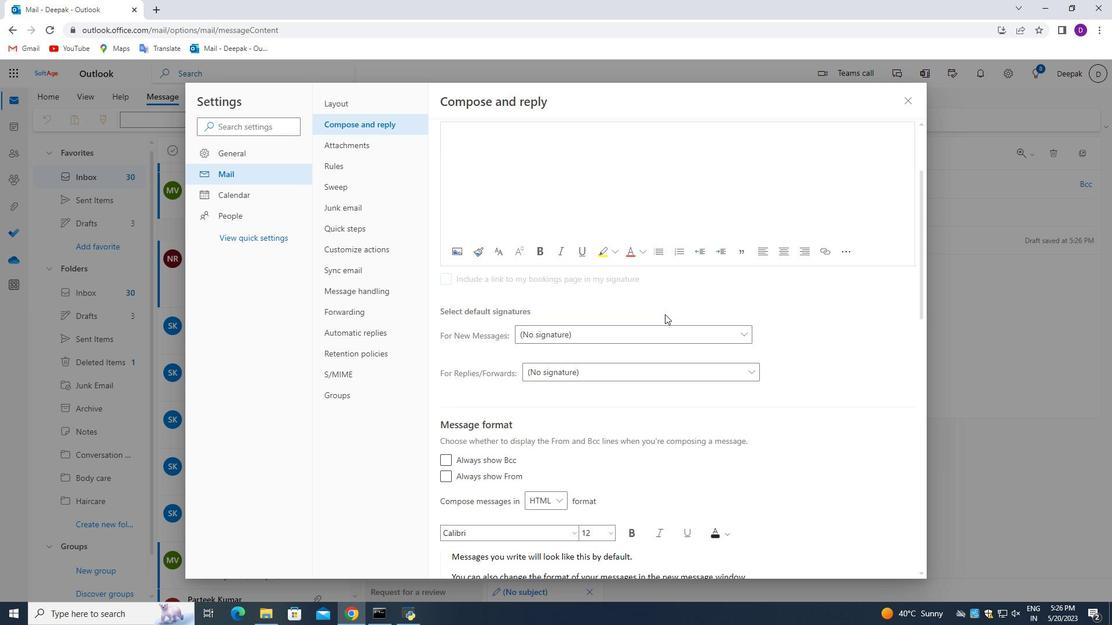 
Action: Mouse scrolled (664, 315) with delta (0, 0)
Screenshot: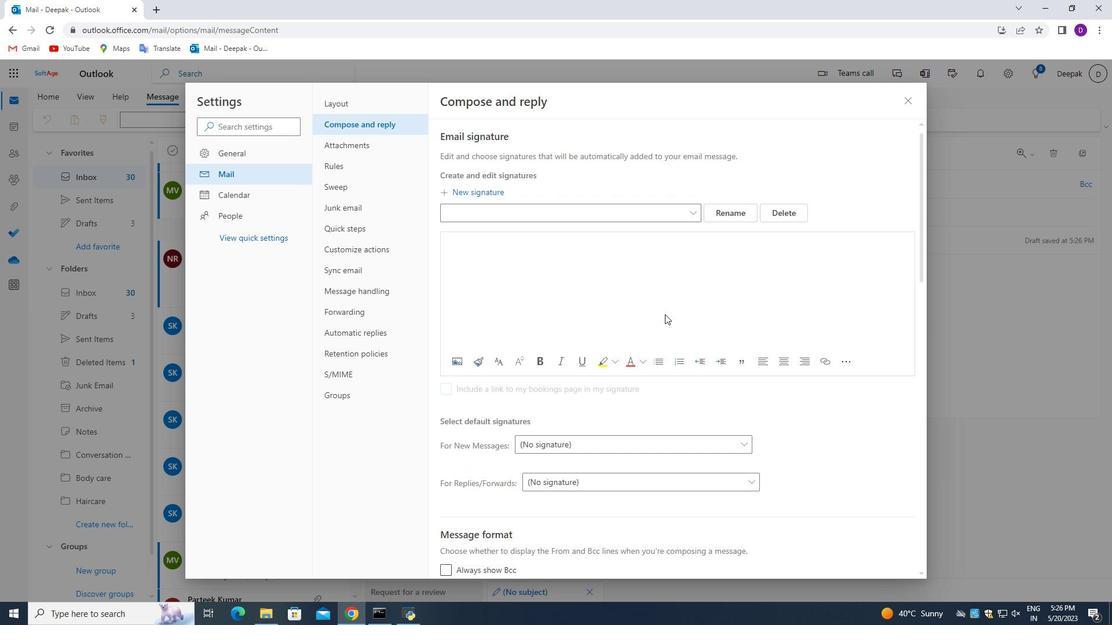 
Action: Mouse moved to (905, 102)
Screenshot: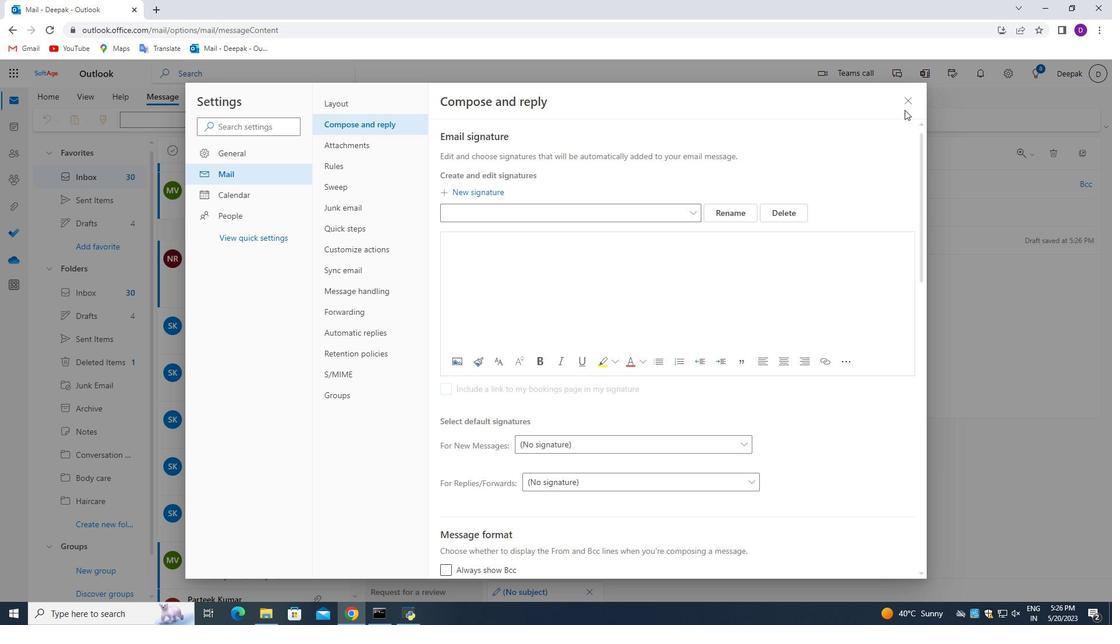 
Action: Mouse pressed left at (905, 102)
Screenshot: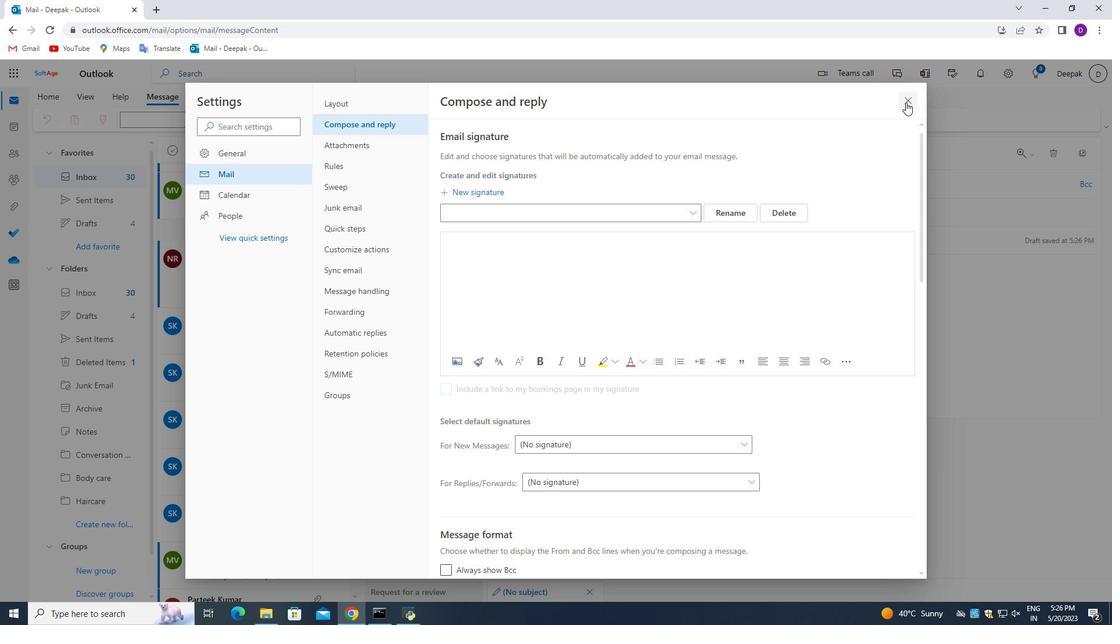 
Action: Mouse moved to (418, 268)
Screenshot: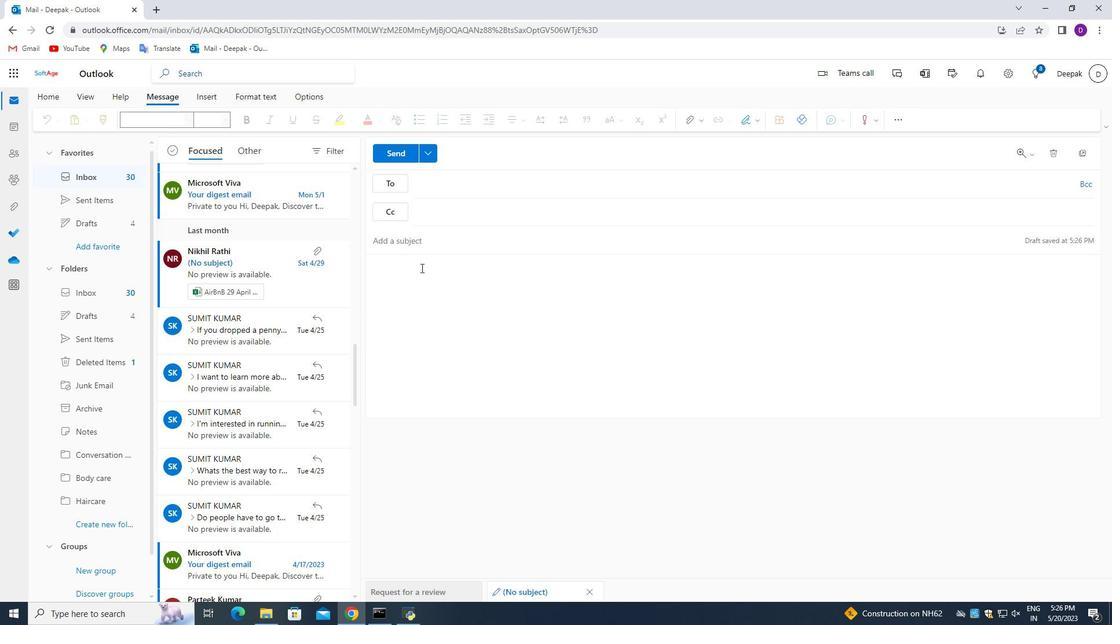 
Action: Mouse pressed left at (418, 268)
Screenshot: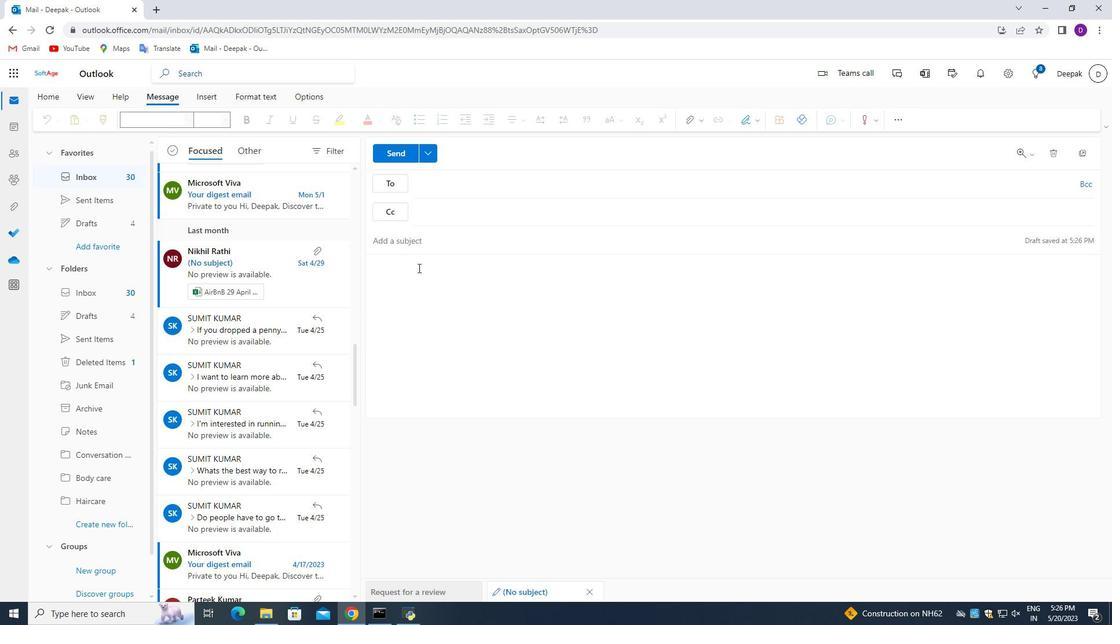 
Action: Key pressed <Key.shift>Have<Key.space>a<Key.space>great<Key.space><Key.shift_r>Columbus<Key.space><Key.shift_r>Day,<Key.space><Key.shift_r>Gilberto<Key.space><Key.shift>Hall.
Screenshot: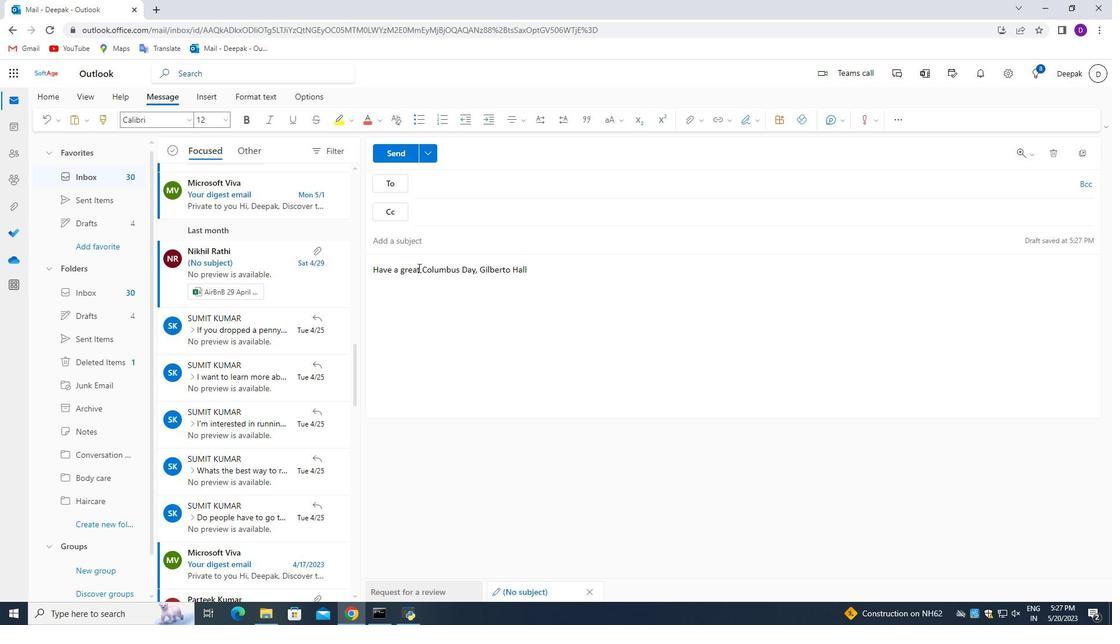 
Action: Mouse moved to (429, 188)
Screenshot: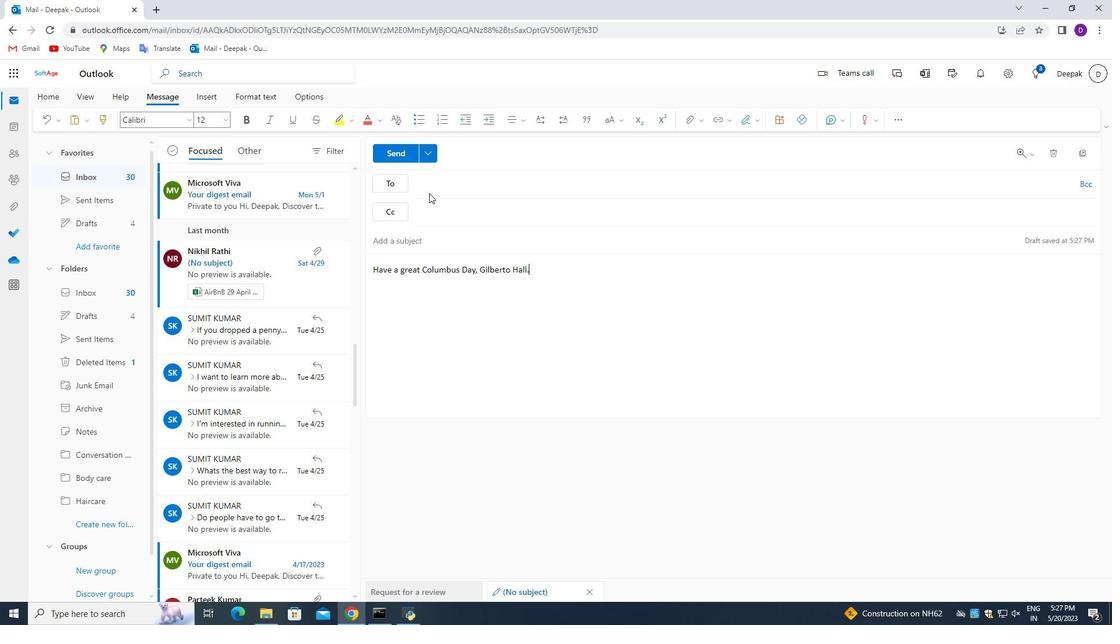 
Action: Mouse pressed left at (429, 188)
Screenshot: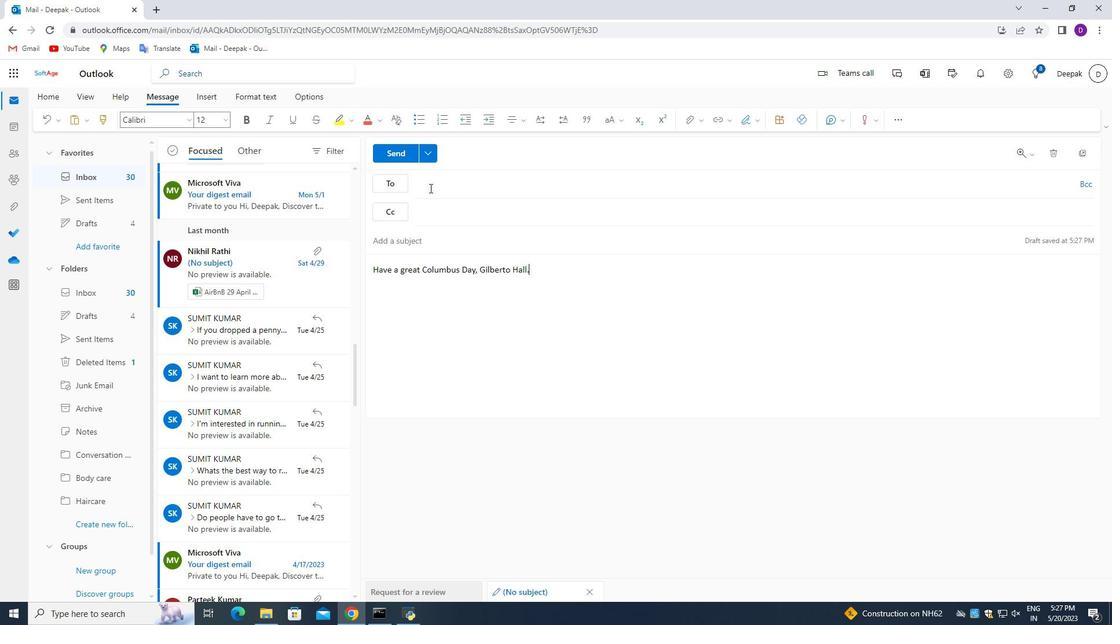 
Action: Mouse moved to (389, 377)
Screenshot: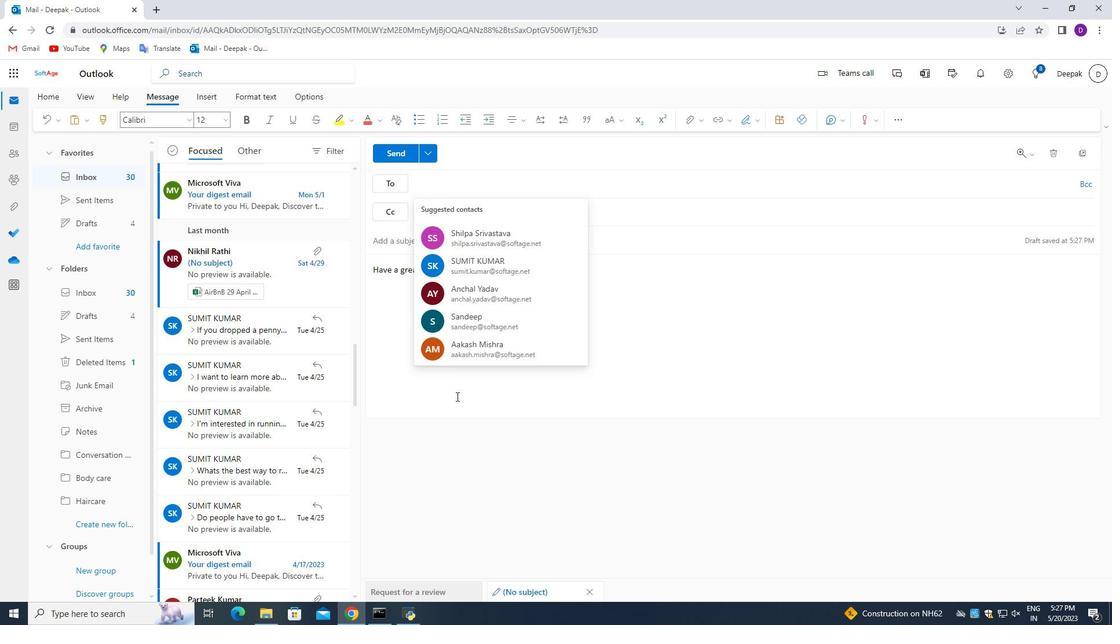 
Action: Key pressed softage.5<Key.shift>@softage.net
Screenshot: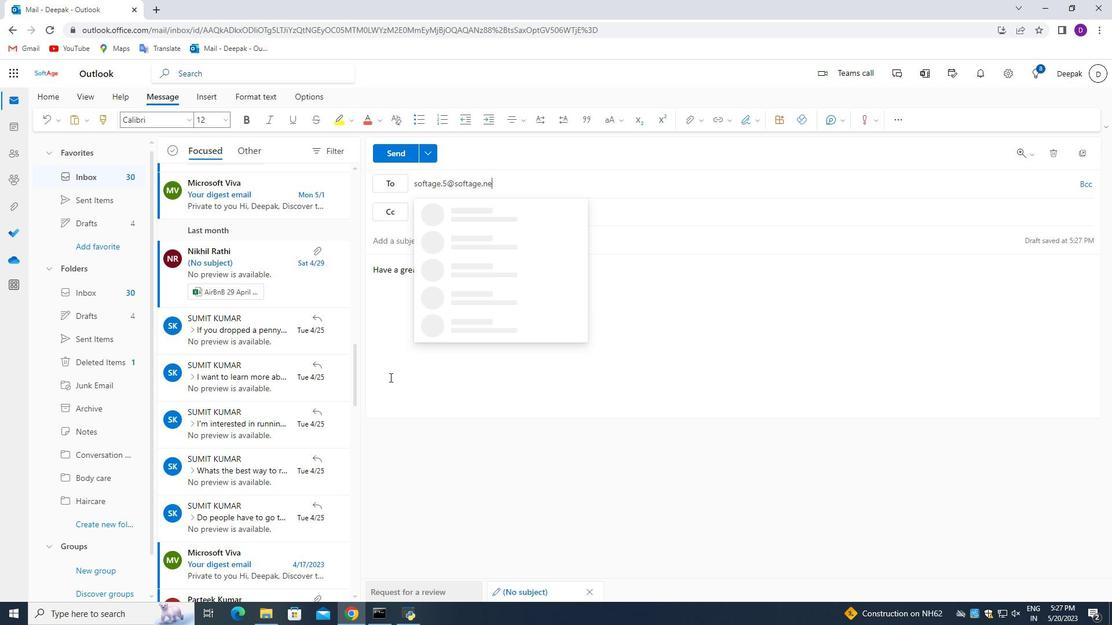 
Action: Mouse moved to (485, 217)
Screenshot: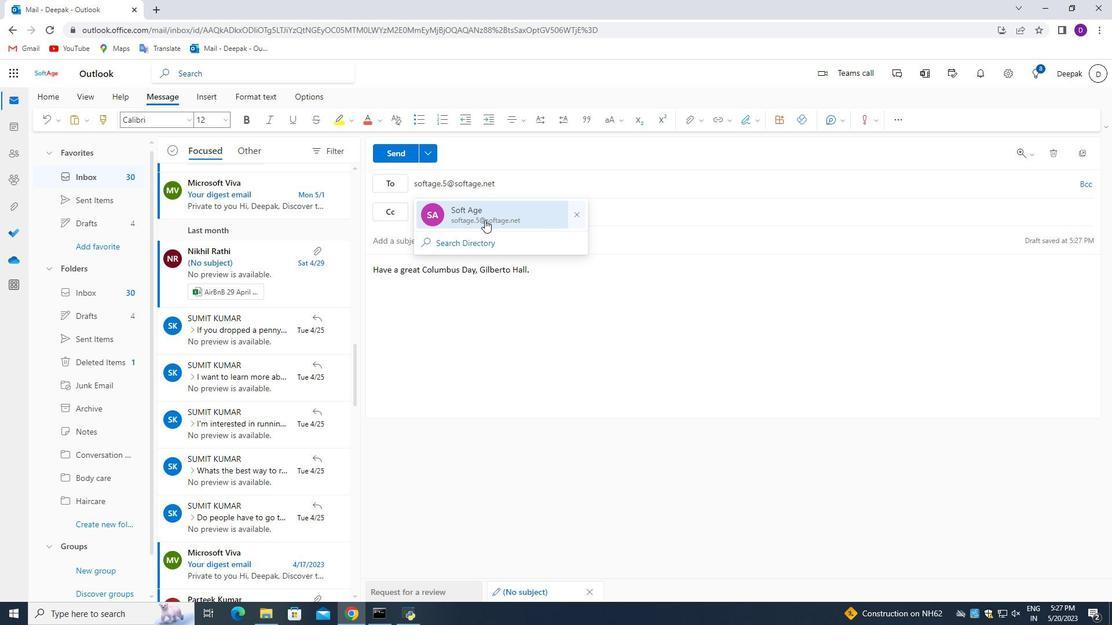 
Action: Mouse pressed left at (485, 217)
Screenshot: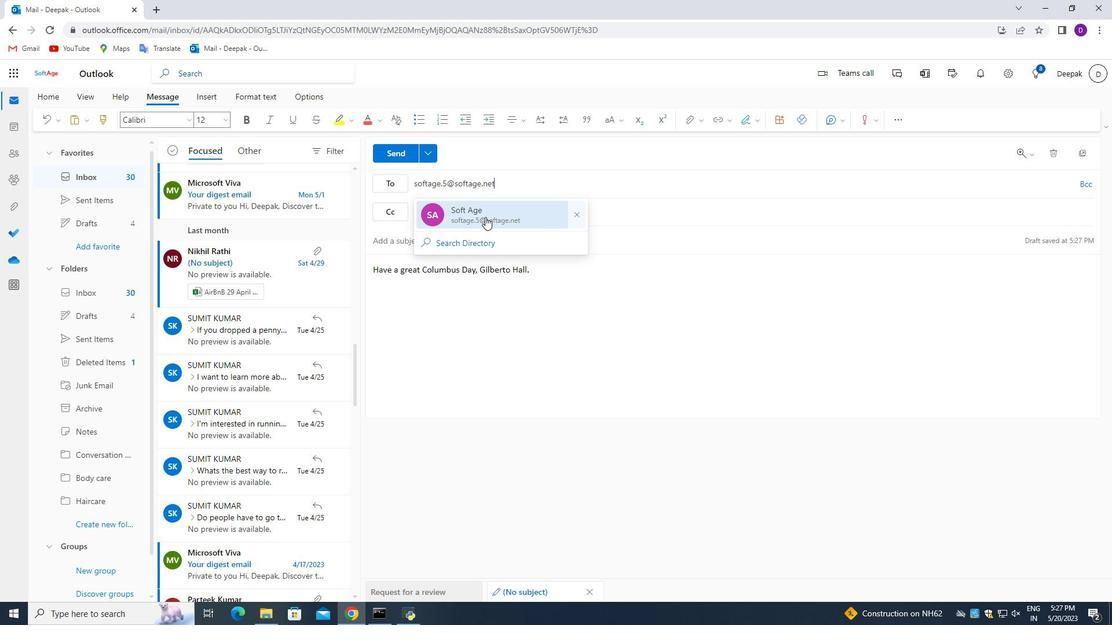
Action: Mouse moved to (82, 527)
Screenshot: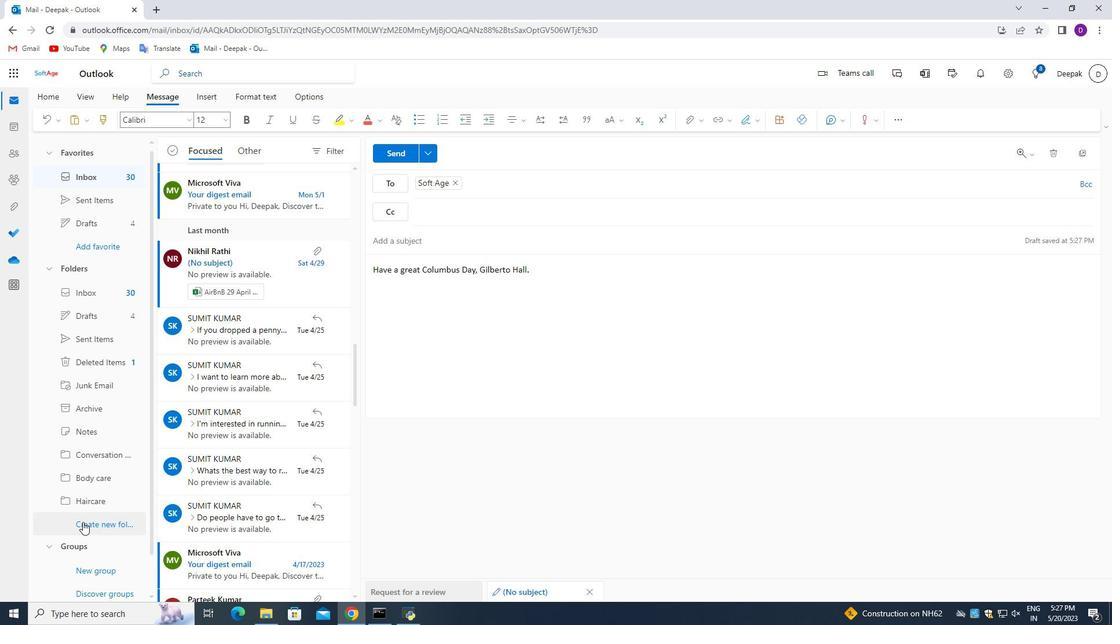 
Action: Mouse pressed left at (82, 527)
Screenshot: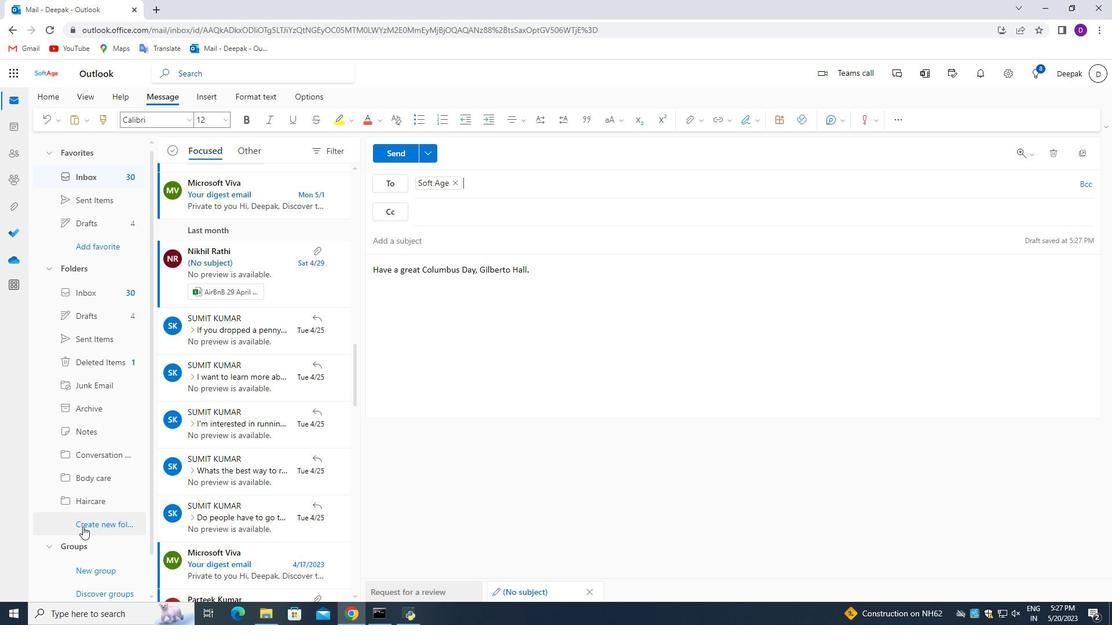 
Action: Mouse moved to (81, 525)
Screenshot: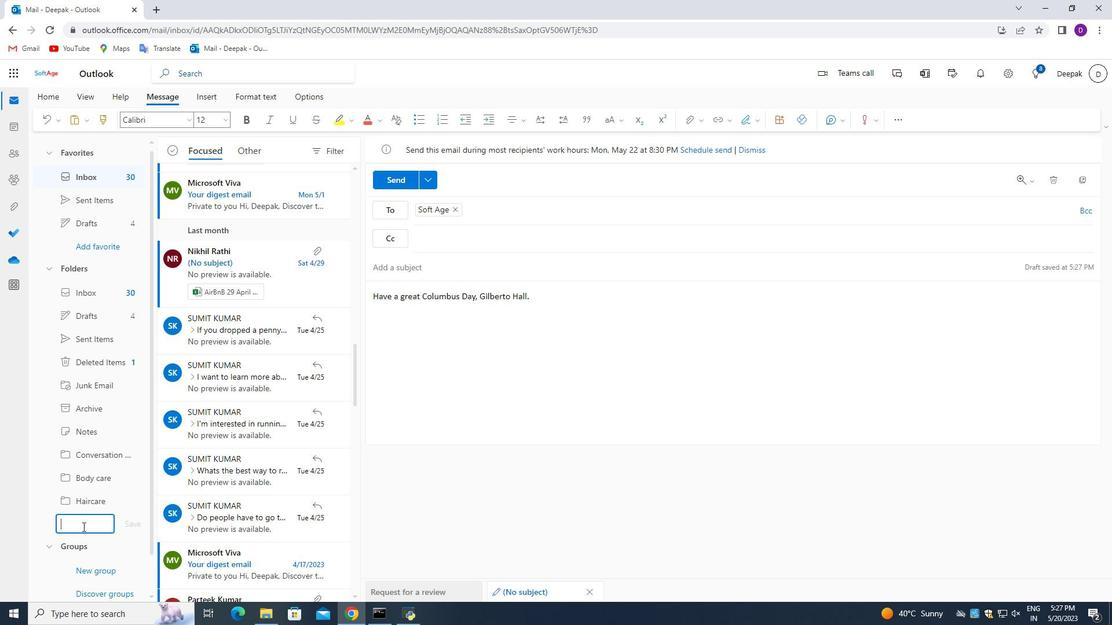 
Action: Mouse pressed left at (81, 525)
Screenshot: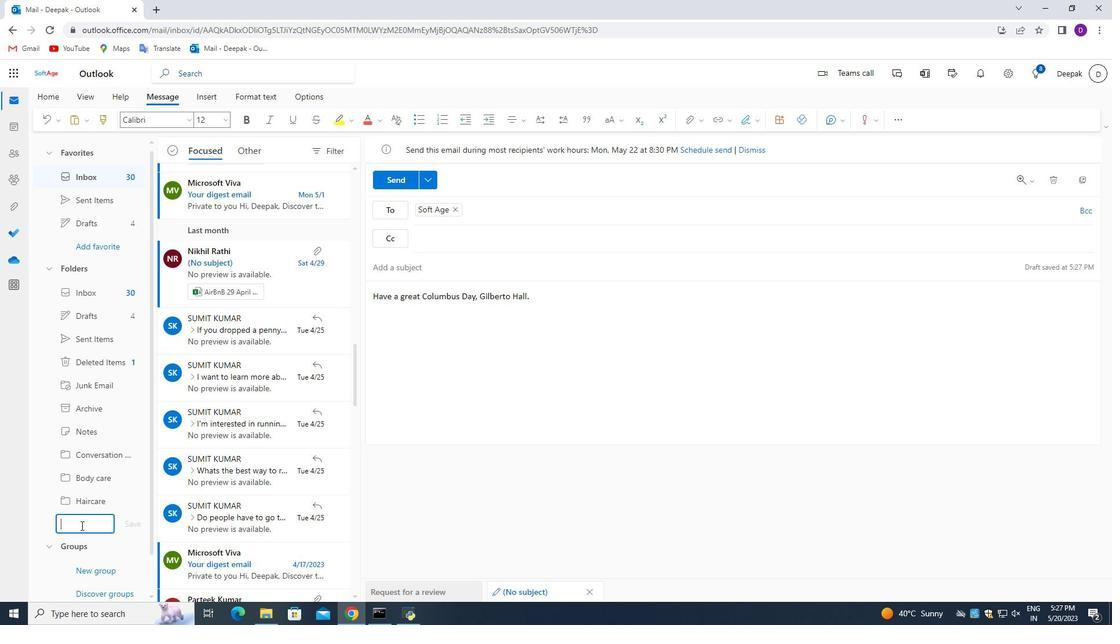 
Action: Mouse moved to (18, 460)
Screenshot: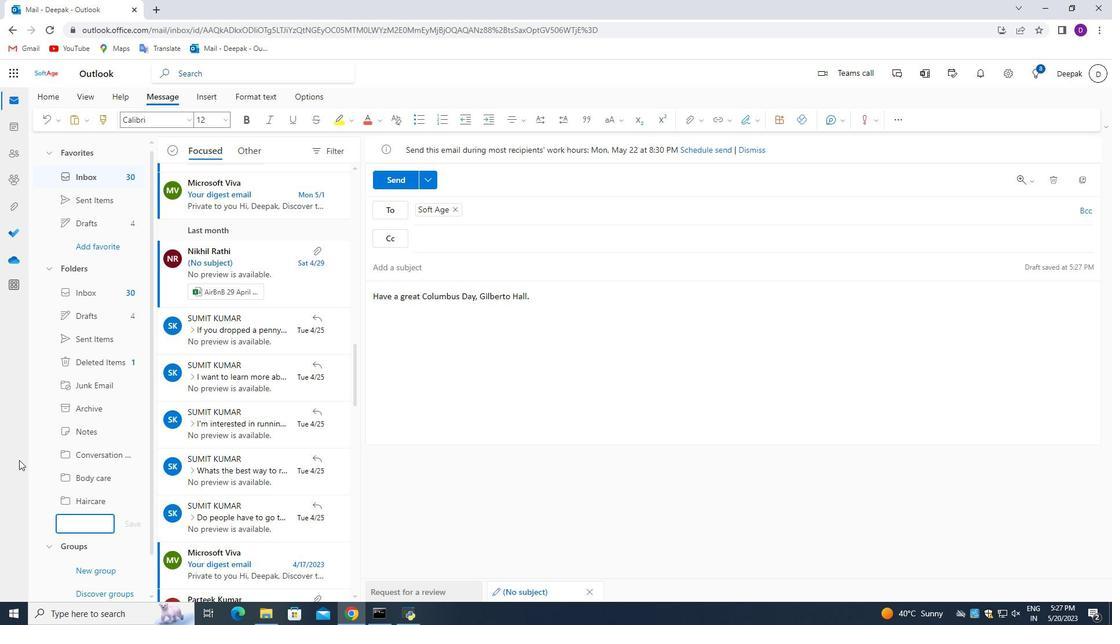 
Action: Key pressed <Key.shift_r>Vitamins
Screenshot: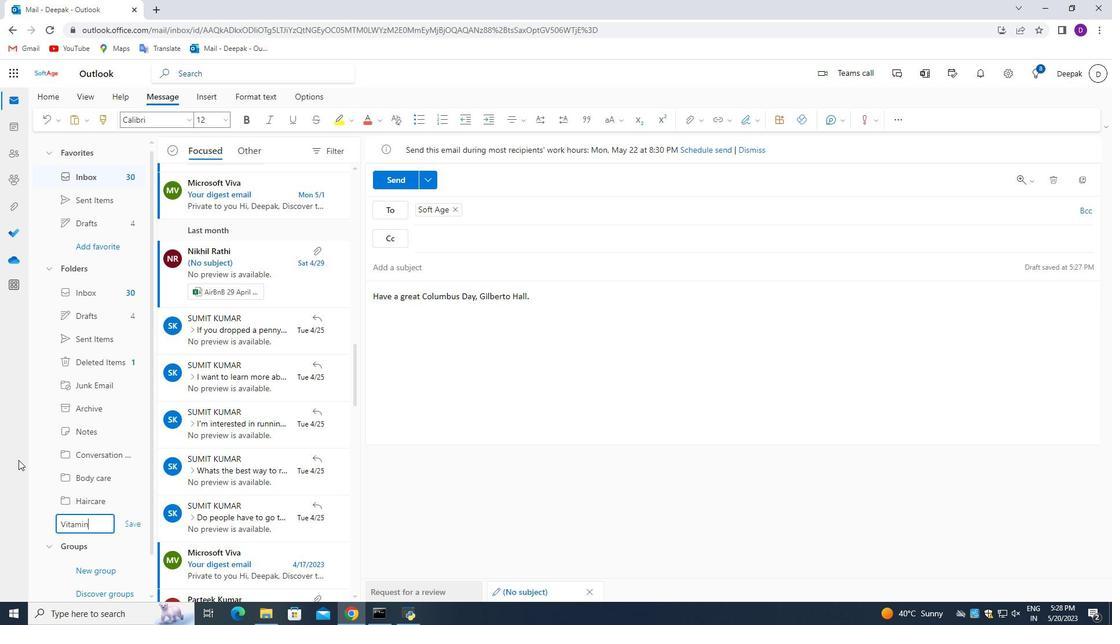 
Action: Mouse moved to (136, 525)
Screenshot: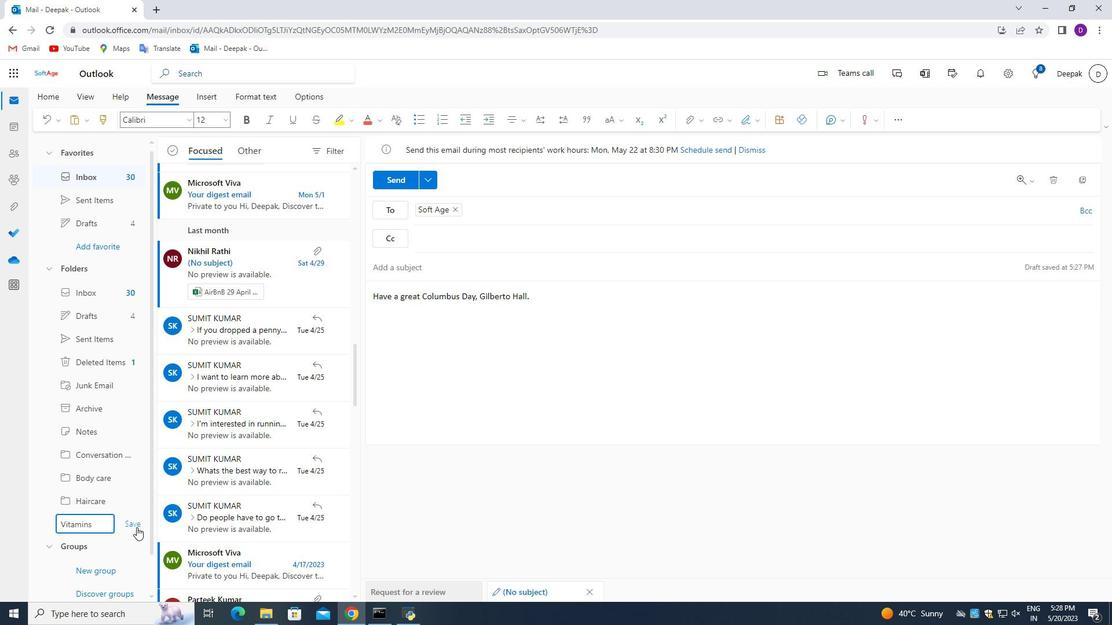 
Action: Mouse pressed left at (136, 525)
Screenshot: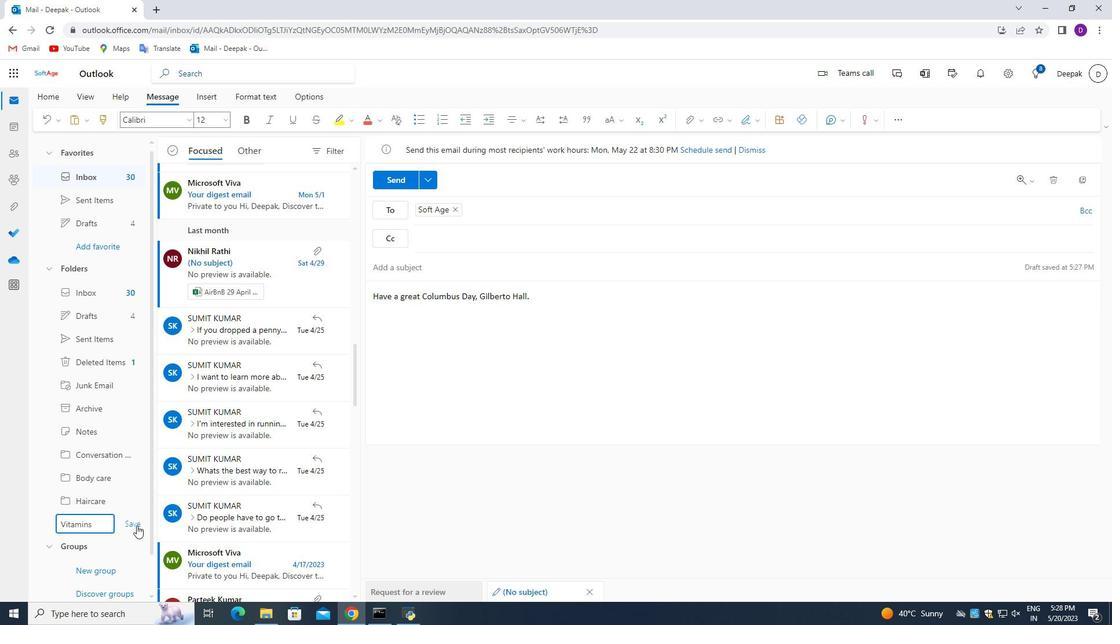 
Action: Mouse moved to (525, 365)
Screenshot: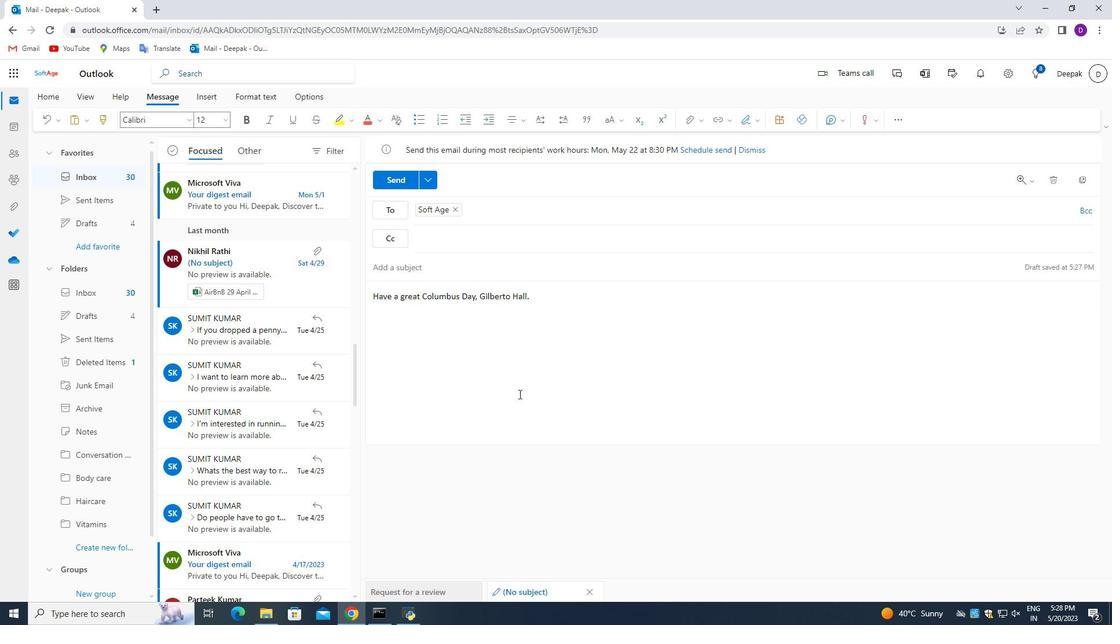 
Action: Mouse scrolled (525, 366) with delta (0, 0)
Screenshot: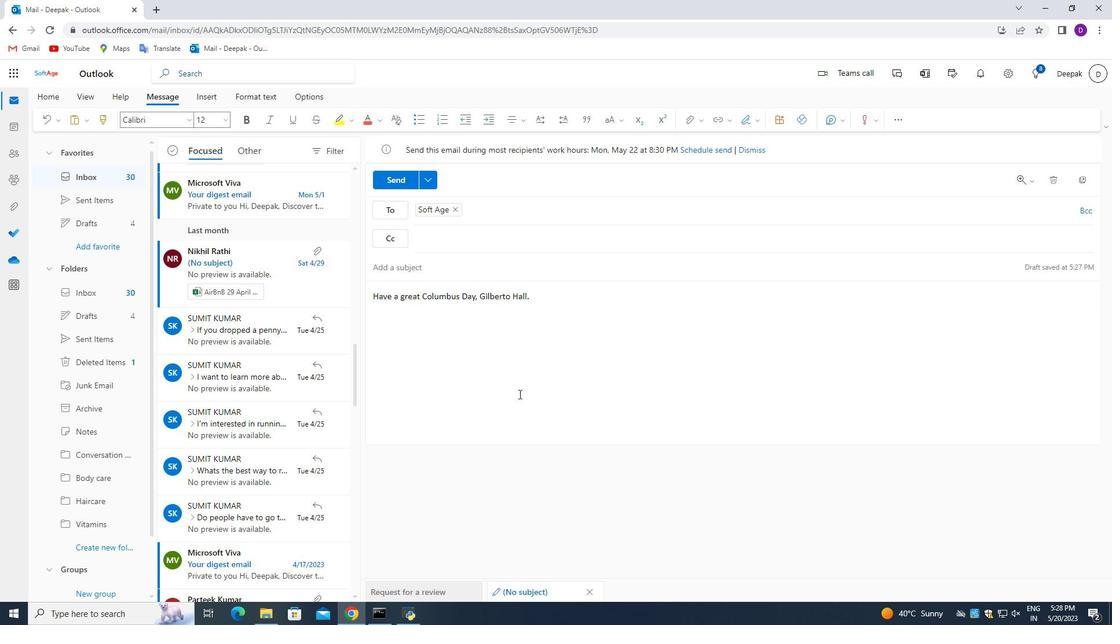 
Action: Mouse moved to (526, 359)
Screenshot: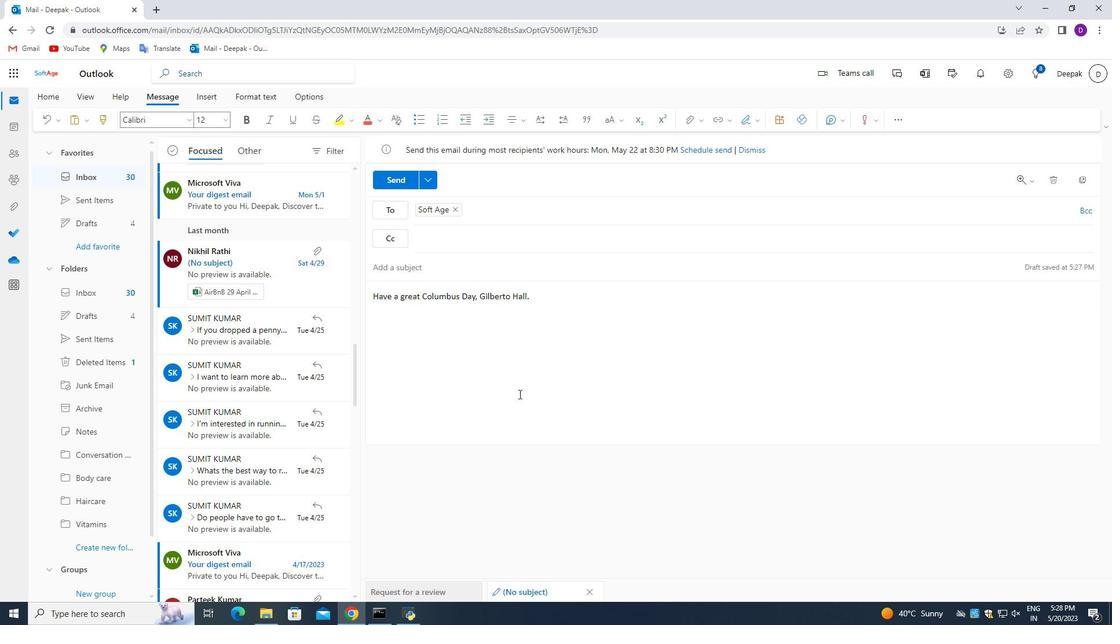 
Action: Mouse scrolled (526, 359) with delta (0, 0)
Screenshot: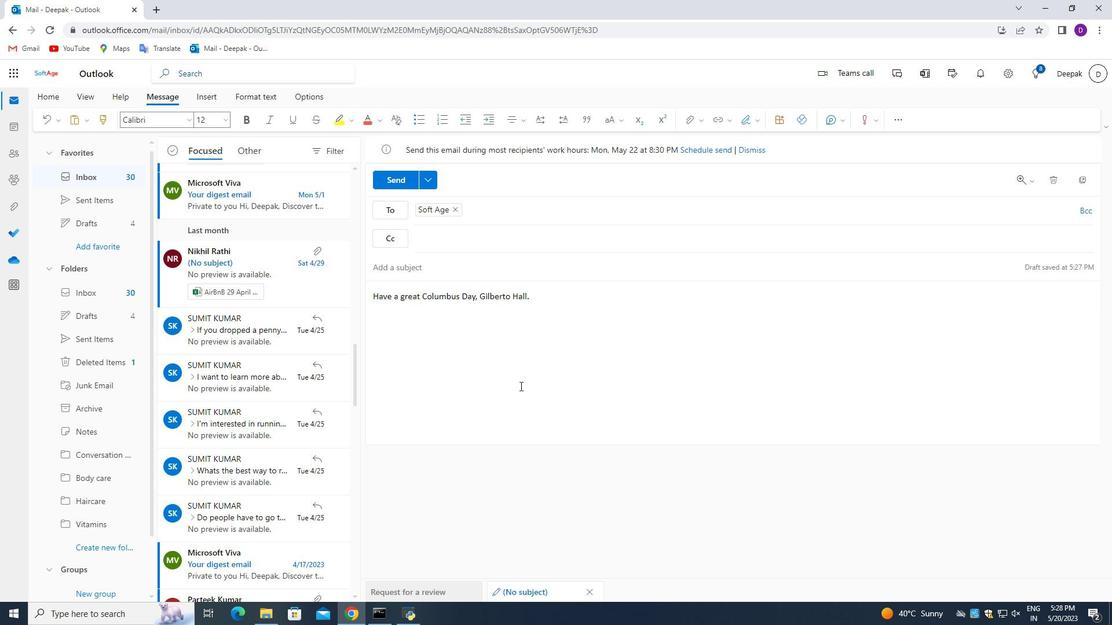 
Action: Mouse moved to (527, 346)
Screenshot: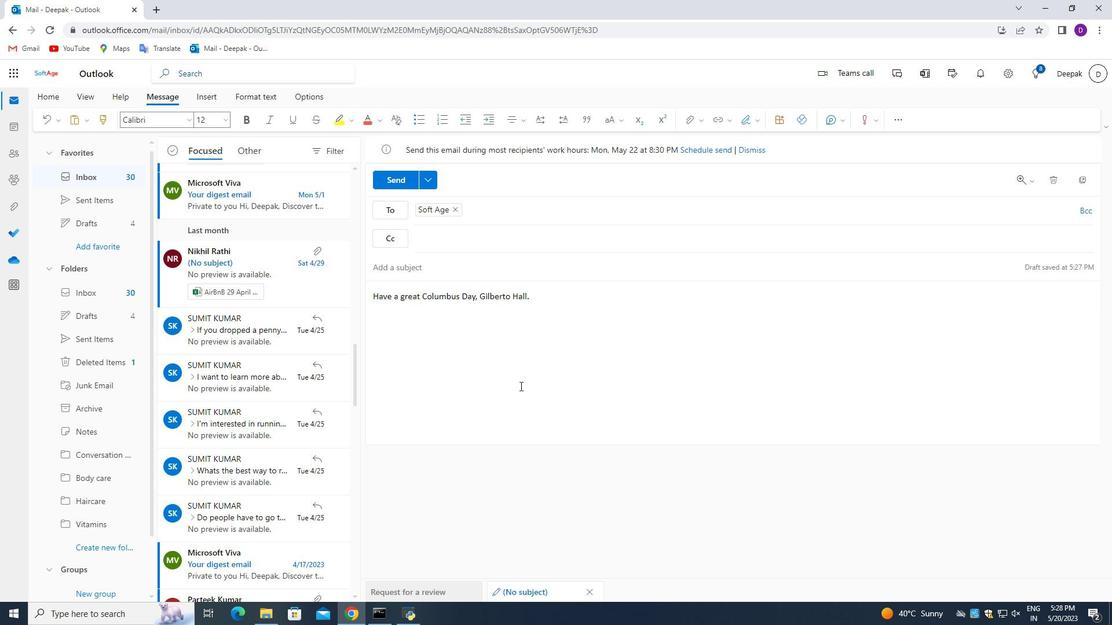 
Action: Mouse scrolled (527, 347) with delta (0, 0)
Screenshot: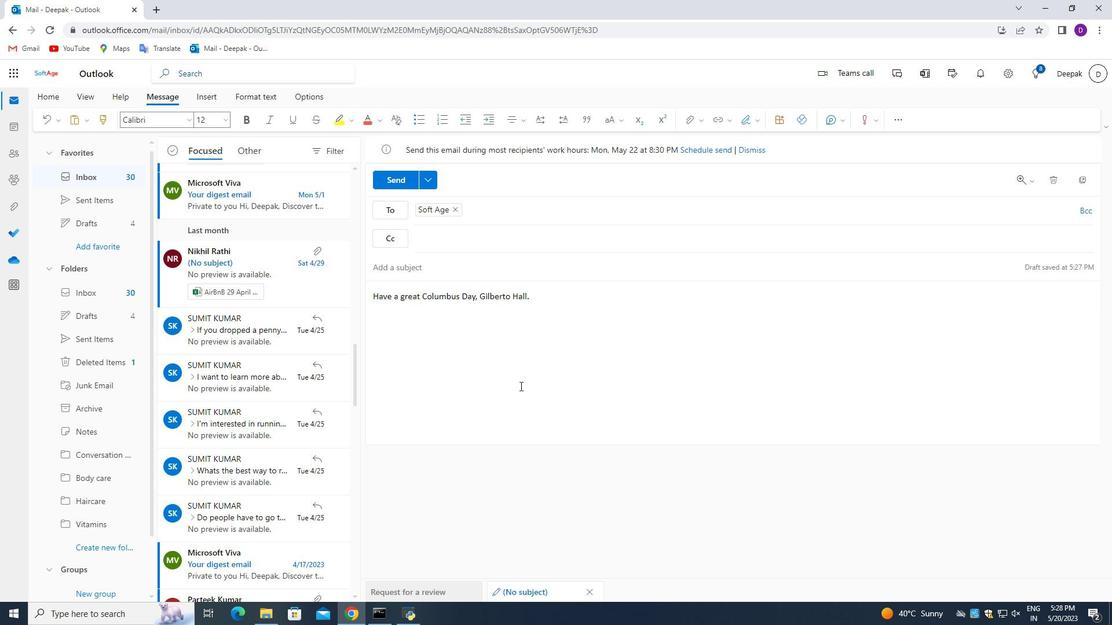 
Action: Mouse moved to (527, 336)
Screenshot: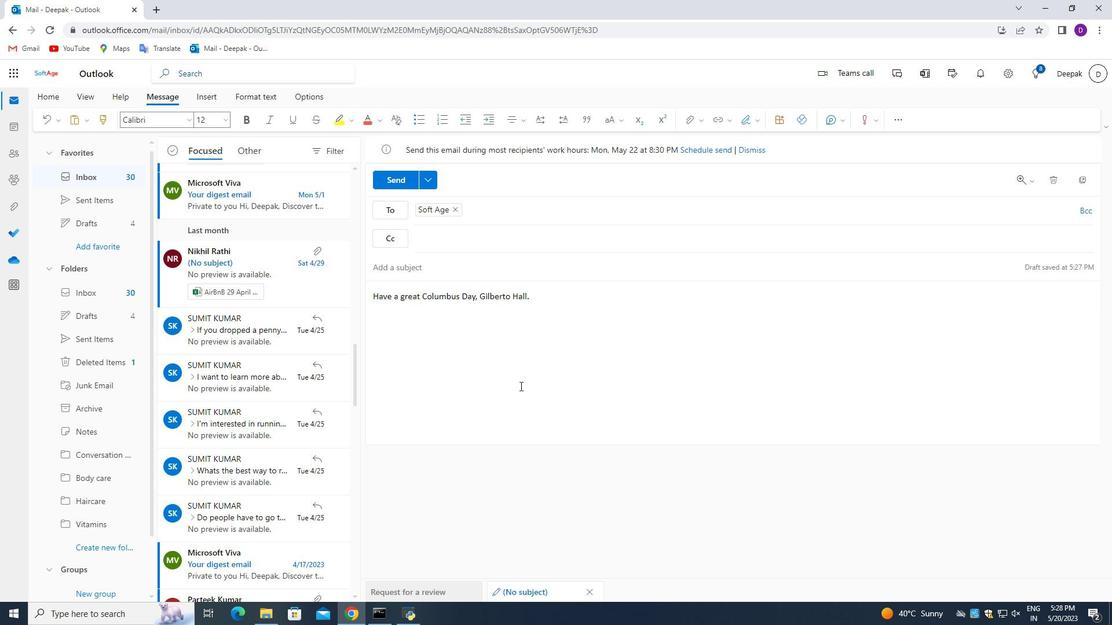 
Action: Mouse scrolled (527, 337) with delta (0, 0)
Screenshot: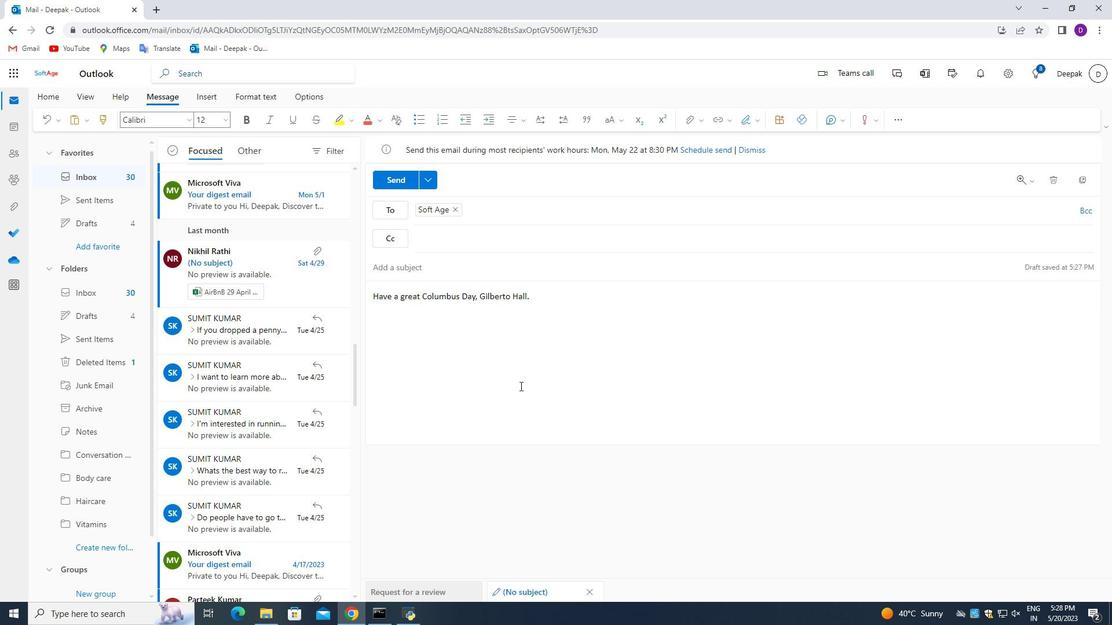 
Action: Mouse moved to (401, 180)
Screenshot: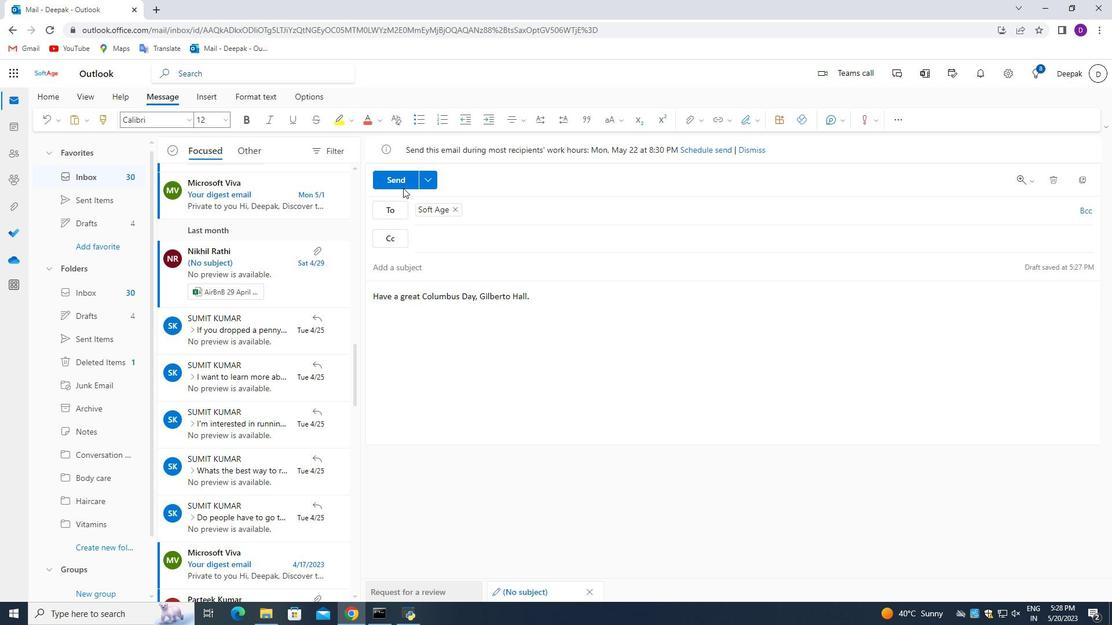 
Action: Mouse pressed left at (401, 180)
Screenshot: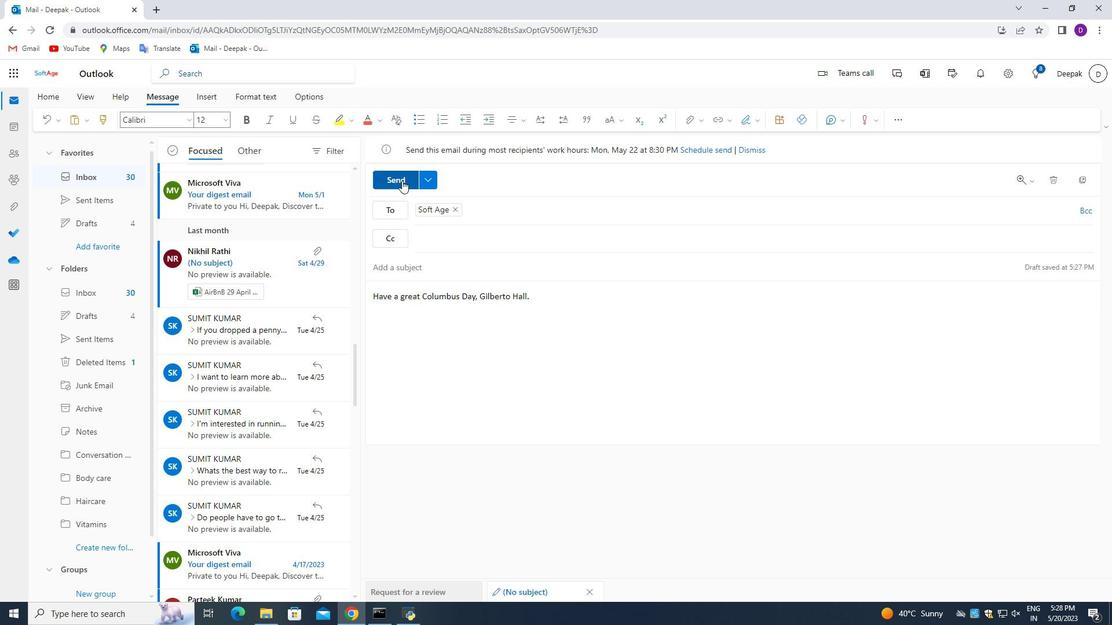 
Action: Mouse moved to (537, 363)
Screenshot: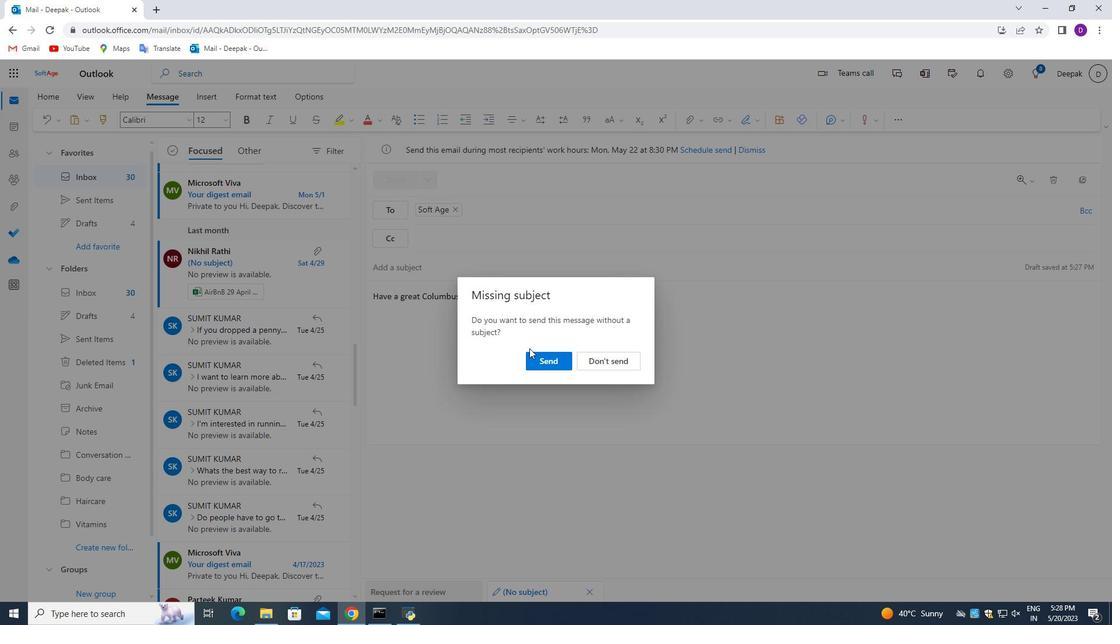 
Action: Mouse pressed left at (537, 363)
Screenshot: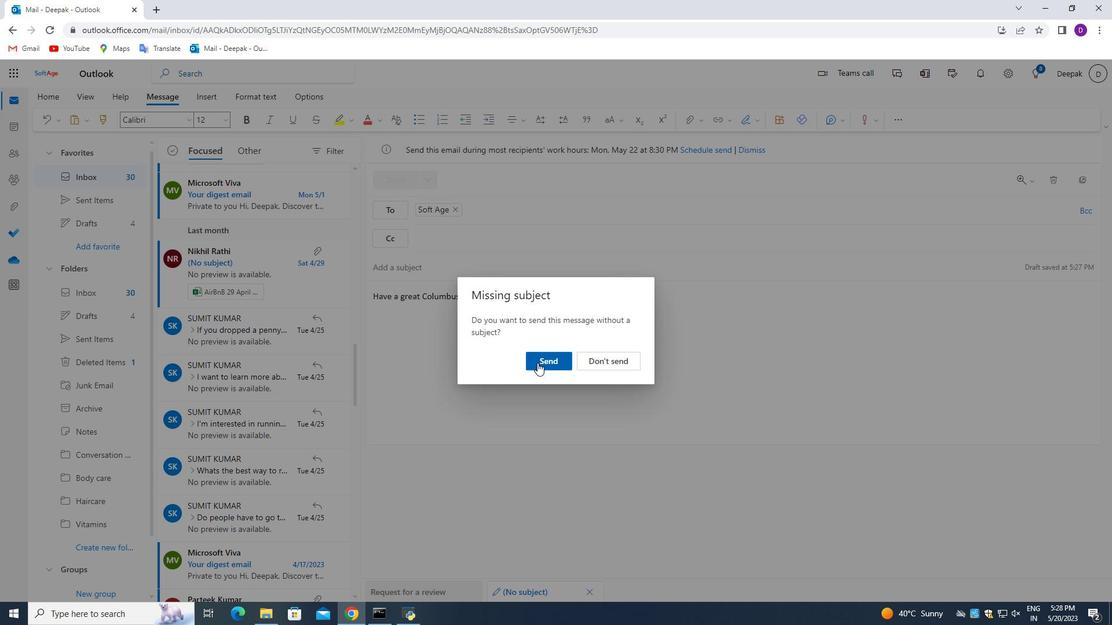 
Action: Mouse moved to (381, 275)
Screenshot: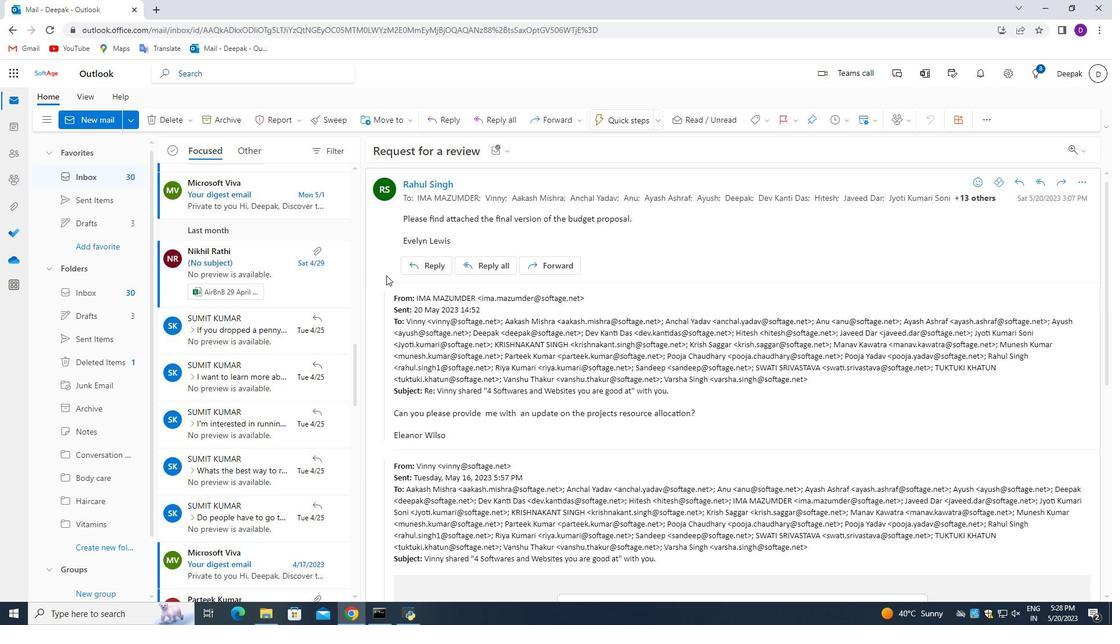 
